 Task: Personal: Discover the best of Rome in 48 hours.
Action: Mouse moved to (53, 88)
Screenshot: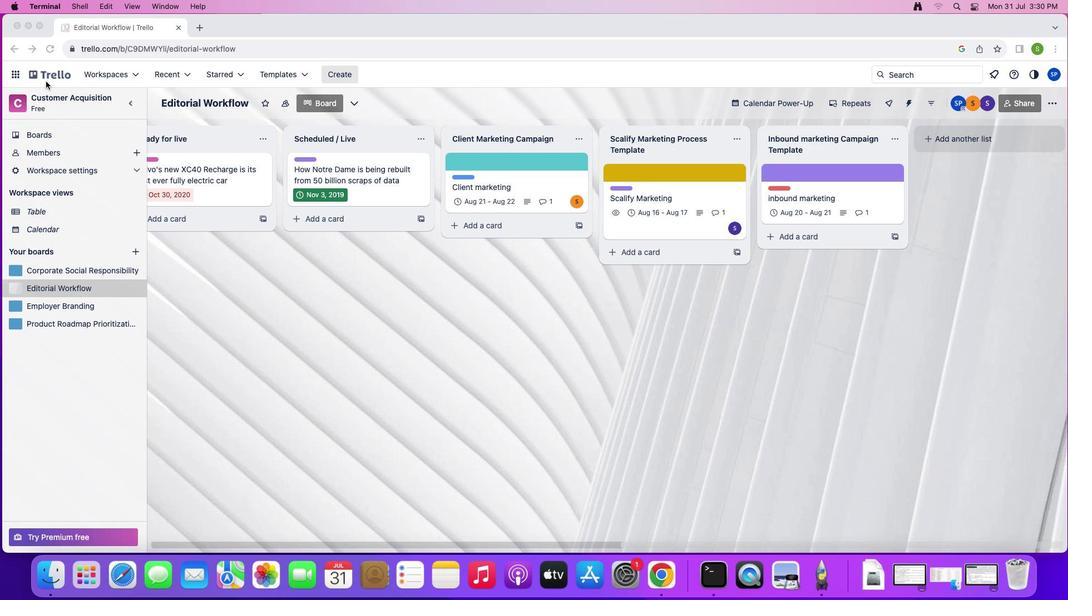 
Action: Mouse pressed left at (53, 88)
Screenshot: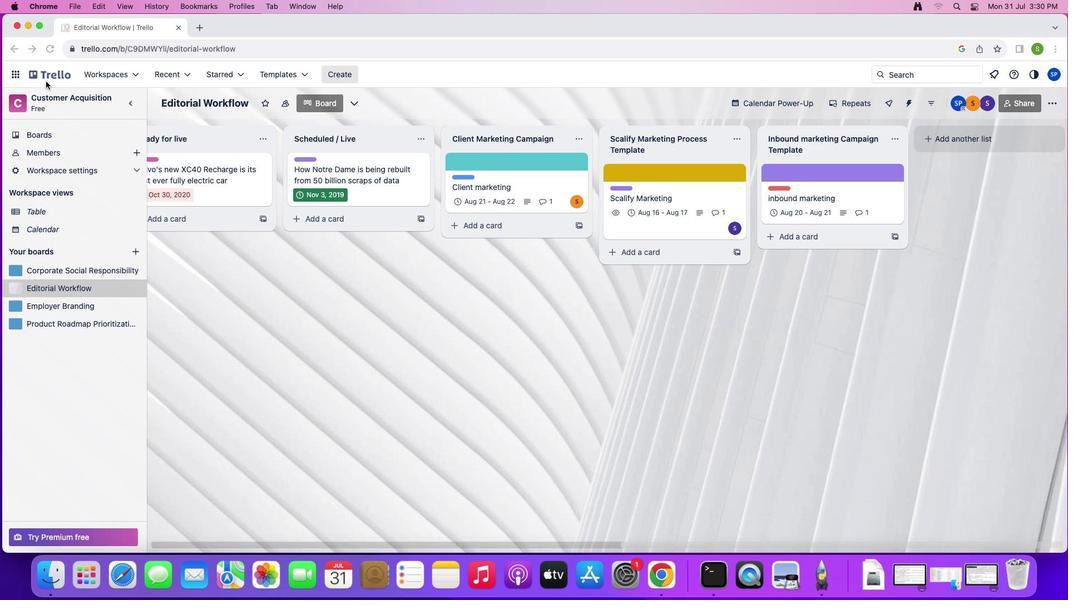
Action: Mouse moved to (55, 83)
Screenshot: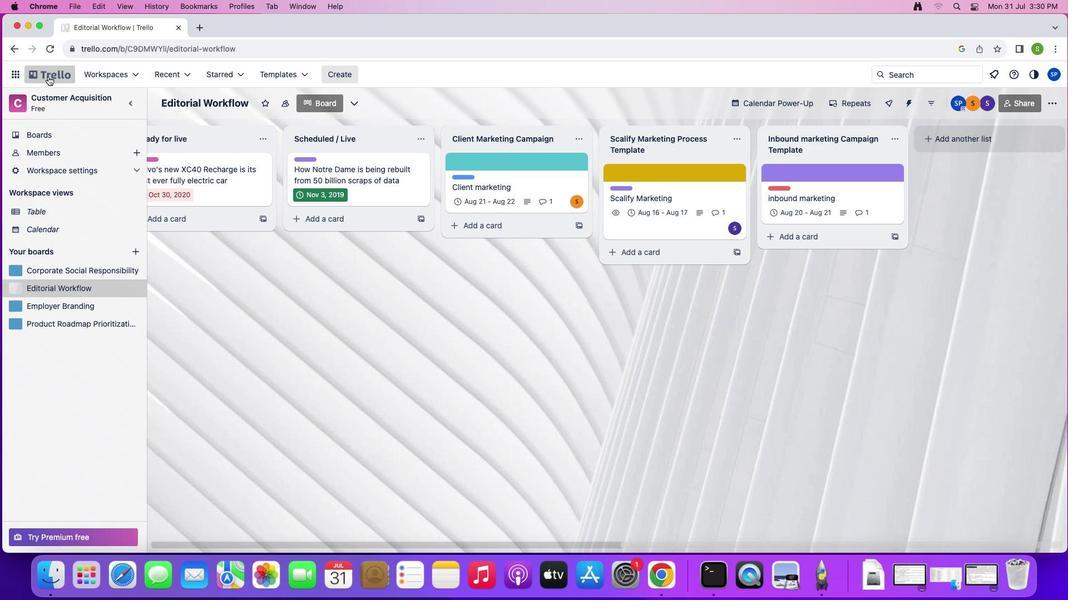 
Action: Mouse pressed left at (55, 83)
Screenshot: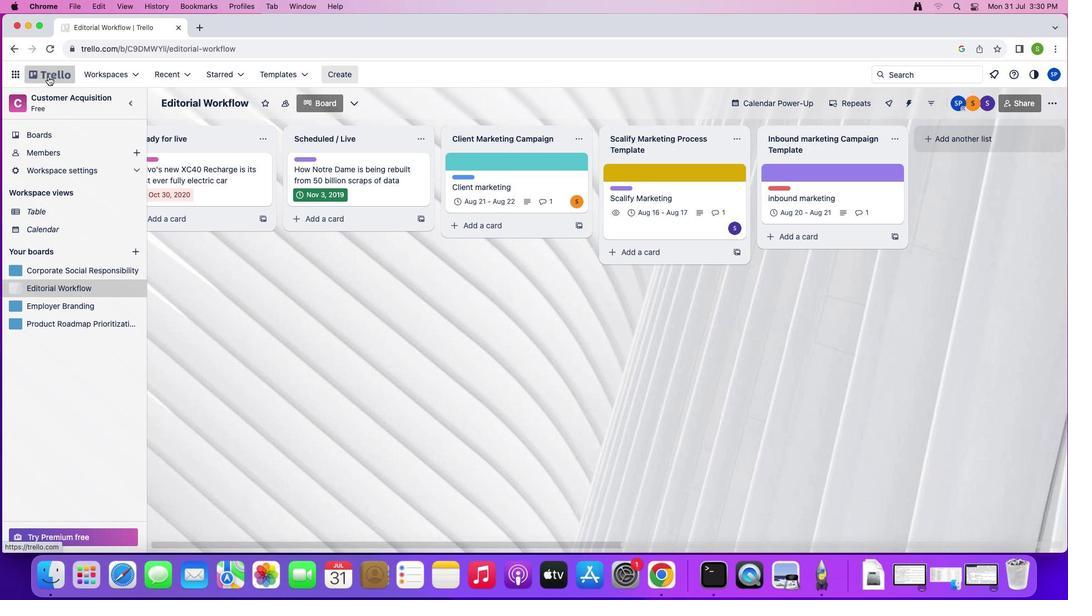 
Action: Mouse moved to (282, 144)
Screenshot: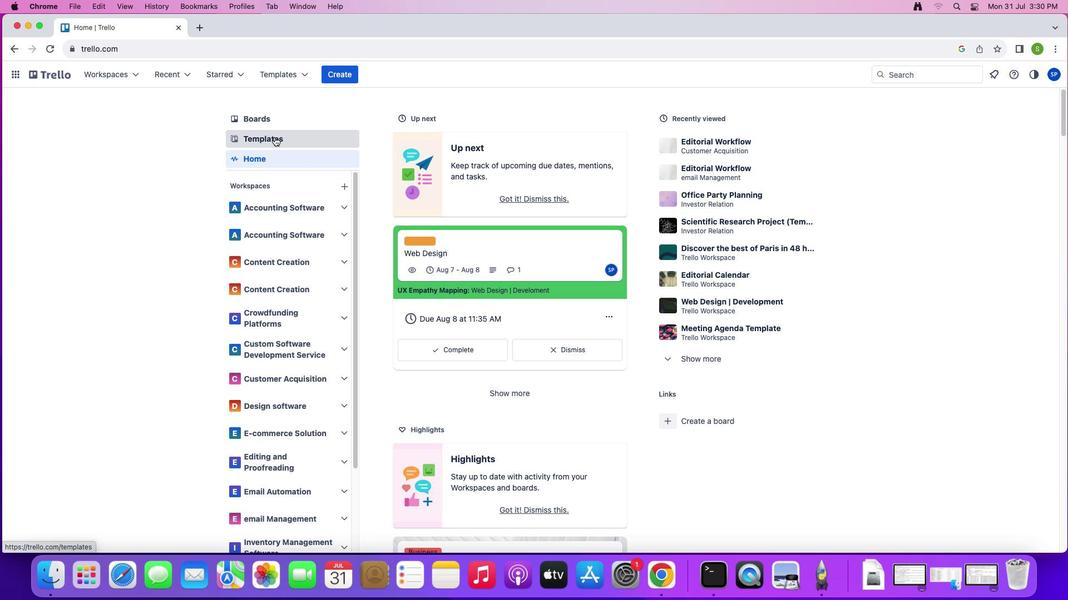 
Action: Mouse pressed left at (282, 144)
Screenshot: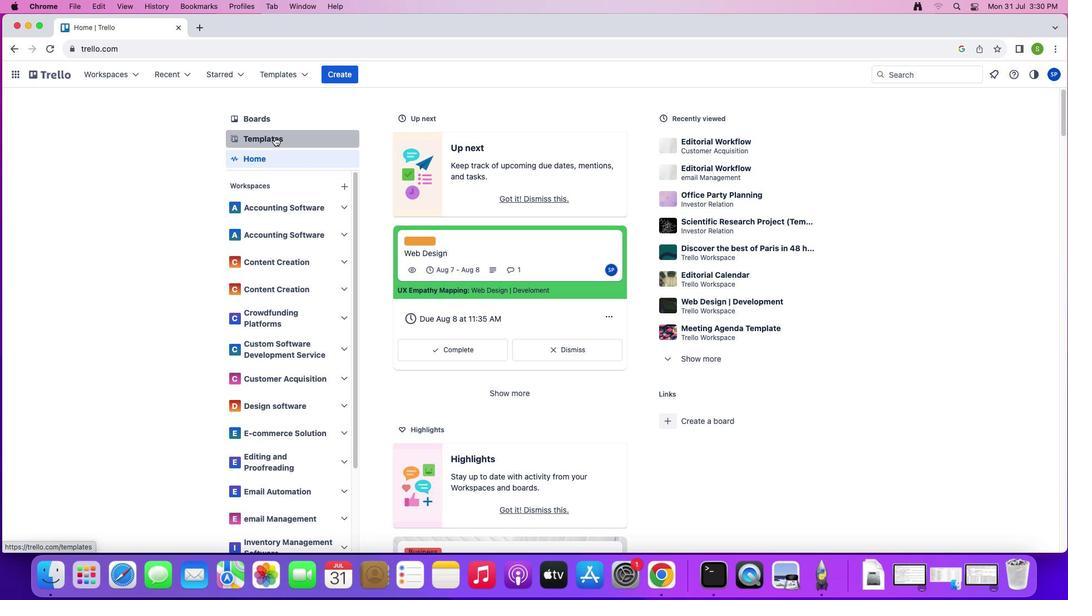 
Action: Mouse moved to (267, 302)
Screenshot: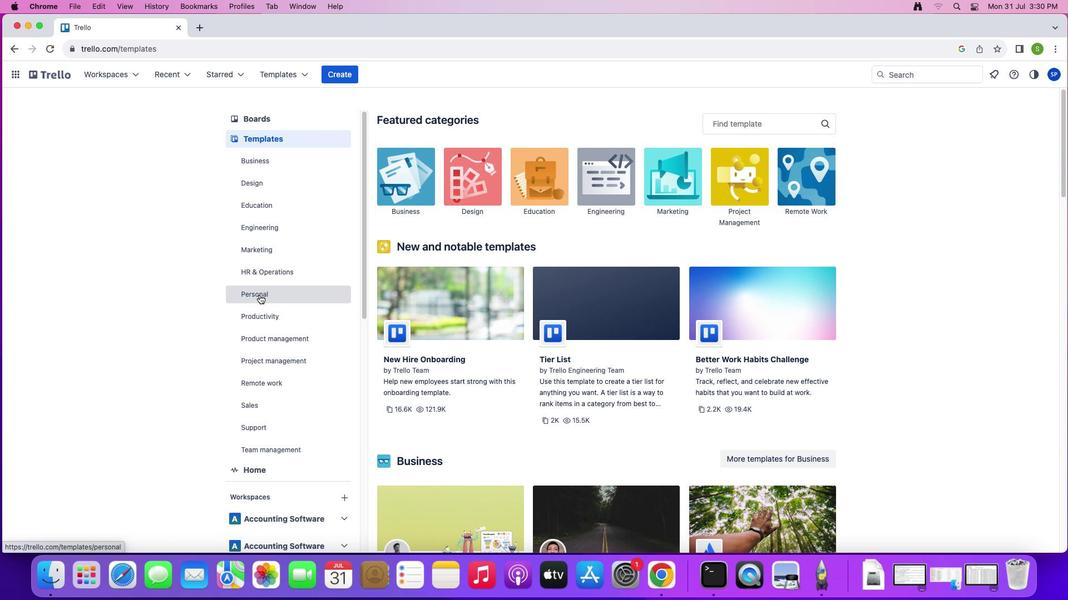 
Action: Mouse pressed left at (267, 302)
Screenshot: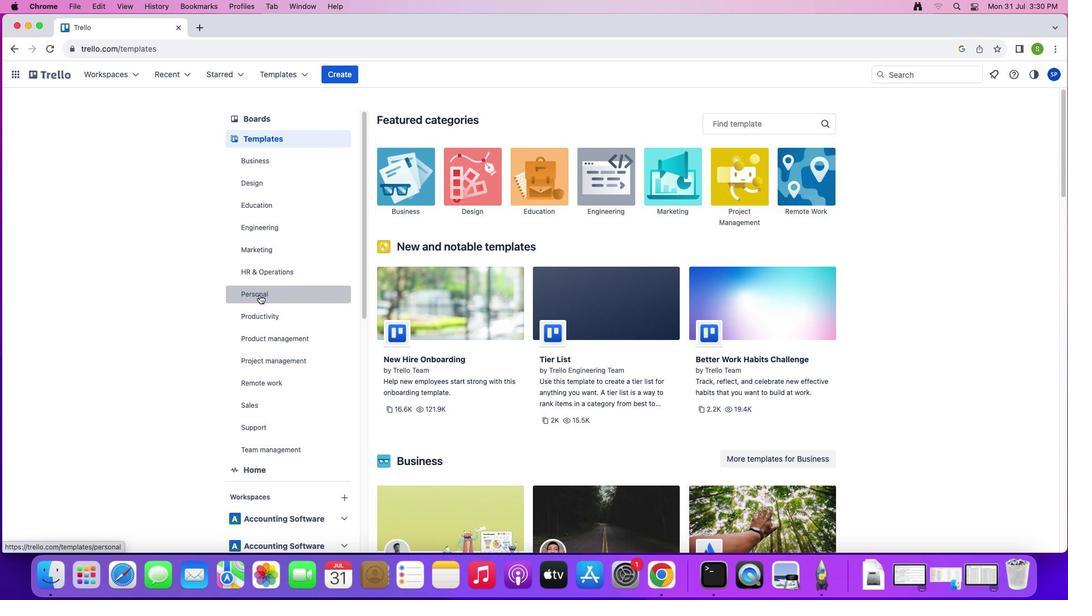 
Action: Mouse moved to (739, 128)
Screenshot: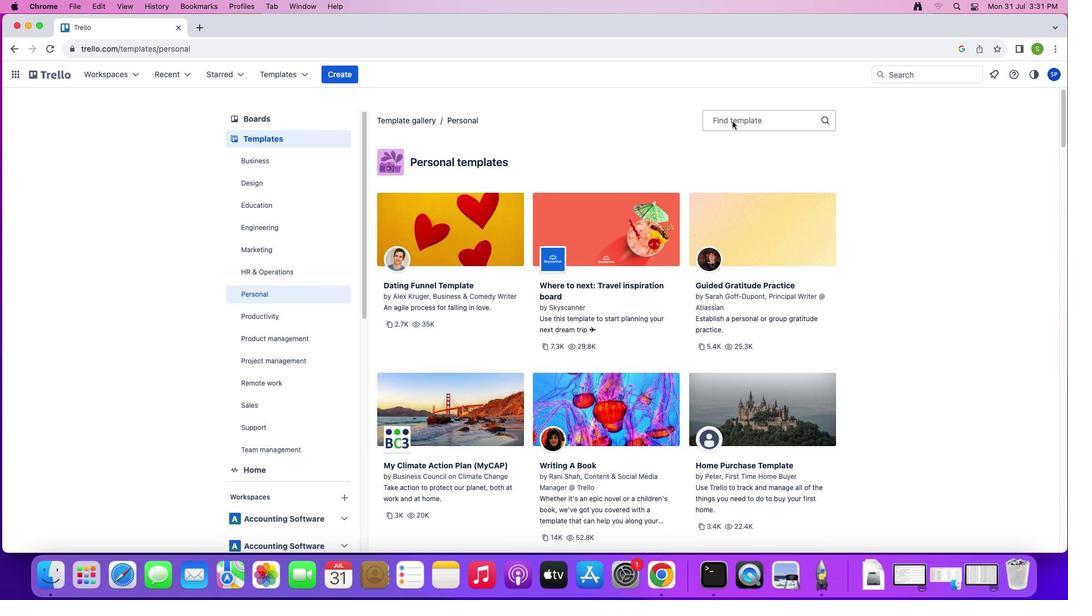 
Action: Mouse pressed left at (739, 128)
Screenshot: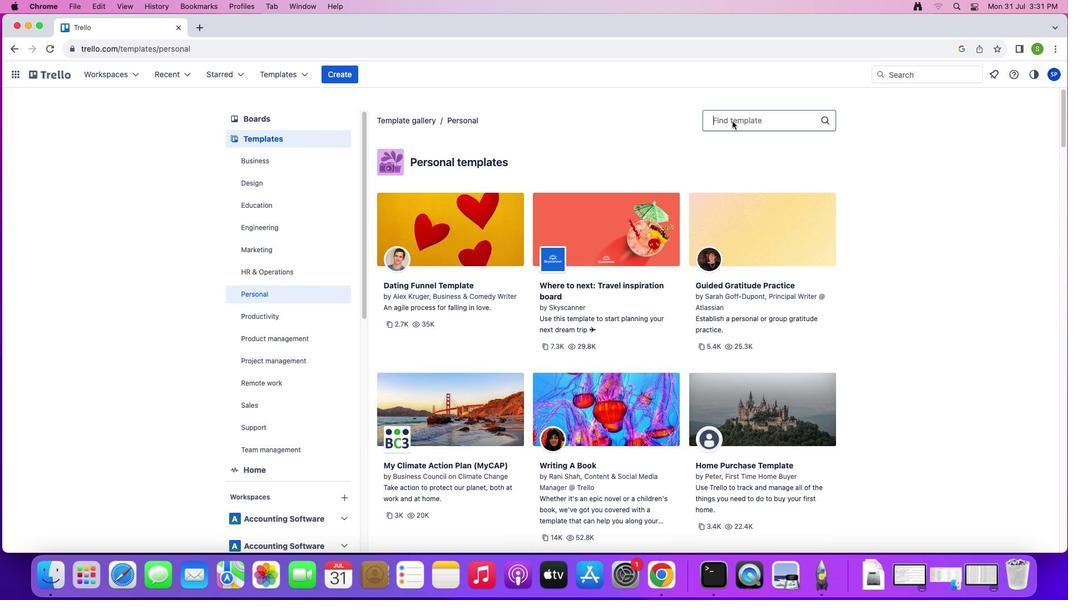 
Action: Mouse moved to (594, 365)
Screenshot: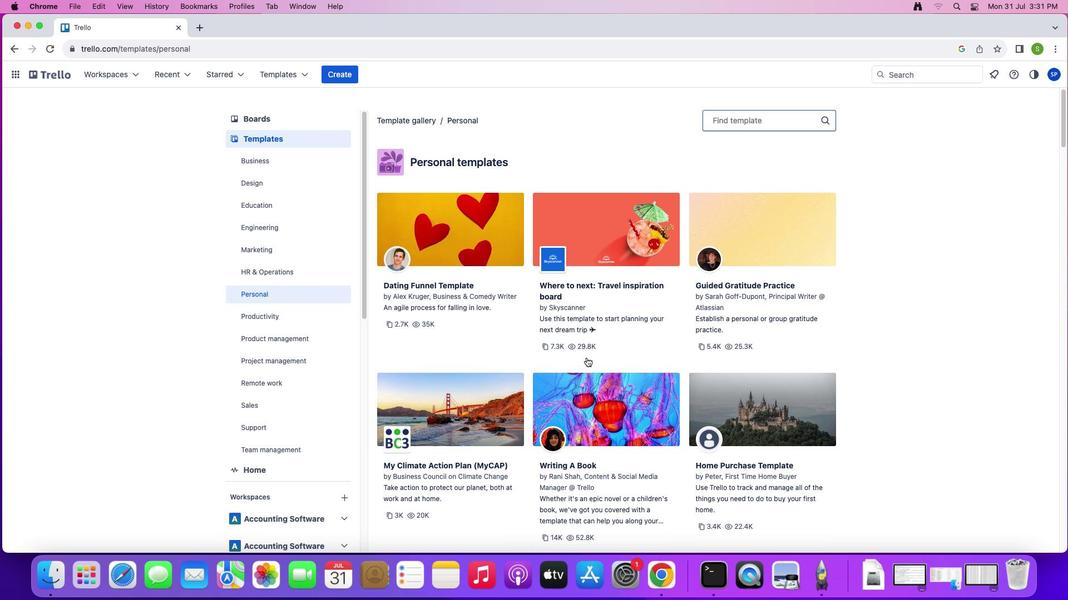 
Action: Mouse scrolled (594, 365) with delta (7, 6)
Screenshot: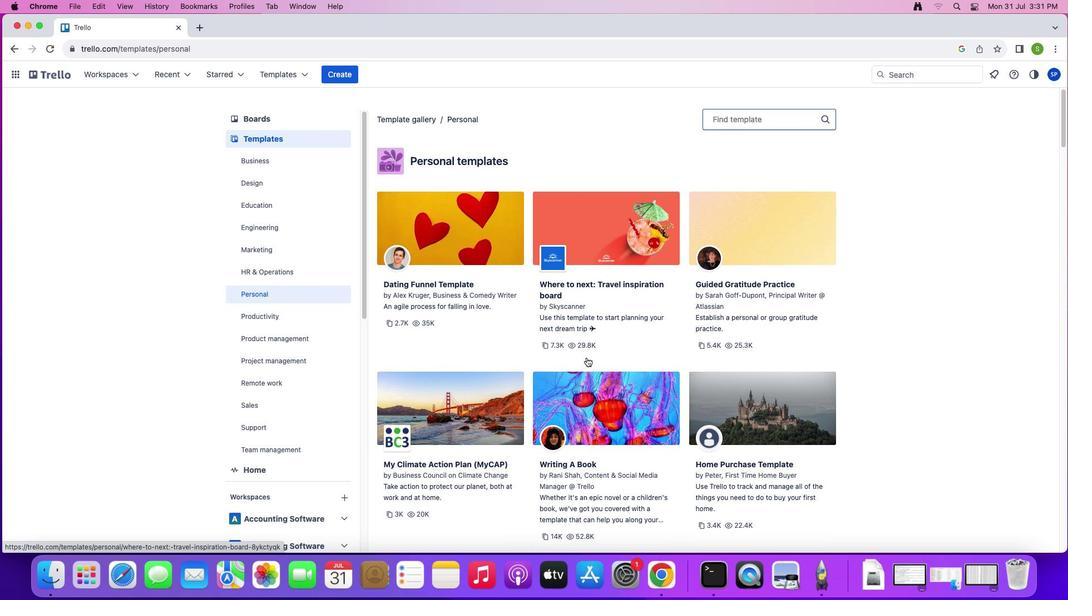 
Action: Mouse scrolled (594, 365) with delta (7, 6)
Screenshot: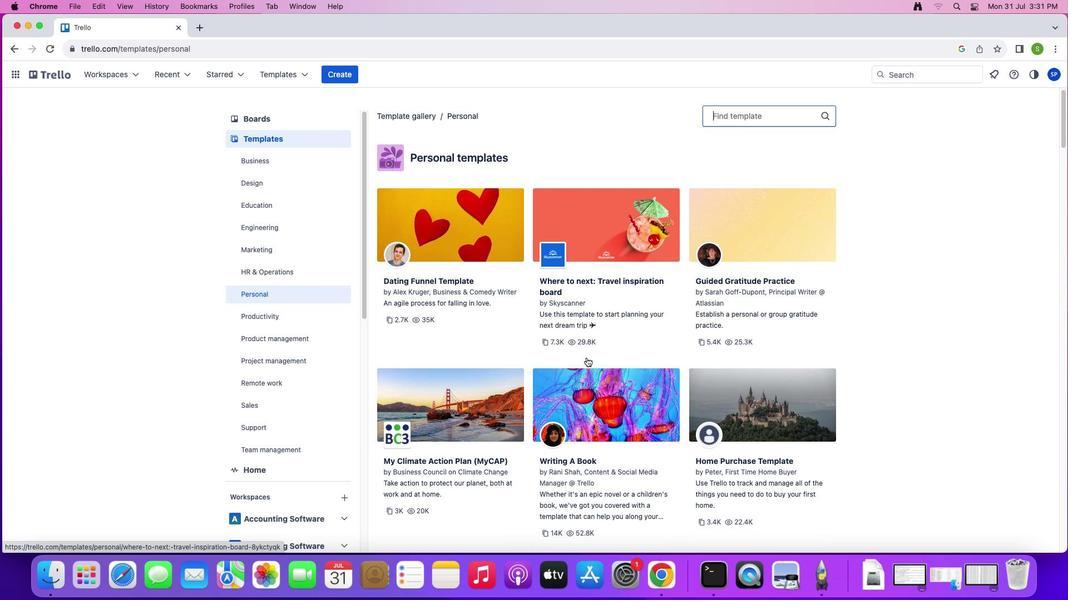 
Action: Mouse scrolled (594, 365) with delta (7, 6)
Screenshot: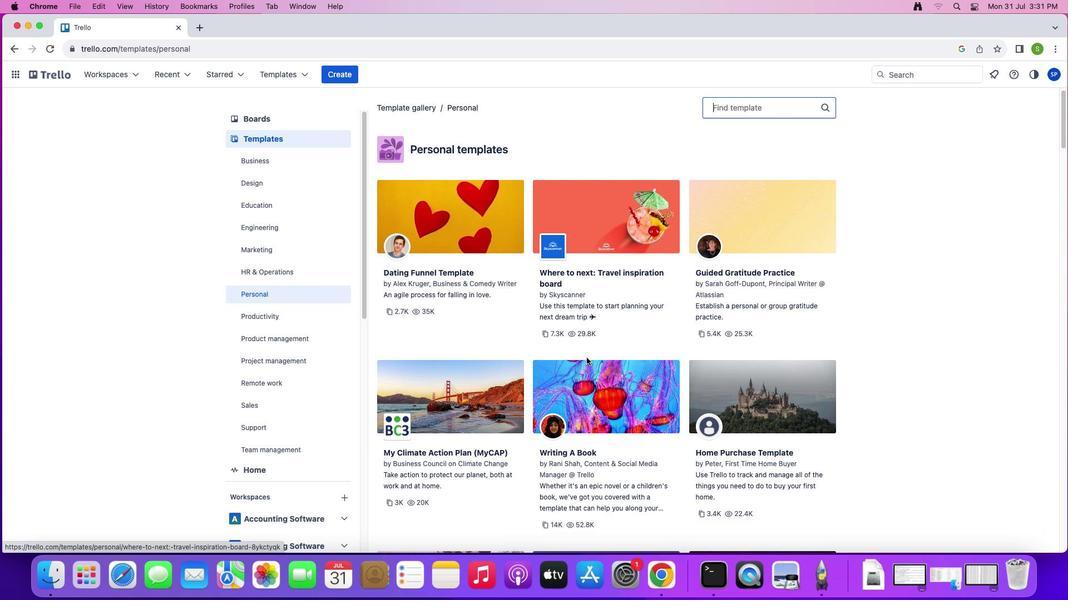 
Action: Mouse moved to (594, 365)
Screenshot: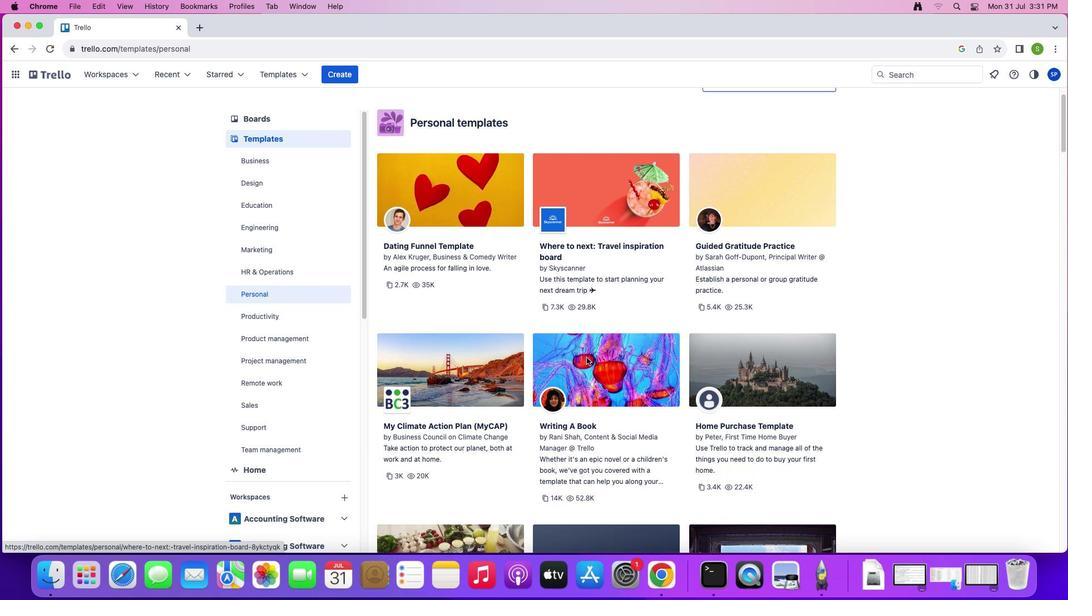 
Action: Mouse scrolled (594, 365) with delta (7, 5)
Screenshot: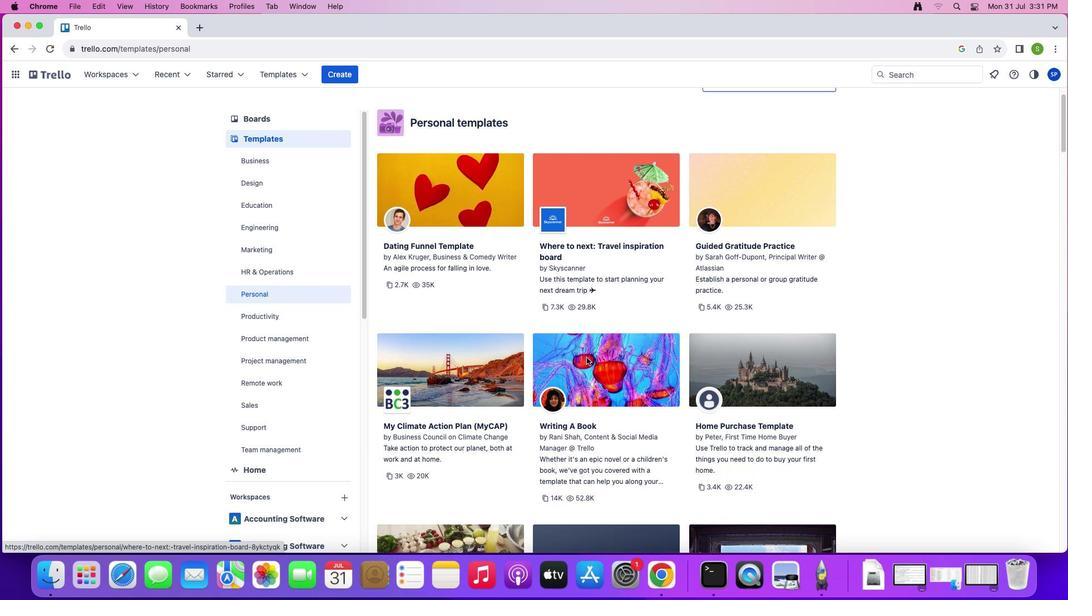 
Action: Mouse scrolled (594, 365) with delta (7, 6)
Screenshot: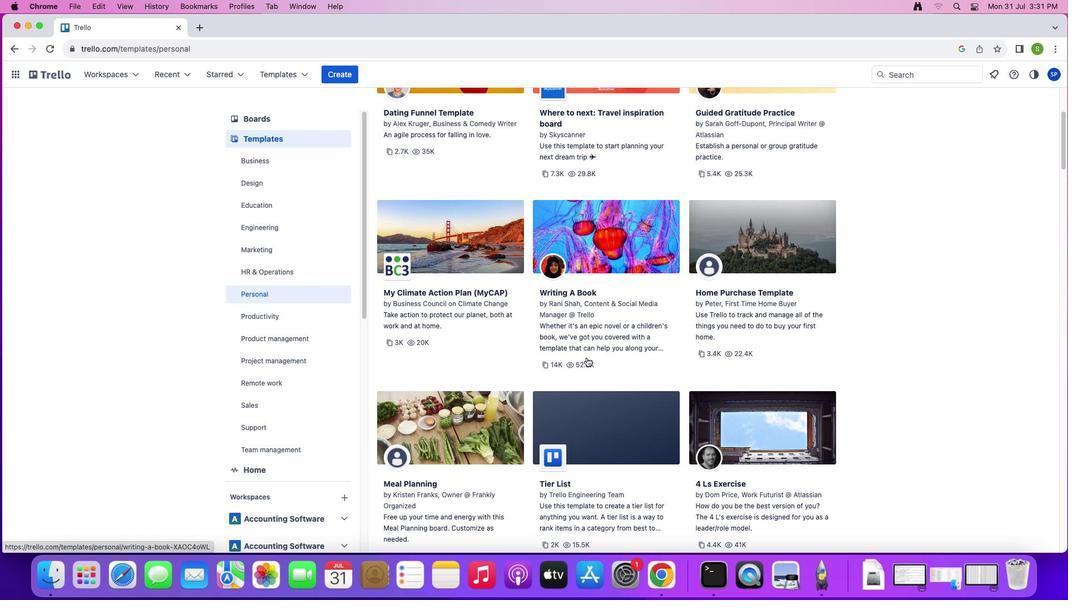 
Action: Mouse scrolled (594, 365) with delta (7, 6)
Screenshot: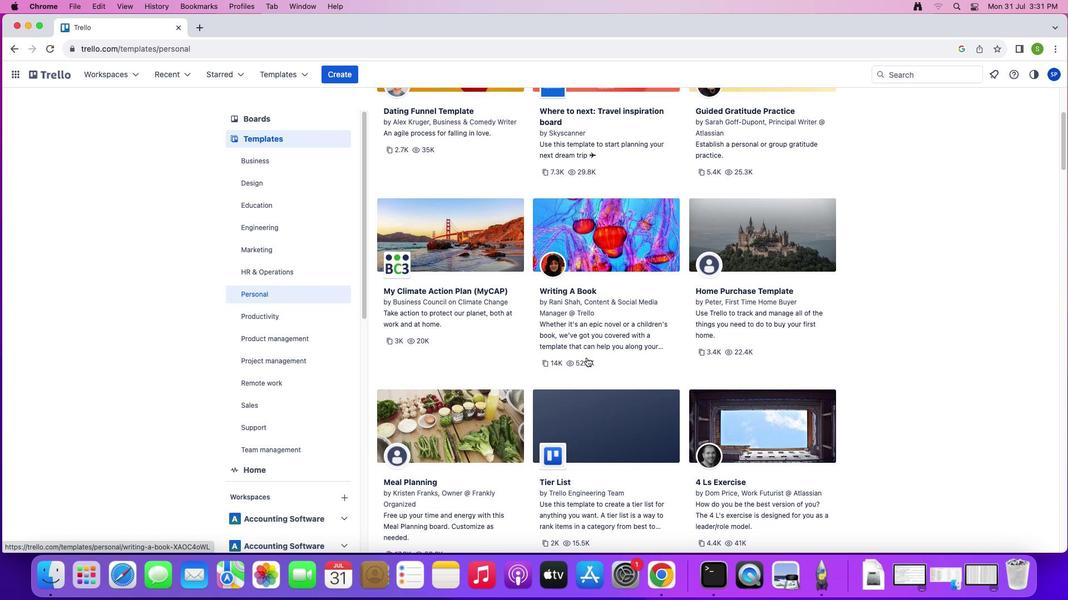 
Action: Mouse scrolled (594, 365) with delta (7, 6)
Screenshot: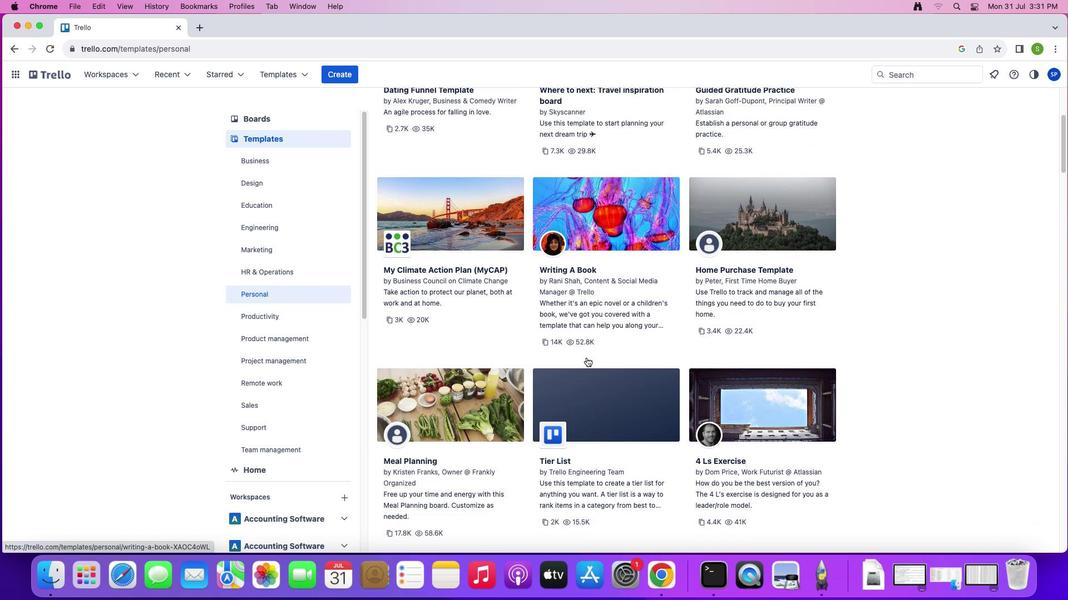 
Action: Mouse scrolled (594, 365) with delta (7, 6)
Screenshot: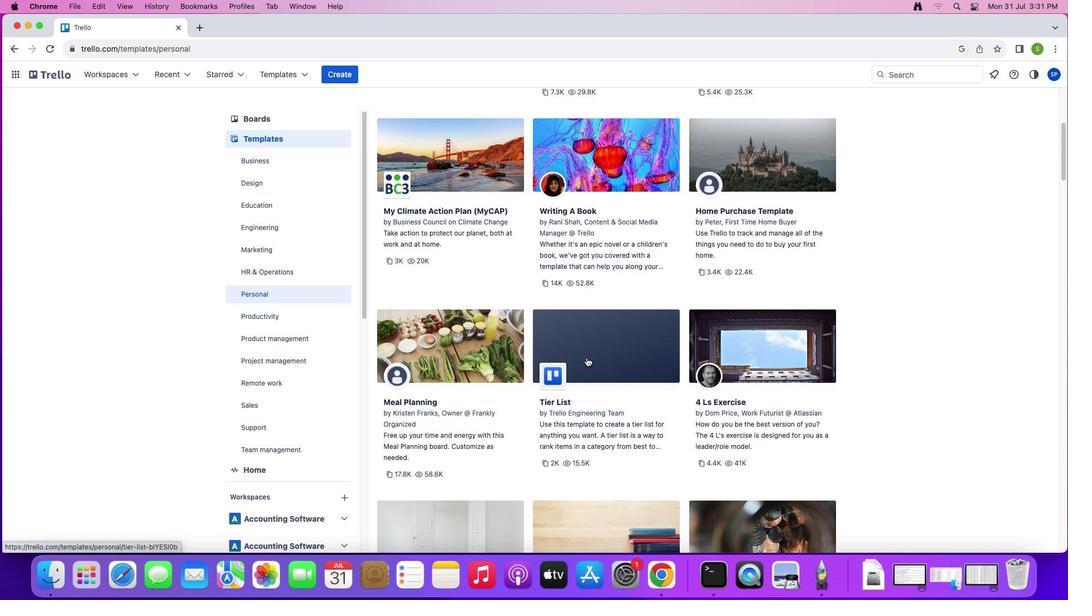 
Action: Mouse scrolled (594, 365) with delta (7, 6)
Screenshot: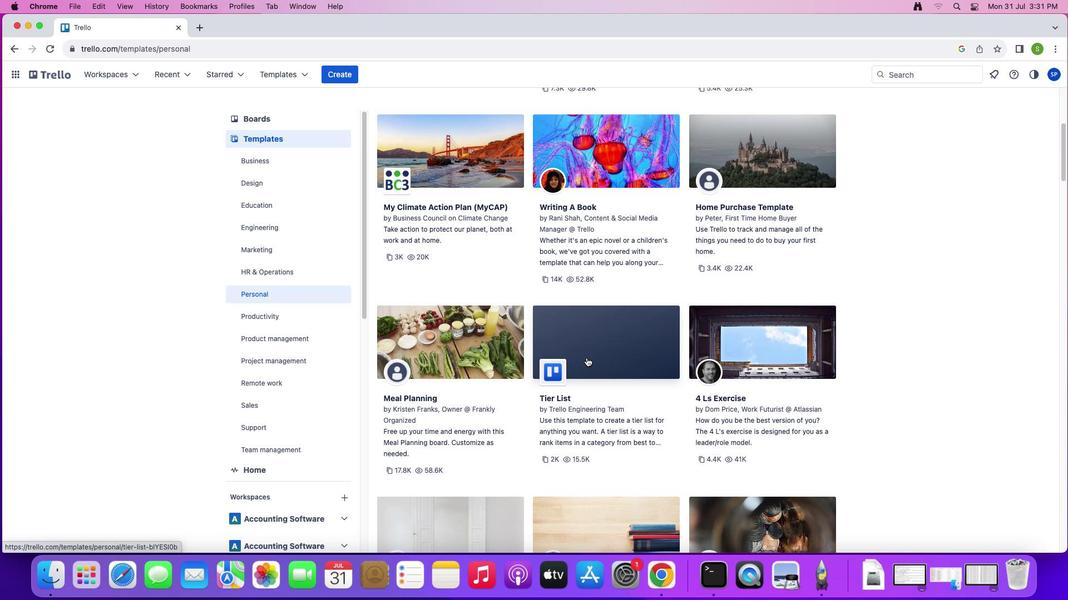 
Action: Mouse scrolled (594, 365) with delta (7, 6)
Screenshot: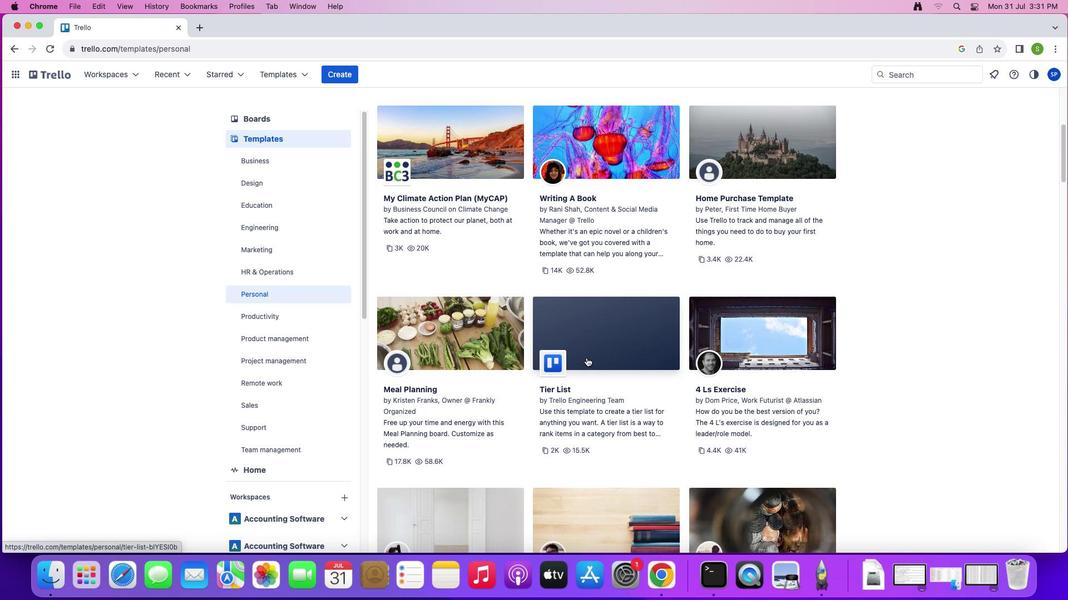 
Action: Mouse scrolled (594, 365) with delta (7, 5)
Screenshot: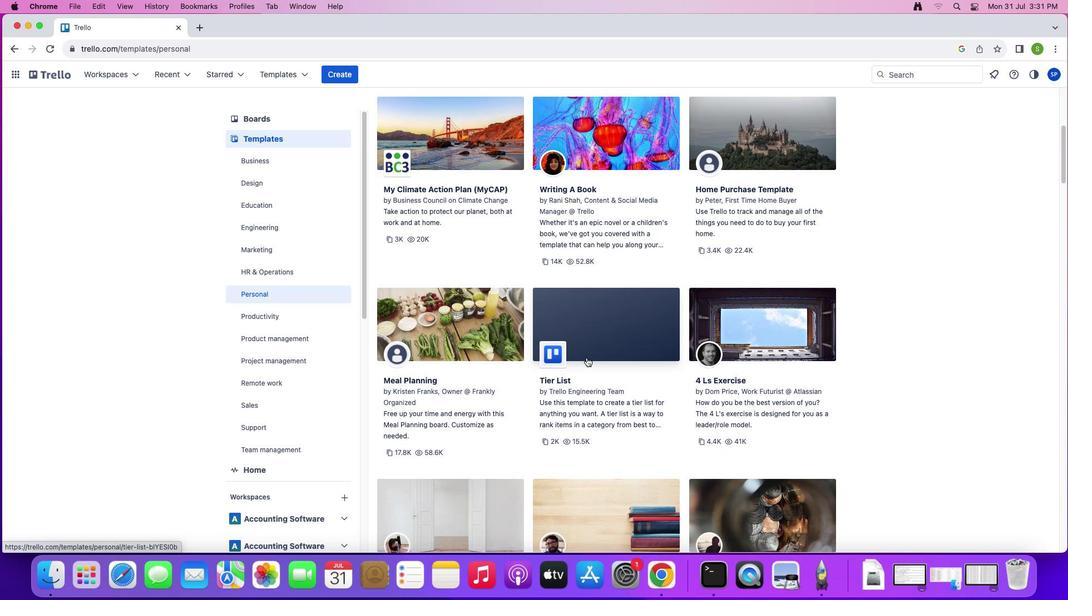 
Action: Mouse moved to (594, 364)
Screenshot: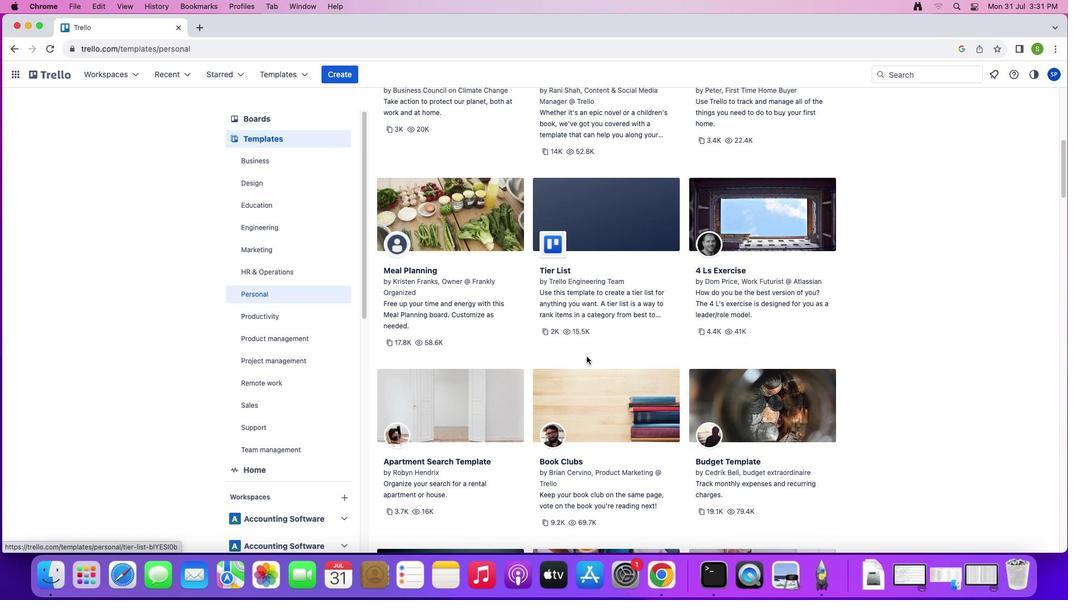 
Action: Mouse scrolled (594, 364) with delta (7, 6)
Screenshot: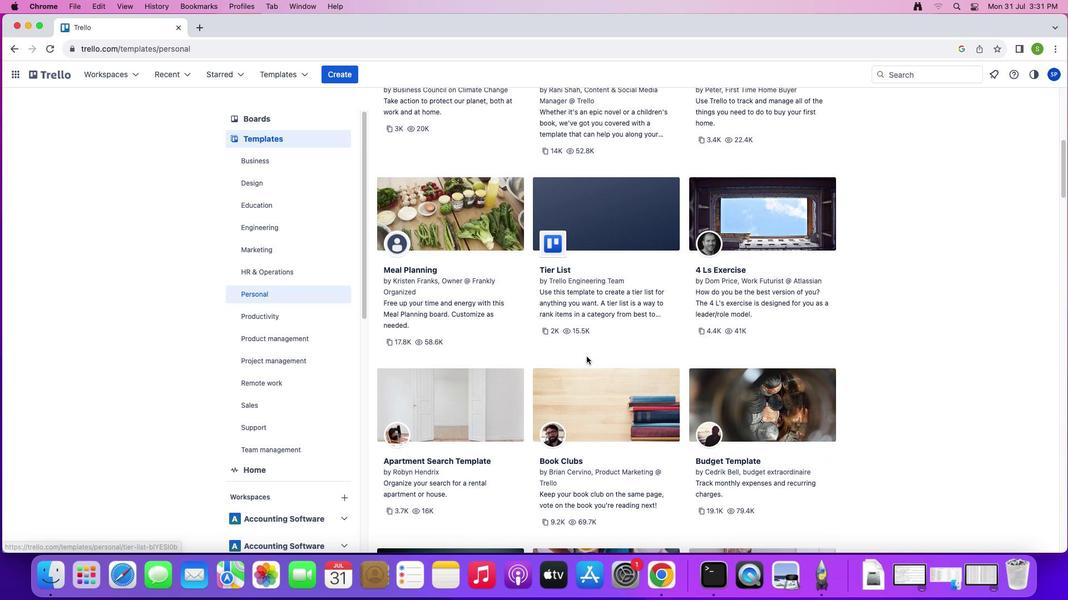 
Action: Mouse moved to (594, 363)
Screenshot: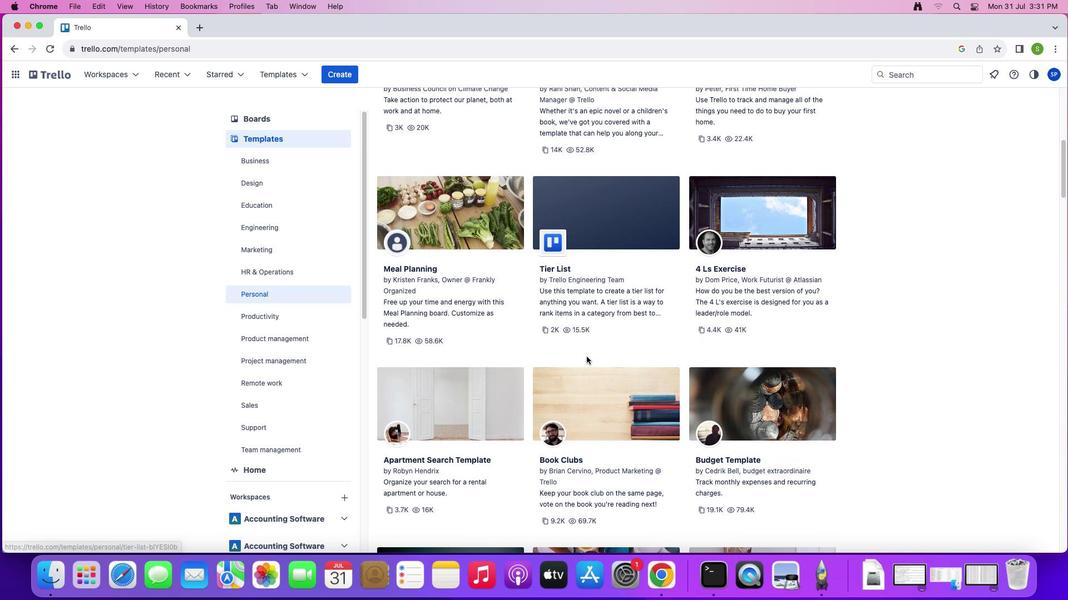 
Action: Mouse scrolled (594, 363) with delta (7, 6)
Screenshot: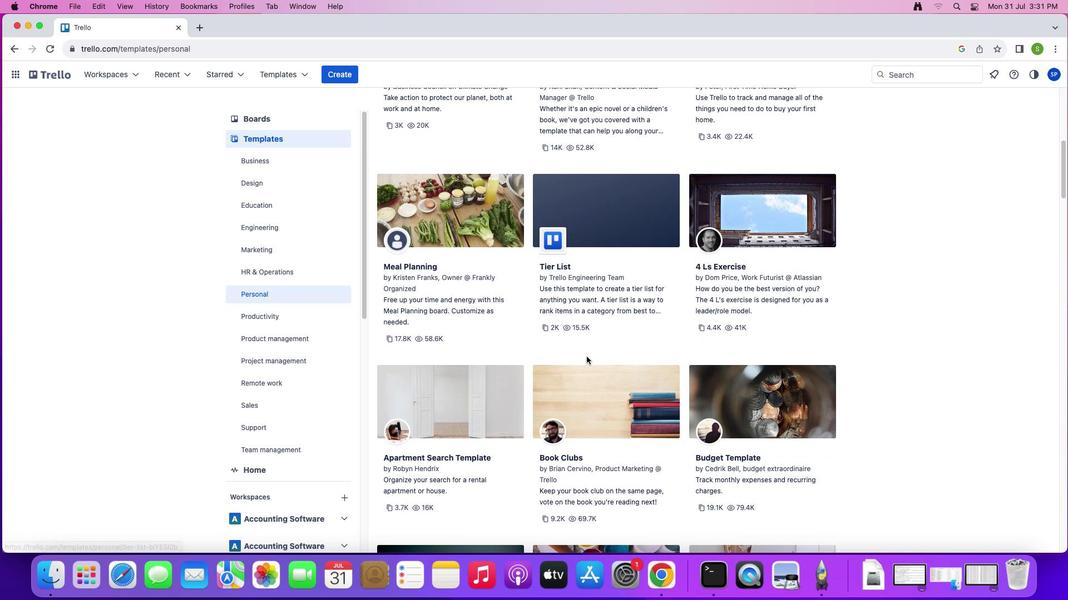 
Action: Mouse moved to (594, 363)
Screenshot: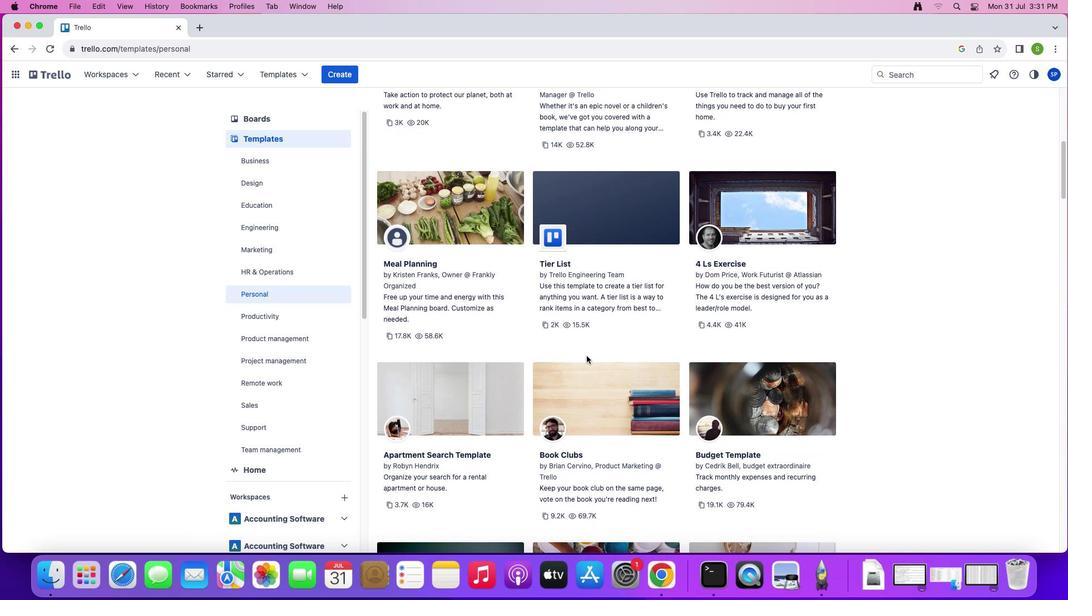 
Action: Mouse scrolled (594, 363) with delta (7, 6)
Screenshot: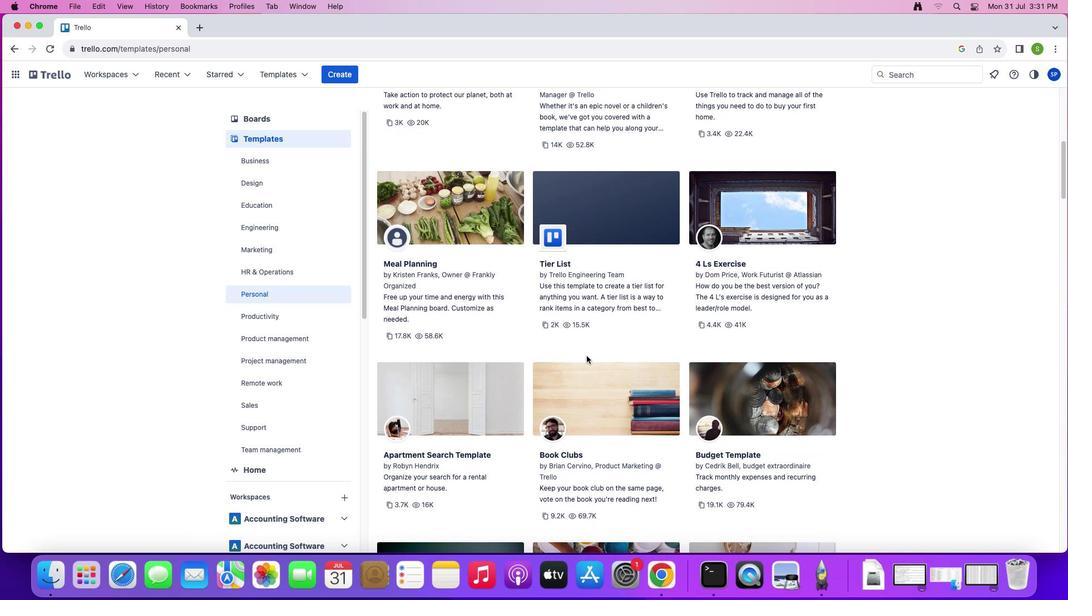 
Action: Mouse moved to (594, 363)
Screenshot: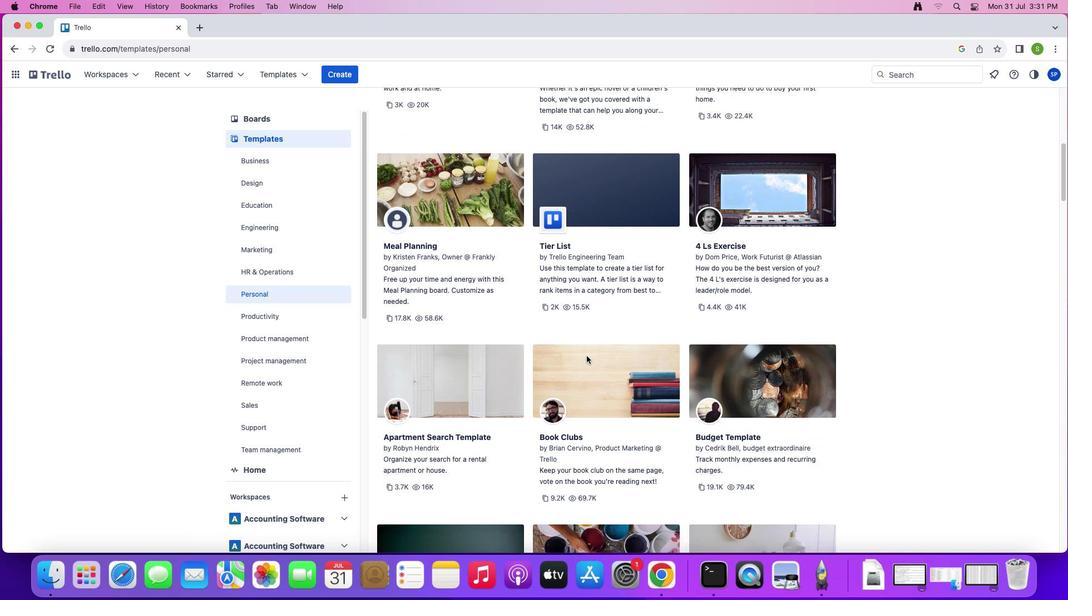 
Action: Mouse scrolled (594, 363) with delta (7, 5)
Screenshot: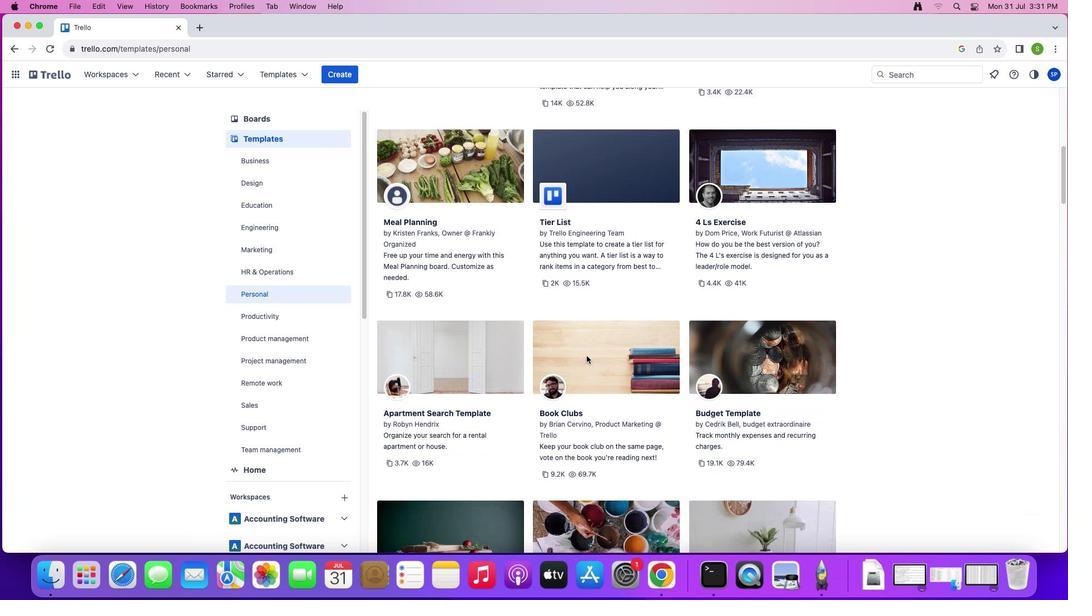 
Action: Mouse moved to (593, 363)
Screenshot: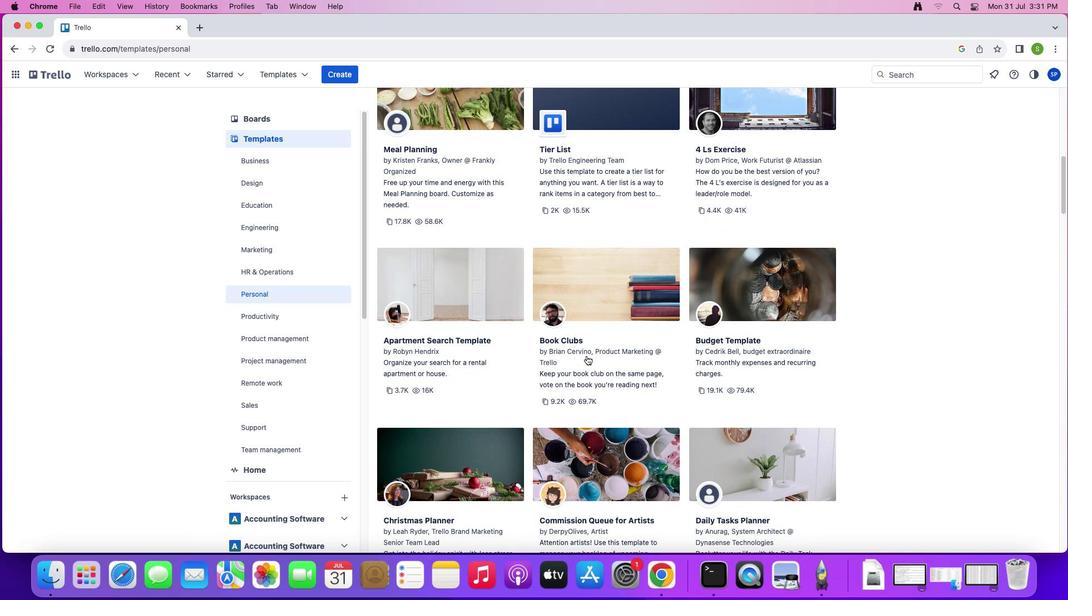 
Action: Mouse scrolled (593, 363) with delta (7, 6)
Screenshot: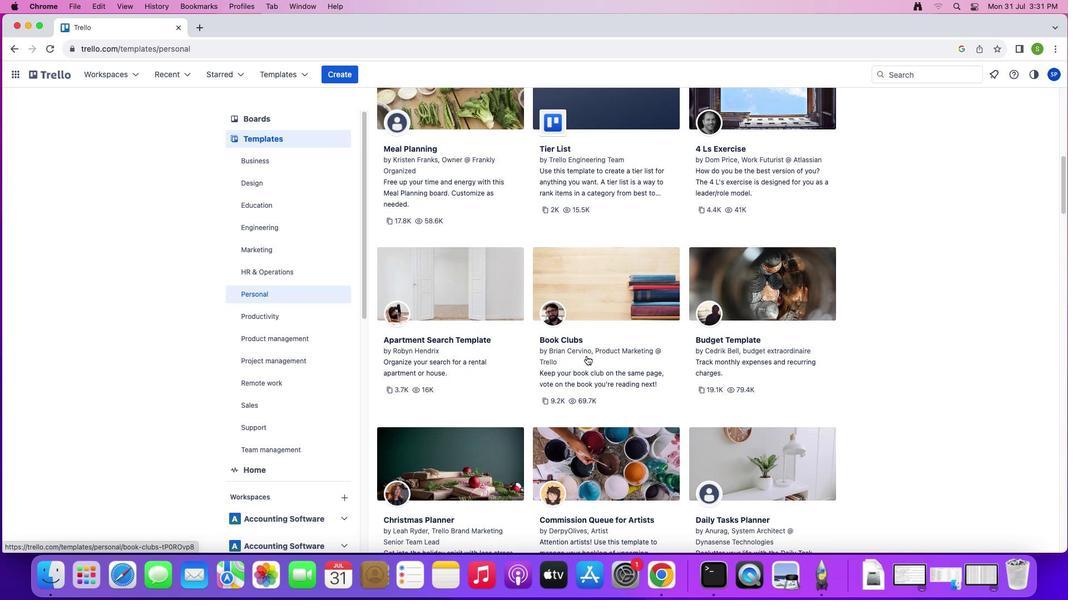 
Action: Mouse scrolled (593, 363) with delta (7, 6)
Screenshot: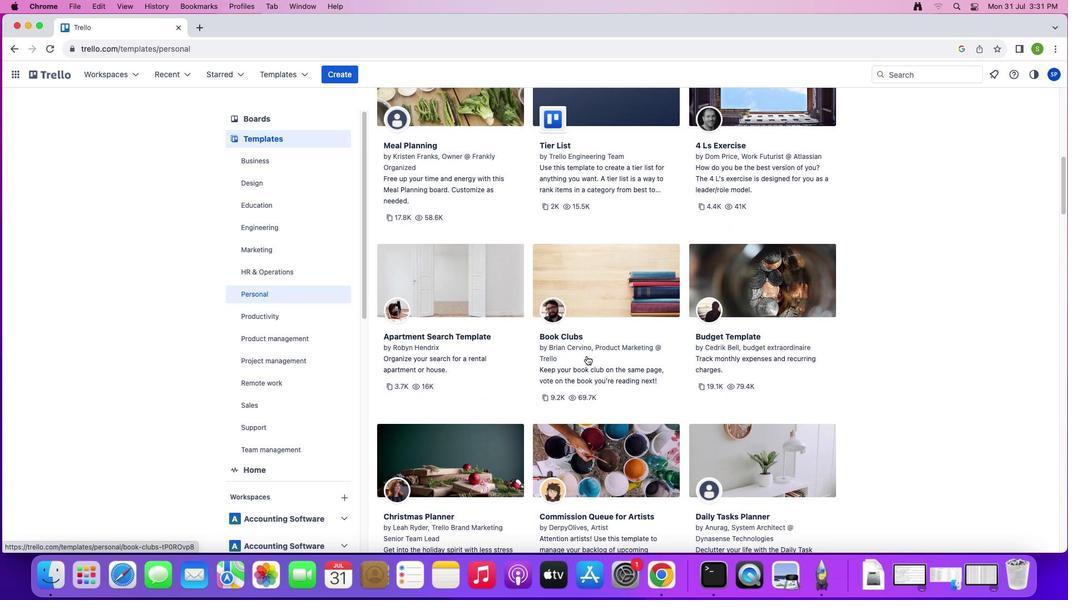 
Action: Mouse scrolled (593, 363) with delta (7, 6)
Screenshot: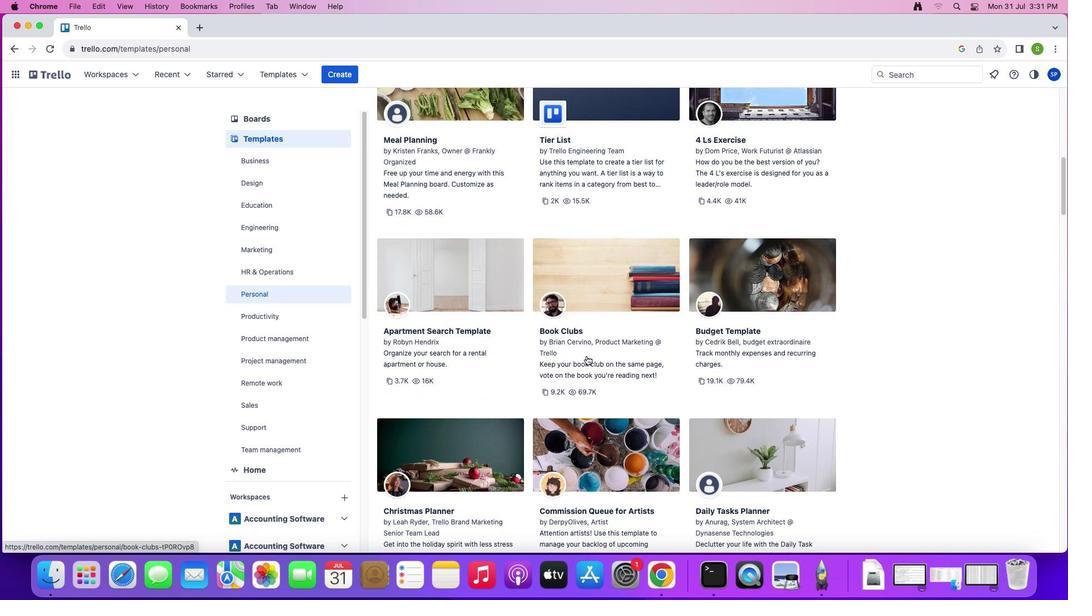 
Action: Mouse scrolled (593, 363) with delta (7, 6)
Screenshot: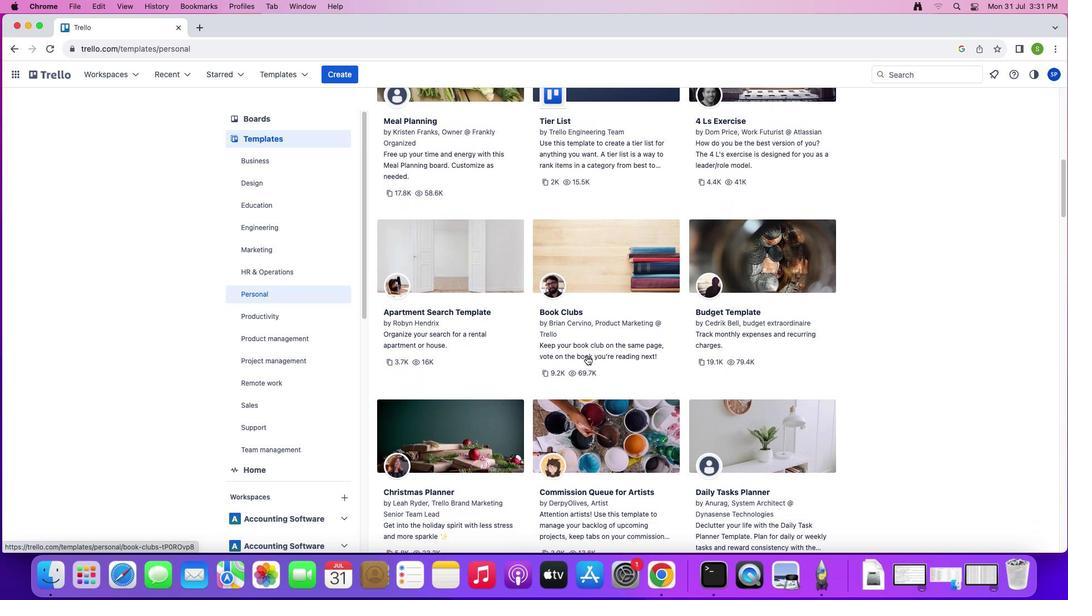 
Action: Mouse scrolled (593, 363) with delta (7, 6)
Screenshot: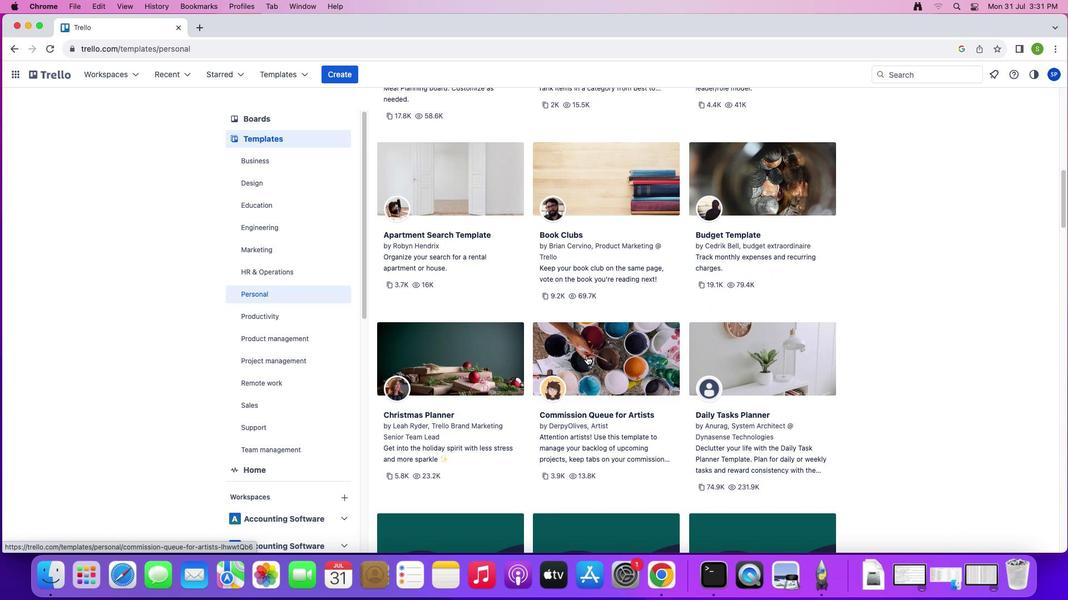 
Action: Mouse scrolled (593, 363) with delta (7, 6)
Screenshot: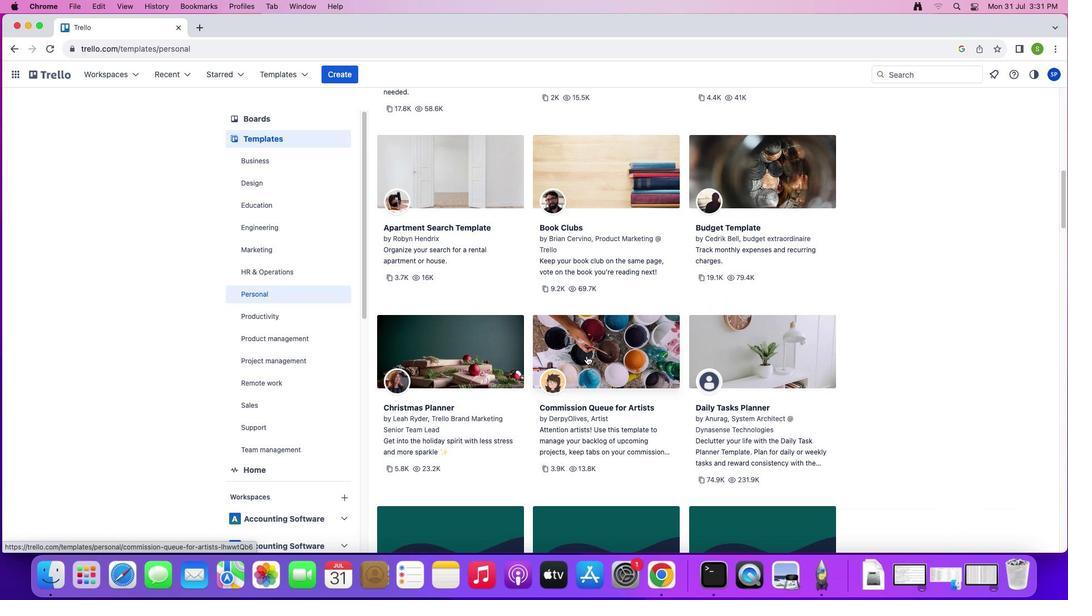
Action: Mouse scrolled (593, 363) with delta (7, 6)
Screenshot: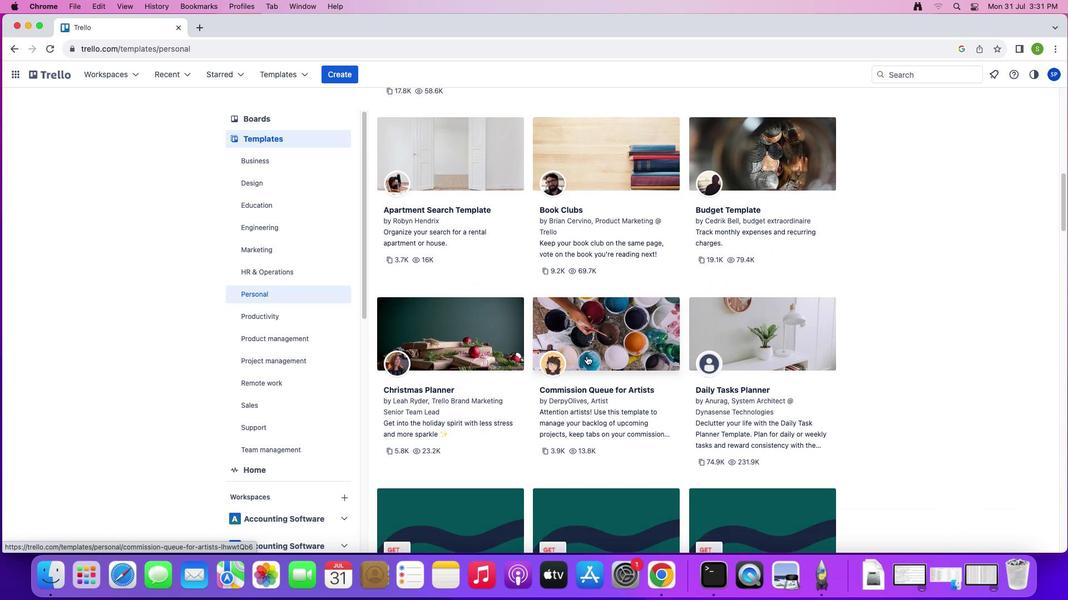 
Action: Mouse scrolled (593, 363) with delta (7, 5)
Screenshot: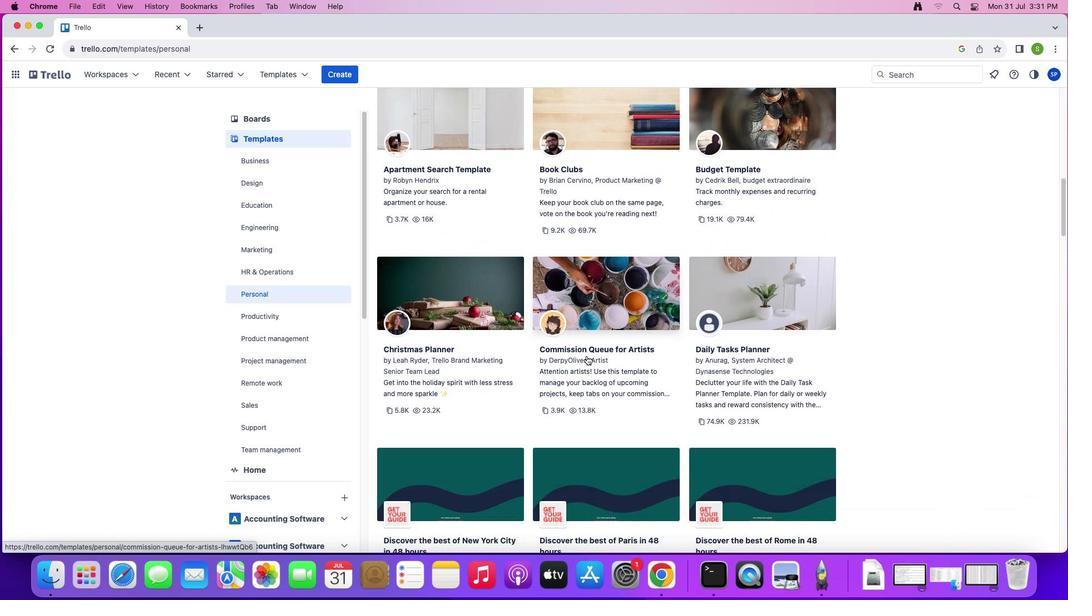 
Action: Mouse scrolled (593, 363) with delta (7, 6)
Screenshot: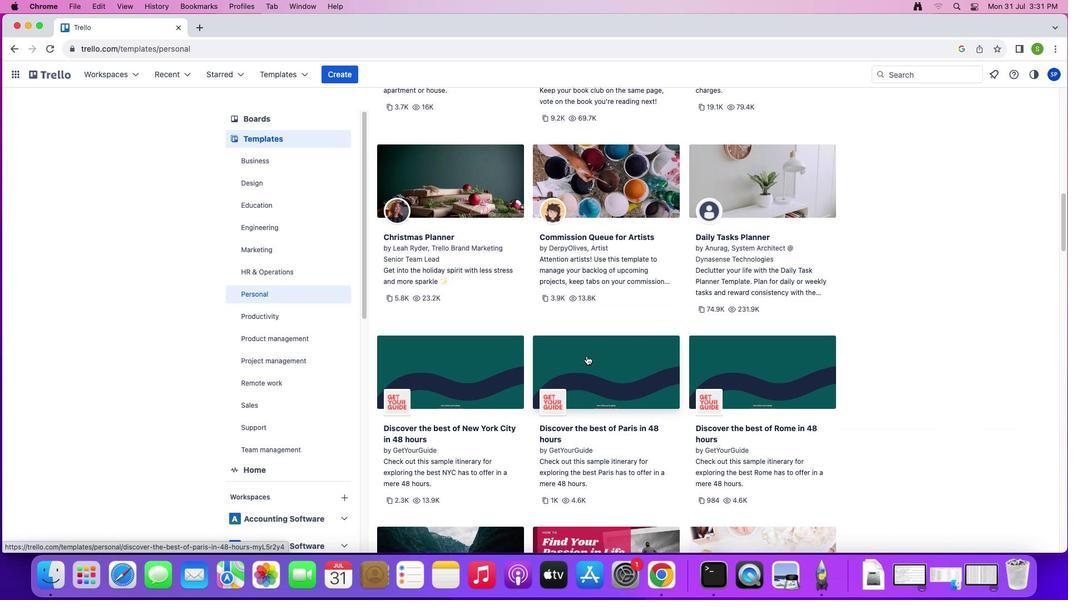 
Action: Mouse scrolled (593, 363) with delta (7, 6)
Screenshot: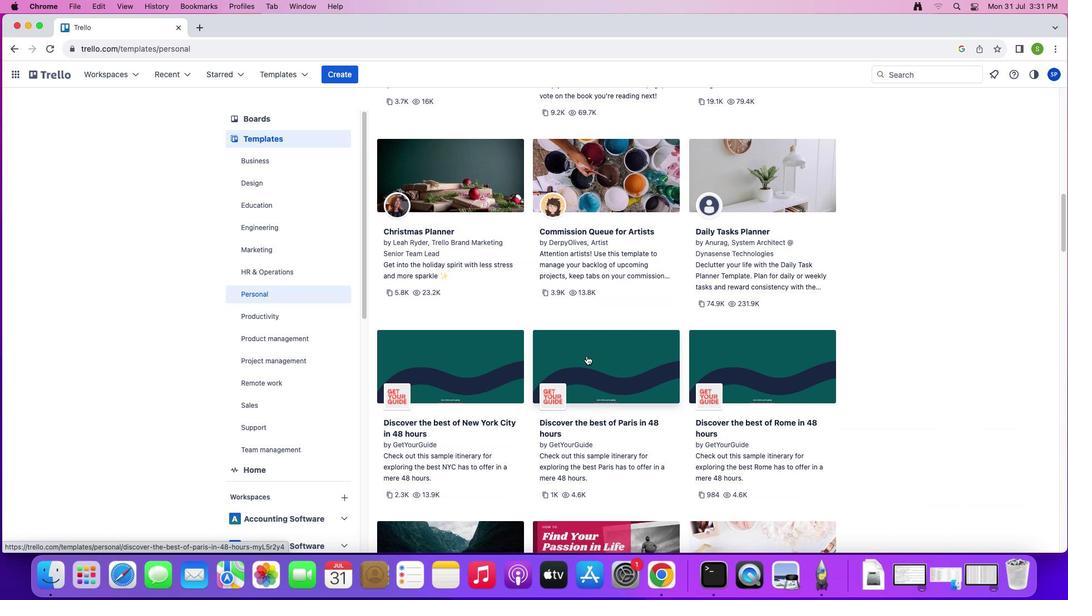 
Action: Mouse scrolled (593, 363) with delta (7, 6)
Screenshot: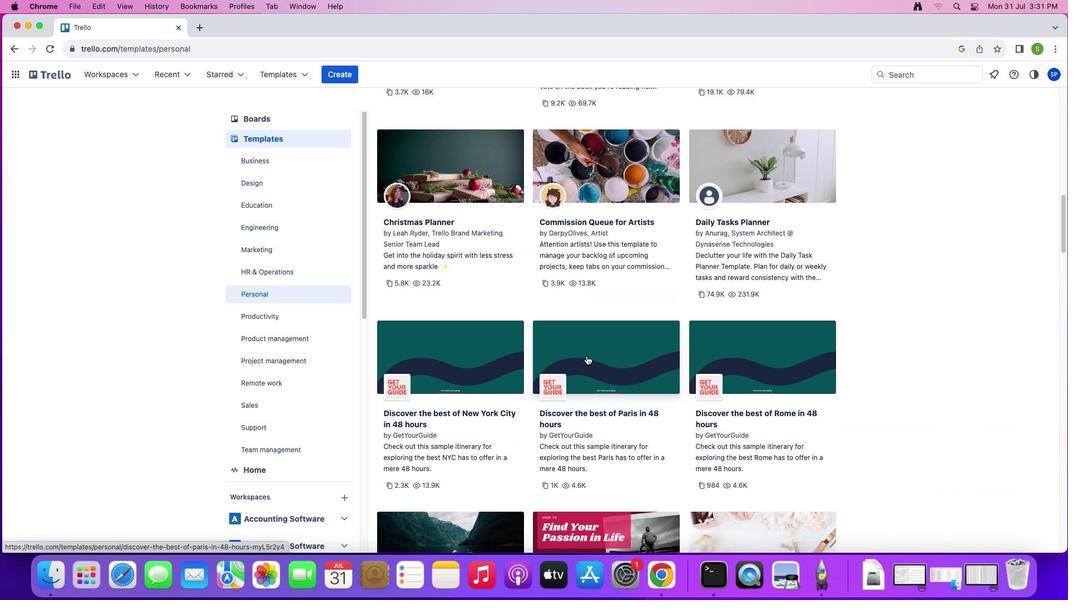 
Action: Mouse moved to (765, 357)
Screenshot: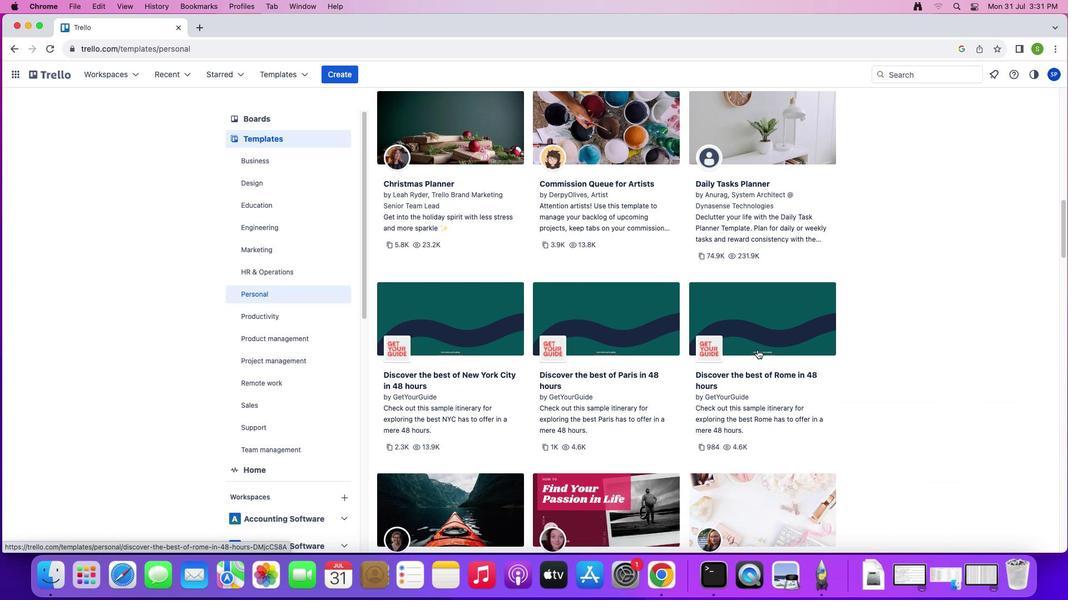
Action: Mouse pressed left at (765, 357)
Screenshot: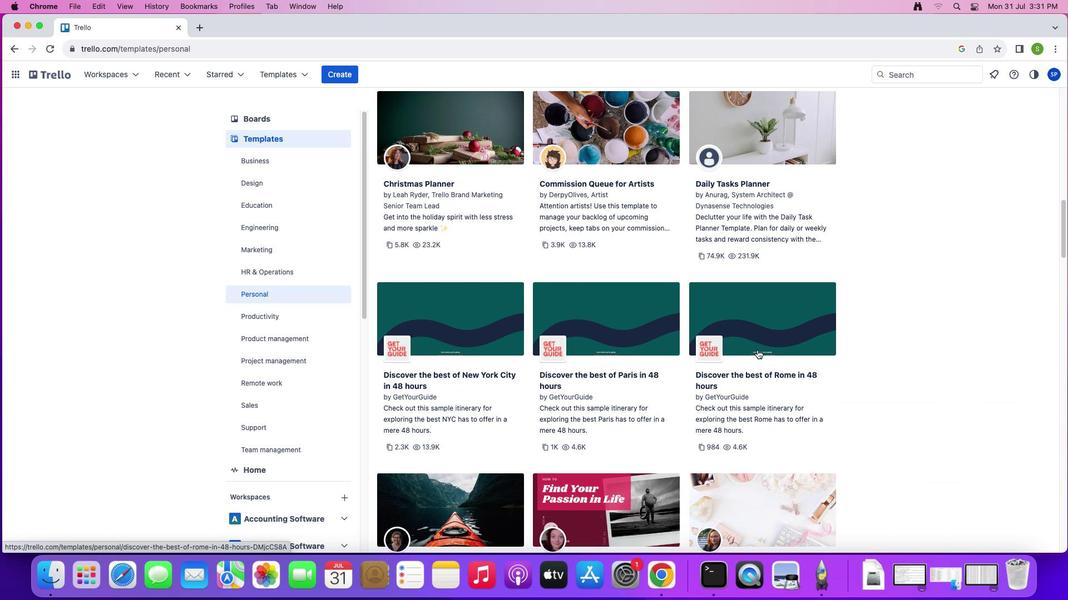 
Action: Mouse moved to (817, 169)
Screenshot: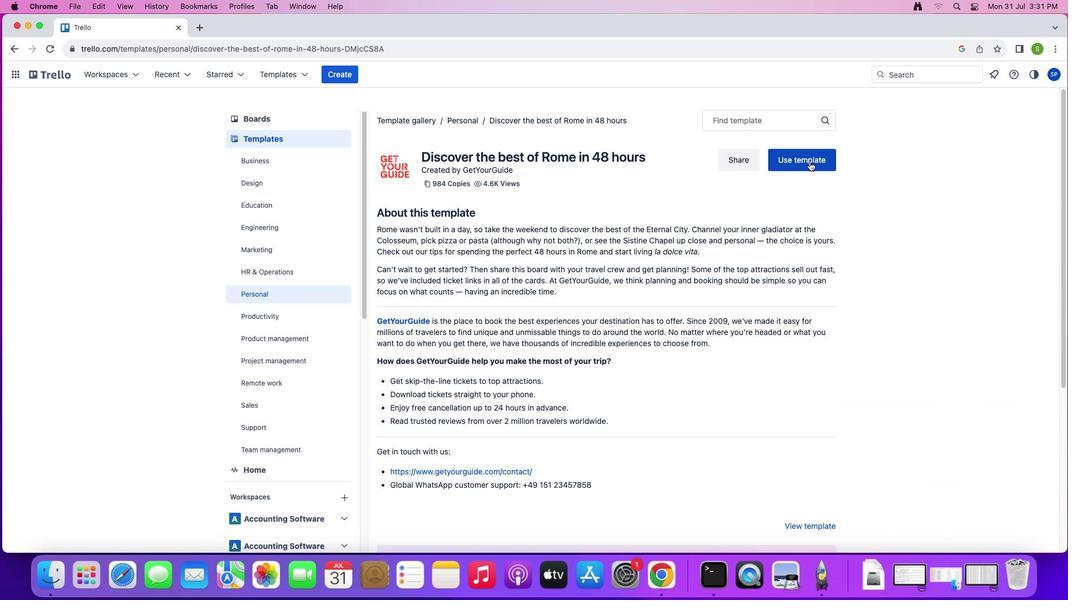 
Action: Mouse pressed left at (817, 169)
Screenshot: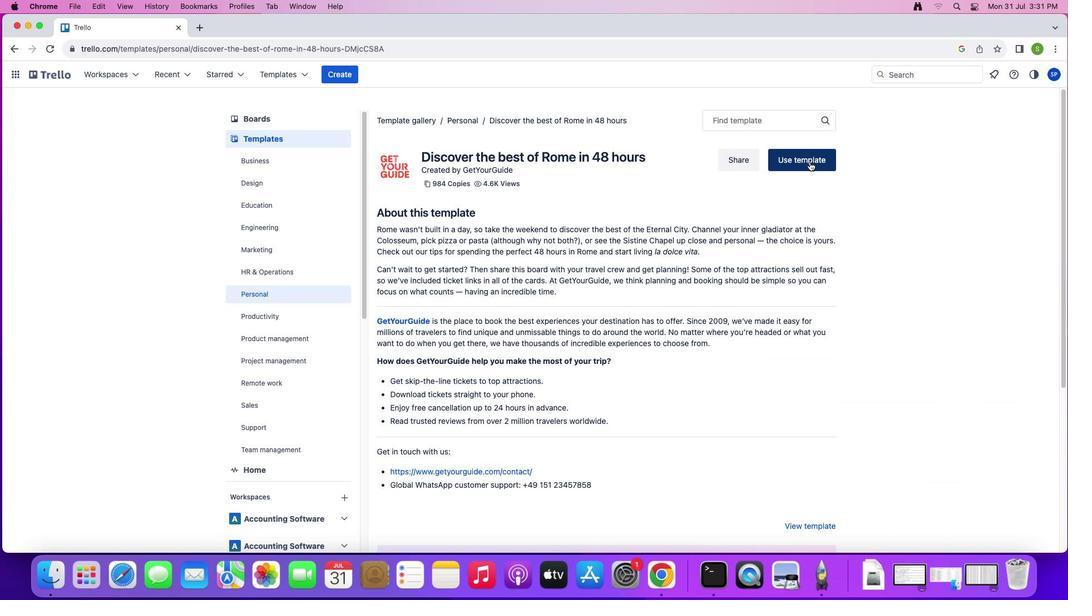 
Action: Mouse moved to (861, 267)
Screenshot: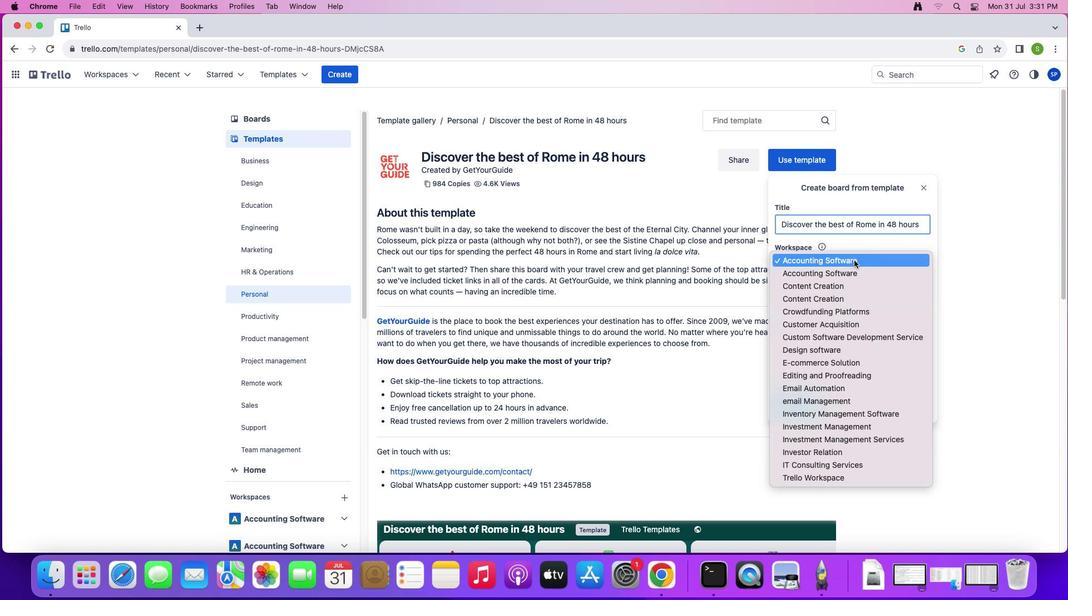 
Action: Mouse pressed left at (861, 267)
Screenshot: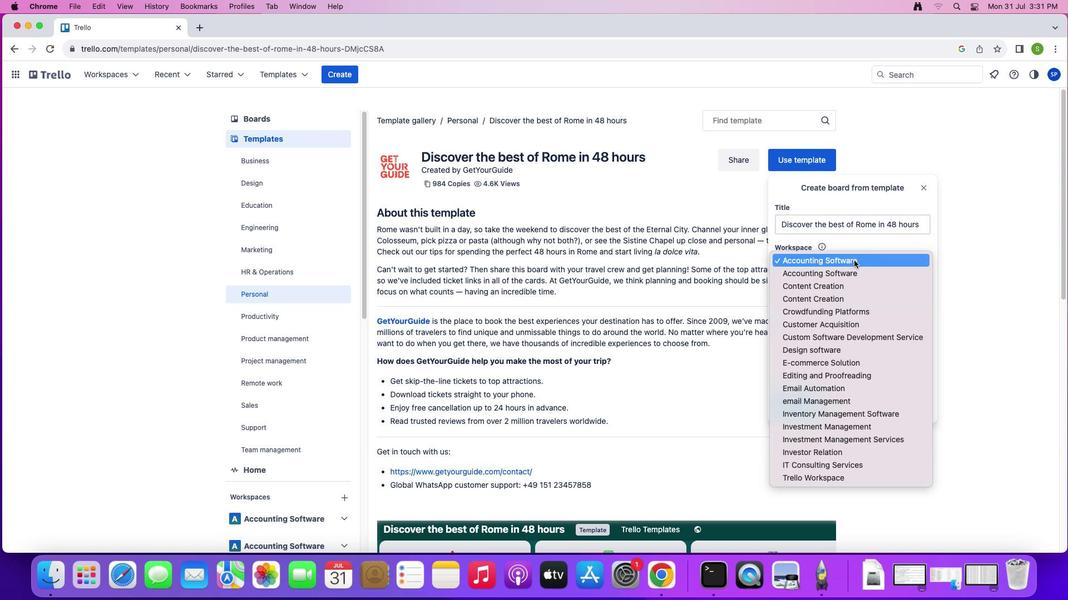 
Action: Mouse moved to (835, 379)
Screenshot: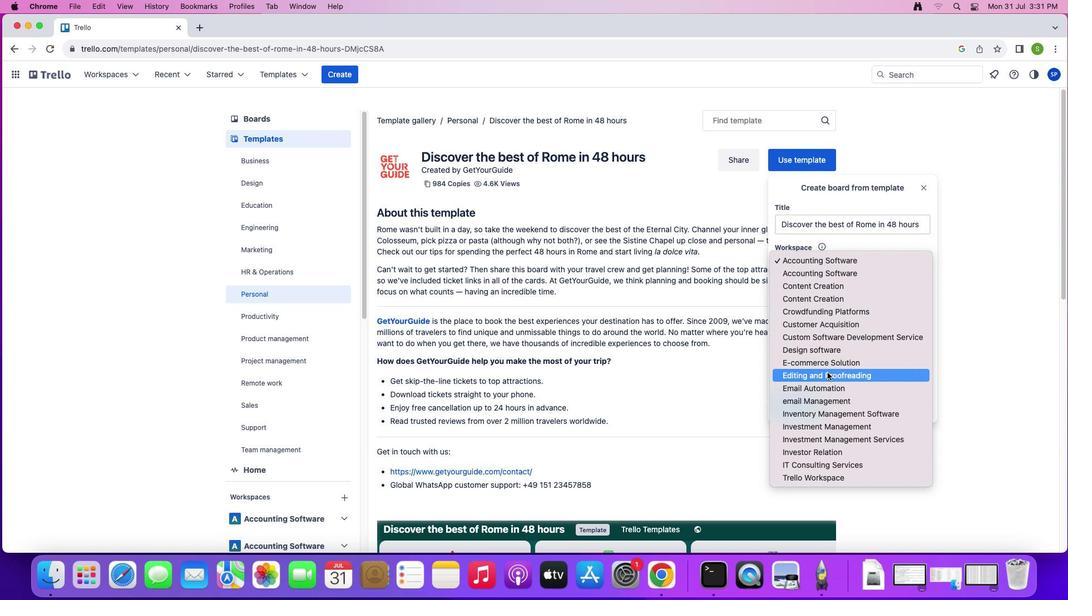 
Action: Mouse pressed left at (835, 379)
Screenshot: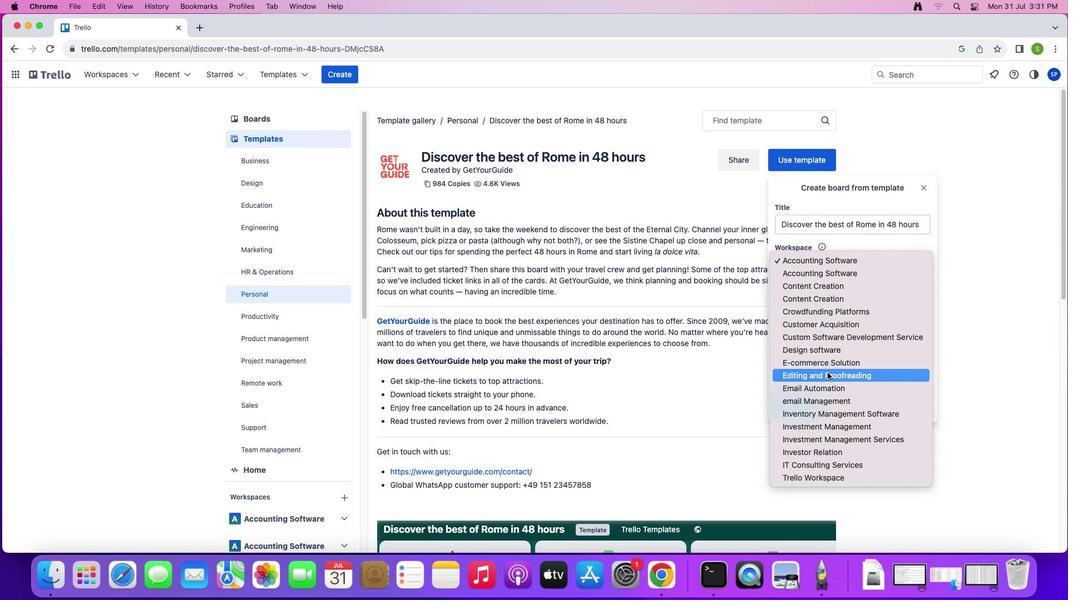 
Action: Mouse moved to (805, 420)
Screenshot: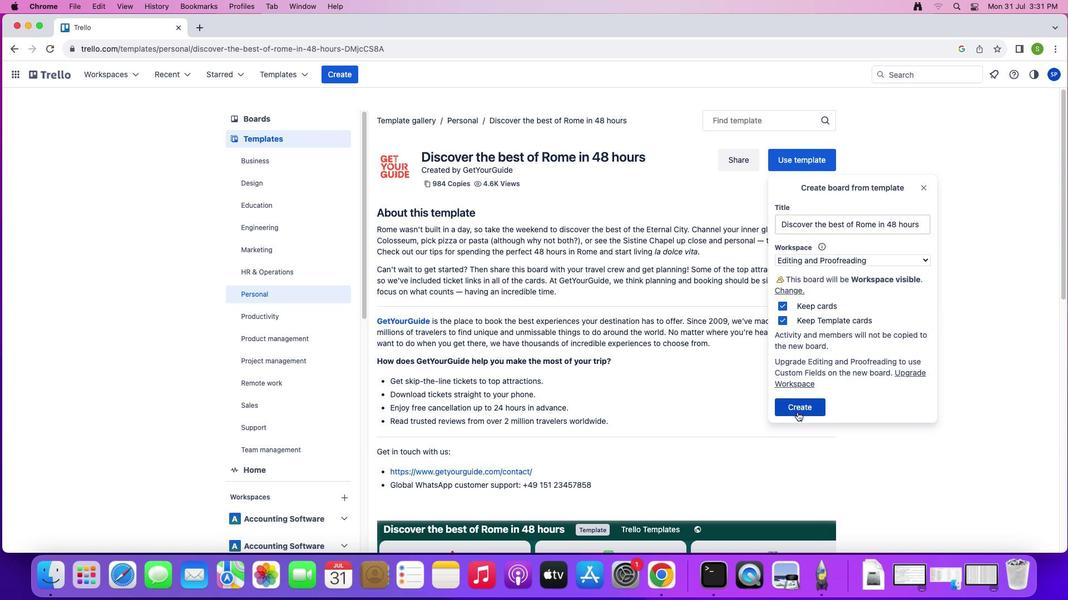 
Action: Mouse pressed left at (805, 420)
Screenshot: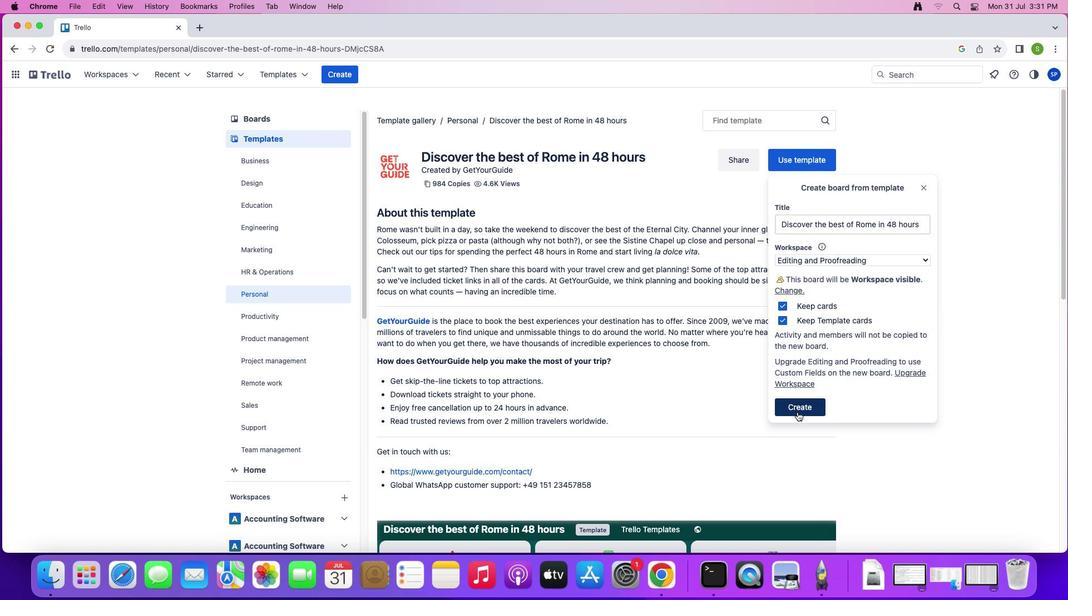 
Action: Mouse moved to (615, 551)
Screenshot: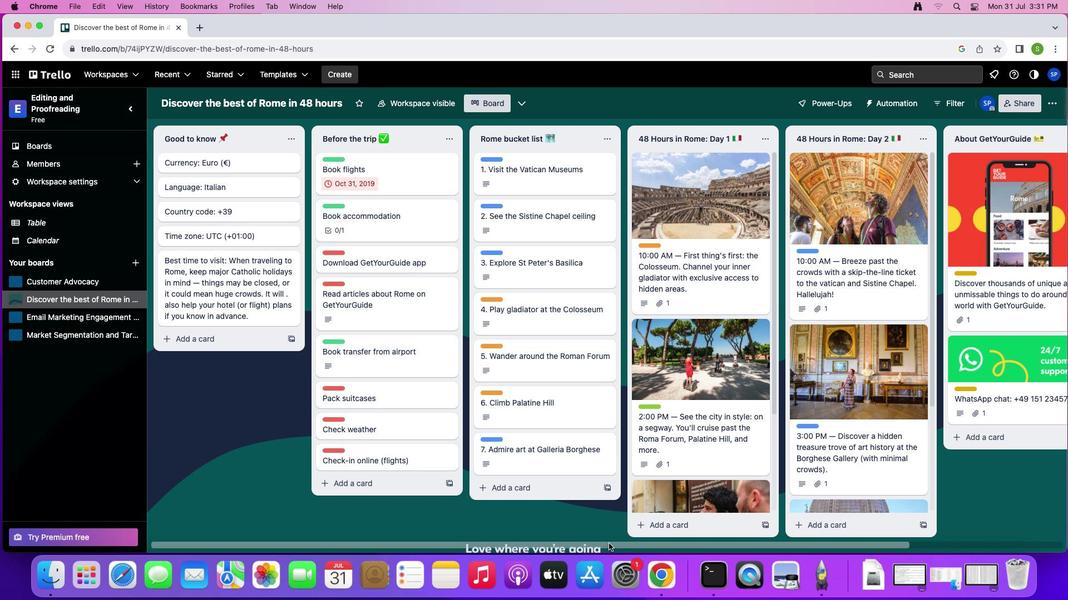 
Action: Mouse pressed left at (615, 551)
Screenshot: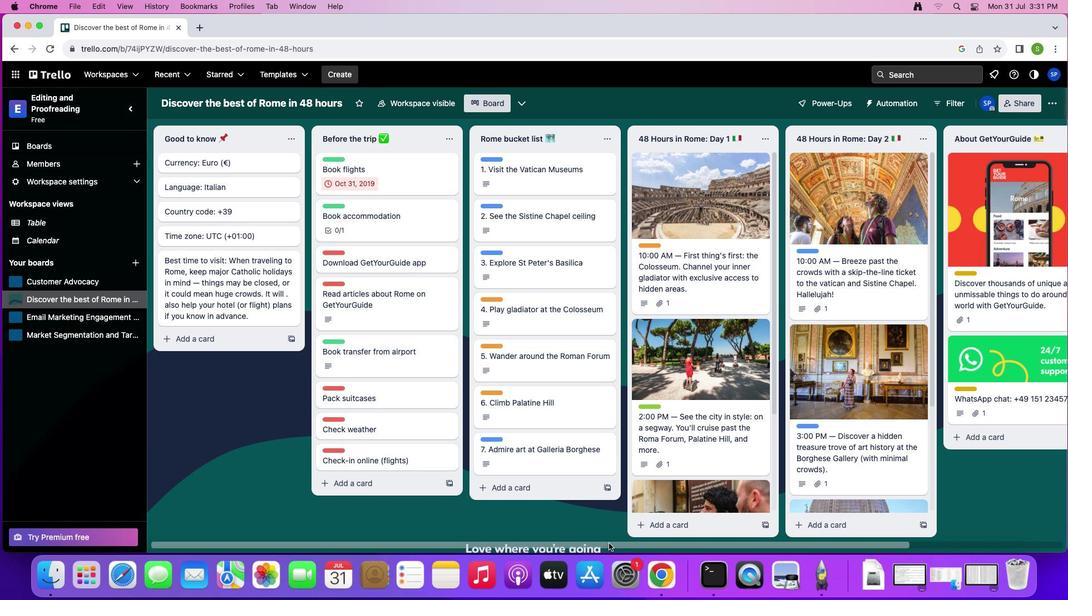 
Action: Mouse moved to (992, 145)
Screenshot: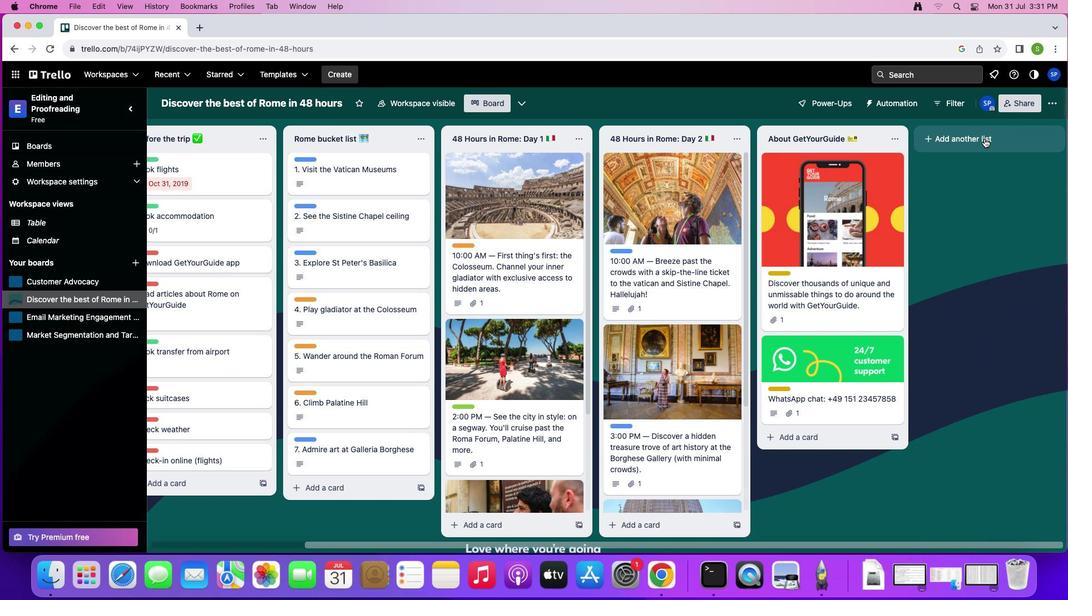 
Action: Mouse pressed left at (992, 145)
Screenshot: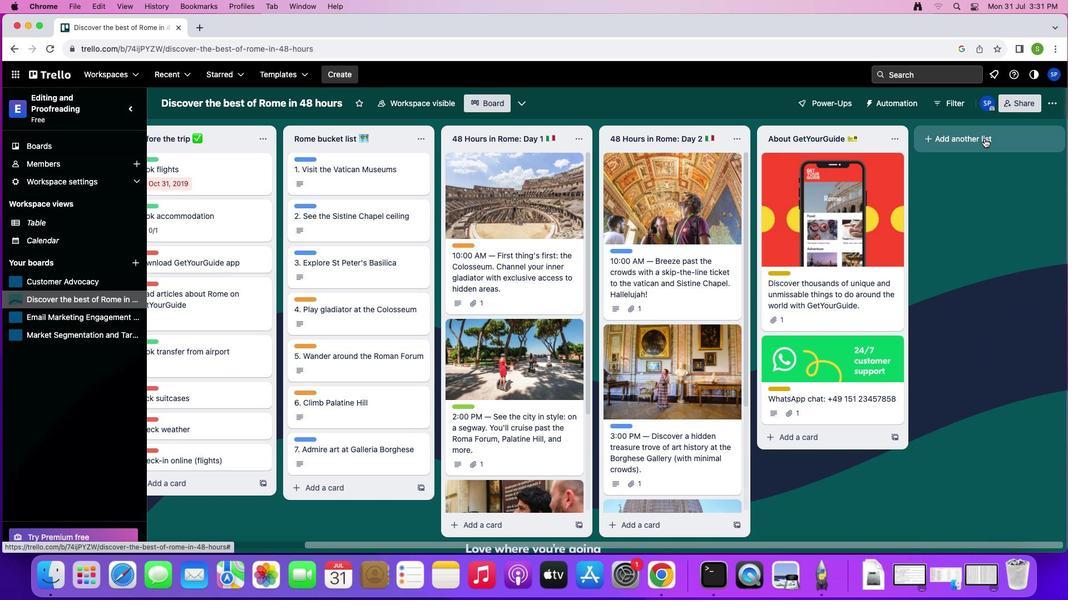 
Action: Mouse moved to (979, 293)
Screenshot: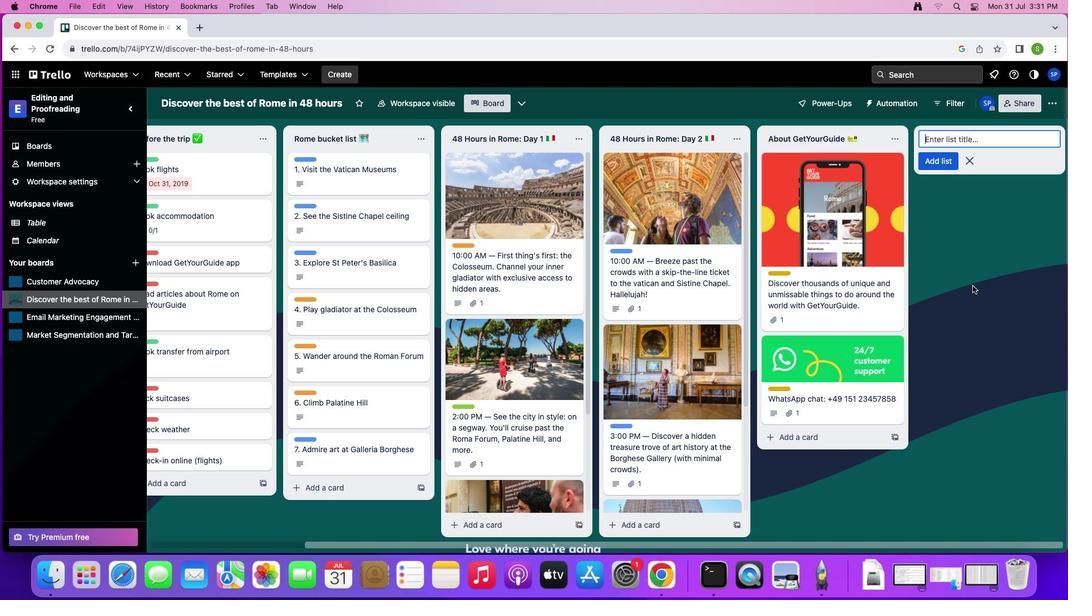 
Action: Key pressed Key.shift'T''r''a''v''e''l'Key.spaceKey.shift'b''u''c''k''e''t'Key.spaceKey.shift'l''i''s''t'Key.spaceKey.shift't''e''m''p''l''a''t''e'Key.spaceKey.shift_r'|'Key.spaceKey.shift'T''r''e''l''l''o'Key.enterKey.shift'W''r''i''t''i''n''g'Key.spaceKey.shift'A'Key.space'b''o''o''k'Key.enterKey.shift'Y''o''g''a'Key.spaceKey.shift'F''l''o''w'Key.spaceKey.shift'V'Key.backspaceKey.shift'C''r''e''a''t''o''r'Key.enter
Screenshot: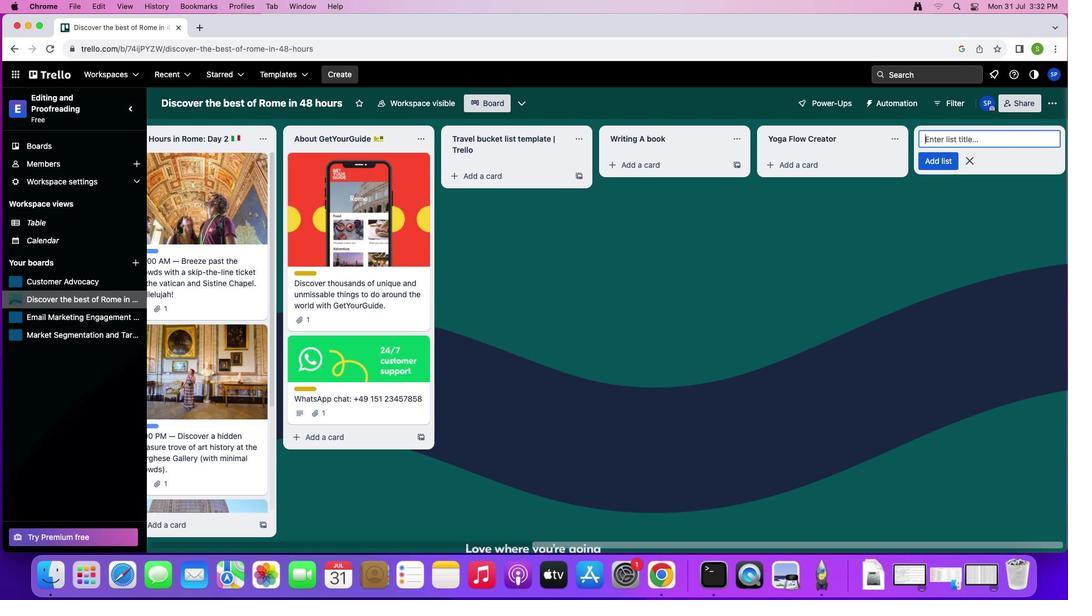 
Action: Mouse moved to (980, 170)
Screenshot: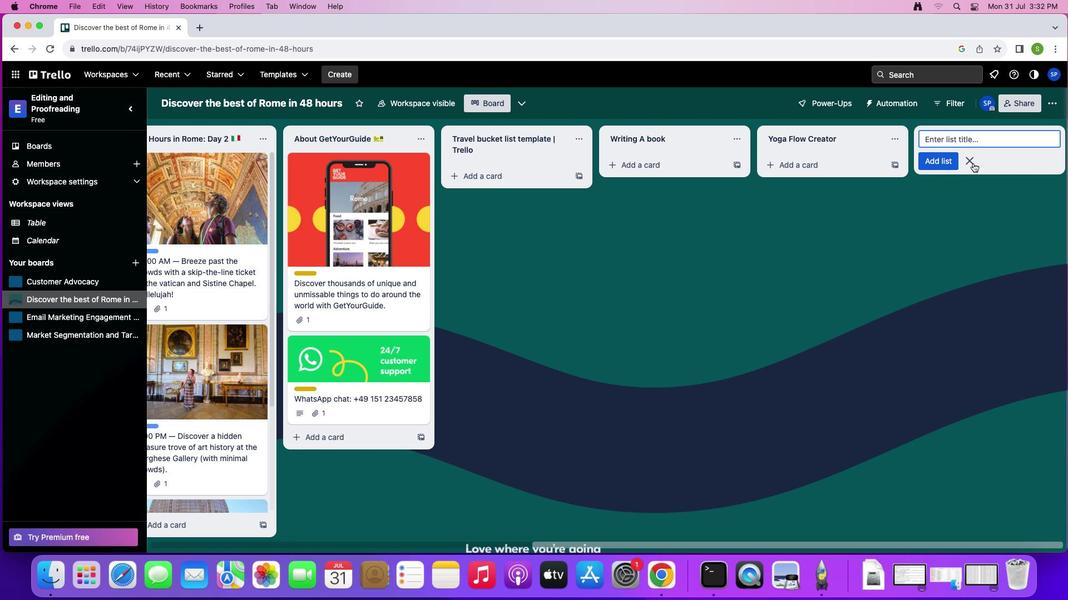 
Action: Mouse pressed left at (980, 170)
Screenshot: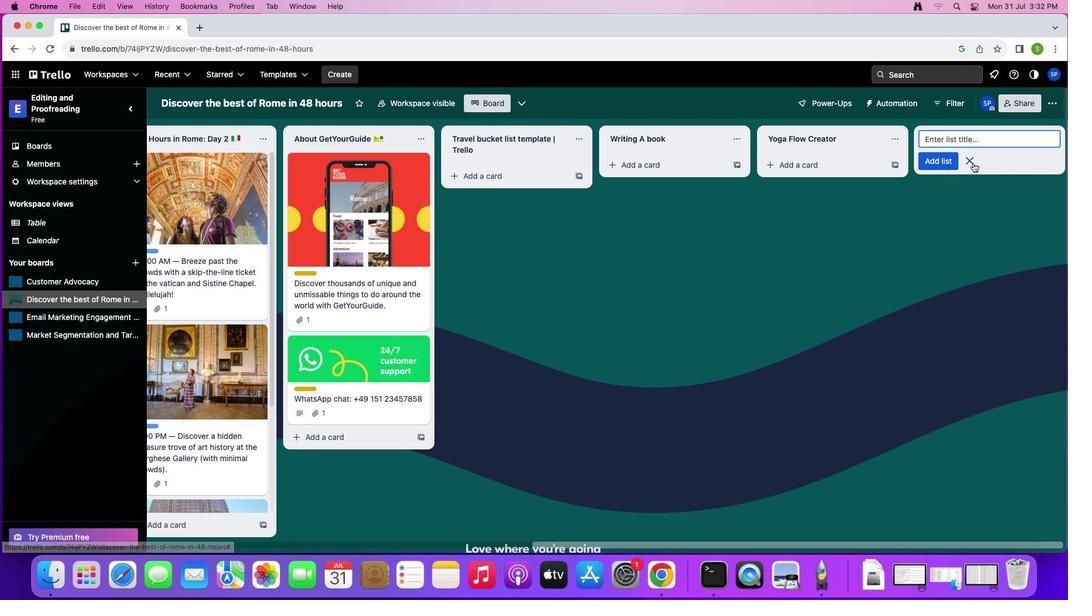 
Action: Mouse moved to (515, 178)
Screenshot: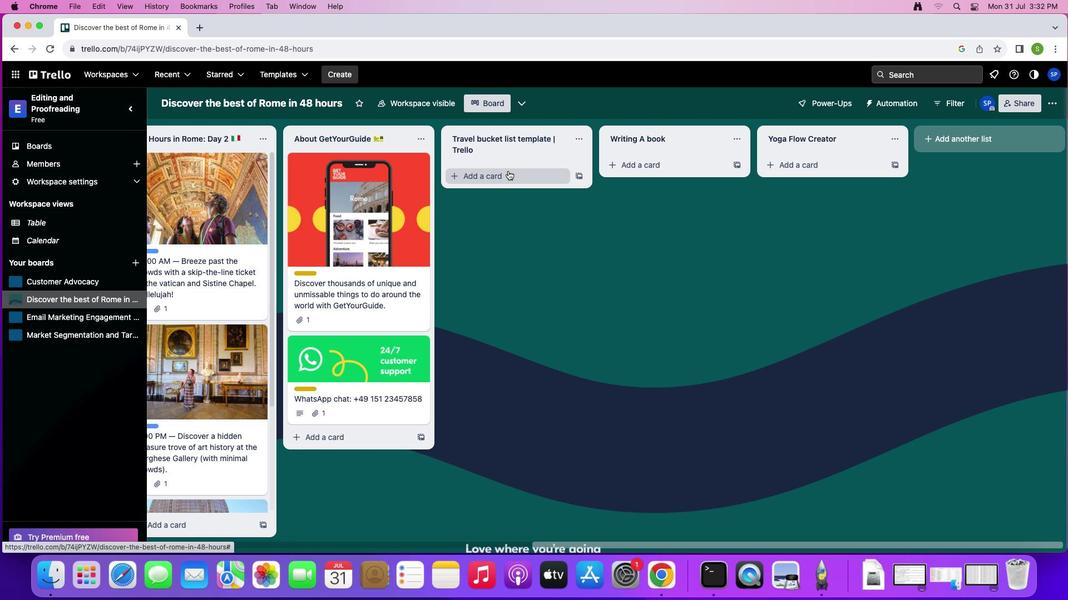 
Action: Mouse pressed left at (515, 178)
Screenshot: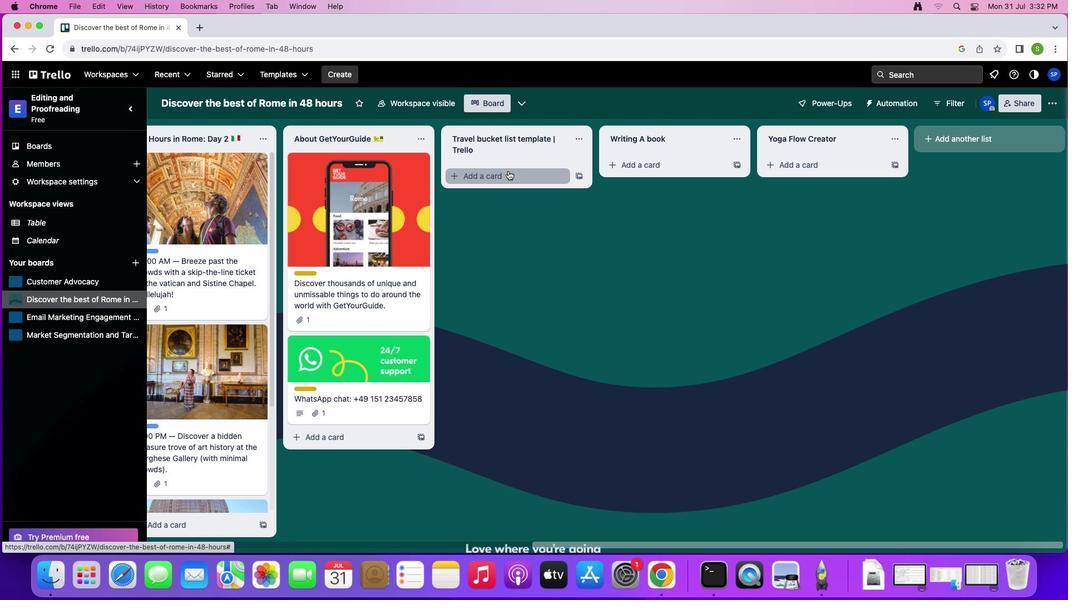 
Action: Mouse moved to (539, 181)
Screenshot: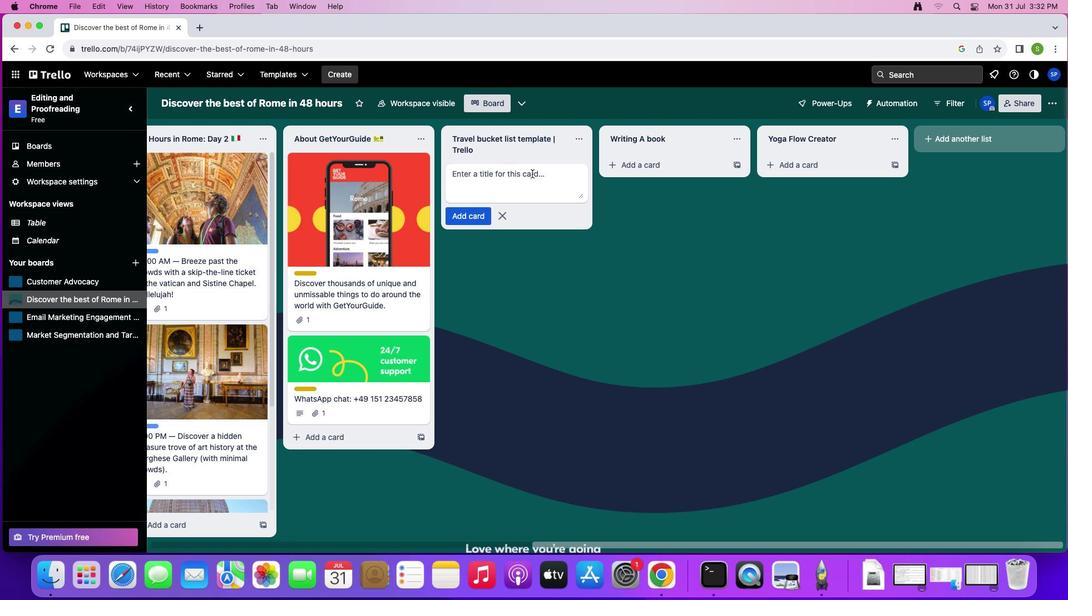 
Action: Key pressed Key.shift'T''r''a''v''c''e''l'
Screenshot: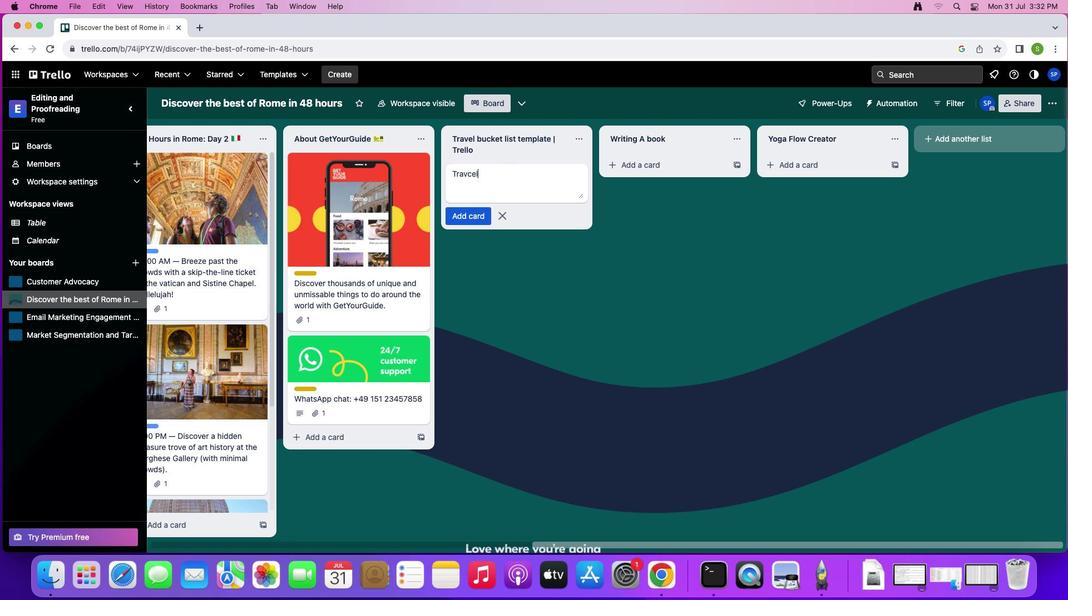 
Action: Mouse moved to (480, 181)
Screenshot: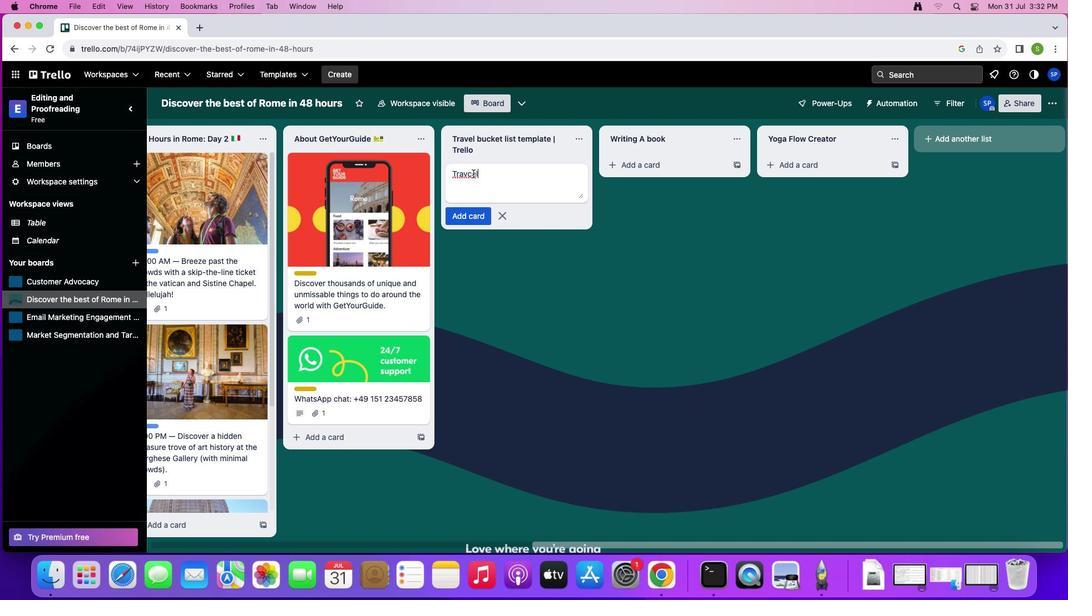 
Action: Mouse pressed left at (480, 181)
Screenshot: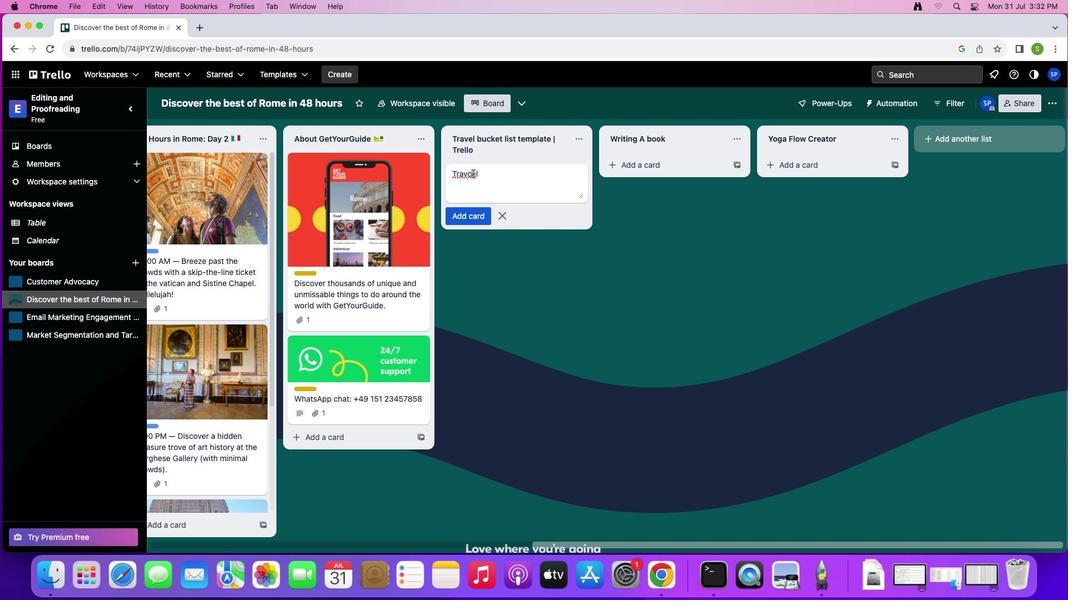 
Action: Mouse moved to (536, 190)
Screenshot: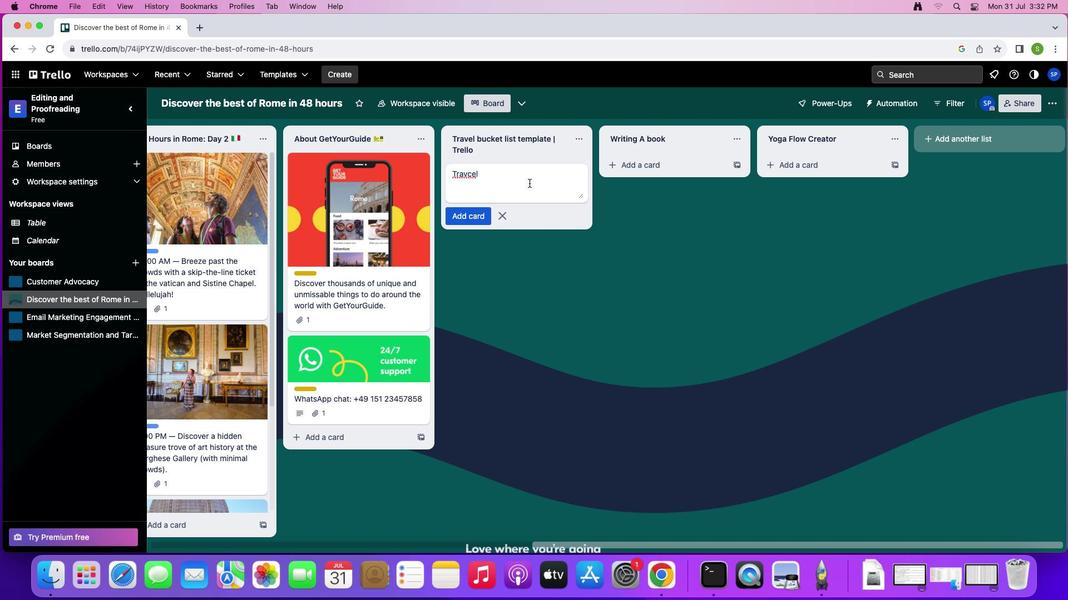 
Action: Key pressed Key.backspace
Screenshot: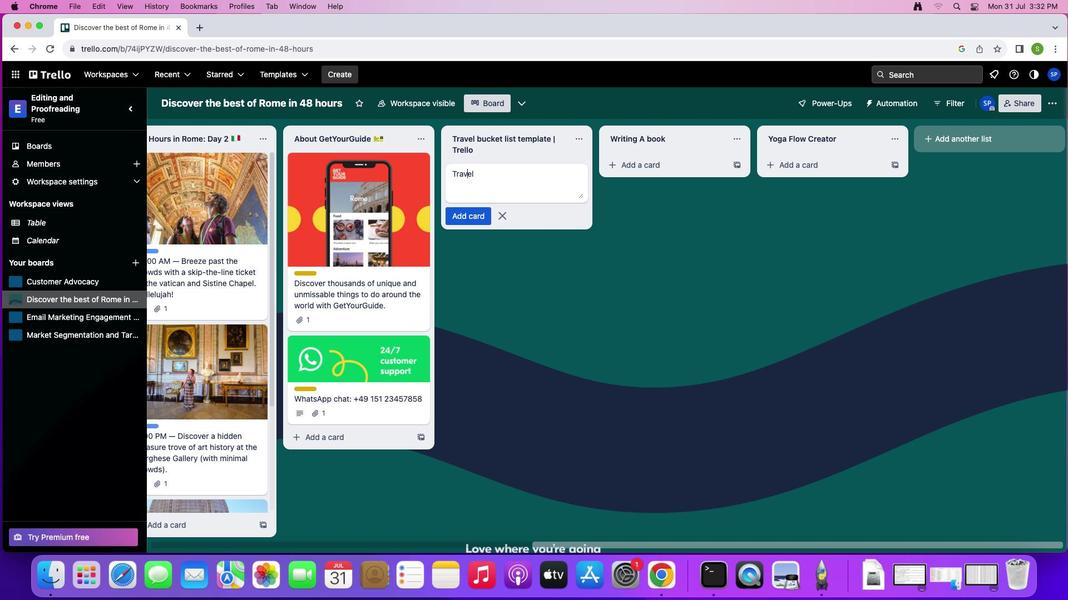 
Action: Mouse moved to (492, 185)
Screenshot: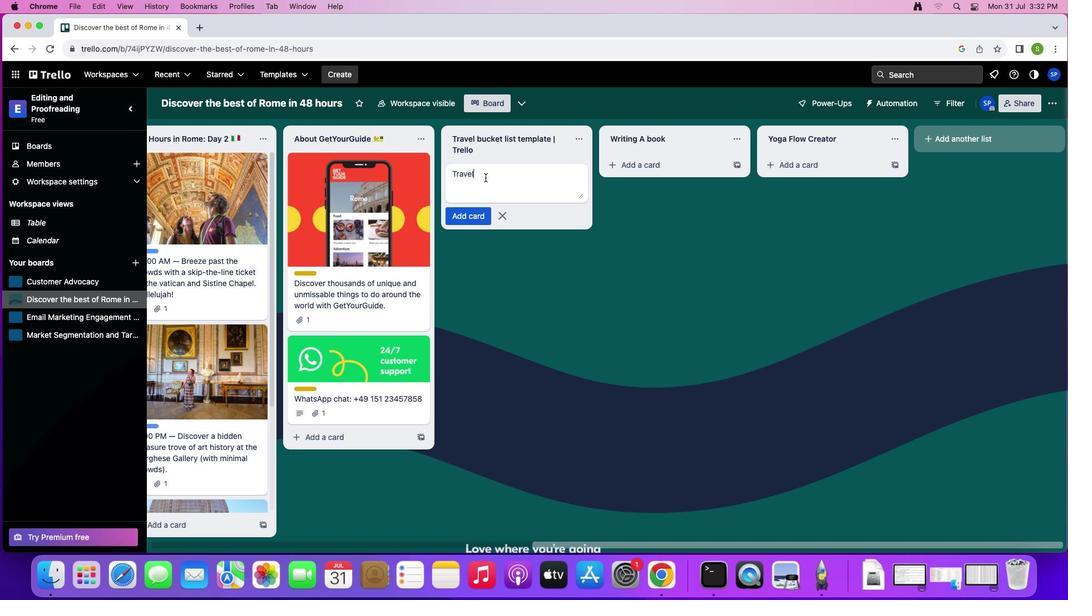 
Action: Mouse pressed left at (492, 185)
Screenshot: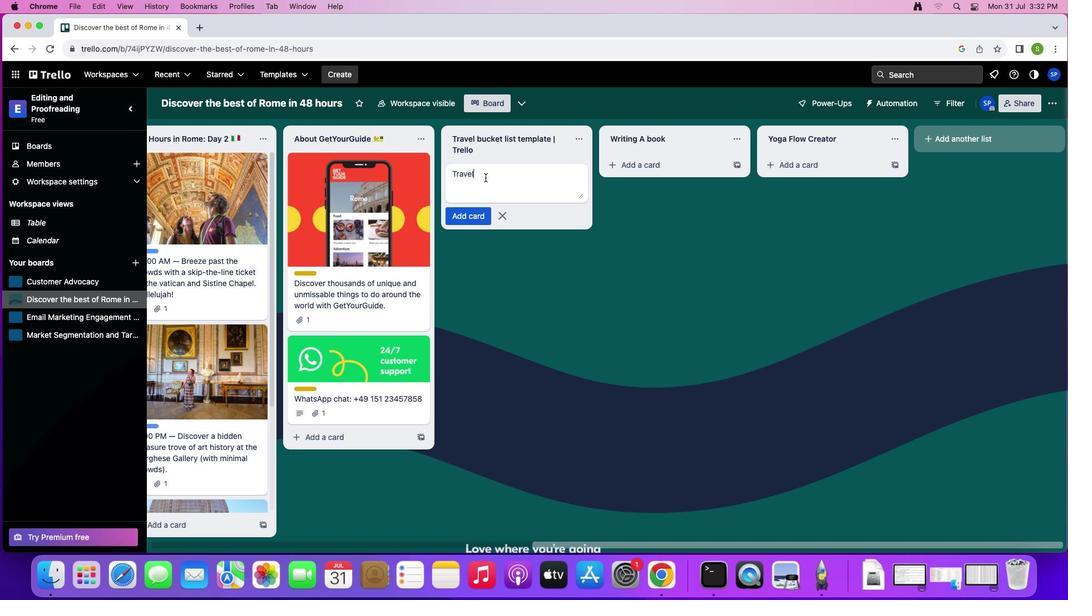 
Action: Mouse moved to (541, 171)
Screenshot: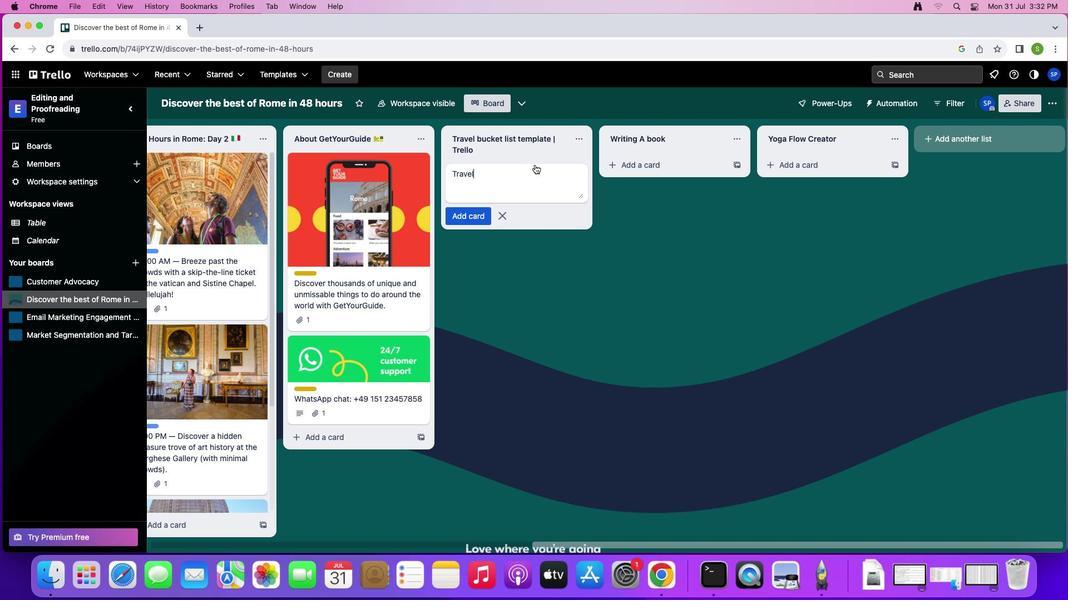 
Action: Key pressed Key.space'b''u''c''k''e''t'Key.enter
Screenshot: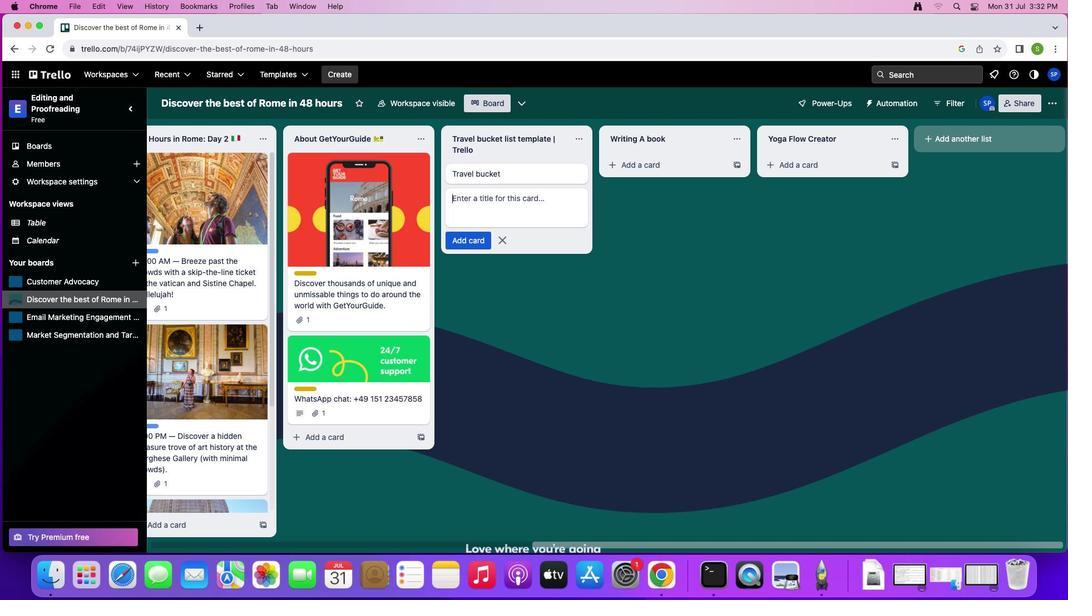 
Action: Mouse moved to (510, 250)
Screenshot: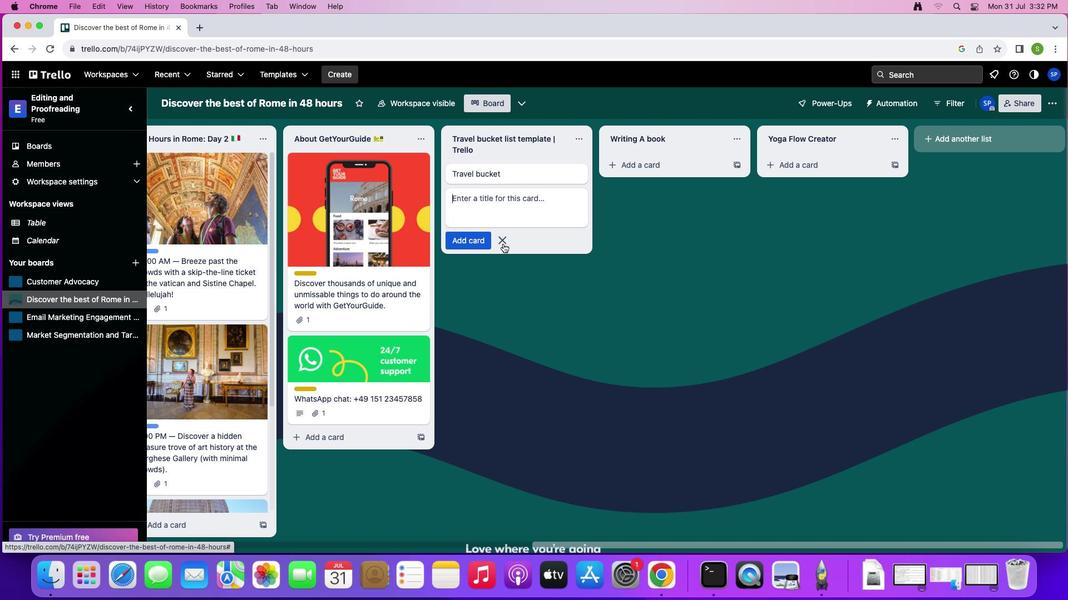 
Action: Mouse pressed left at (510, 250)
Screenshot: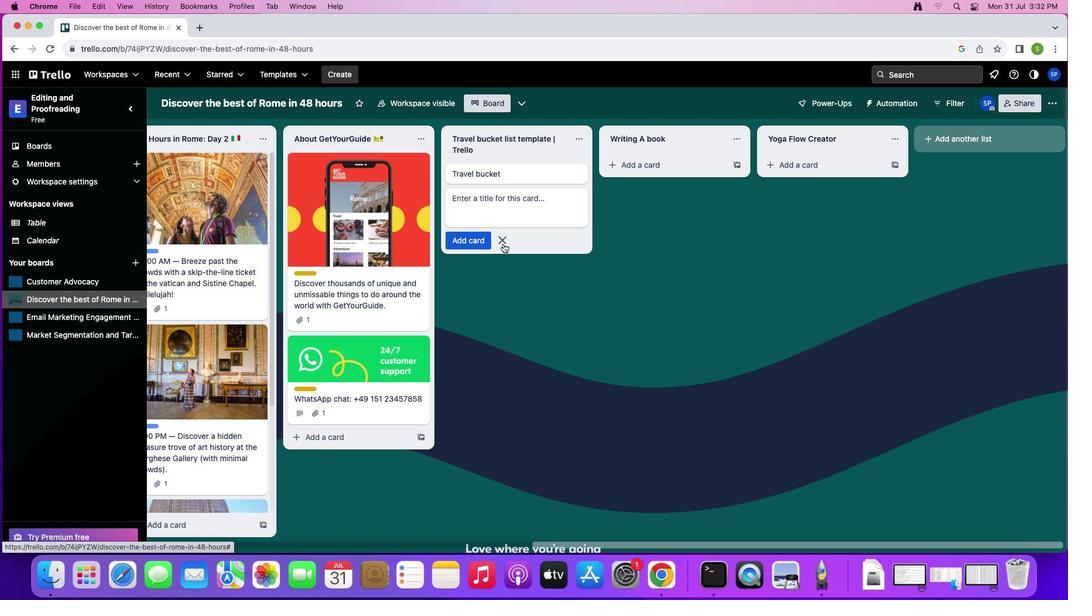 
Action: Mouse moved to (645, 169)
Screenshot: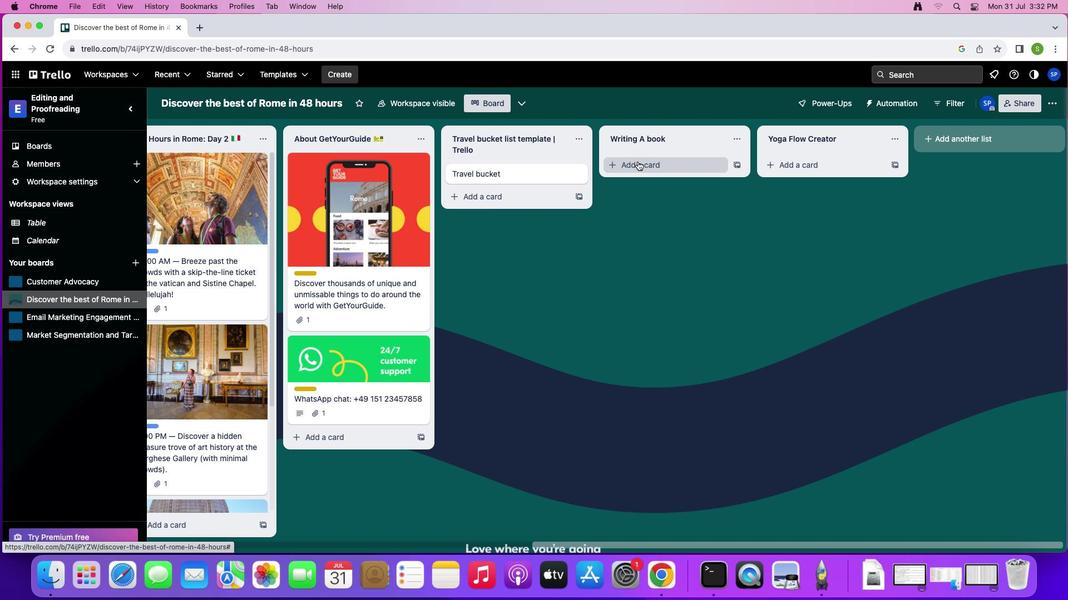 
Action: Mouse pressed left at (645, 169)
Screenshot: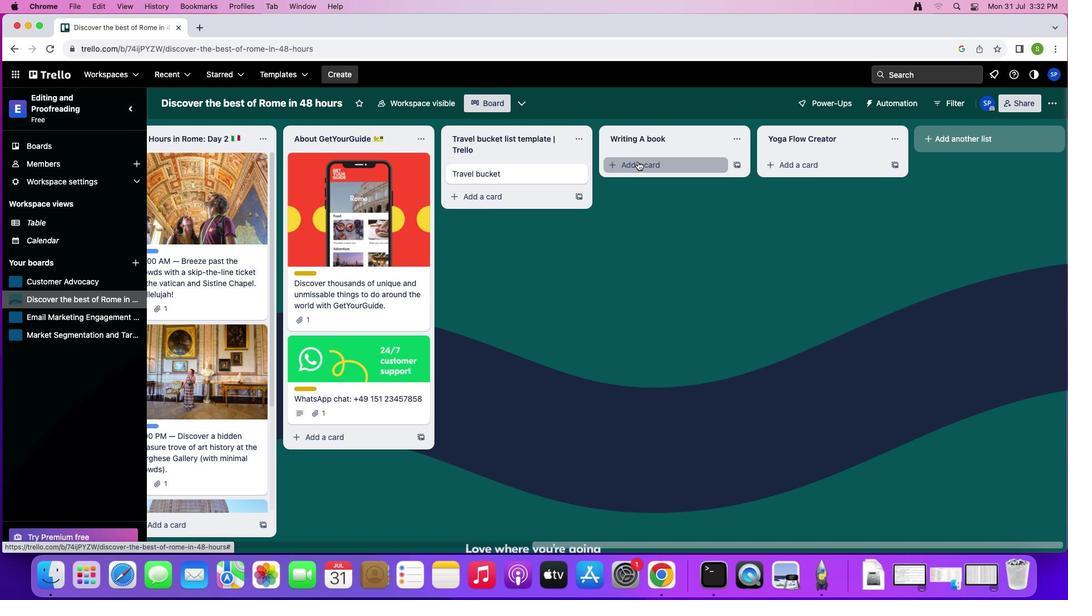 
Action: Mouse moved to (660, 161)
Screenshot: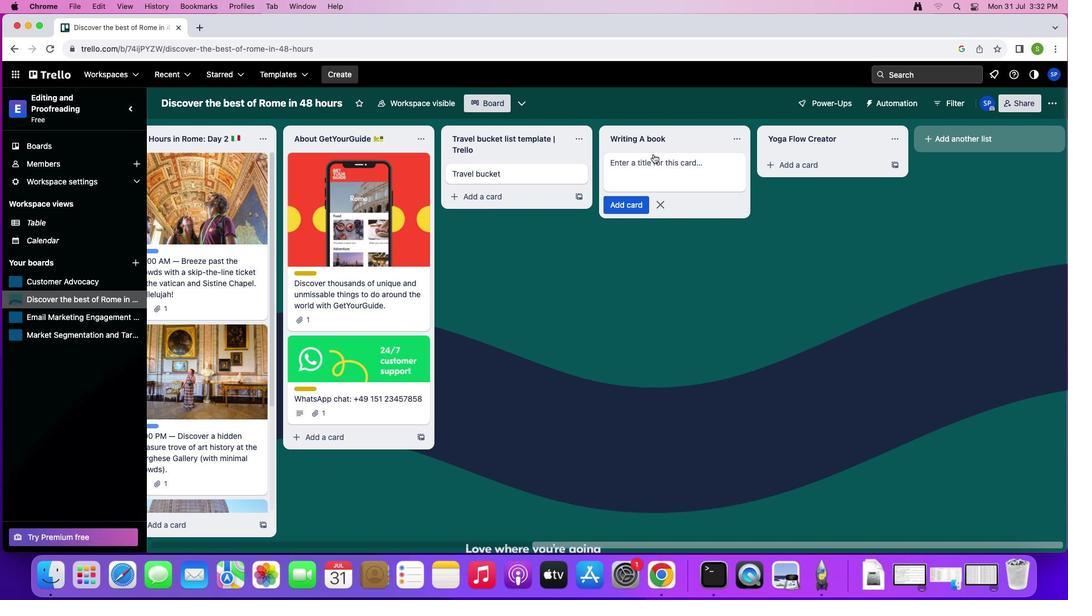 
Action: Key pressed Key.shift'B''o''o''k'
Screenshot: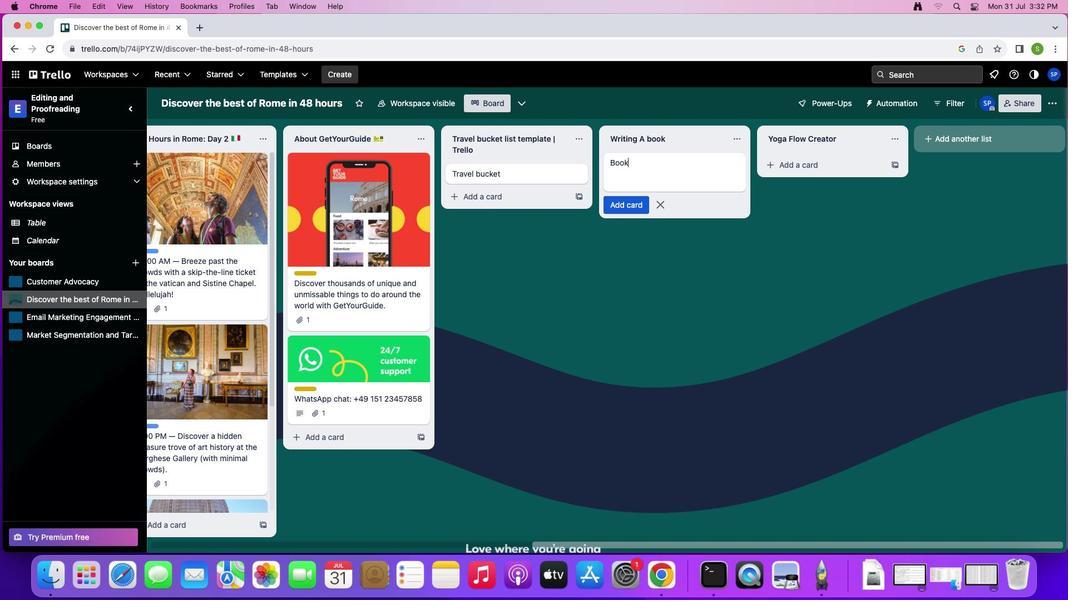 
Action: Mouse moved to (649, 174)
Screenshot: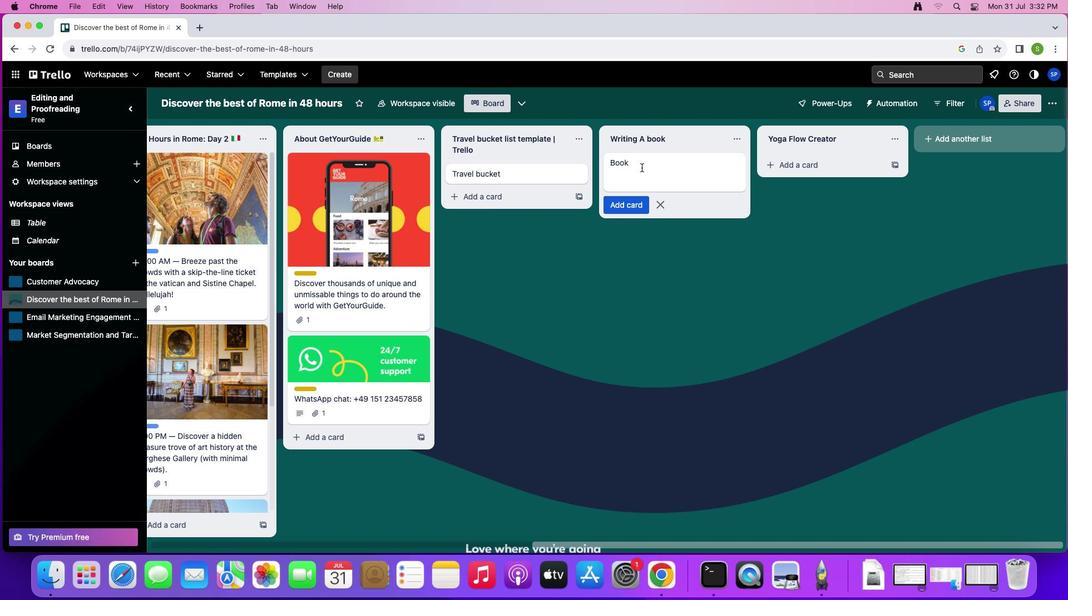 
Action: Key pressed Key.enter
Screenshot: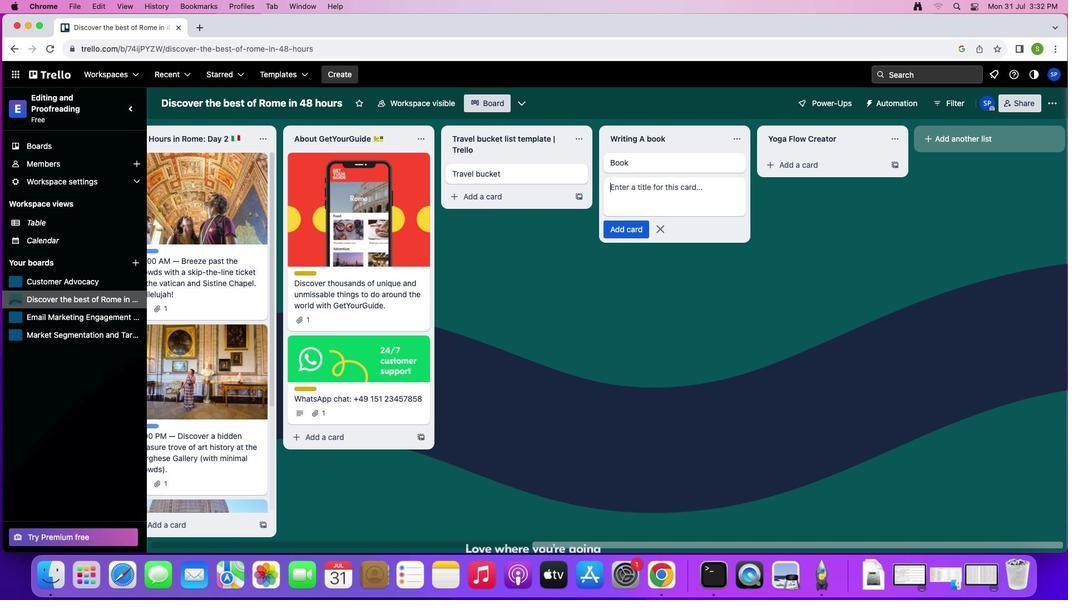 
Action: Mouse moved to (668, 238)
Screenshot: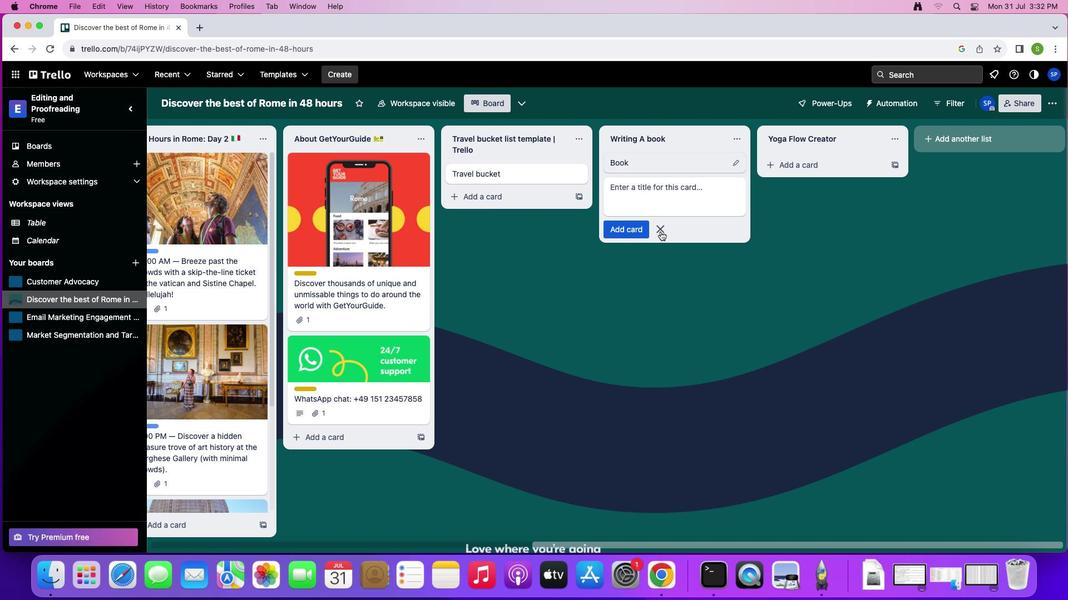 
Action: Mouse pressed left at (668, 238)
Screenshot: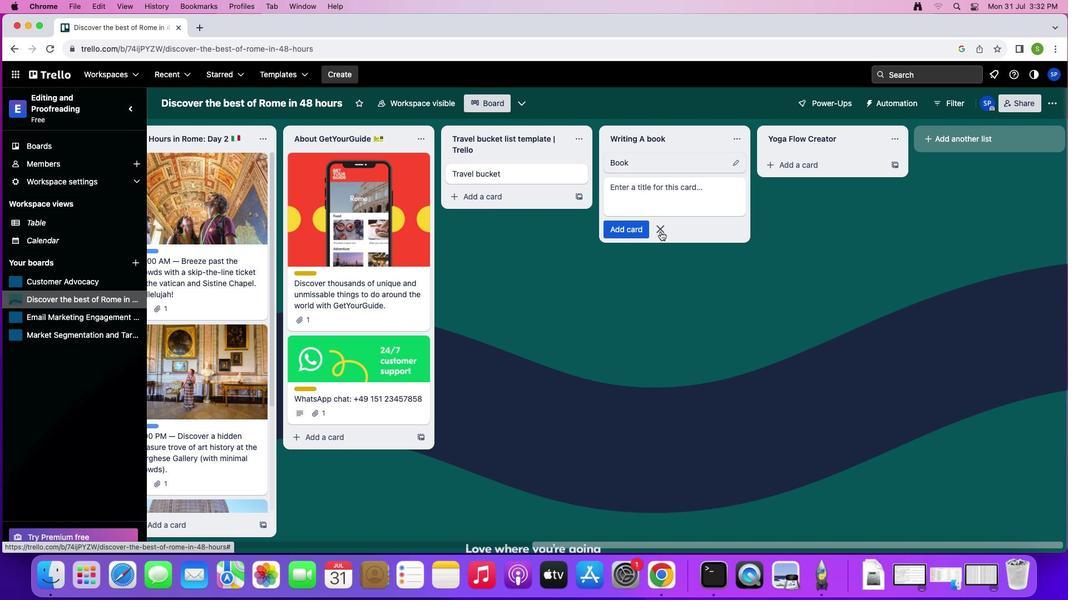 
Action: Mouse moved to (808, 167)
Screenshot: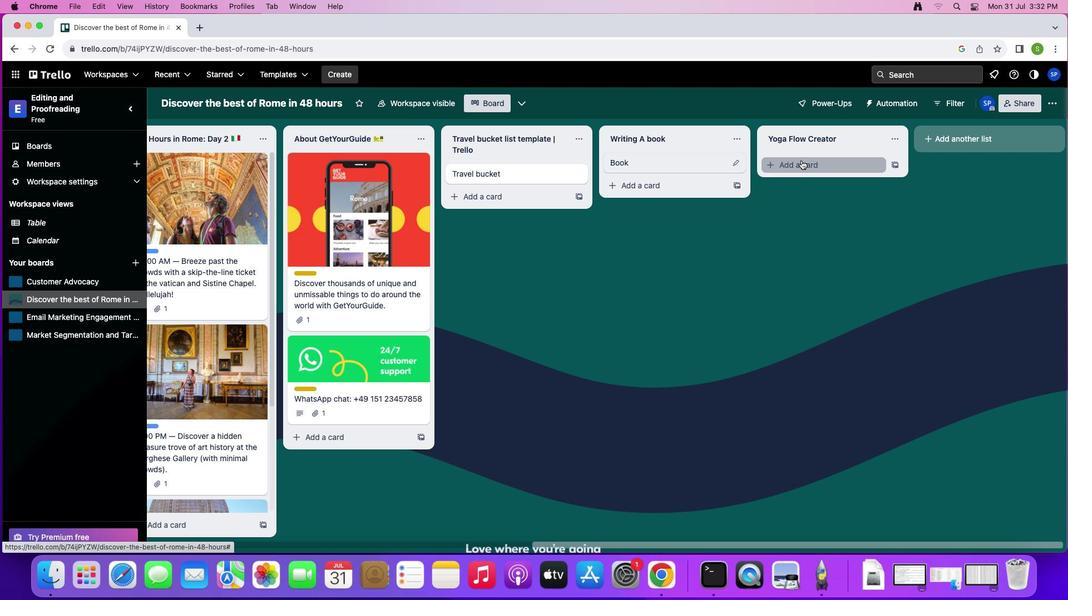 
Action: Mouse pressed left at (808, 167)
Screenshot: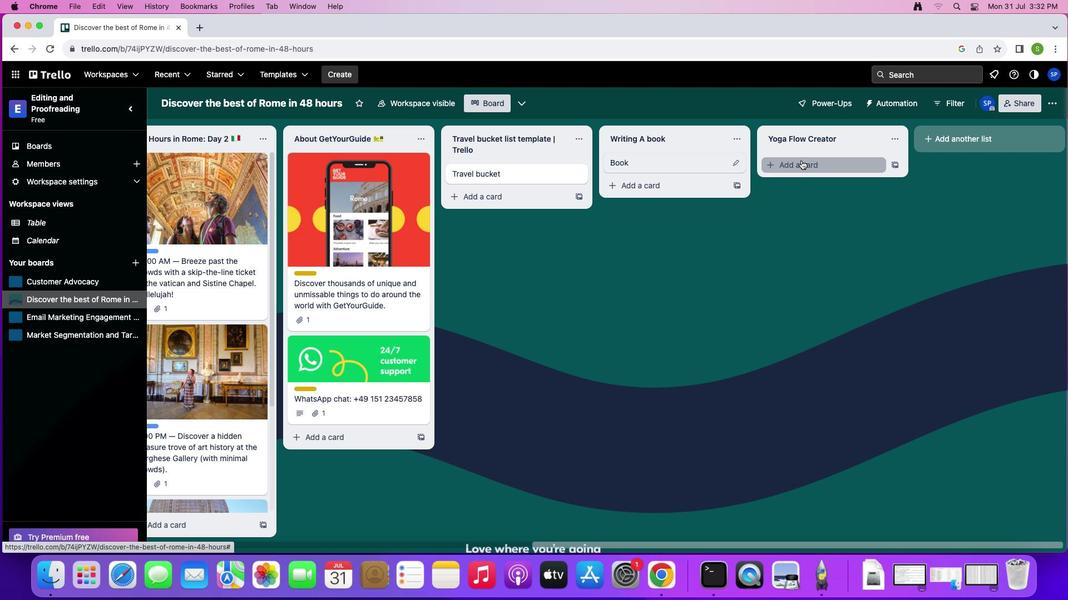 
Action: Mouse moved to (811, 181)
Screenshot: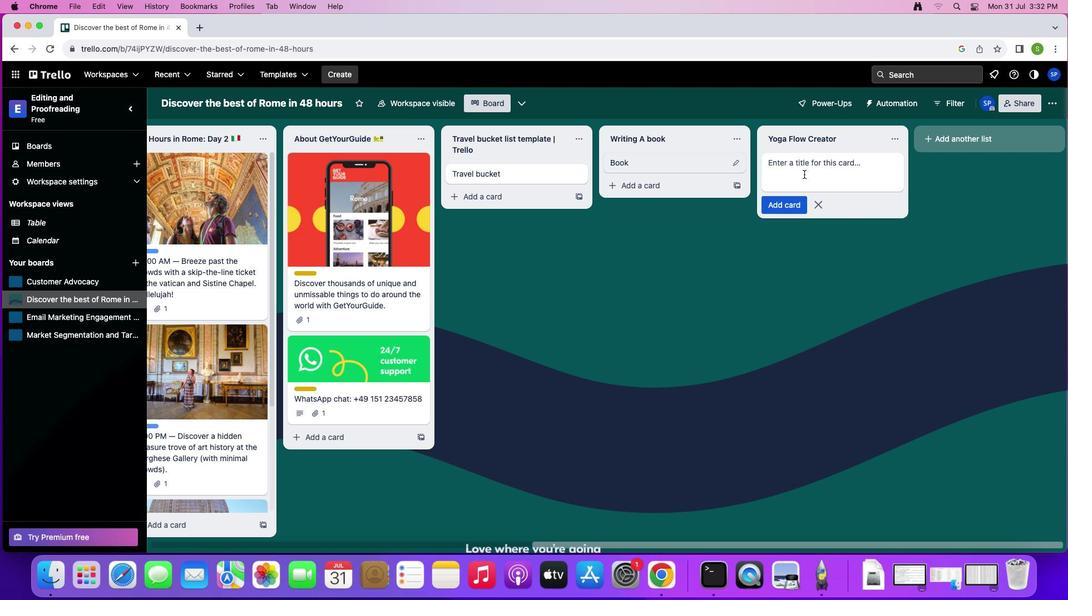 
Action: Key pressed Key.shift'Y''o''g''a'Key.spaceKey.shift'F''l''o''w'Key.enter
Screenshot: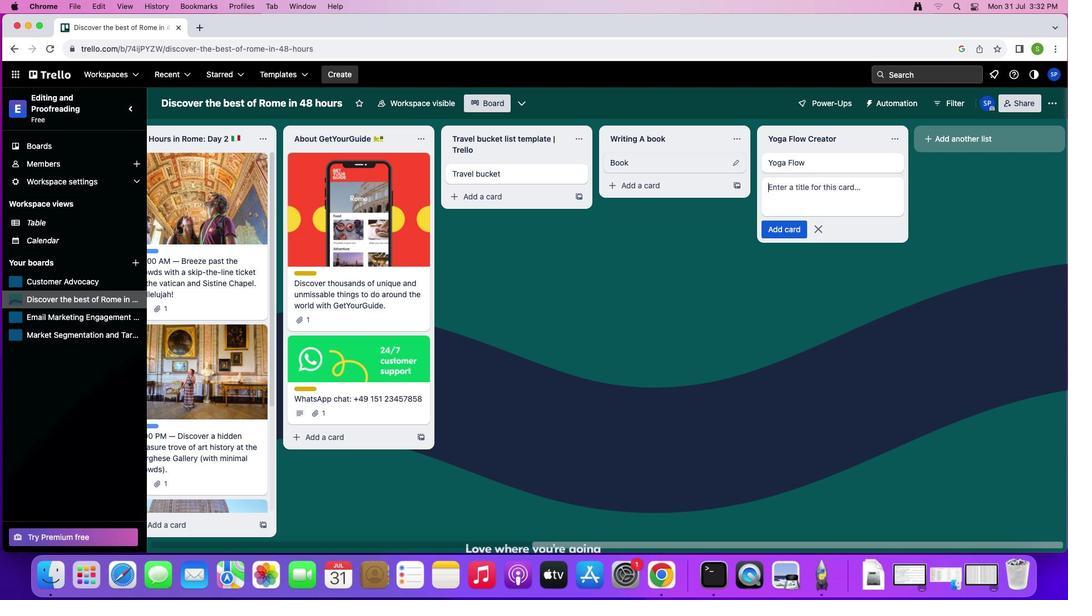 
Action: Mouse moved to (820, 234)
Screenshot: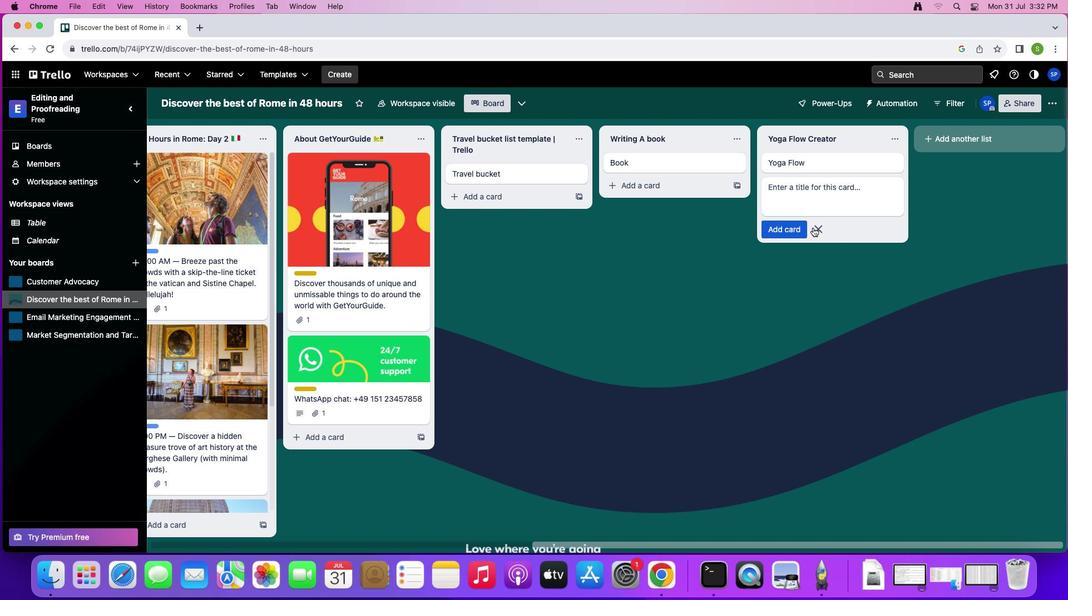 
Action: Mouse pressed left at (820, 234)
Screenshot: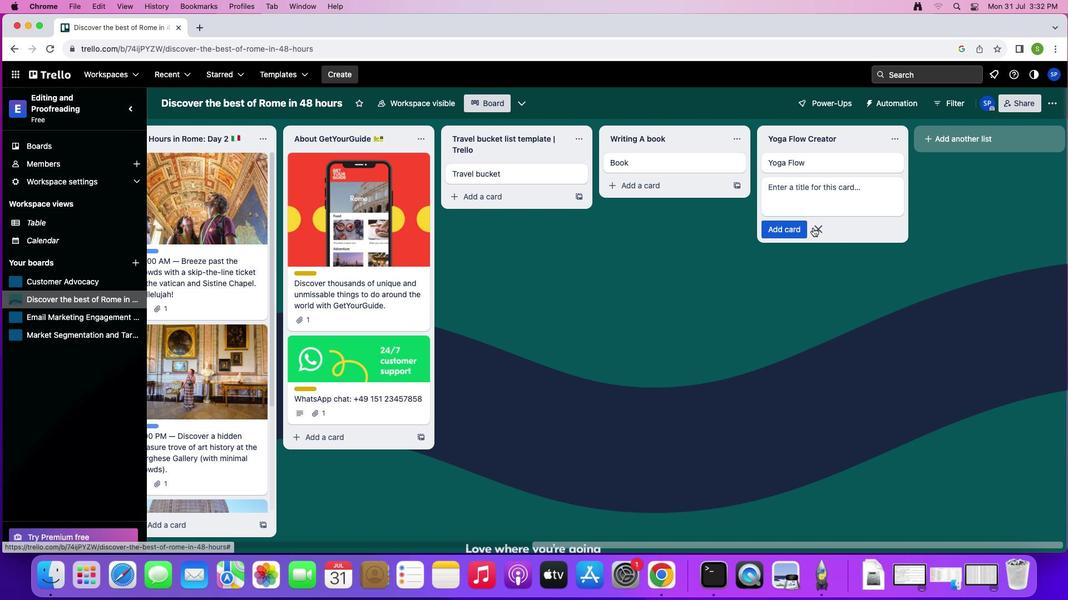 
Action: Mouse moved to (524, 180)
Screenshot: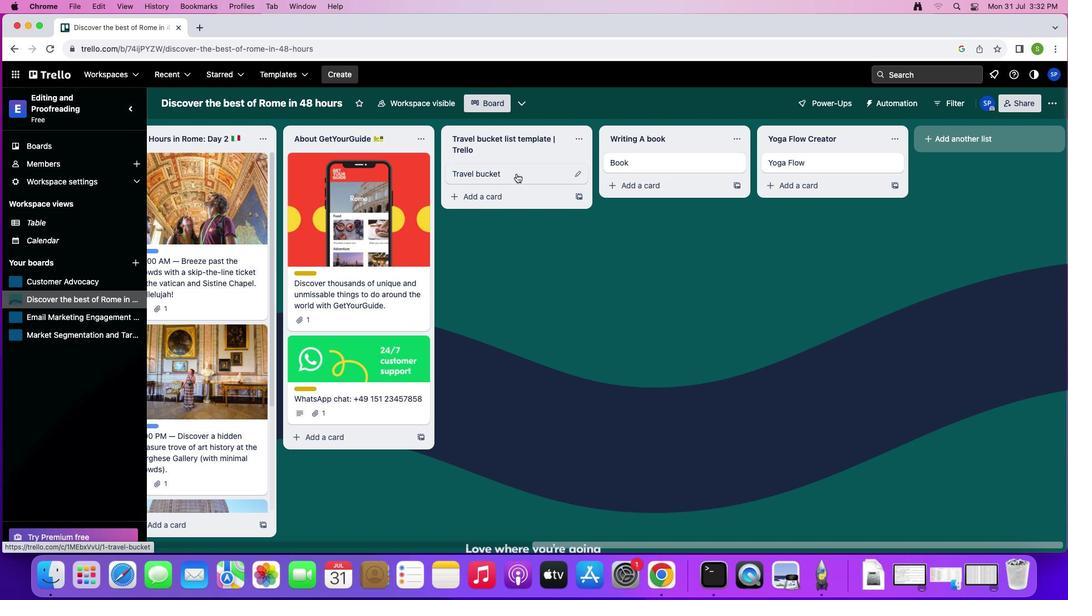 
Action: Mouse pressed left at (524, 180)
Screenshot: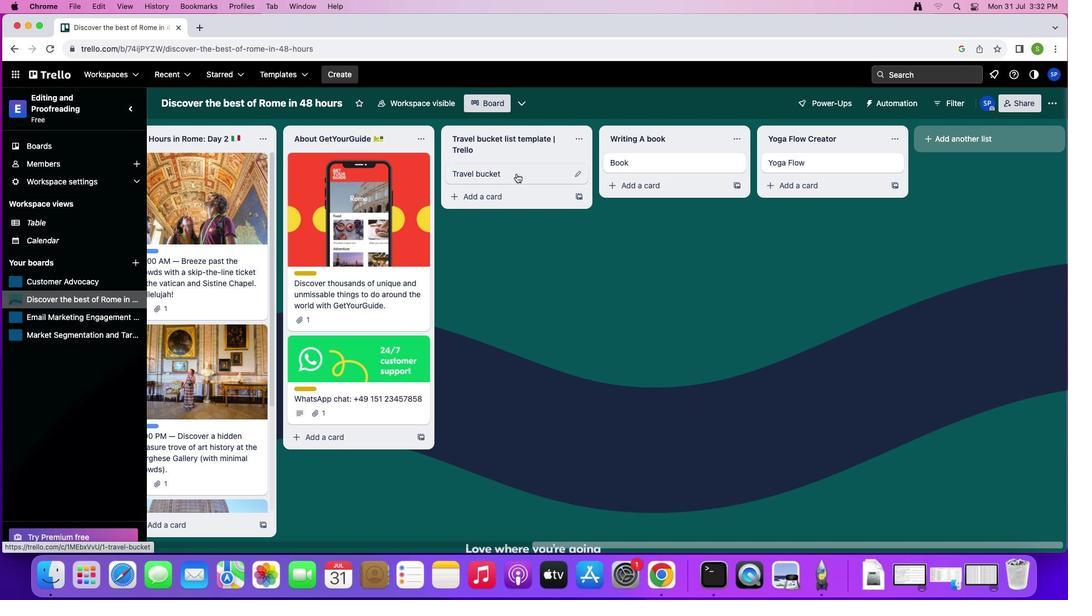 
Action: Mouse moved to (714, 168)
Screenshot: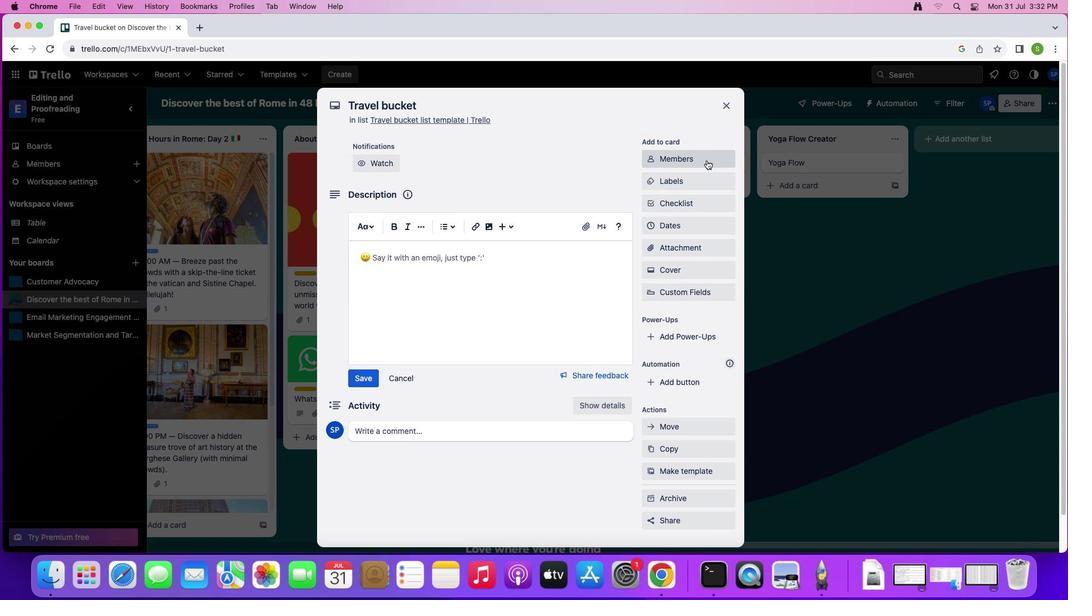 
Action: Mouse pressed left at (714, 168)
Screenshot: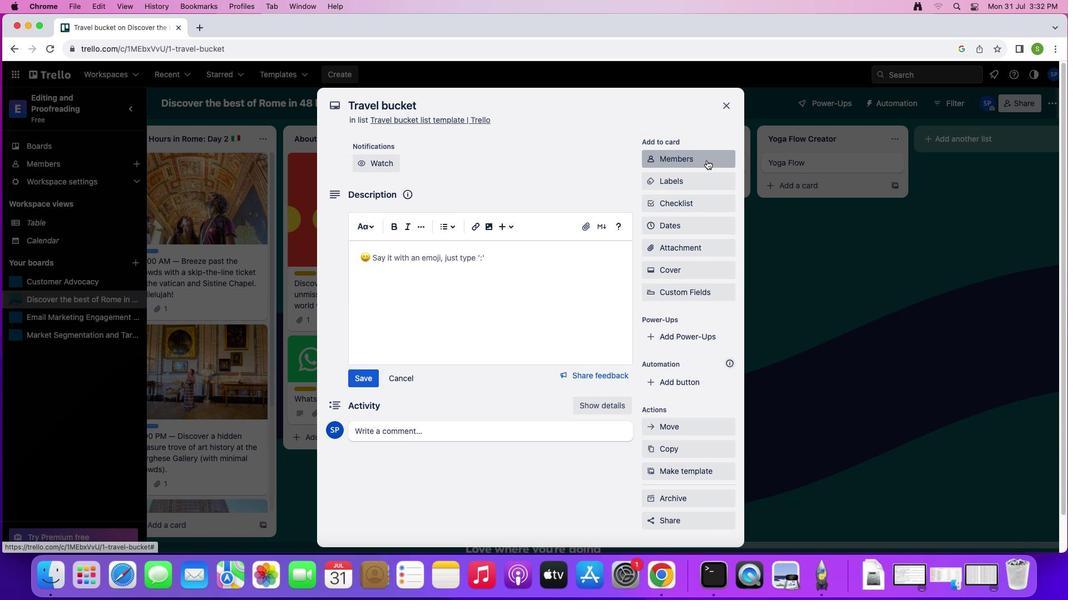 
Action: Mouse moved to (678, 218)
Screenshot: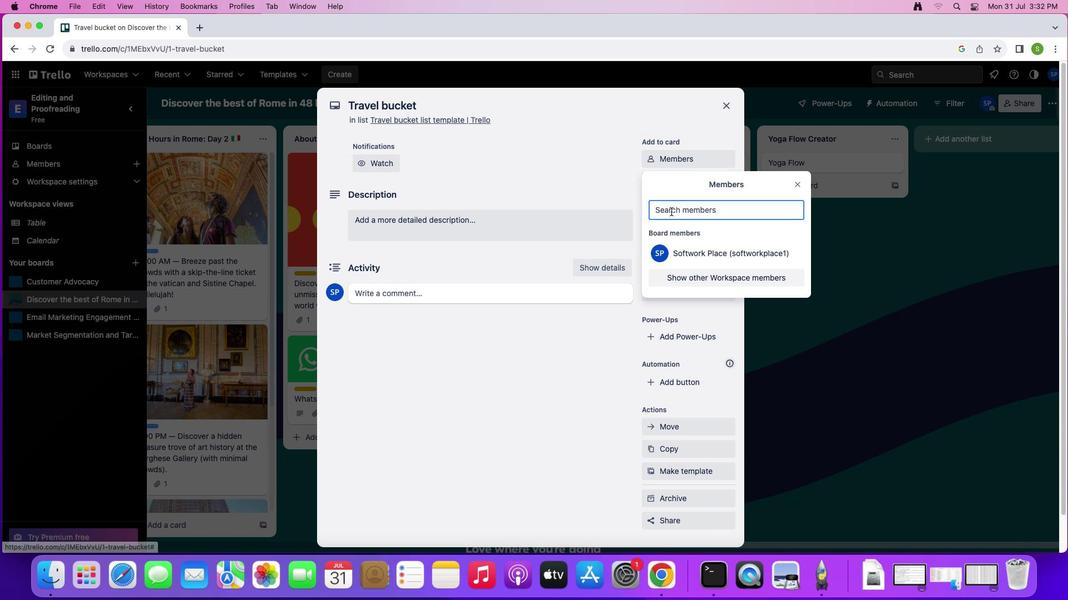 
Action: Mouse pressed left at (678, 218)
Screenshot: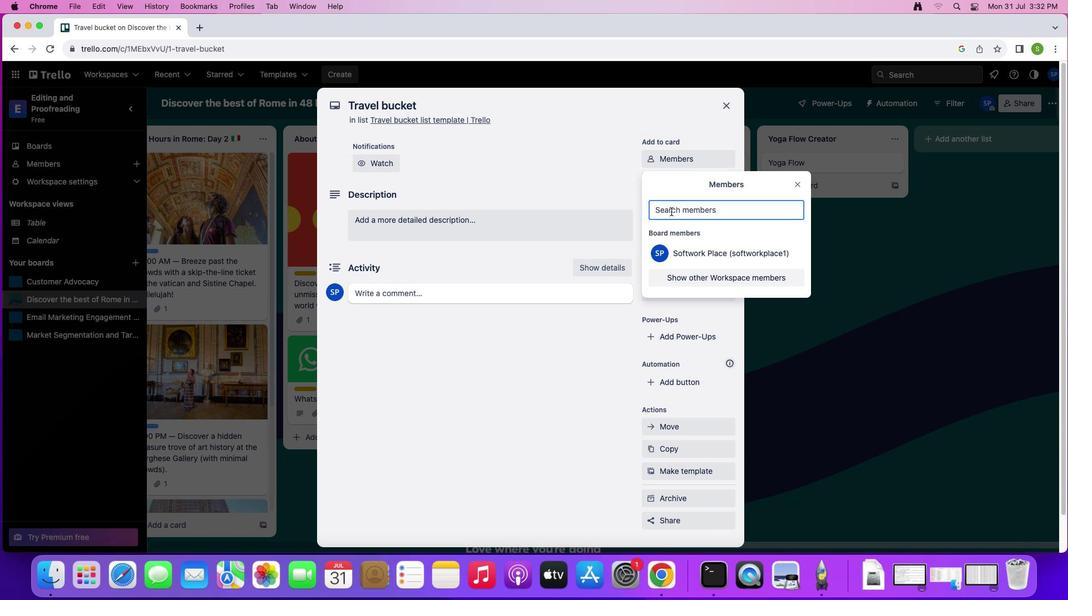 
Action: Mouse moved to (697, 226)
Screenshot: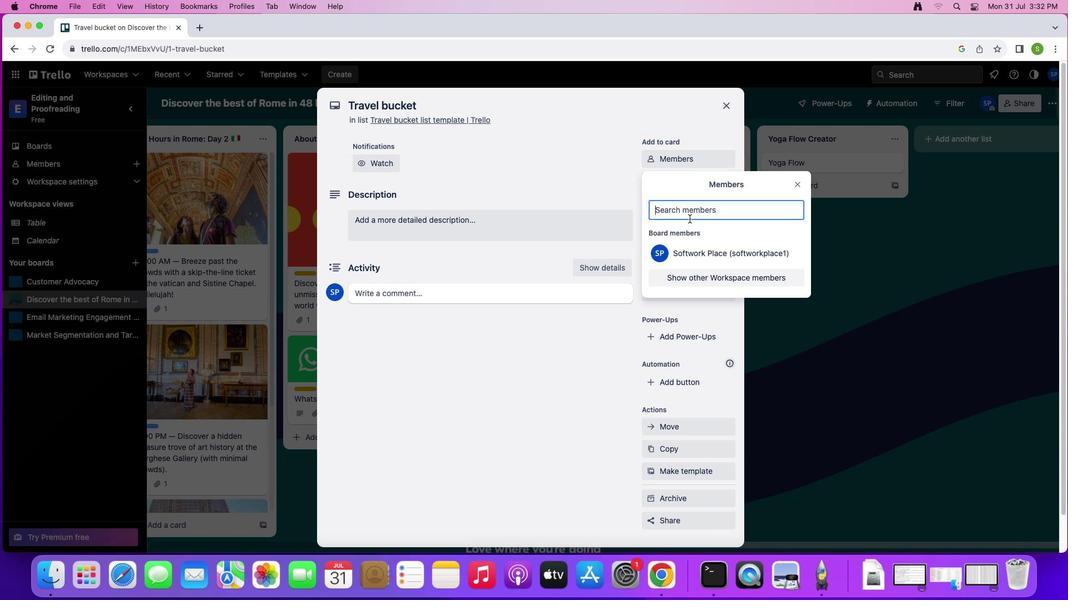 
Action: Key pressed 's''o''f''t''a''g''e''.''2''s''o''f''t''a''g''e''.''n''e''t'
Screenshot: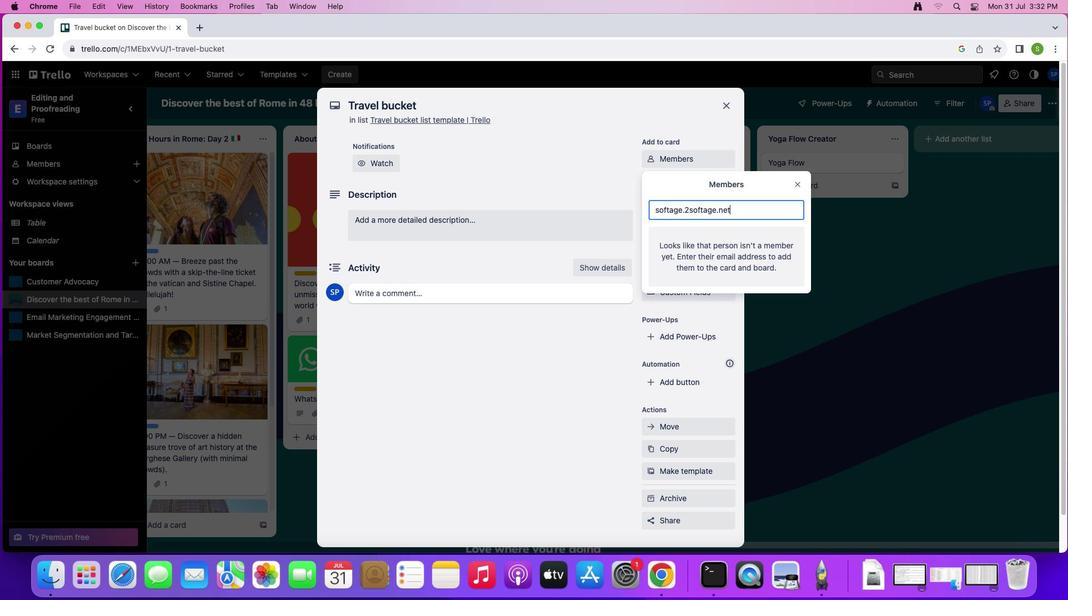
Action: Mouse moved to (695, 215)
Screenshot: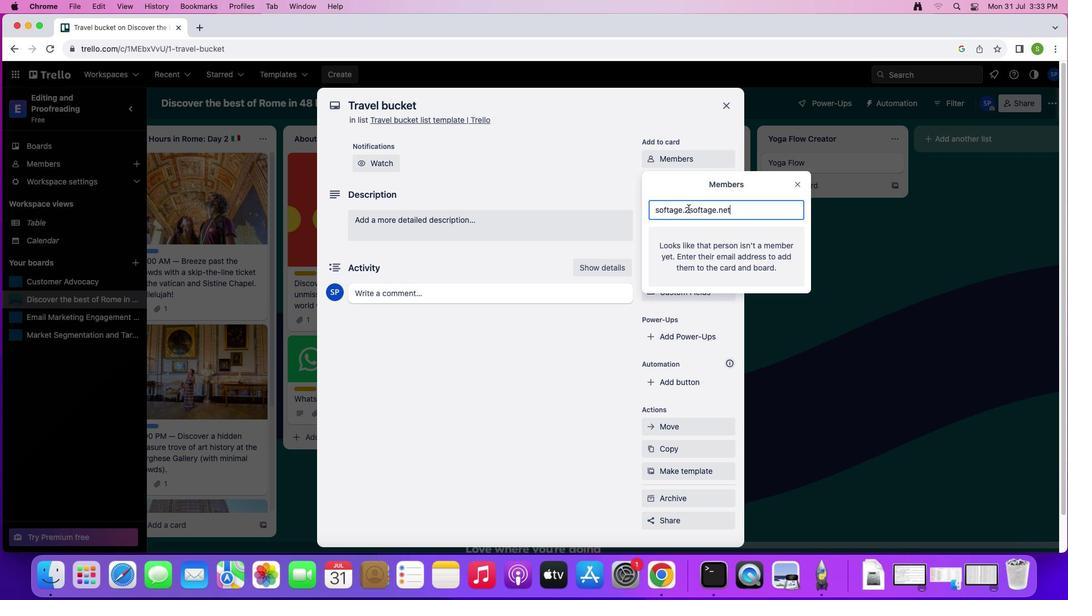 
Action: Mouse pressed left at (695, 215)
Screenshot: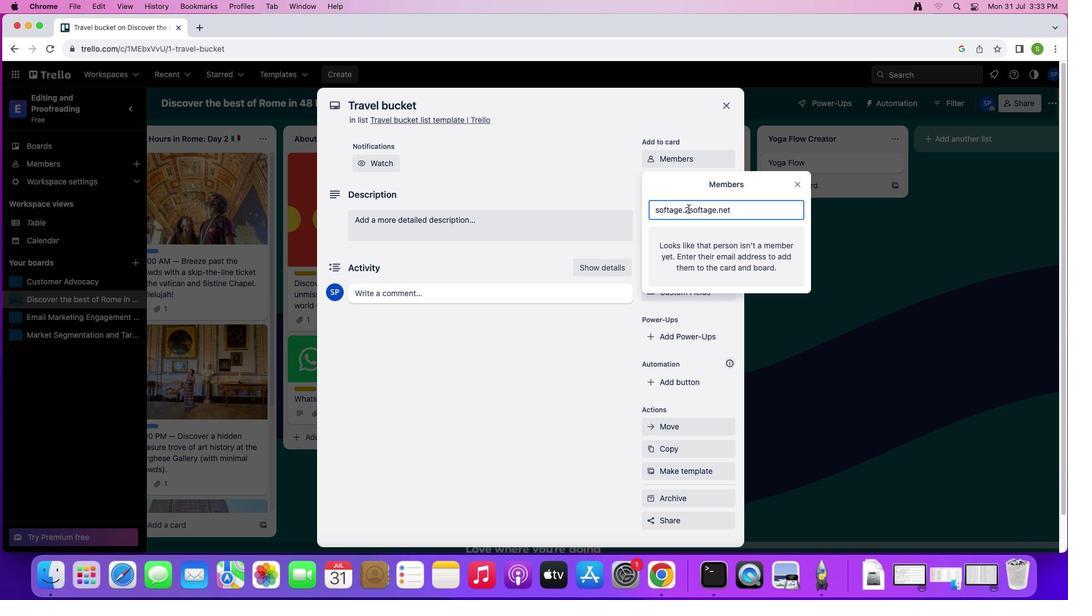 
Action: Mouse moved to (739, 218)
Screenshot: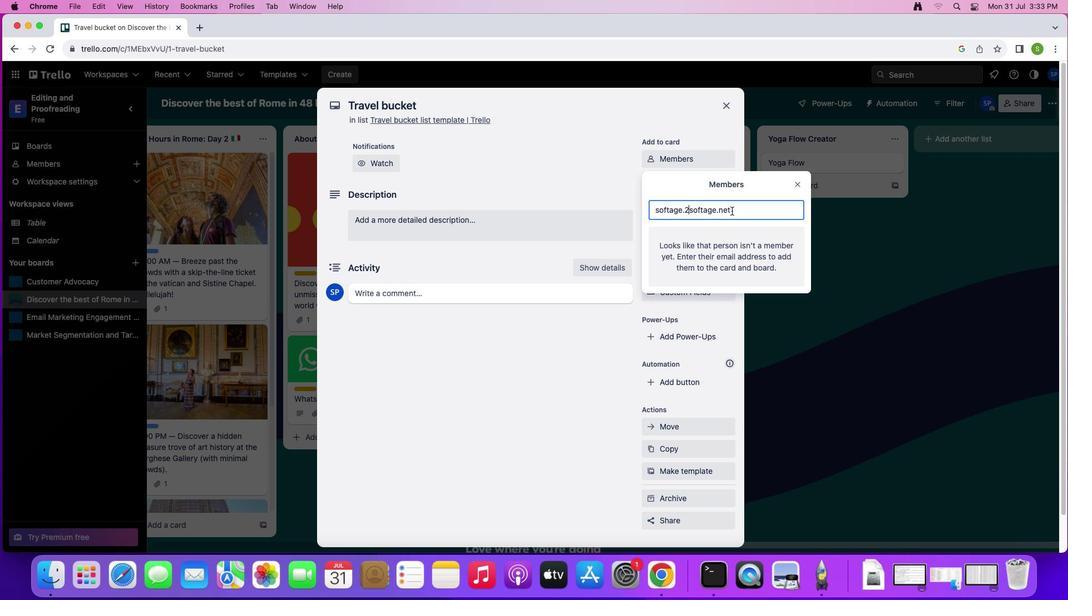 
Action: Key pressed Key.shift
Screenshot: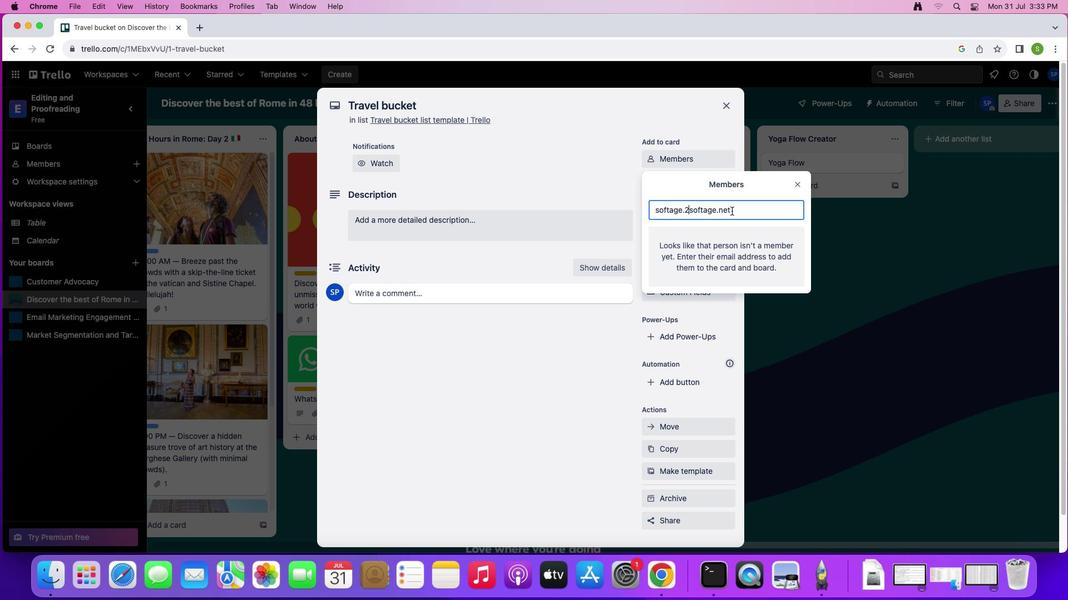 
Action: Mouse moved to (739, 218)
Screenshot: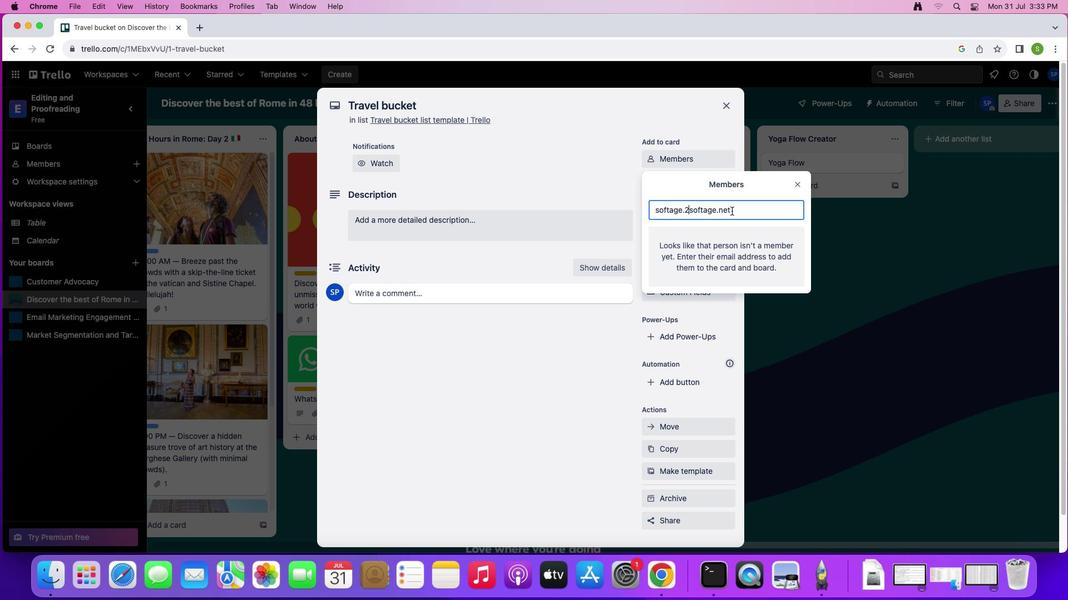 
Action: Key pressed '@'
Screenshot: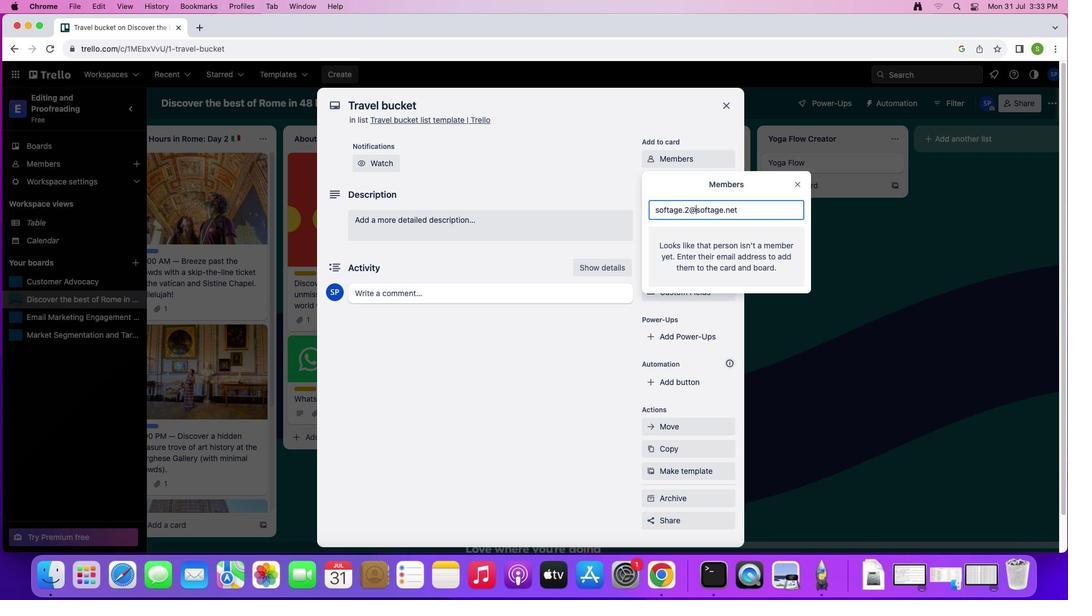 
Action: Mouse moved to (683, 305)
Screenshot: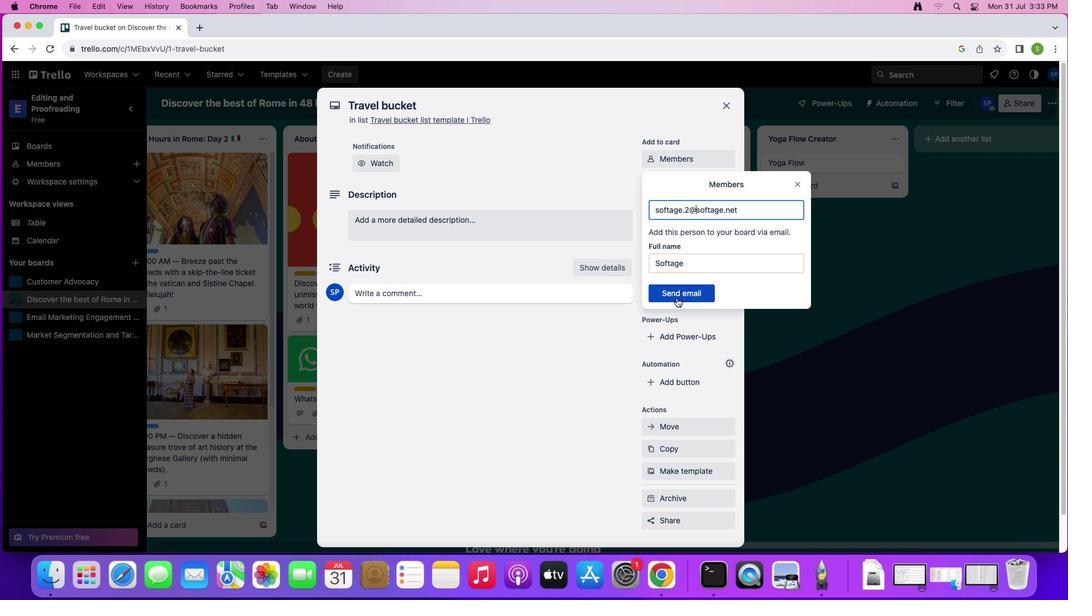 
Action: Mouse pressed left at (683, 305)
Screenshot: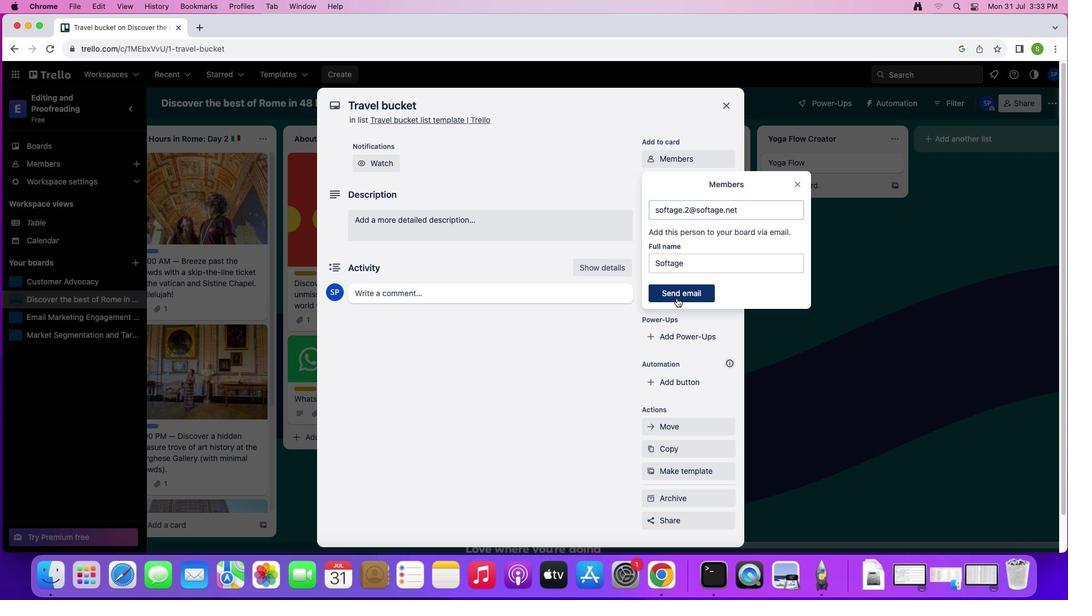 
Action: Mouse moved to (686, 225)
Screenshot: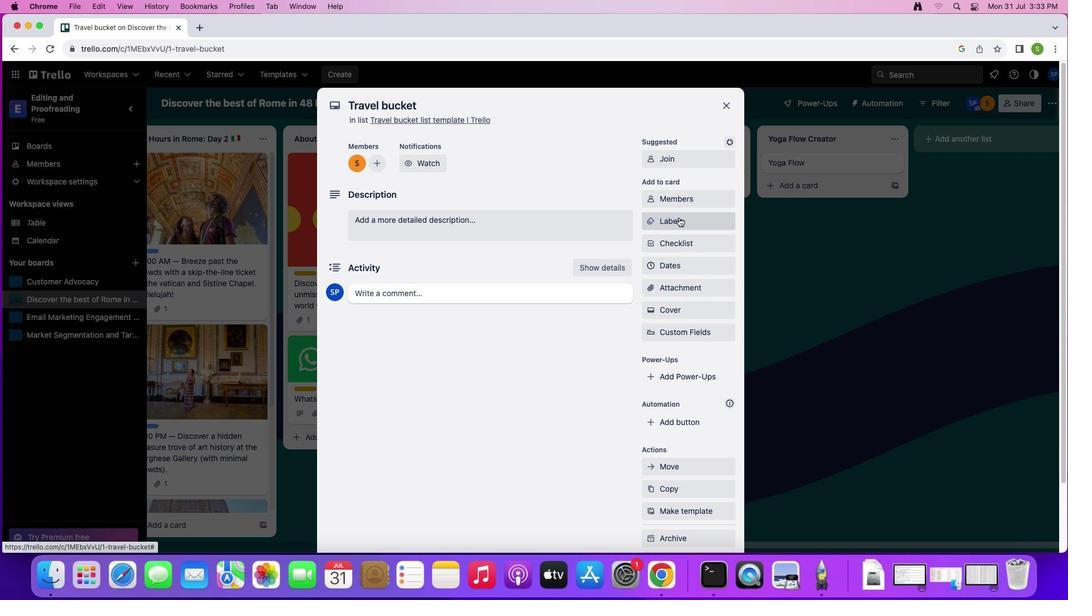 
Action: Mouse pressed left at (686, 225)
Screenshot: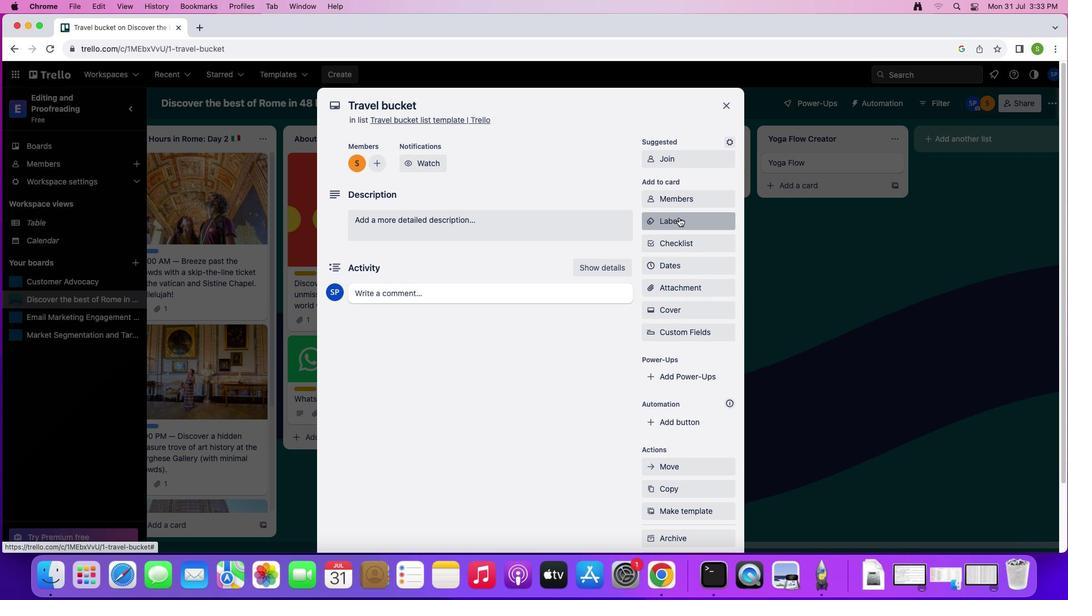 
Action: Mouse moved to (699, 423)
Screenshot: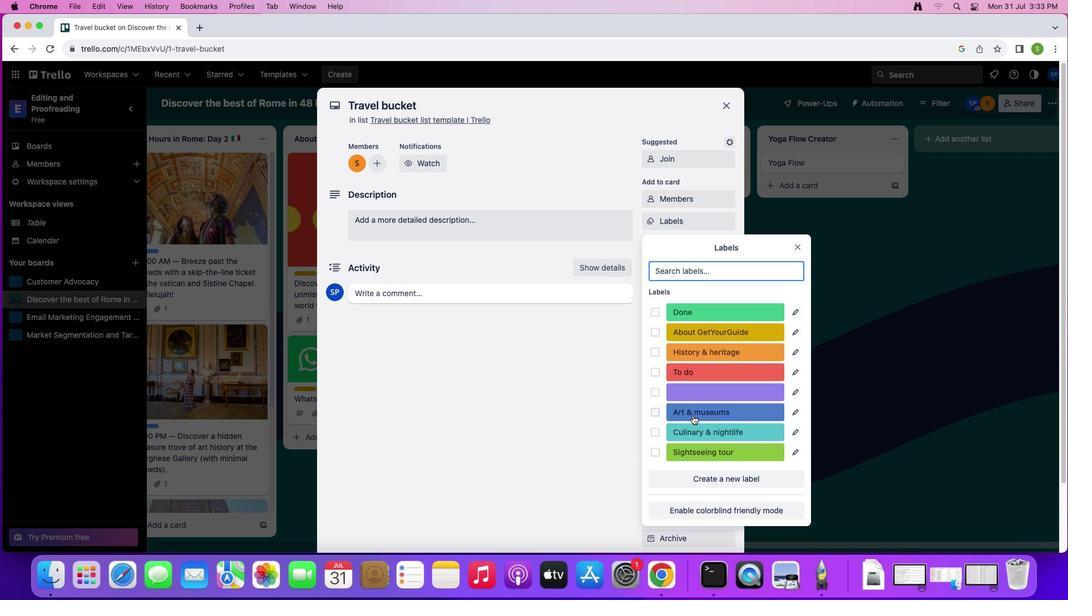 
Action: Mouse pressed left at (699, 423)
Screenshot: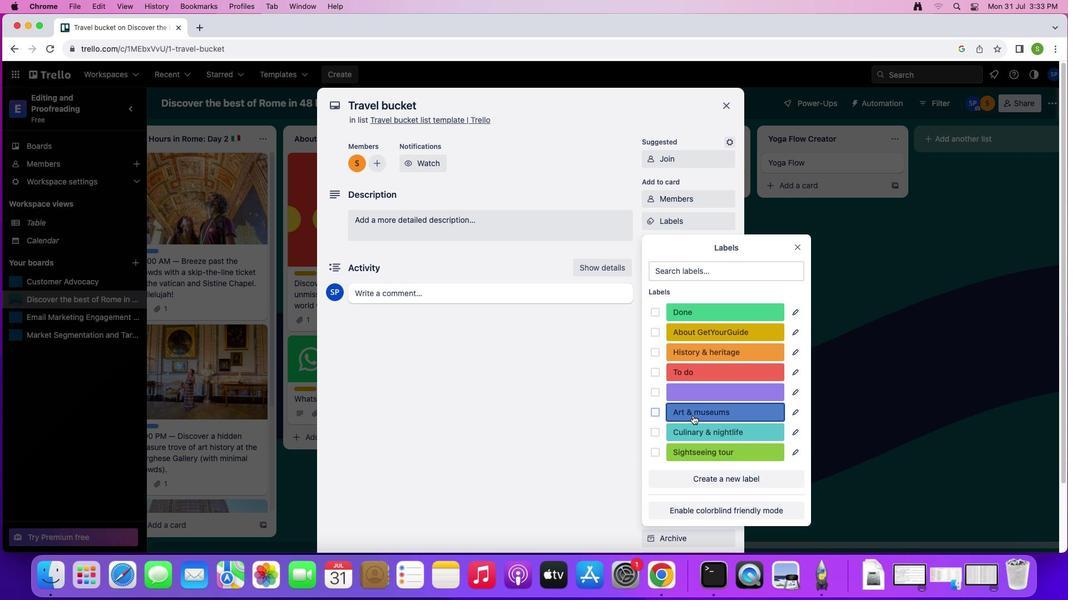 
Action: Mouse moved to (803, 258)
Screenshot: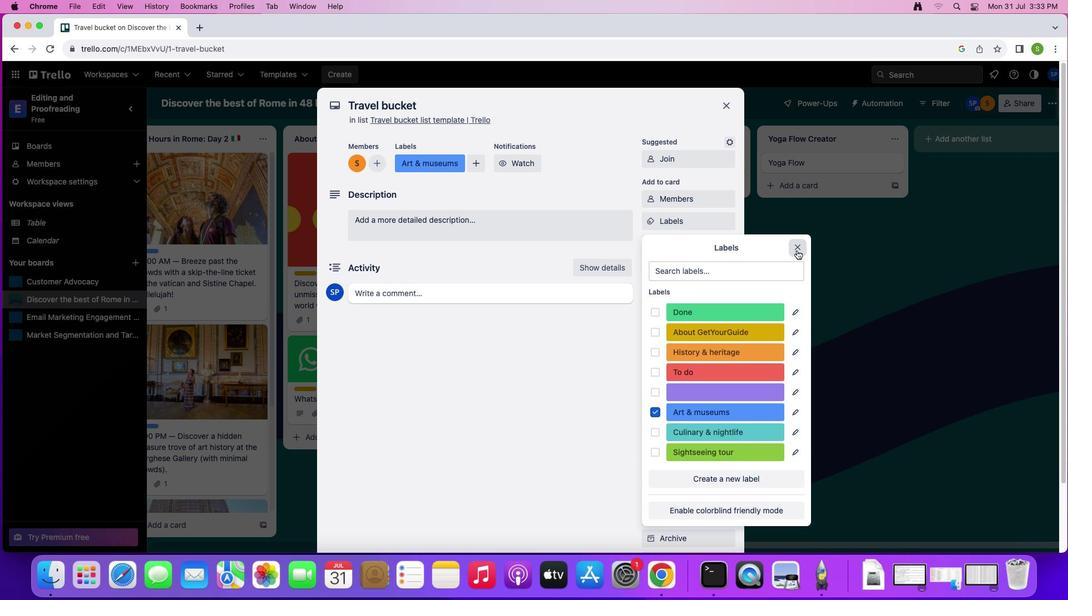 
Action: Mouse pressed left at (803, 258)
Screenshot: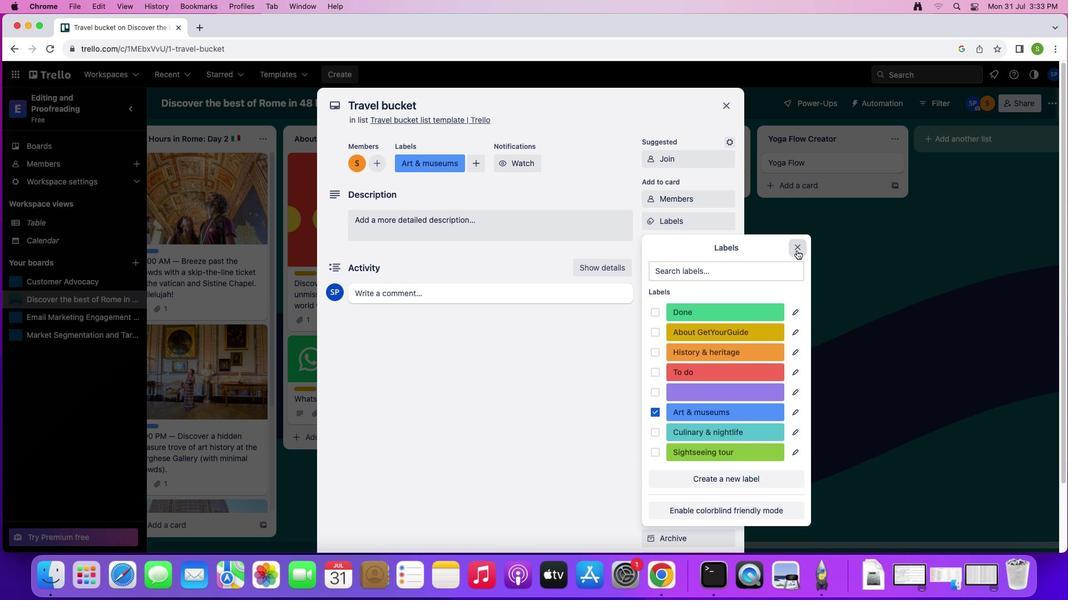 
Action: Mouse moved to (697, 249)
Screenshot: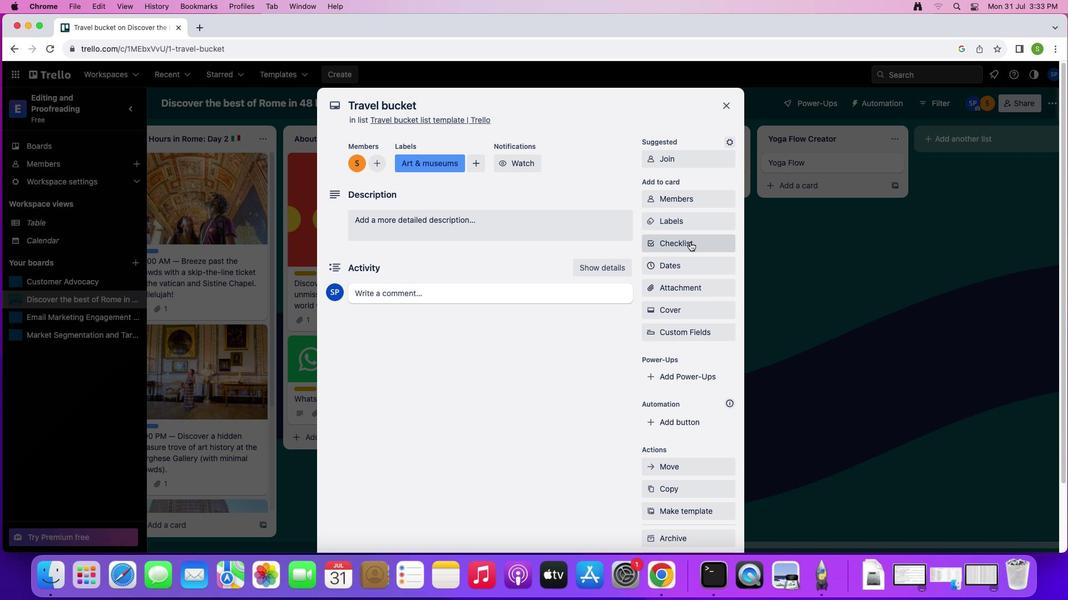 
Action: Mouse pressed left at (697, 249)
Screenshot: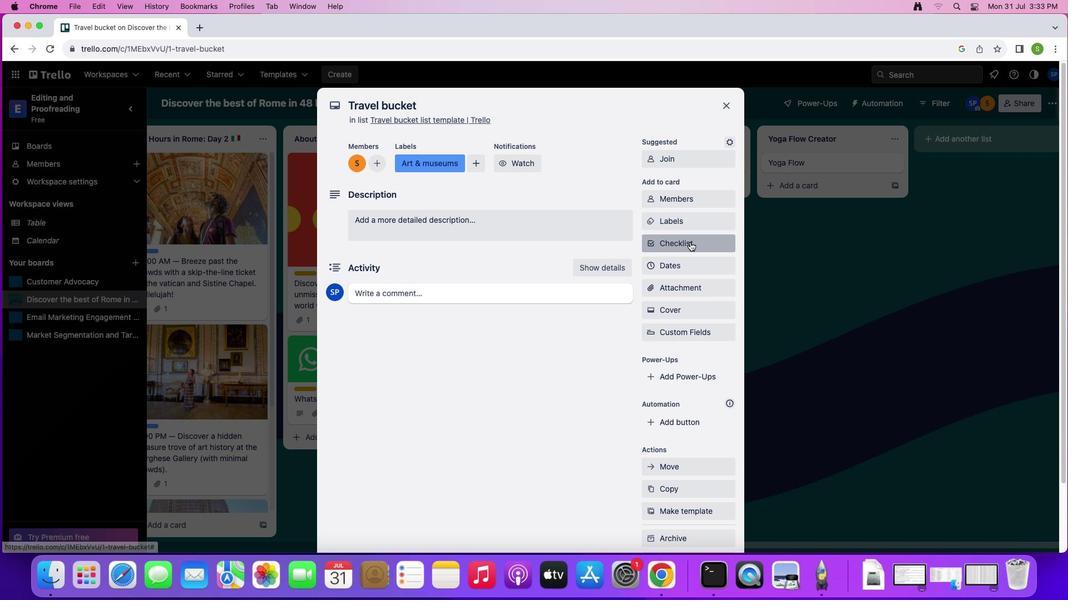 
Action: Mouse moved to (685, 374)
Screenshot: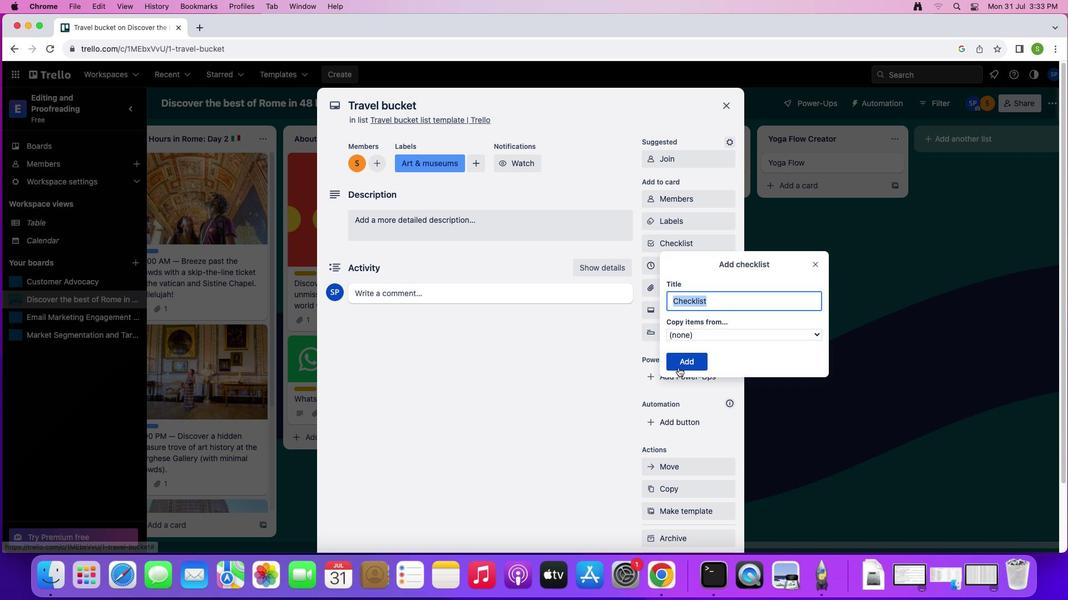 
Action: Mouse pressed left at (685, 374)
Screenshot: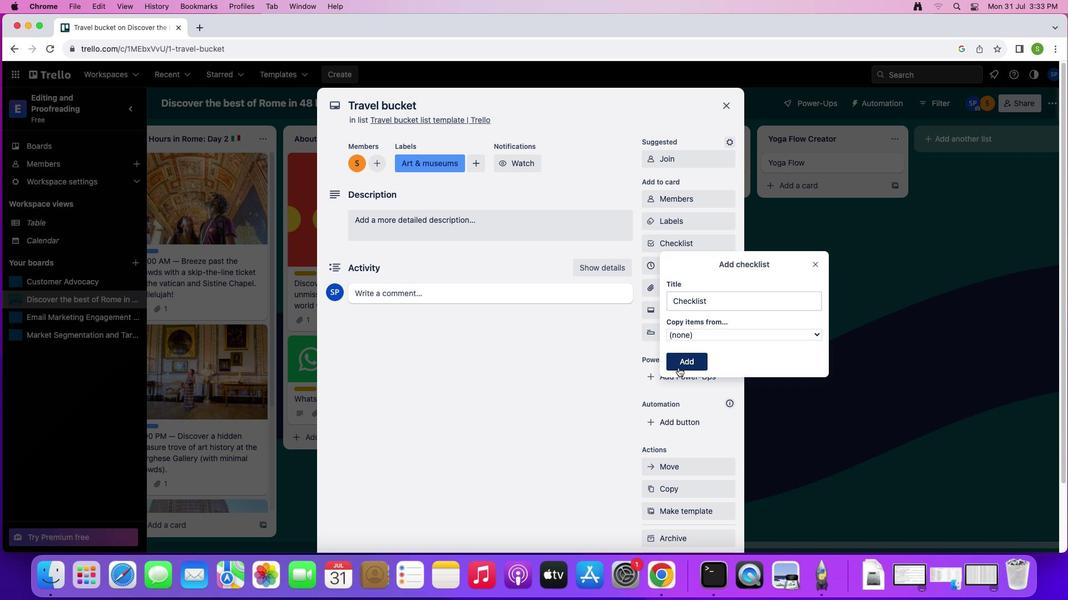 
Action: Mouse moved to (667, 274)
Screenshot: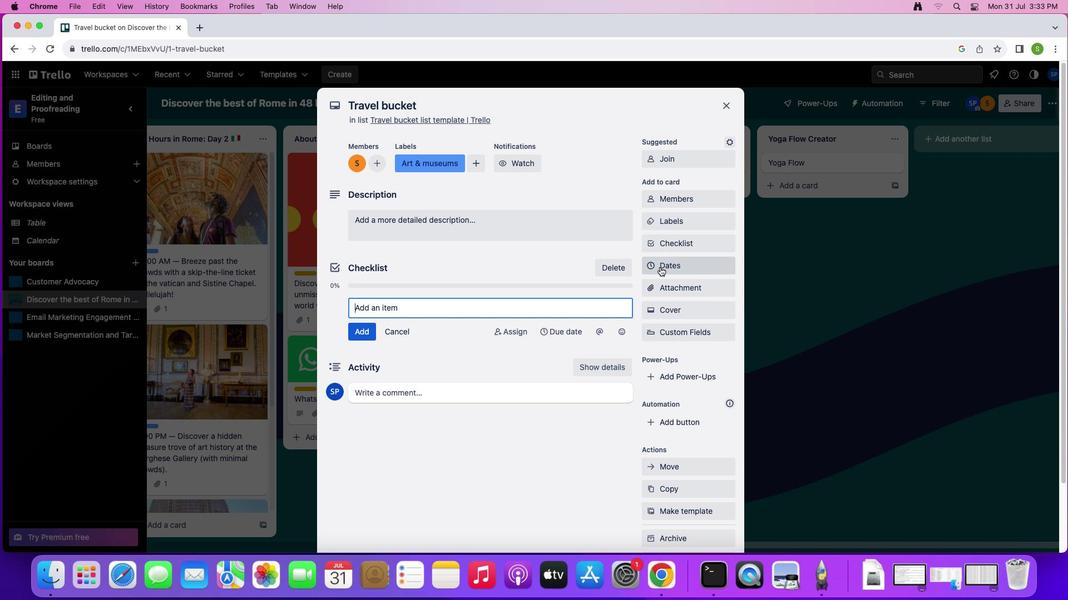 
Action: Mouse pressed left at (667, 274)
Screenshot: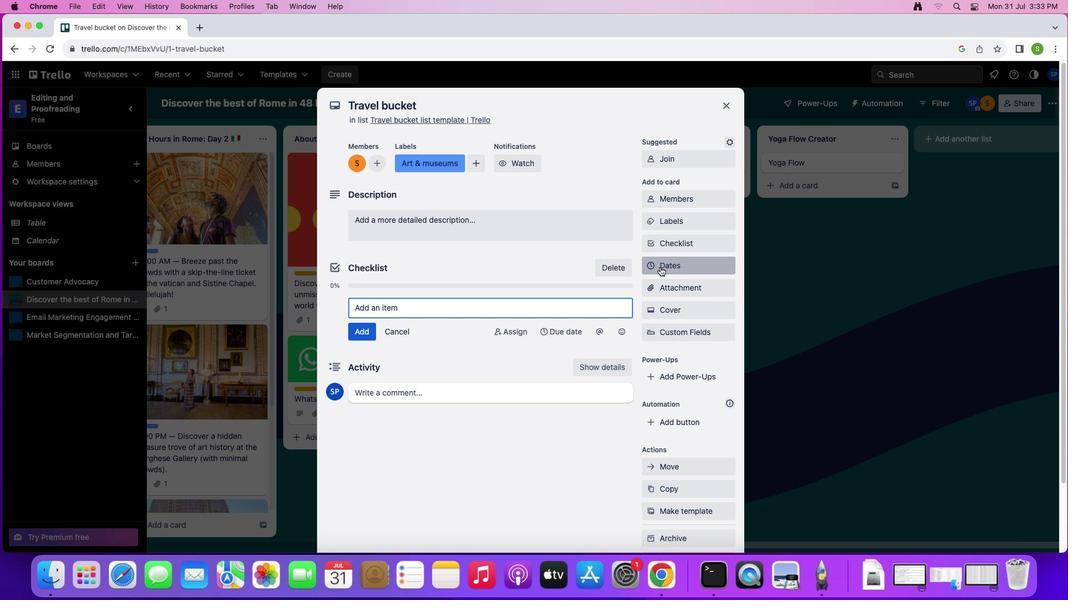 
Action: Mouse moved to (756, 219)
Screenshot: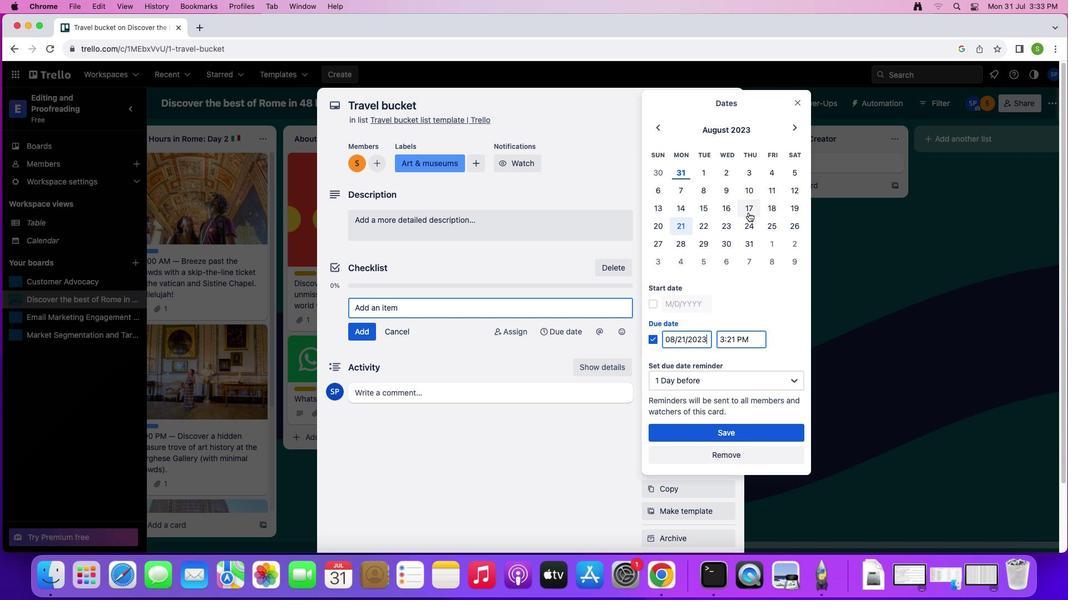 
Action: Mouse pressed left at (756, 219)
Screenshot: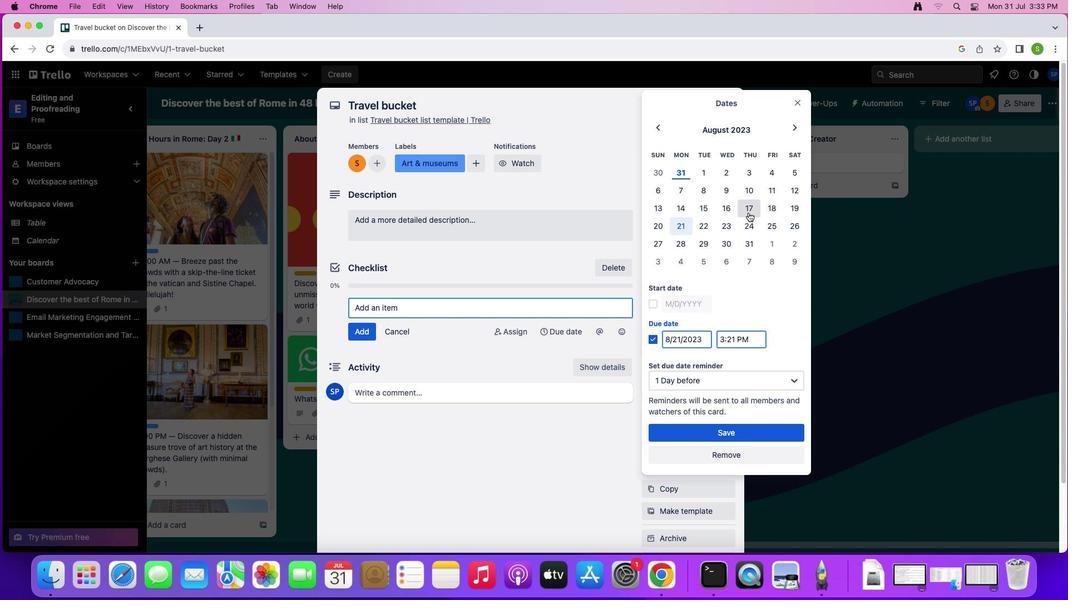 
Action: Mouse moved to (660, 309)
Screenshot: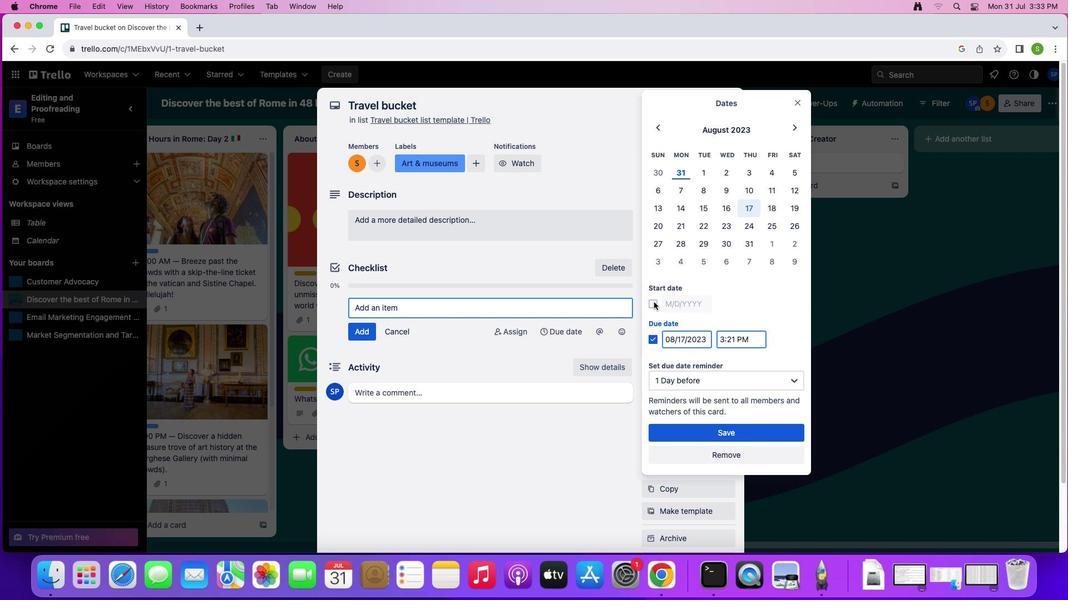 
Action: Mouse pressed left at (660, 309)
Screenshot: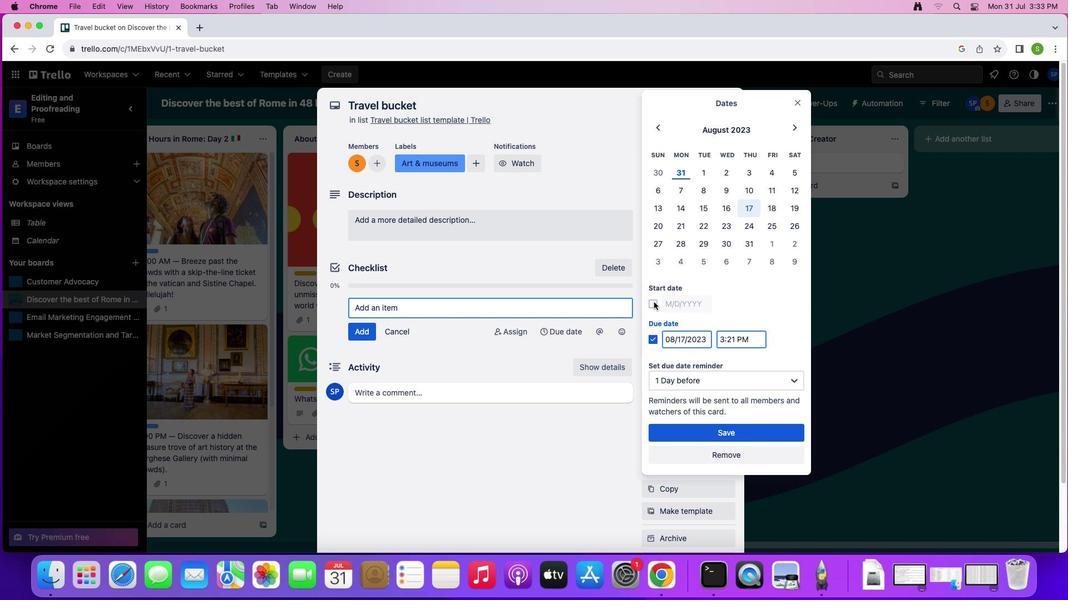 
Action: Mouse moved to (709, 440)
Screenshot: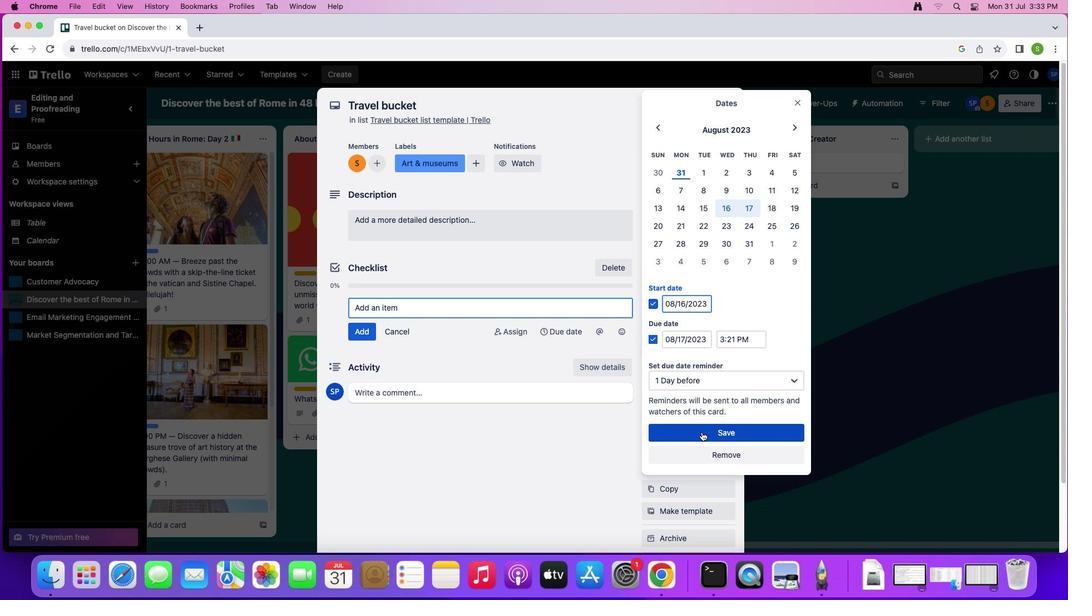 
Action: Mouse pressed left at (709, 440)
Screenshot: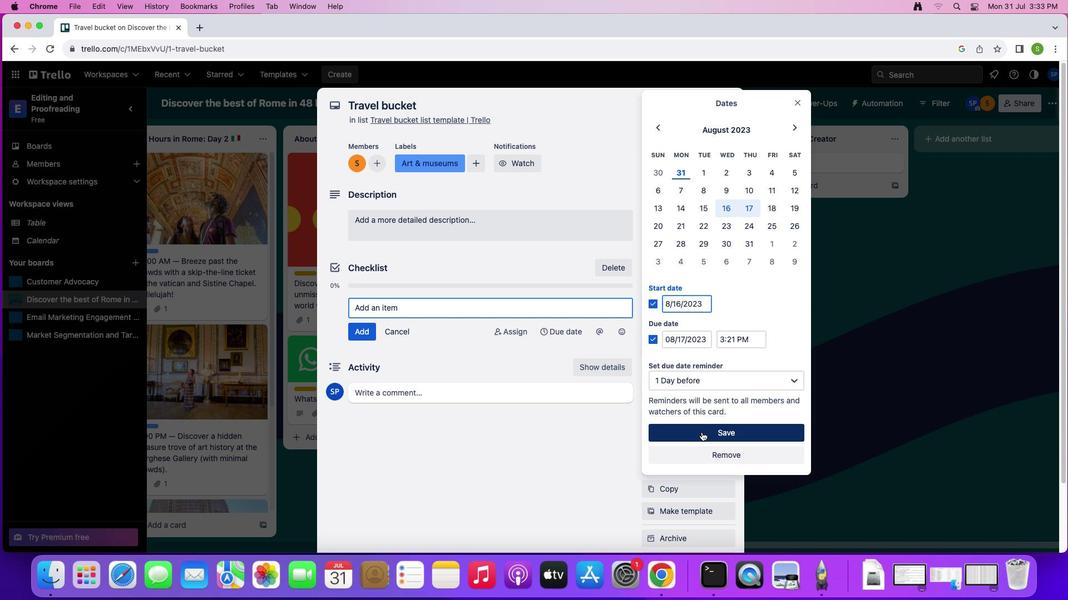 
Action: Mouse moved to (672, 322)
Screenshot: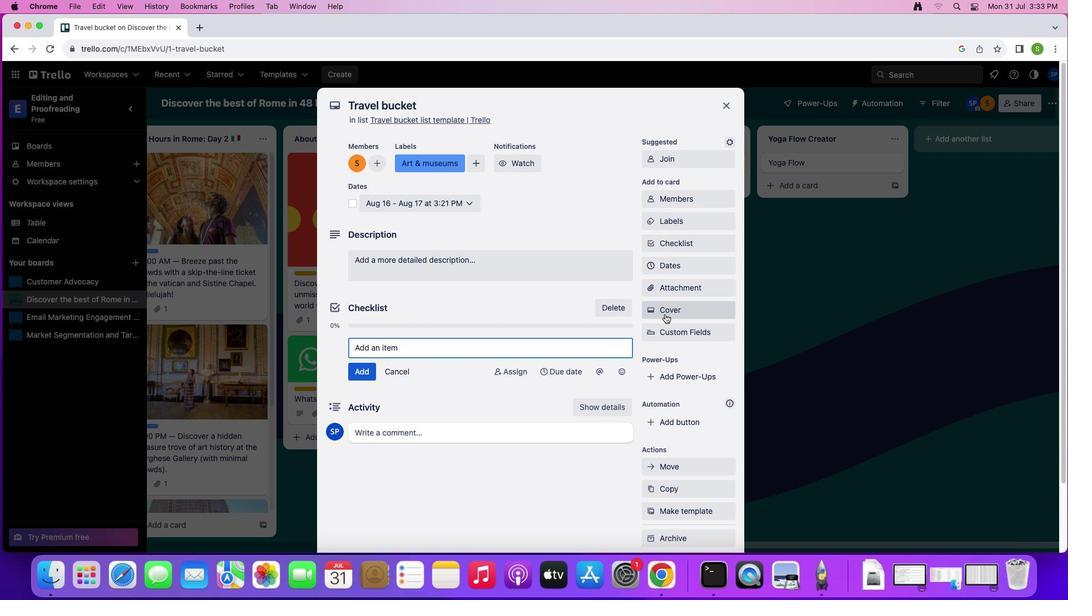 
Action: Mouse pressed left at (672, 322)
Screenshot: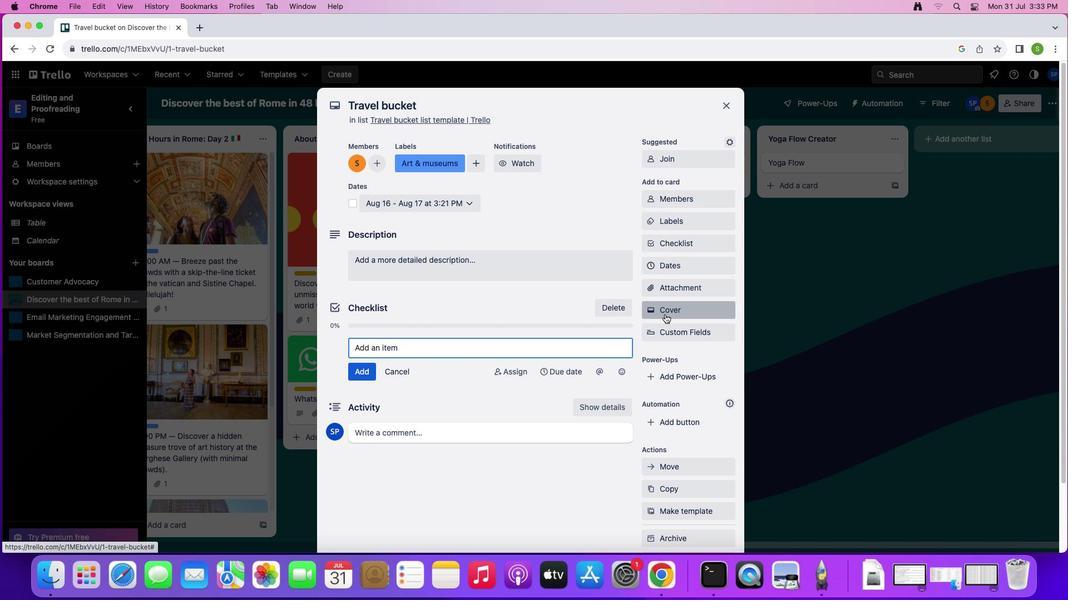 
Action: Mouse moved to (704, 338)
Screenshot: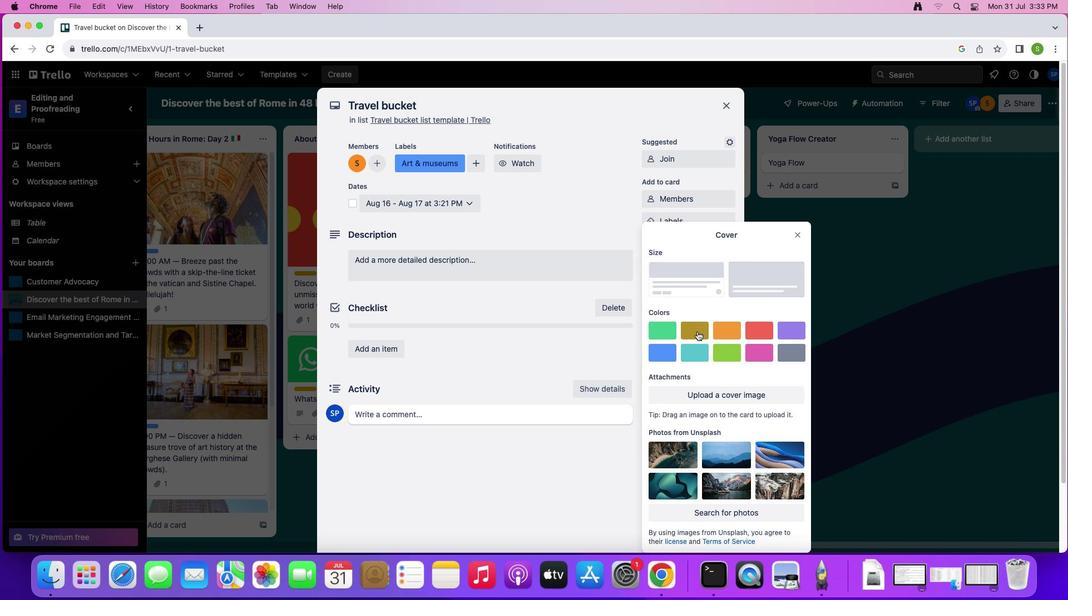 
Action: Mouse pressed left at (704, 338)
Screenshot: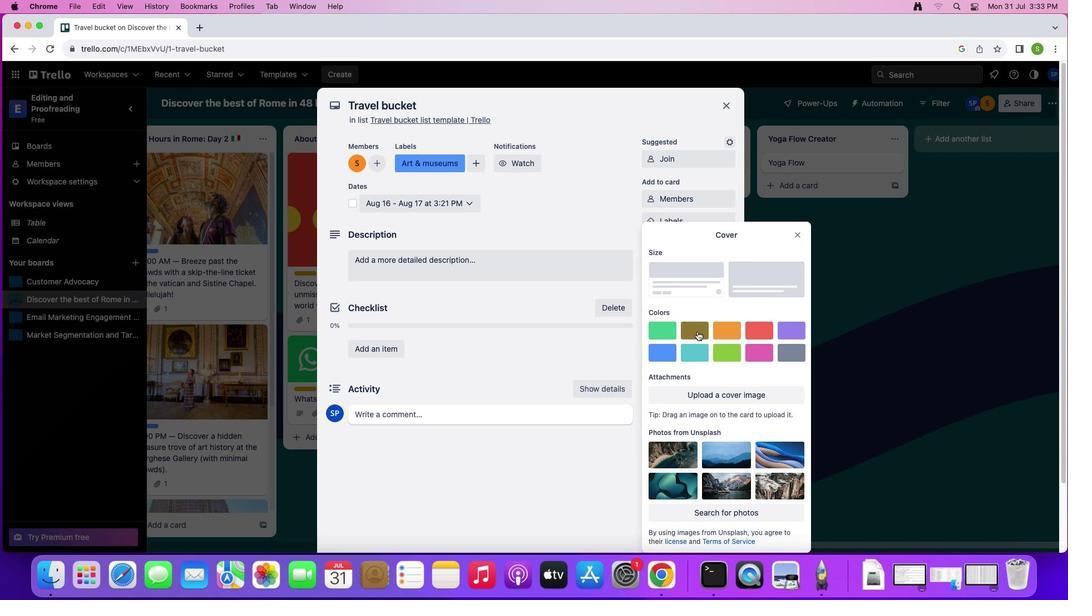 
Action: Mouse moved to (810, 225)
Screenshot: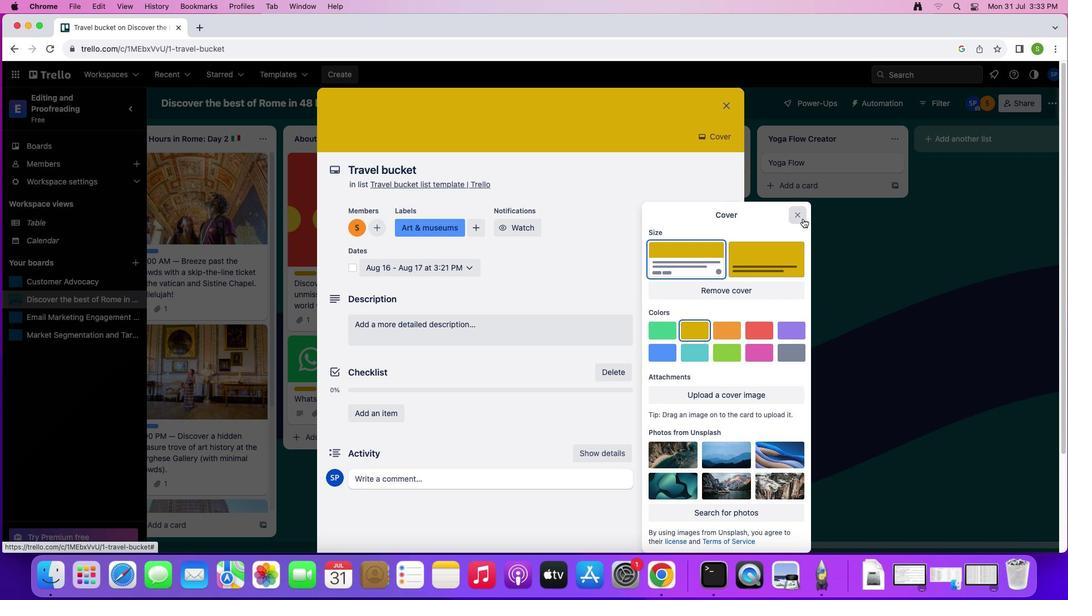 
Action: Mouse pressed left at (810, 225)
Screenshot: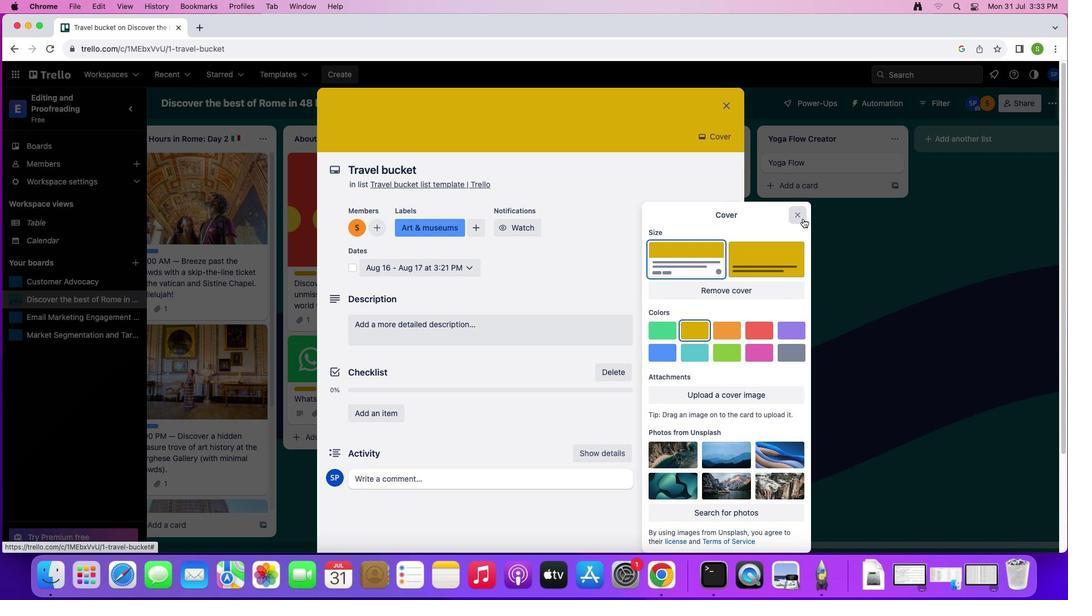 
Action: Mouse moved to (688, 387)
Screenshot: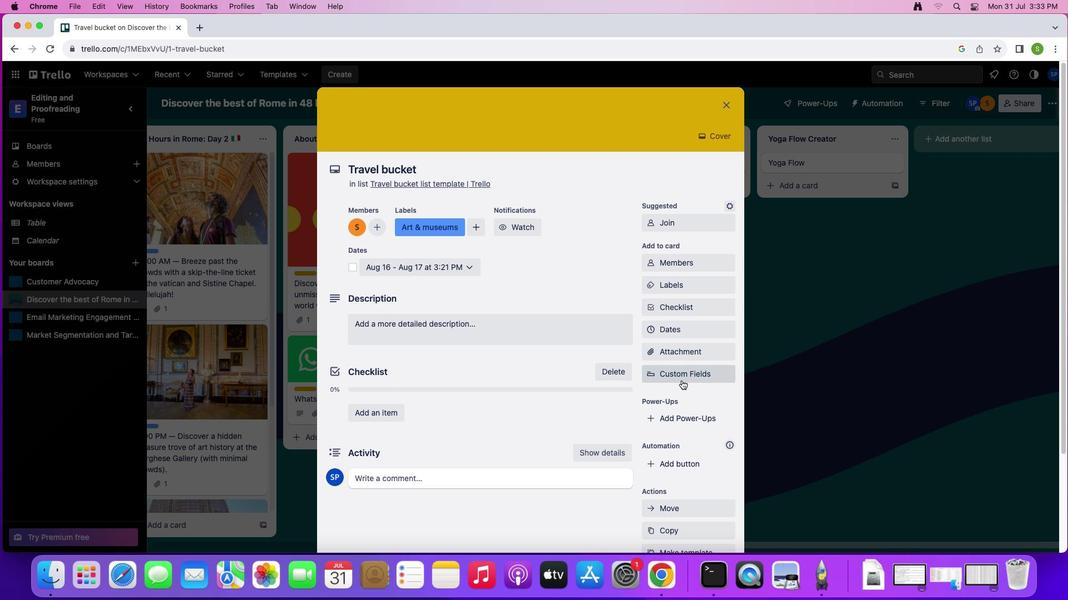 
Action: Mouse scrolled (688, 387) with delta (7, 6)
Screenshot: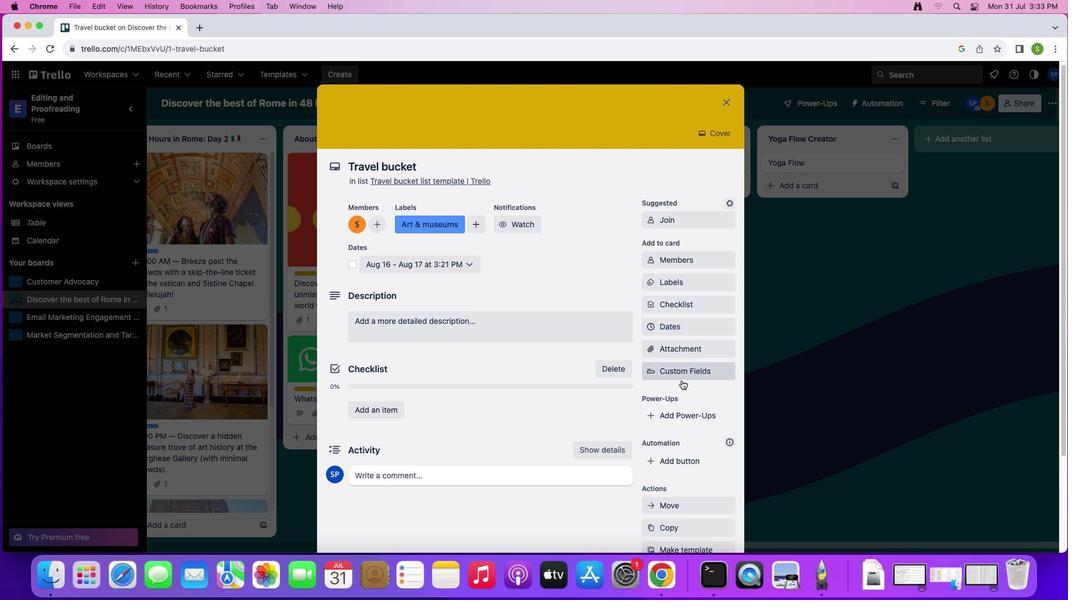 
Action: Mouse scrolled (688, 387) with delta (7, 6)
Screenshot: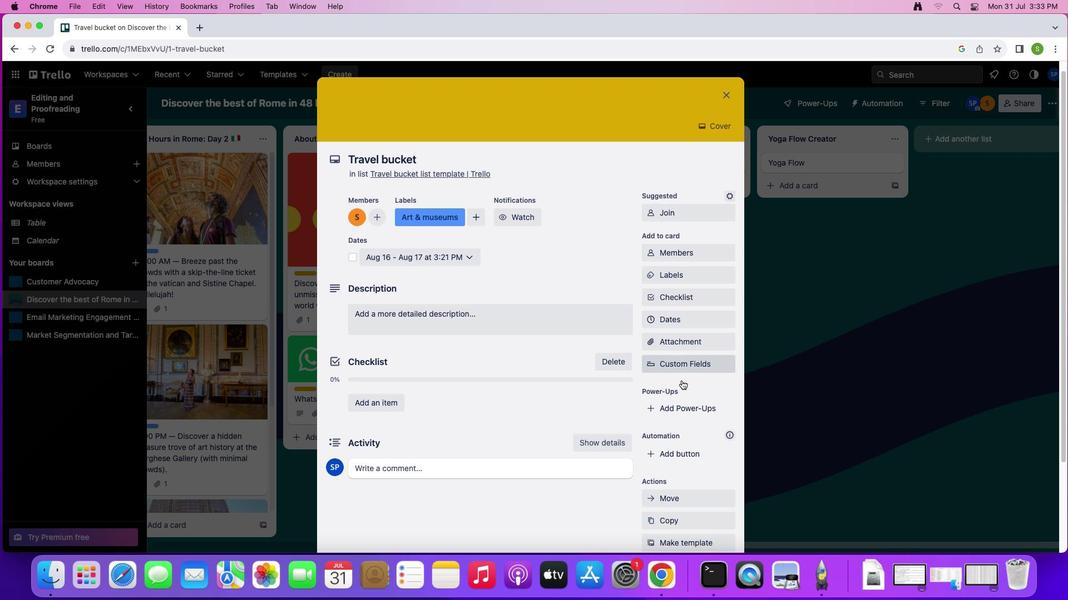 
Action: Mouse scrolled (688, 387) with delta (7, 6)
Screenshot: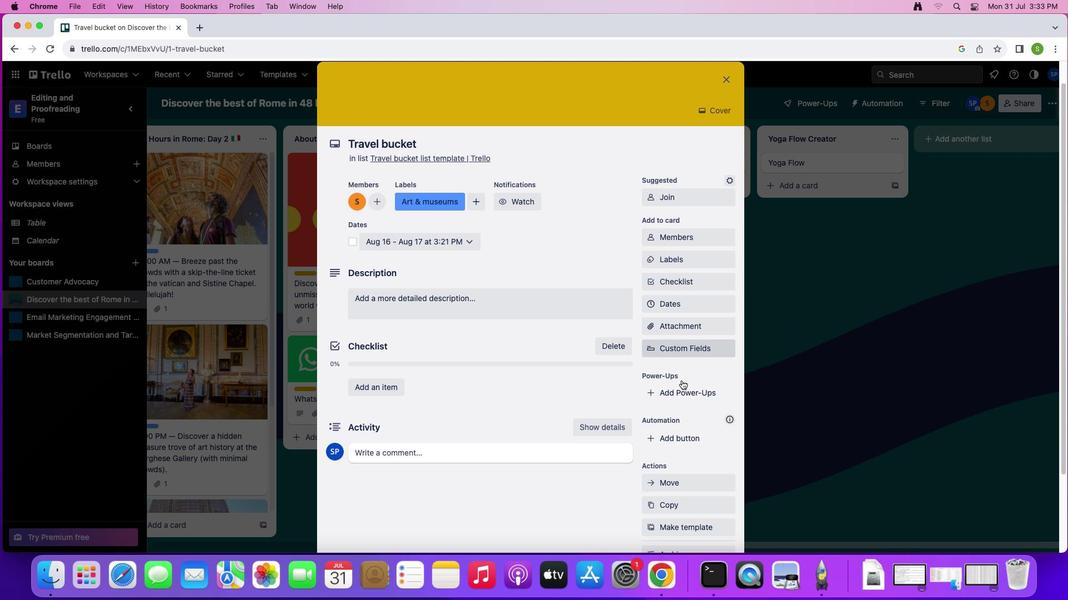 
Action: Mouse moved to (480, 250)
Screenshot: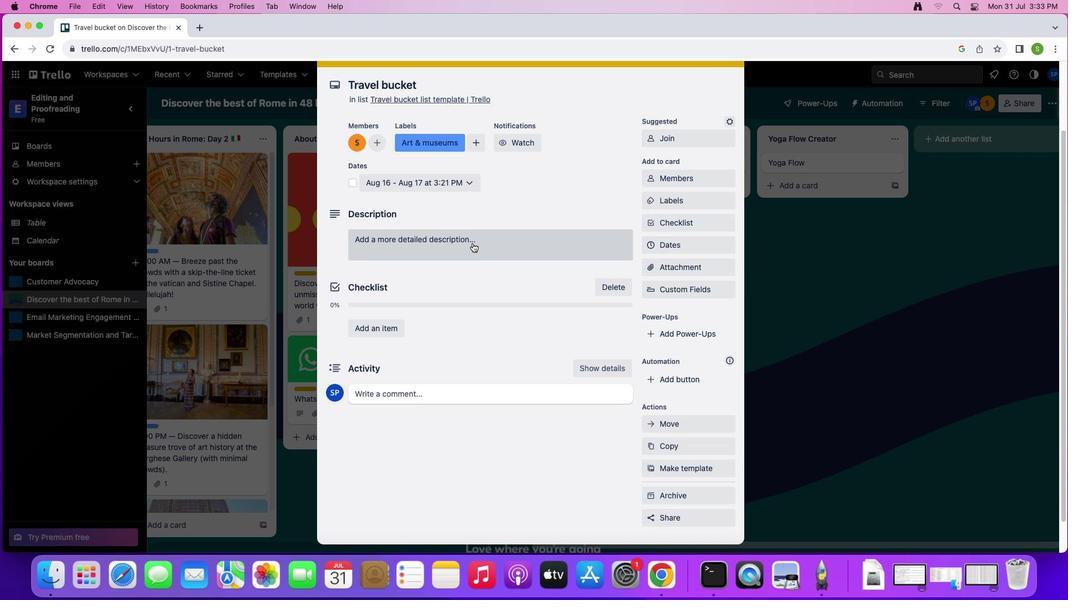 
Action: Mouse pressed left at (480, 250)
Screenshot: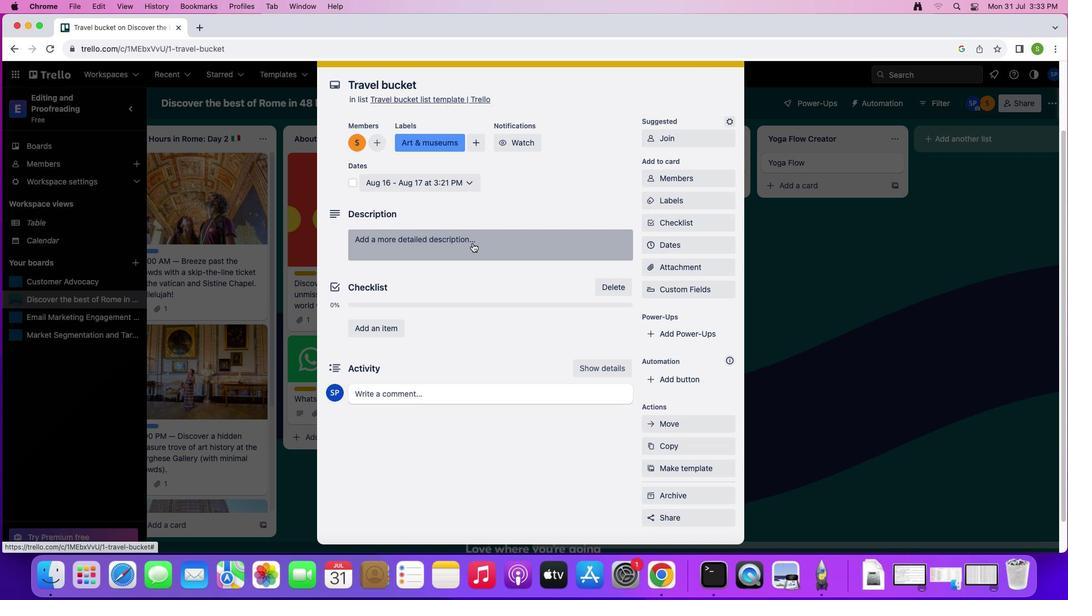 
Action: Mouse moved to (469, 295)
Screenshot: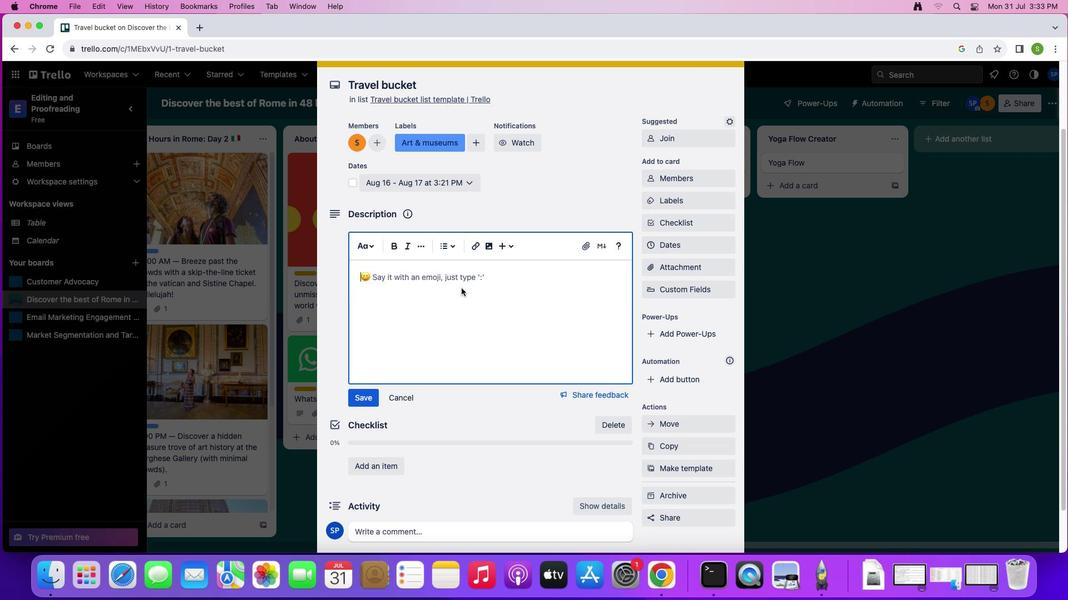 
Action: Mouse pressed left at (469, 295)
Screenshot: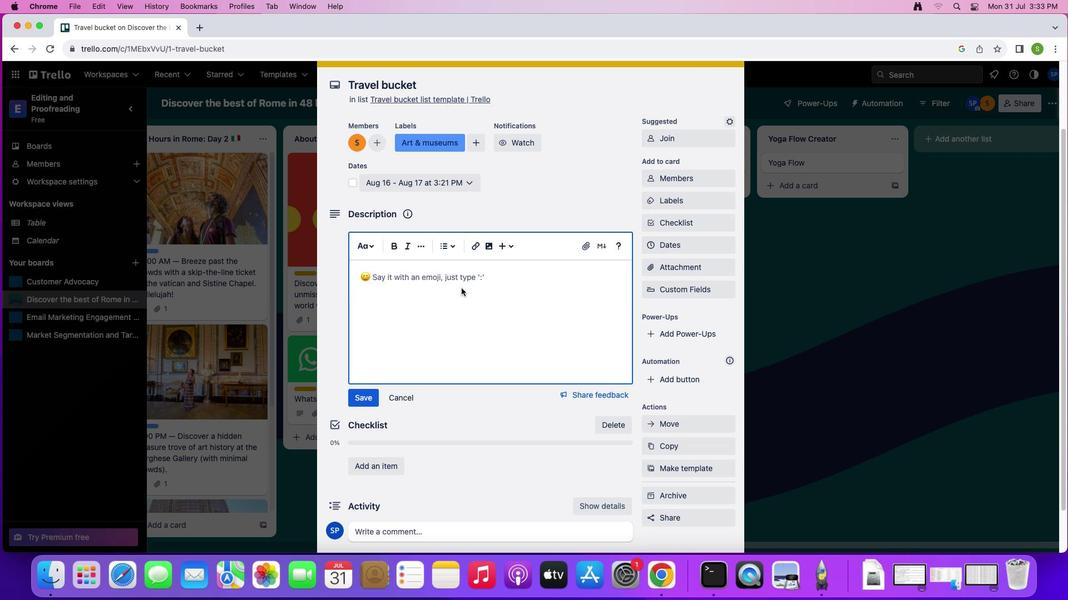 
Action: Mouse moved to (503, 317)
Screenshot: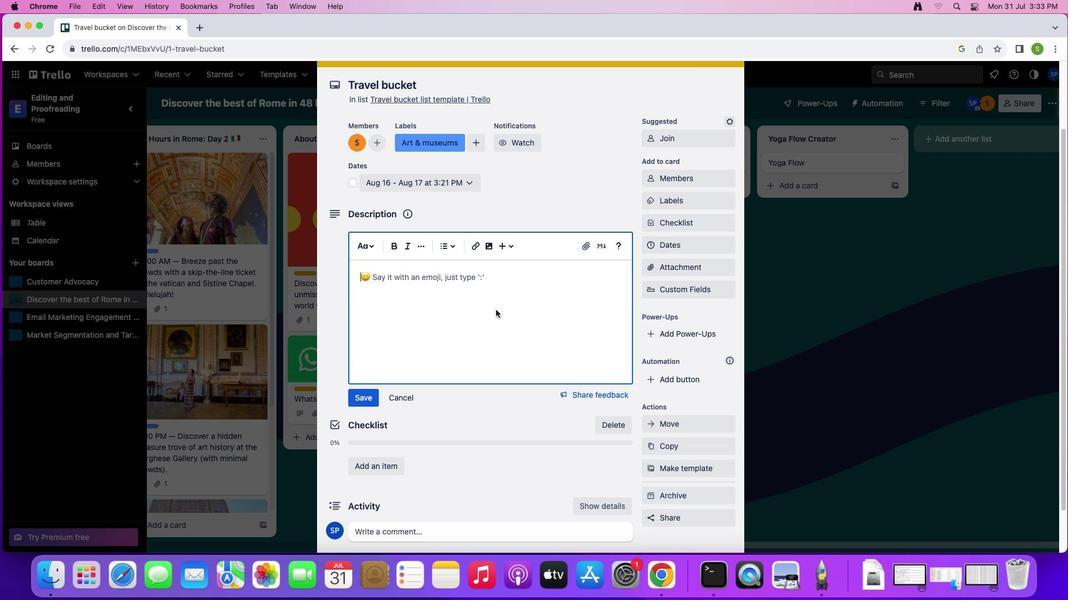 
Action: Key pressed Key.shift'W''h''e''t''h''e''r'Key.space'i''t'"'"'s'Key.space'a'Key.space'w''e''e''k''e''n''d'Key.space'g''e''t''w''a''y'Key.space'o''r'Key.space'a'Key.space't''r''i''p'Key.space'a''r''o''u''n''d'Key.space't''h''e'Key.space'w''o''r''l''d'','Key.space't''h''e'Key.space't''a'Key.backspace'r''a''v''e''l'Key.space'b''u''c''k''e''t'Key.space'k'Key.backspace'l''i''s''t'Key.space't''e''m''p''l''a''t''e'Key.space'i''s'Key.space'y''o''u''r'Key.space'l''a''u''n''c''h''p''a''d'Key.space'f''o''r'Key.space'p''l''o''t''t''i''n''g'Key.space'y''o''u''r'Key.space'n''e''x''t'Key.space'g''r''e''a''t'Key.space'a''d''v''e''n''t''u''r''e''.'
Screenshot: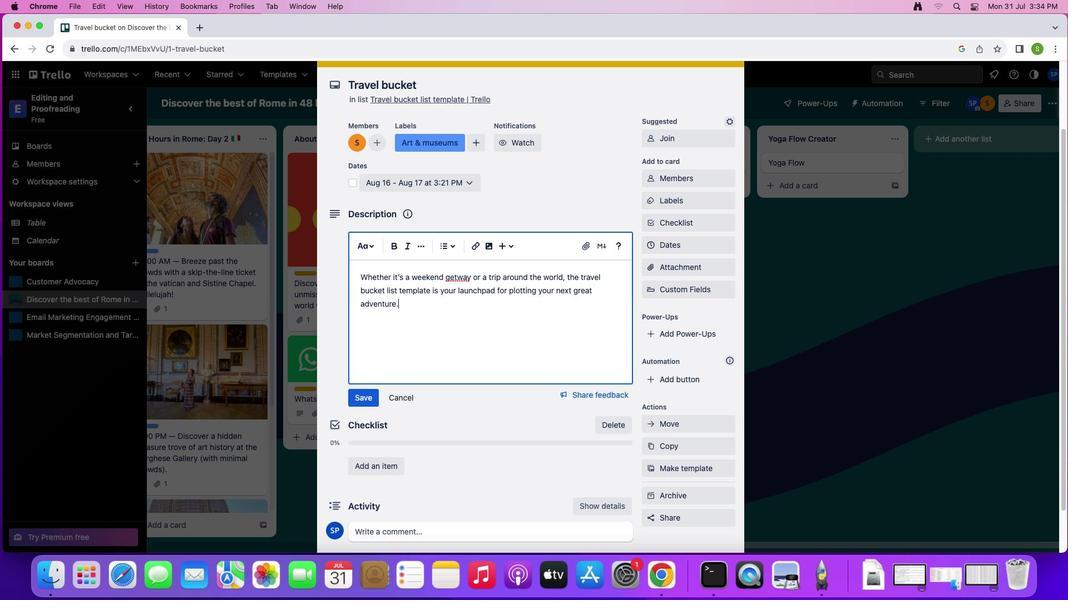 
Action: Mouse moved to (371, 401)
Screenshot: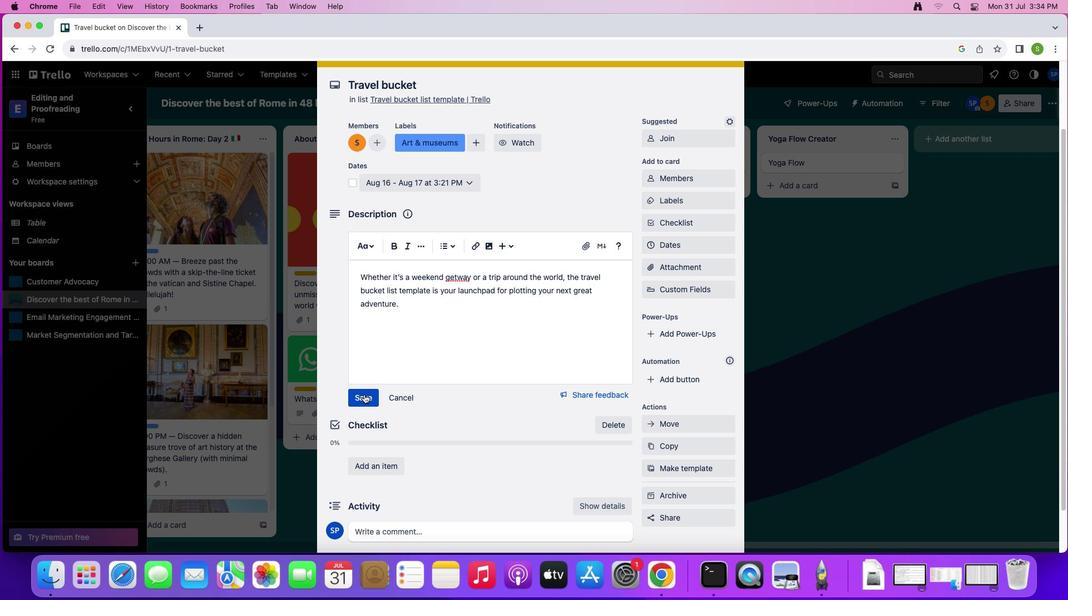 
Action: Mouse pressed left at (371, 401)
Screenshot: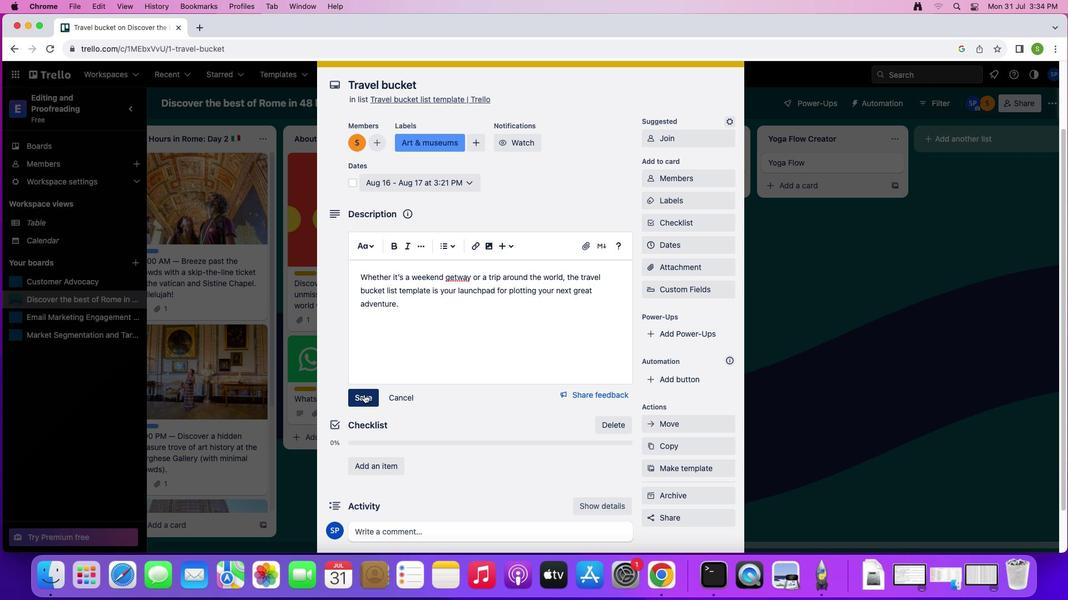 
Action: Mouse moved to (430, 393)
Screenshot: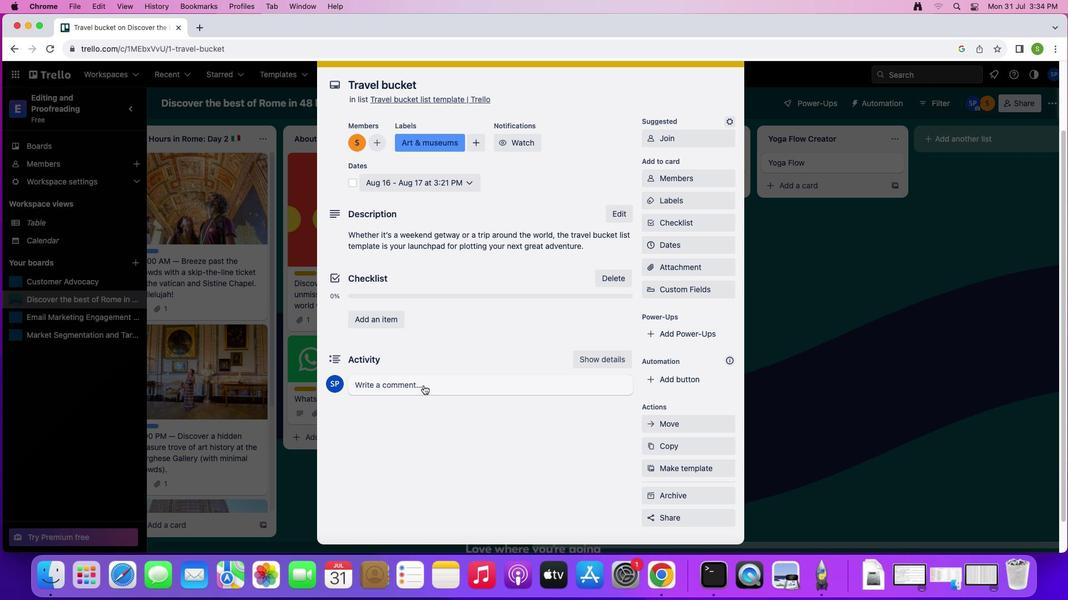 
Action: Mouse pressed left at (430, 393)
Screenshot: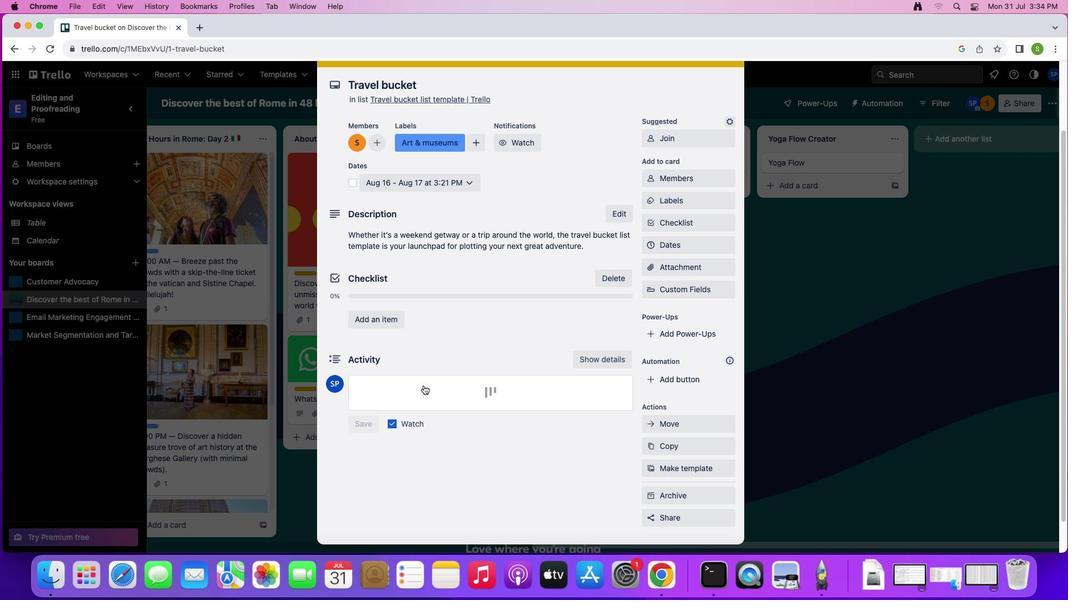 
Action: Mouse moved to (484, 363)
Screenshot: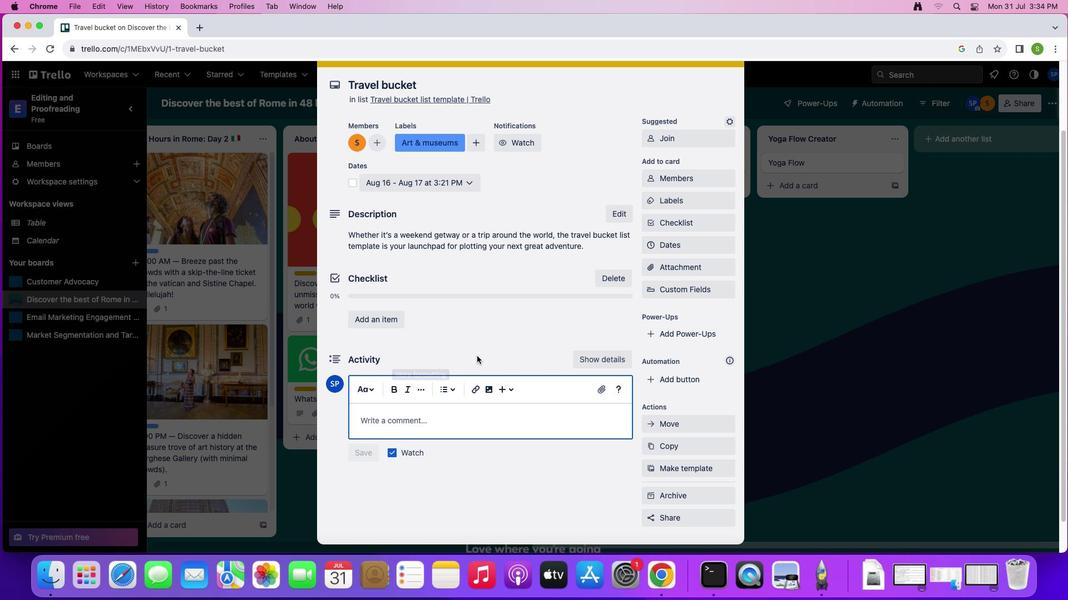 
Action: Key pressed Key.shift'G''e''t''y''o''u''r'Key.shift'G''u''i''d''e'
Screenshot: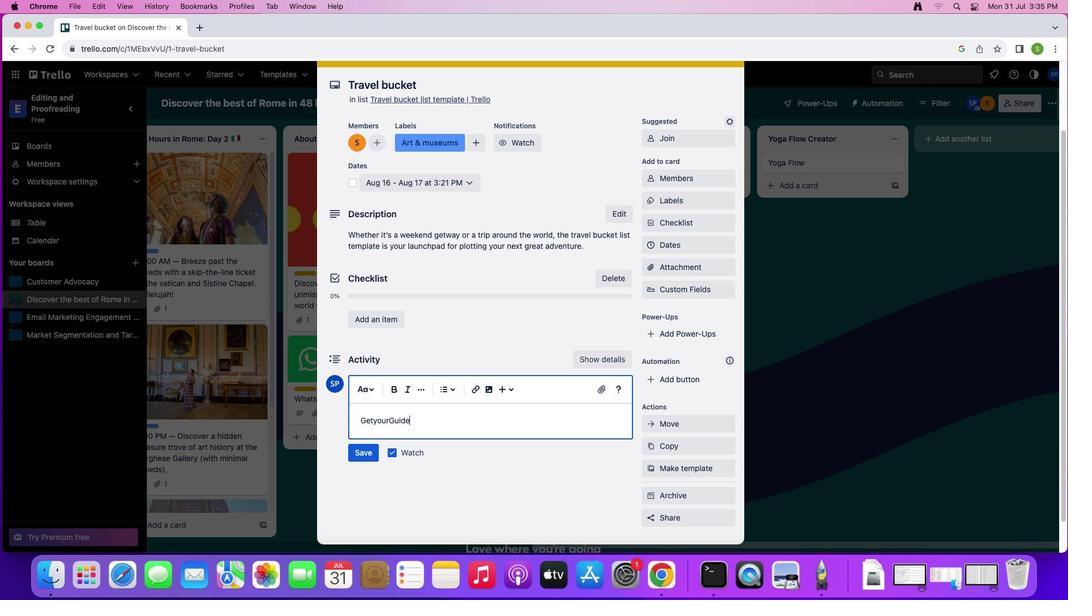 
Action: Mouse moved to (373, 462)
Screenshot: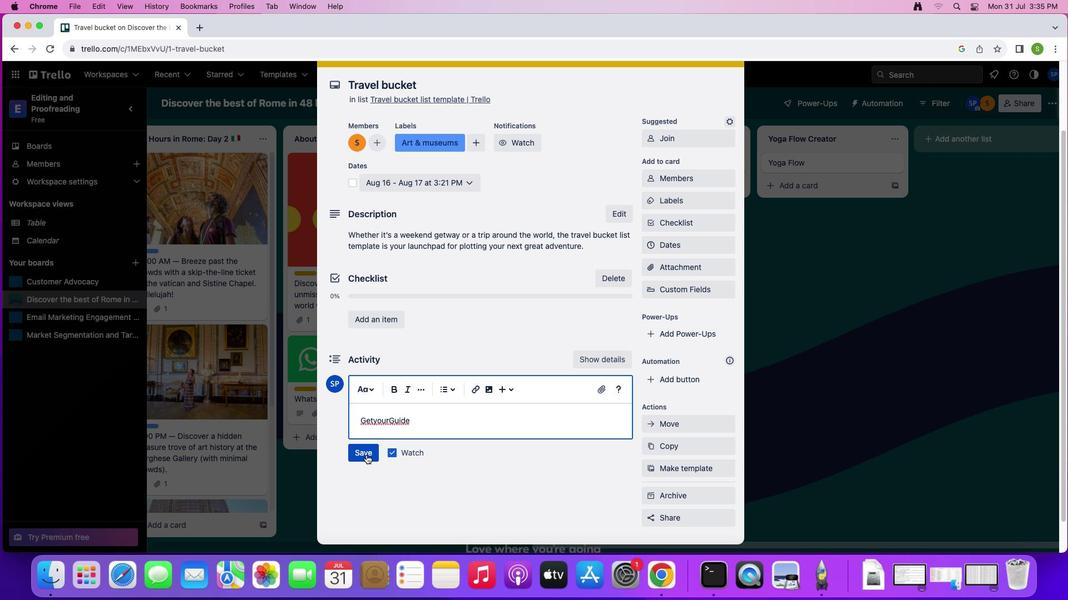 
Action: Mouse pressed left at (373, 462)
Screenshot: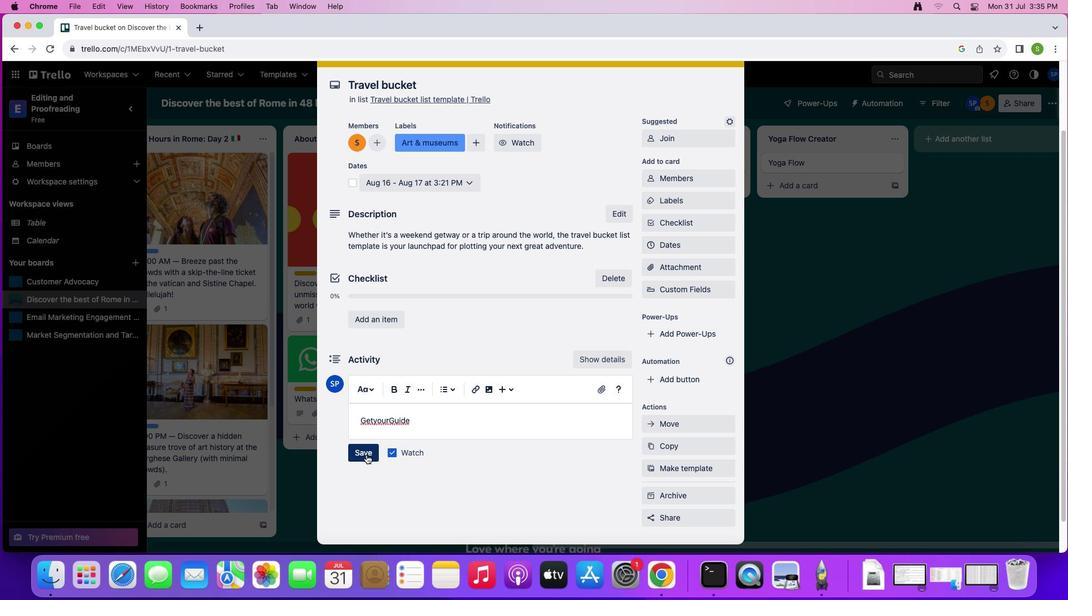 
Action: Mouse moved to (613, 294)
Screenshot: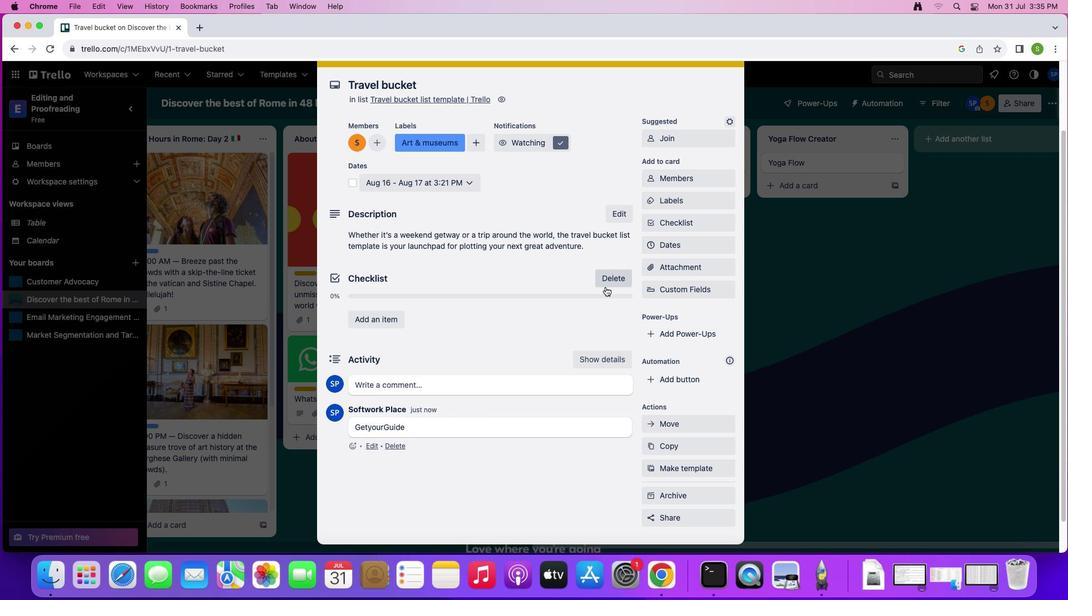 
Action: Mouse scrolled (613, 294) with delta (7, 7)
Screenshot: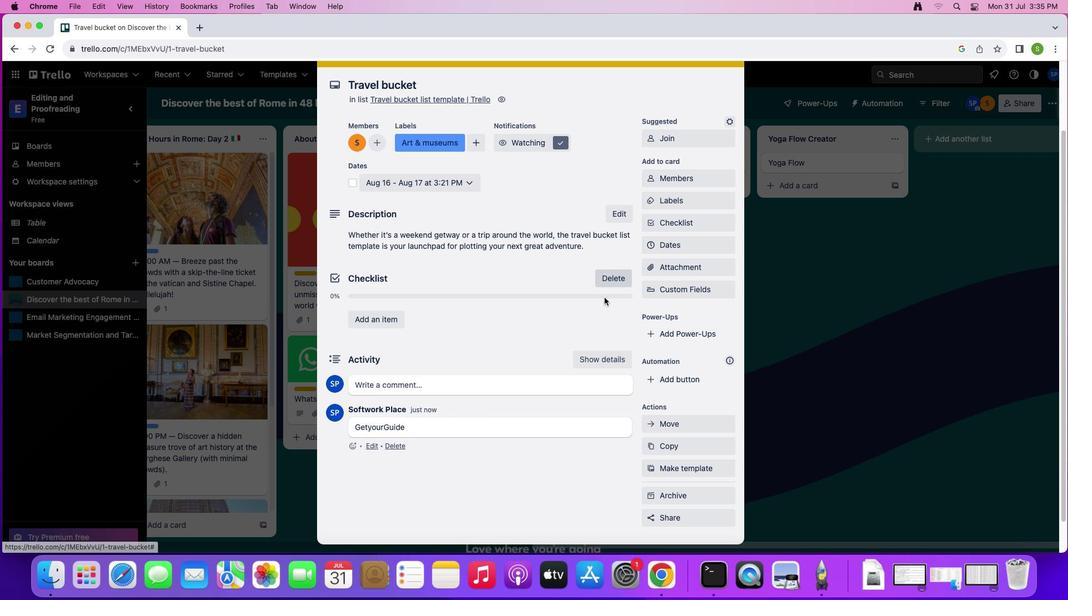 
Action: Mouse moved to (613, 294)
Screenshot: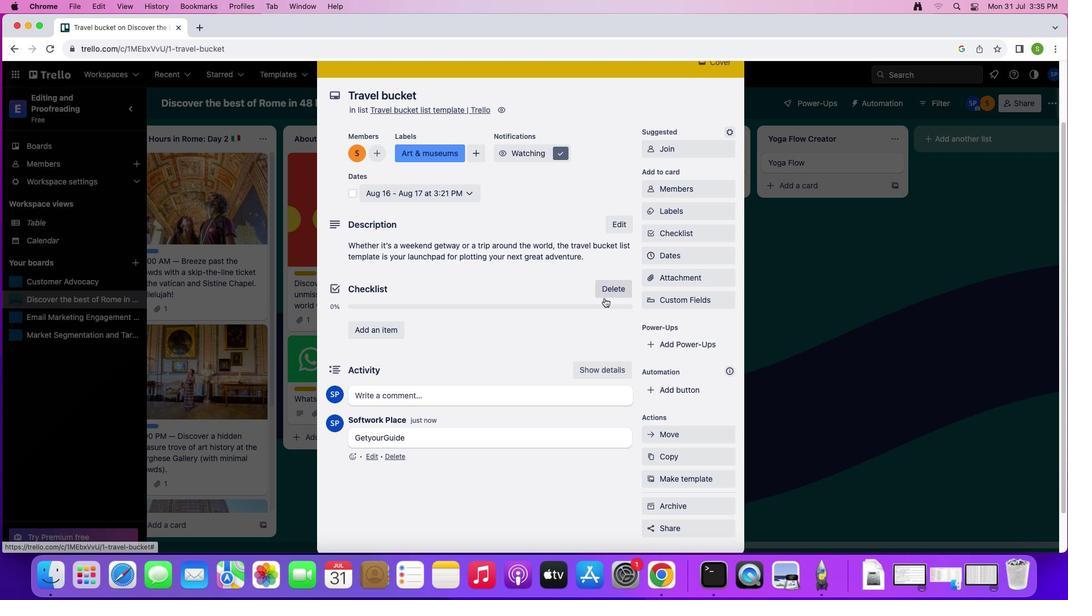 
Action: Mouse scrolled (613, 294) with delta (7, 7)
Screenshot: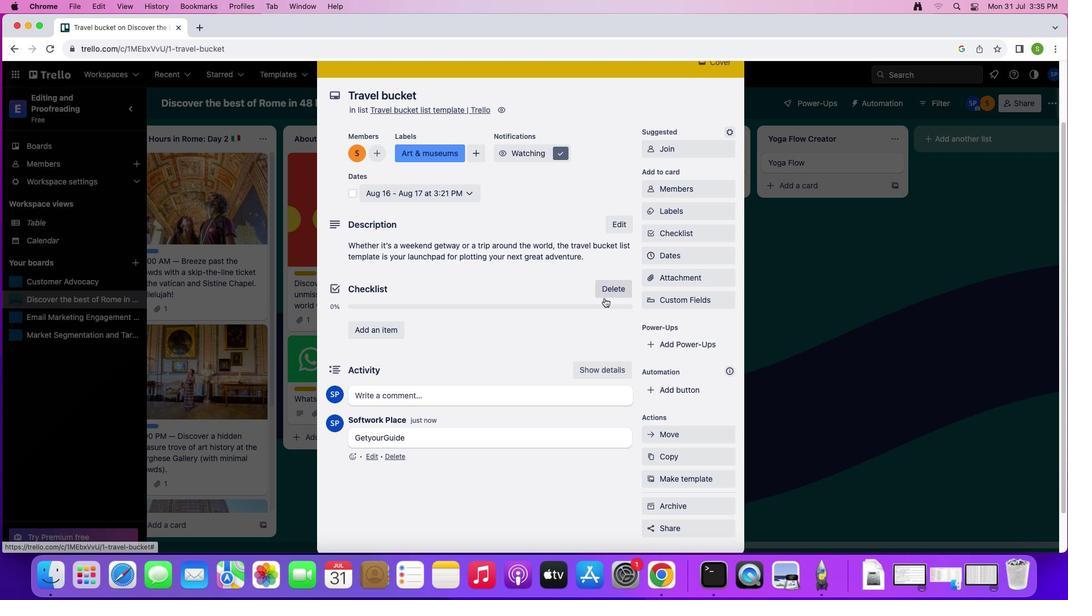 
Action: Mouse moved to (613, 295)
Screenshot: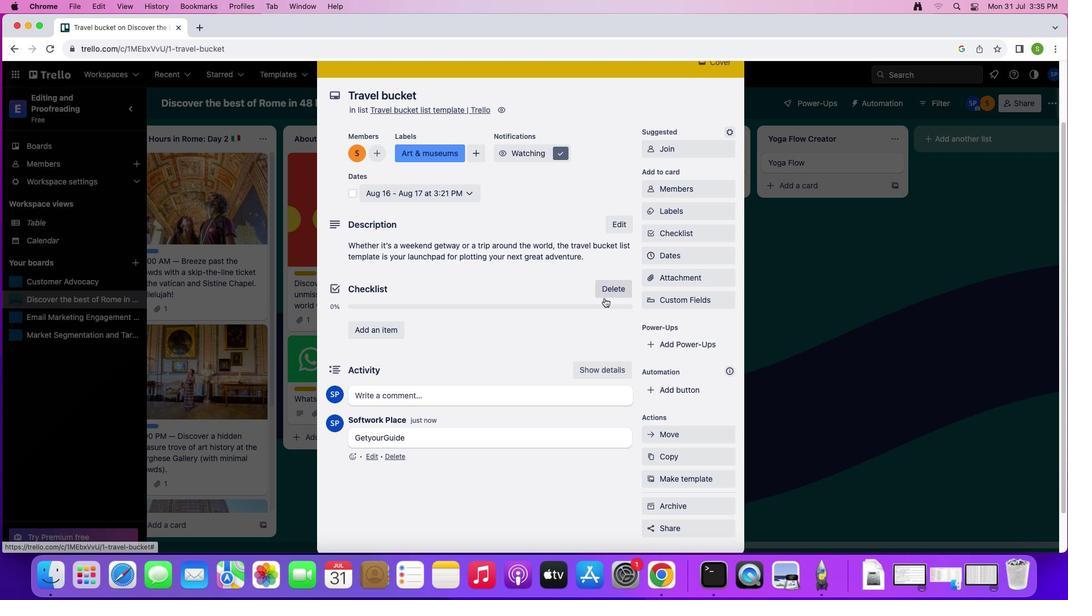 
Action: Mouse scrolled (613, 295) with delta (7, 8)
Screenshot: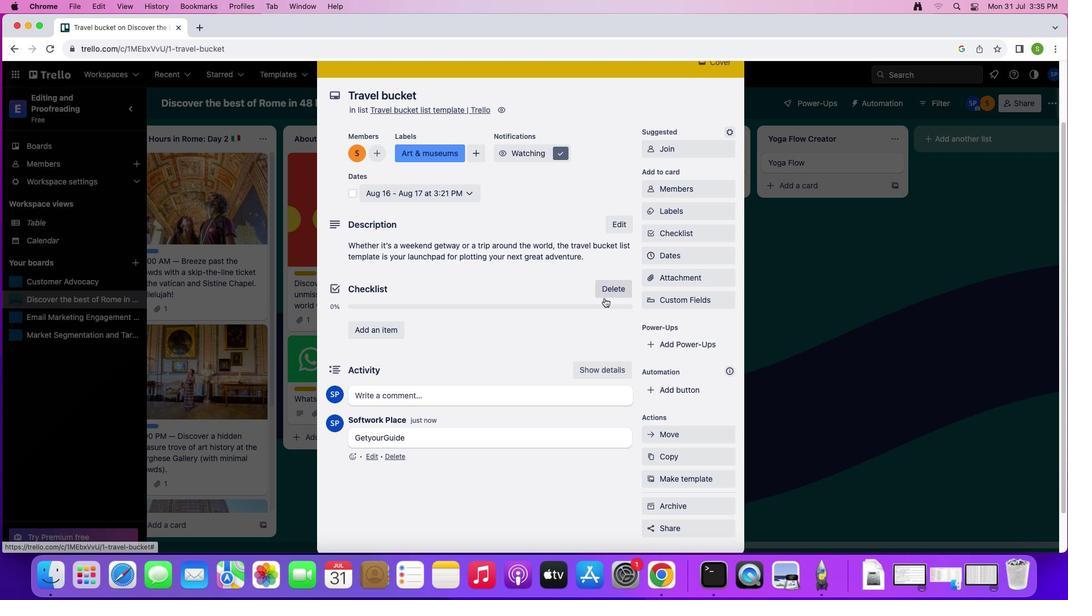 
Action: Mouse moved to (612, 296)
Screenshot: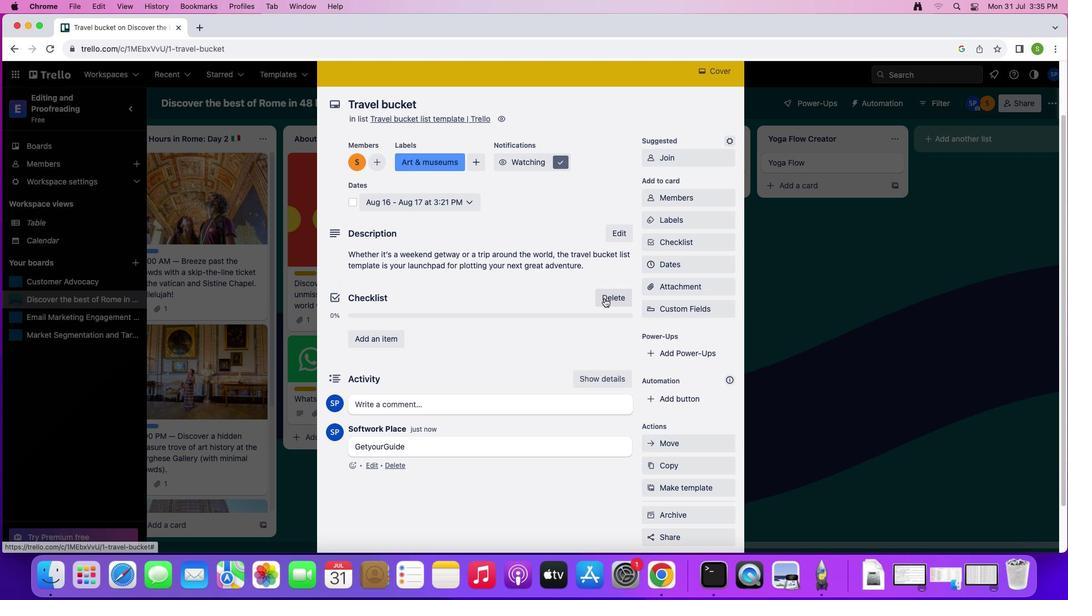 
Action: Mouse scrolled (612, 296) with delta (7, 10)
Screenshot: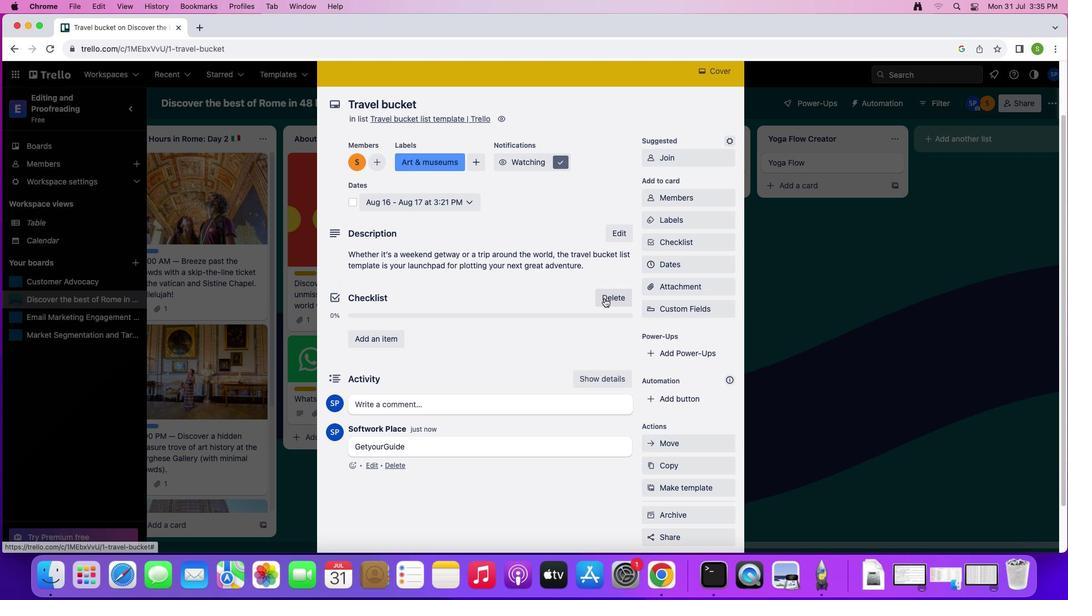 
Action: Mouse moved to (611, 305)
Screenshot: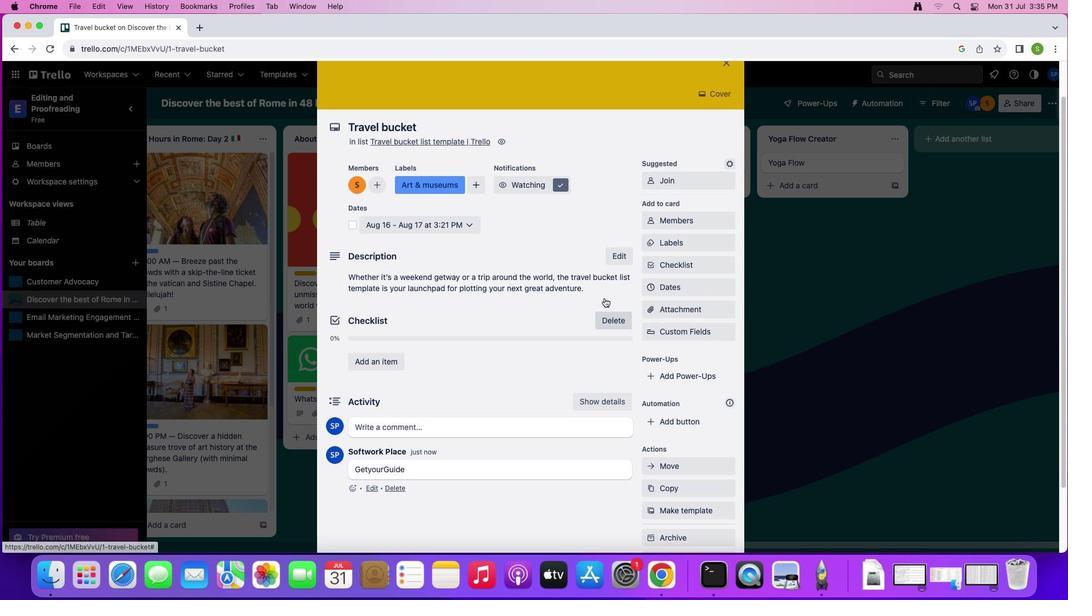 
Action: Mouse scrolled (611, 305) with delta (7, 7)
Screenshot: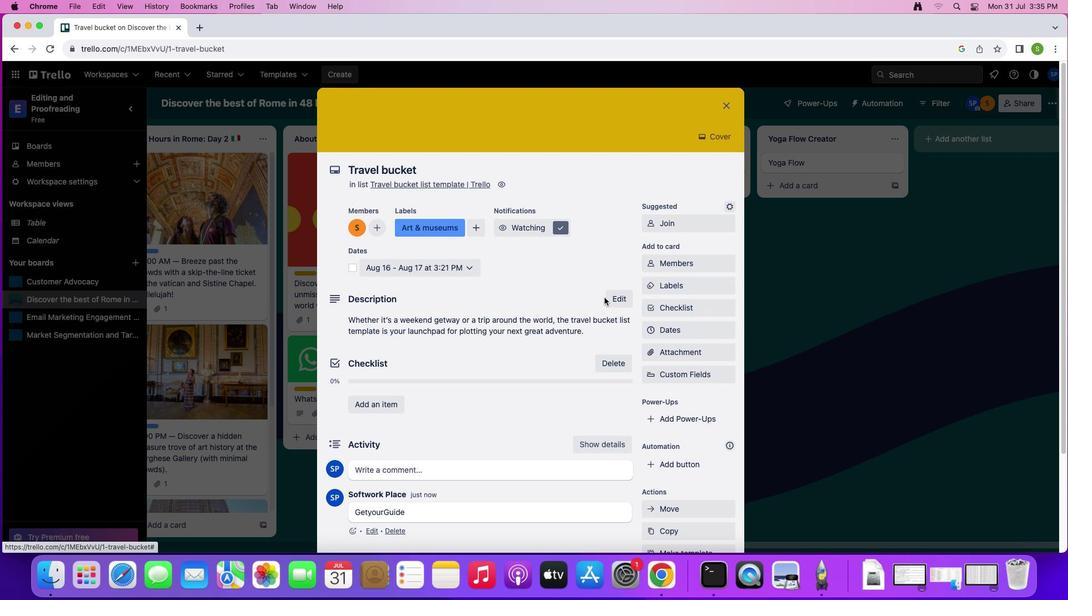 
Action: Mouse scrolled (611, 305) with delta (7, 7)
Screenshot: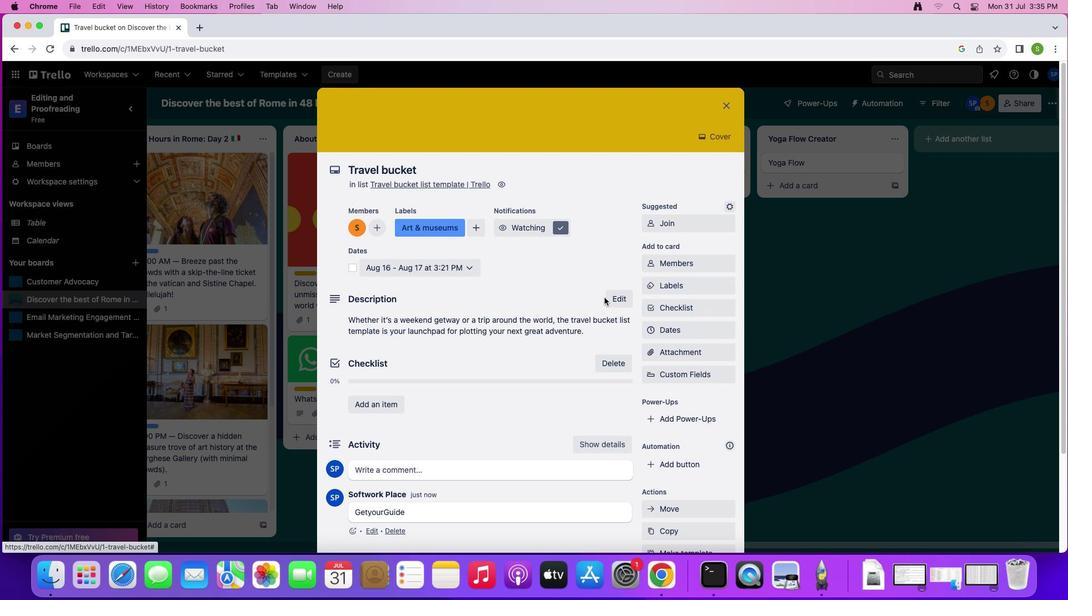 
Action: Mouse scrolled (611, 305) with delta (7, 9)
Screenshot: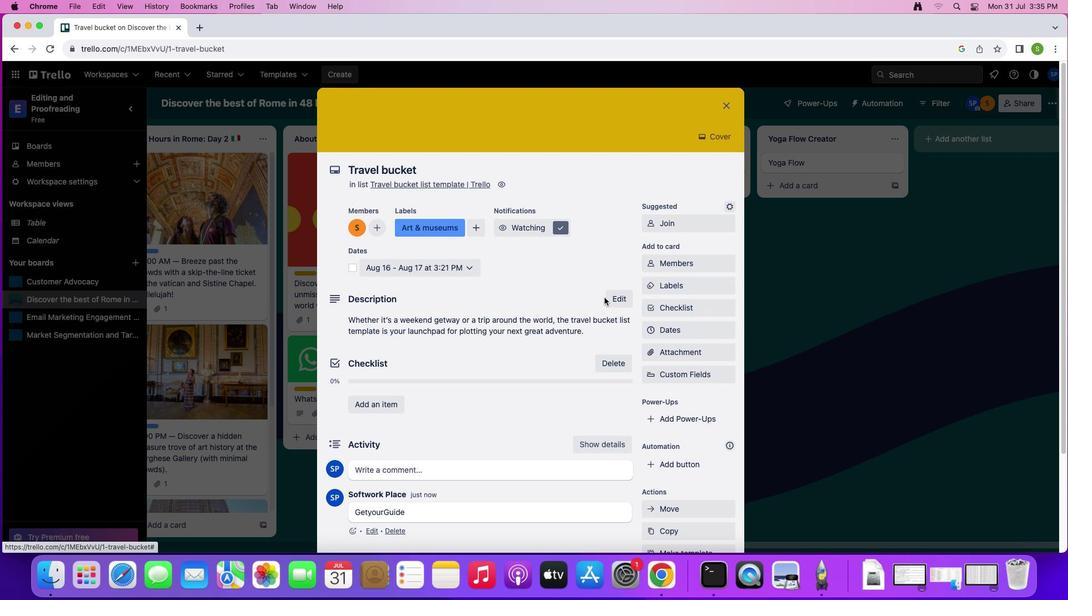 
Action: Mouse moved to (742, 114)
Screenshot: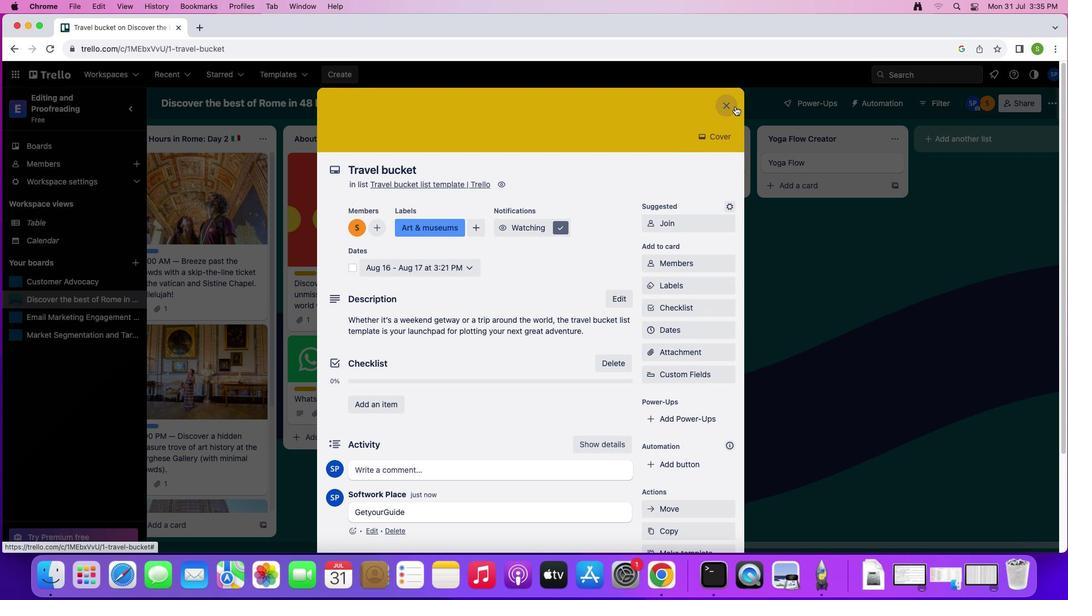 
Action: Mouse pressed left at (742, 114)
Screenshot: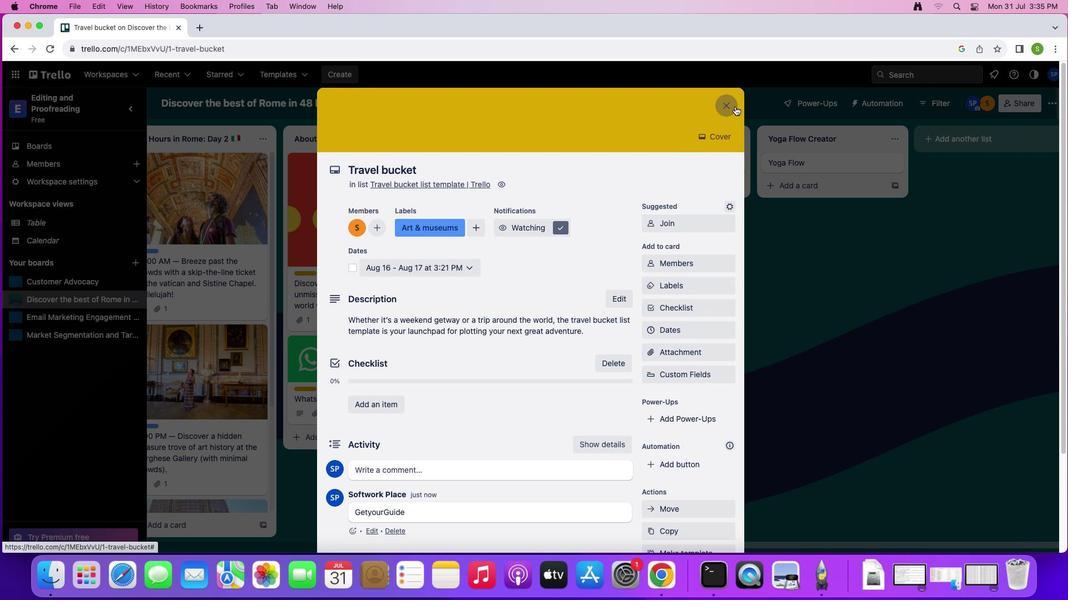
Action: Mouse moved to (665, 171)
Screenshot: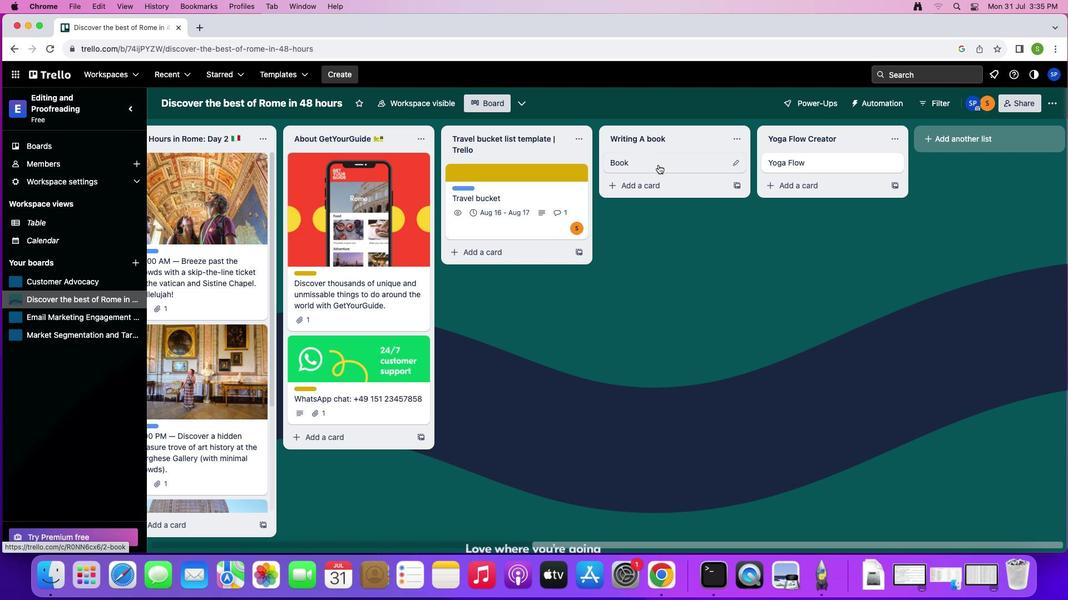 
Action: Mouse pressed left at (665, 171)
Screenshot: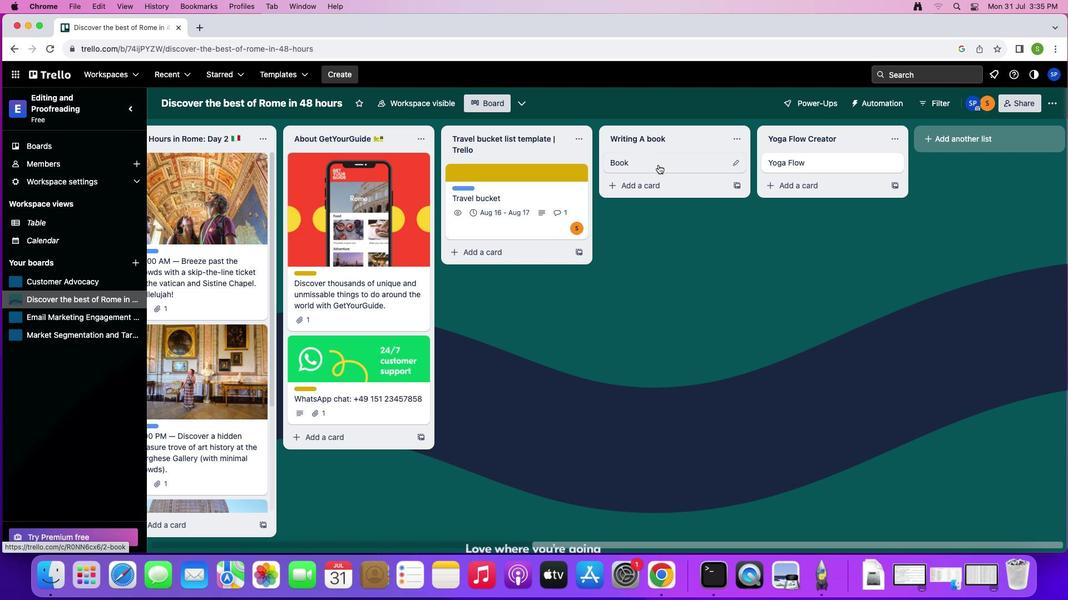 
Action: Mouse moved to (677, 209)
Screenshot: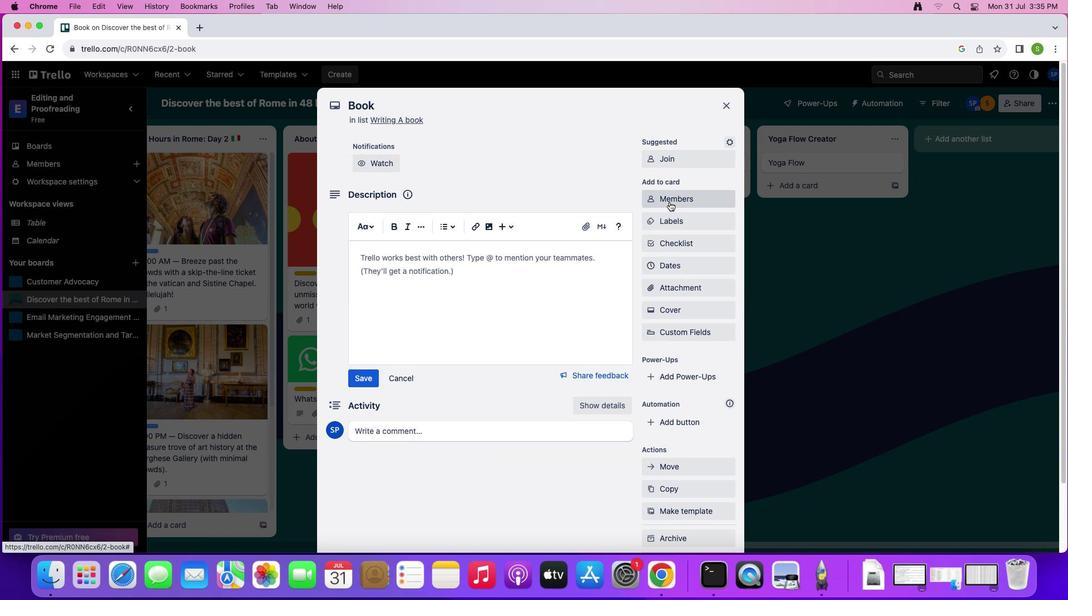 
Action: Mouse pressed left at (677, 209)
Screenshot: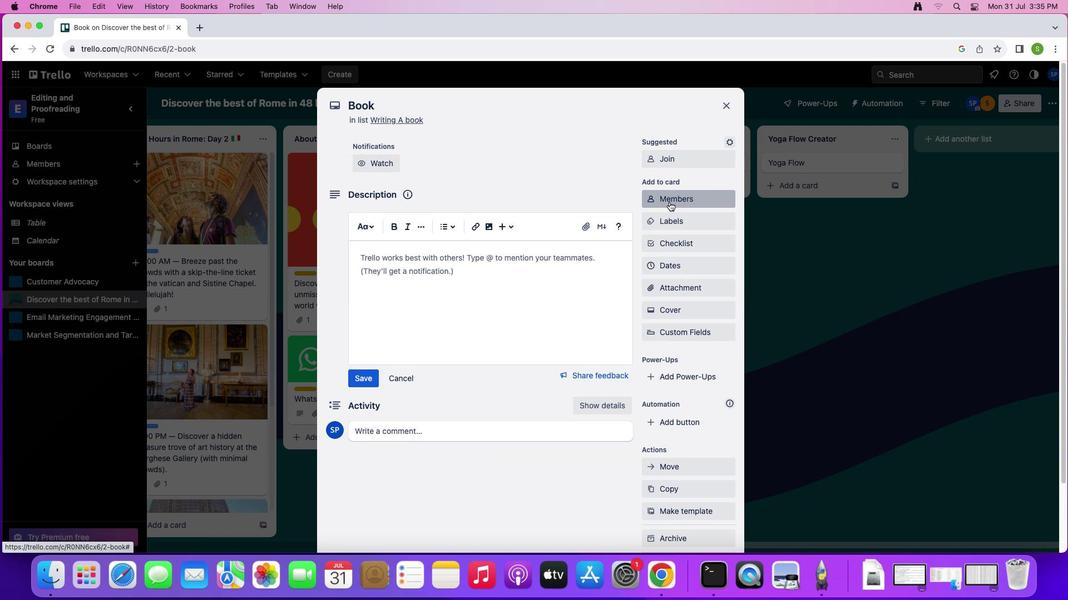 
Action: Mouse moved to (673, 263)
Screenshot: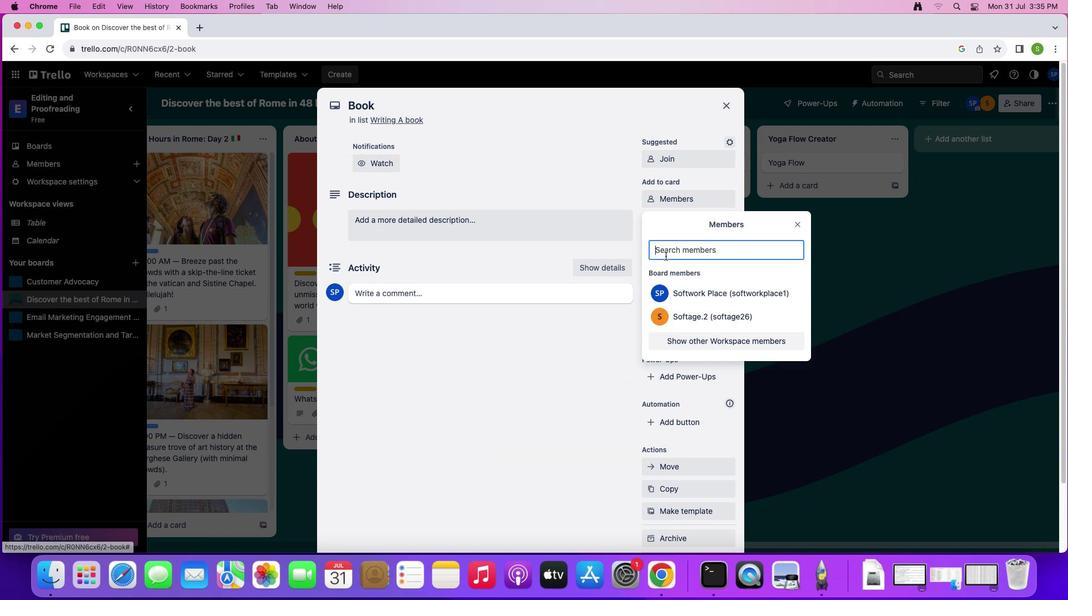 
Action: Mouse pressed left at (673, 263)
Screenshot: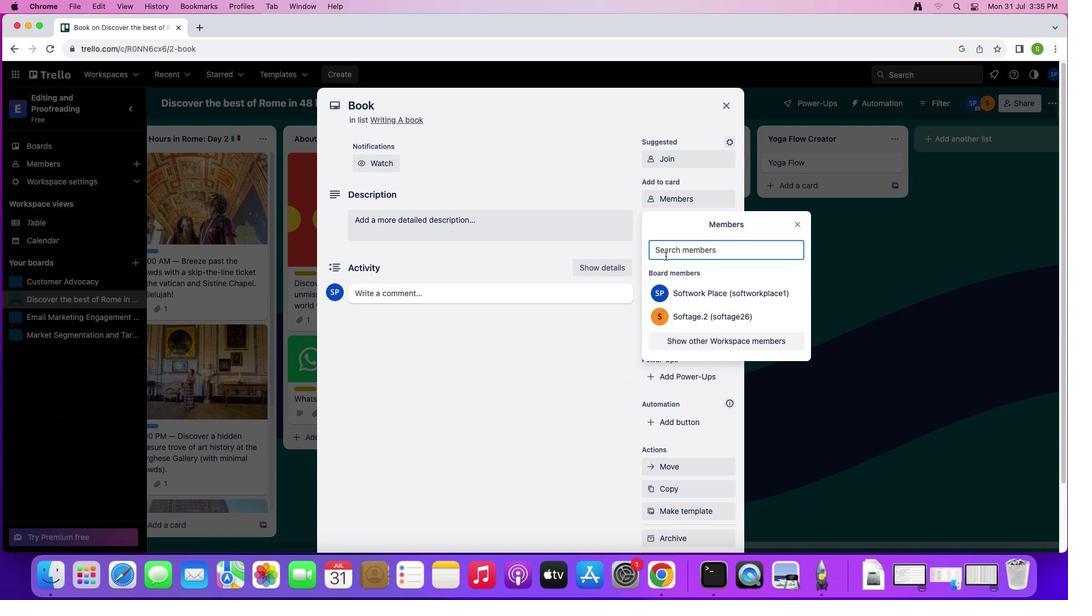 
Action: Mouse moved to (741, 264)
Screenshot: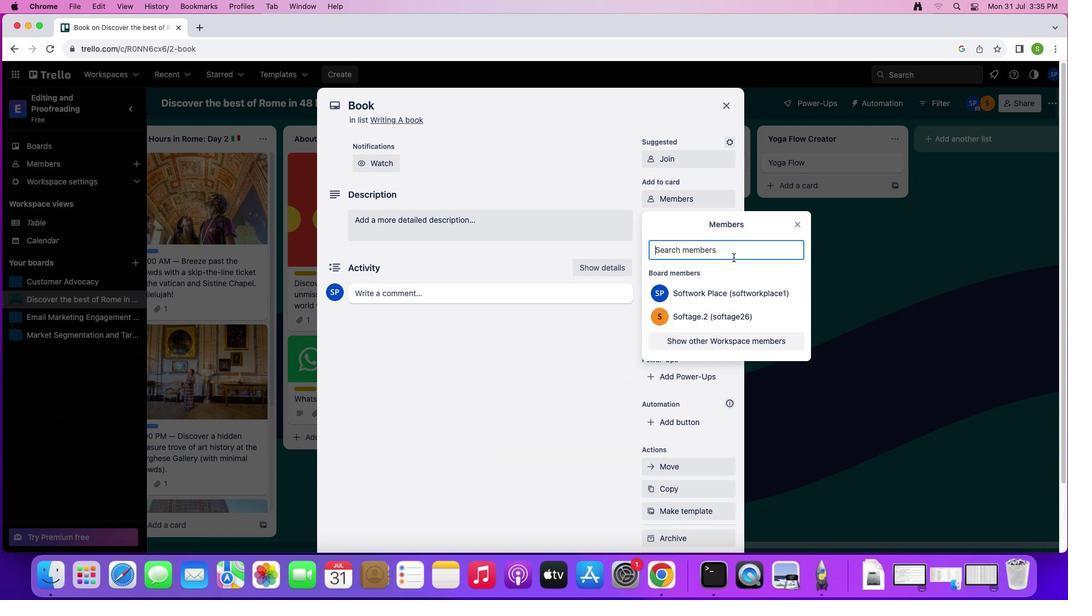 
Action: Key pressed 's''o''f''t''a''g''e''.''3'Key.shift'@''s''o''f''t''a''g''e''.''n''e''t'
Screenshot: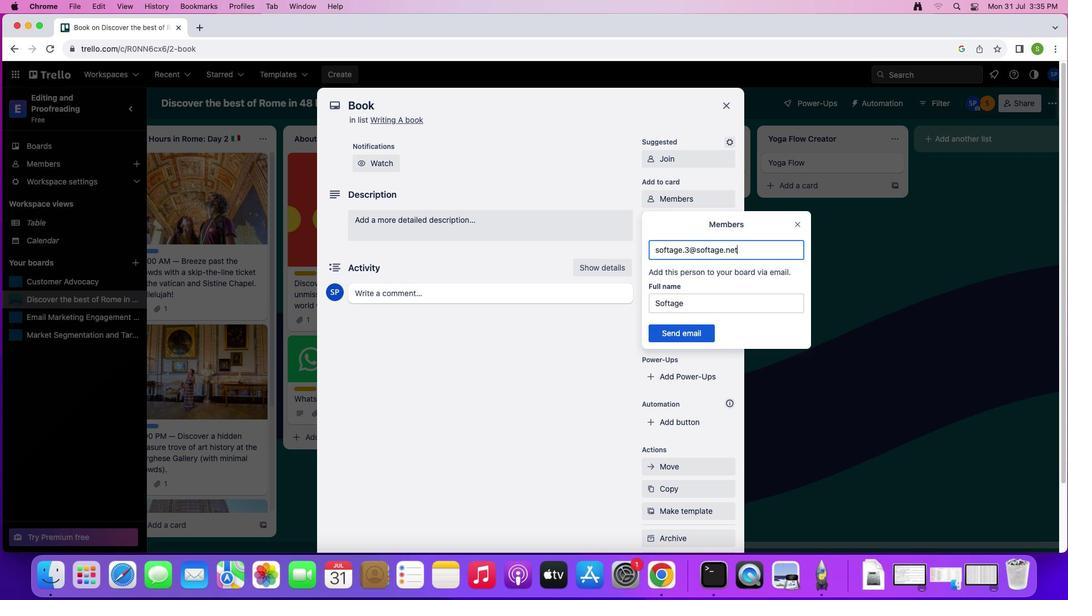 
Action: Mouse moved to (690, 343)
Screenshot: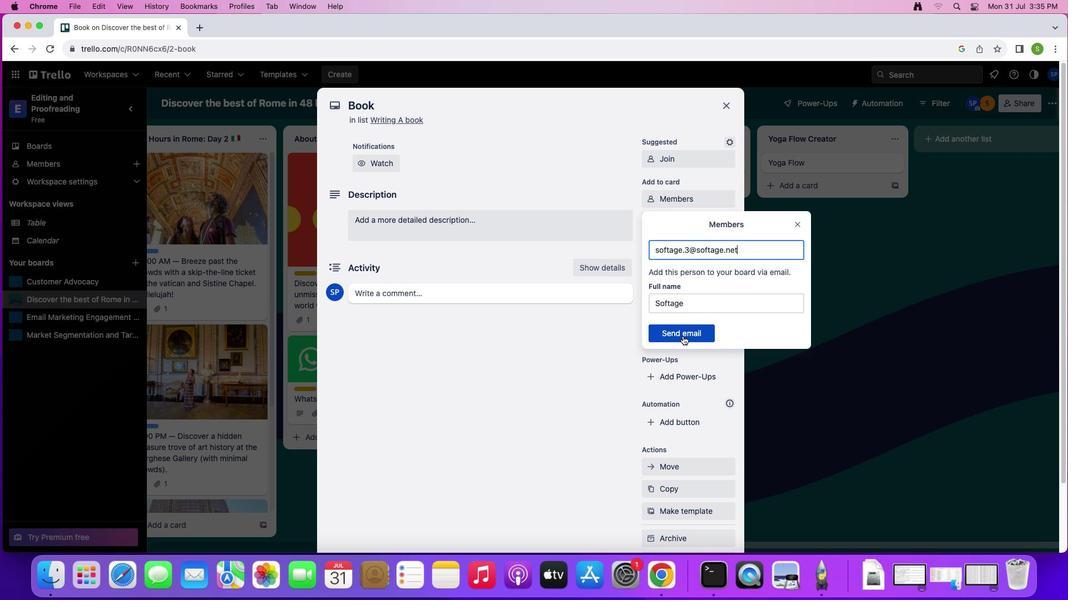 
Action: Mouse pressed left at (690, 343)
Screenshot: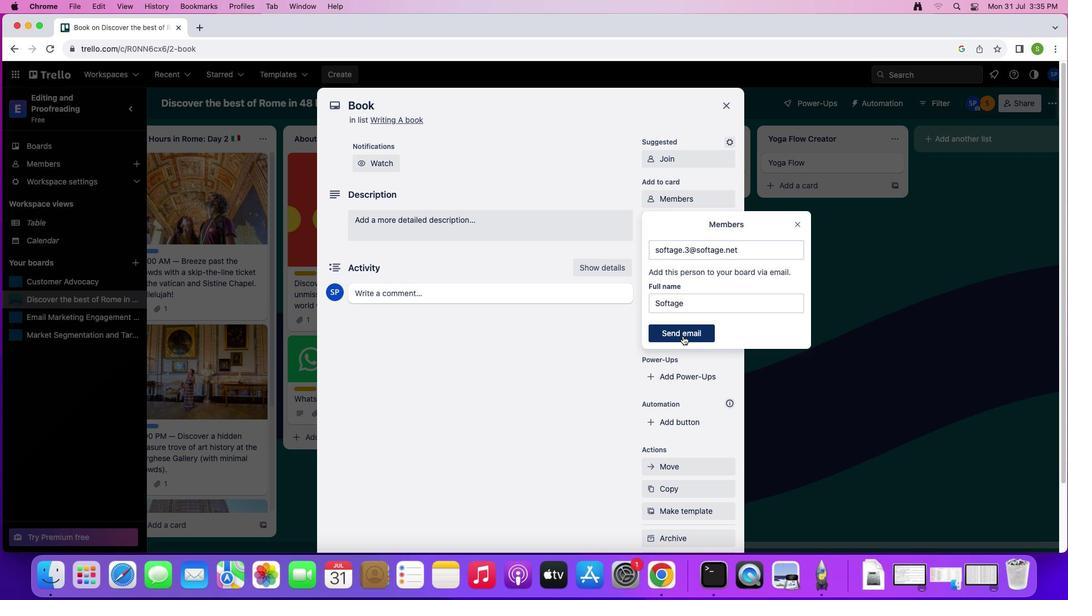 
Action: Mouse moved to (680, 225)
Screenshot: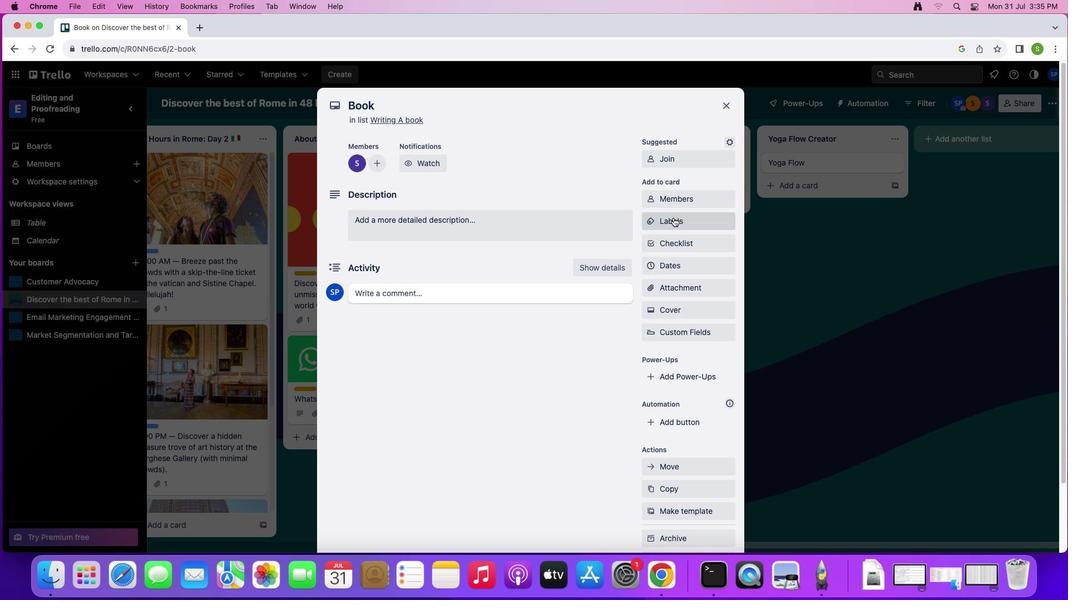 
Action: Mouse pressed left at (680, 225)
Screenshot: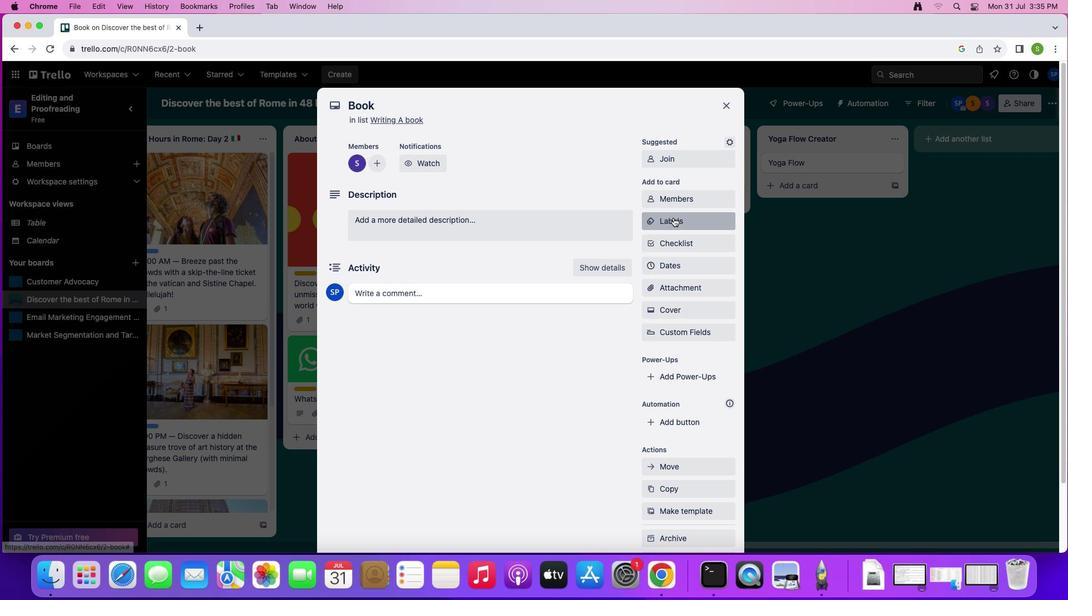 
Action: Mouse moved to (702, 441)
Screenshot: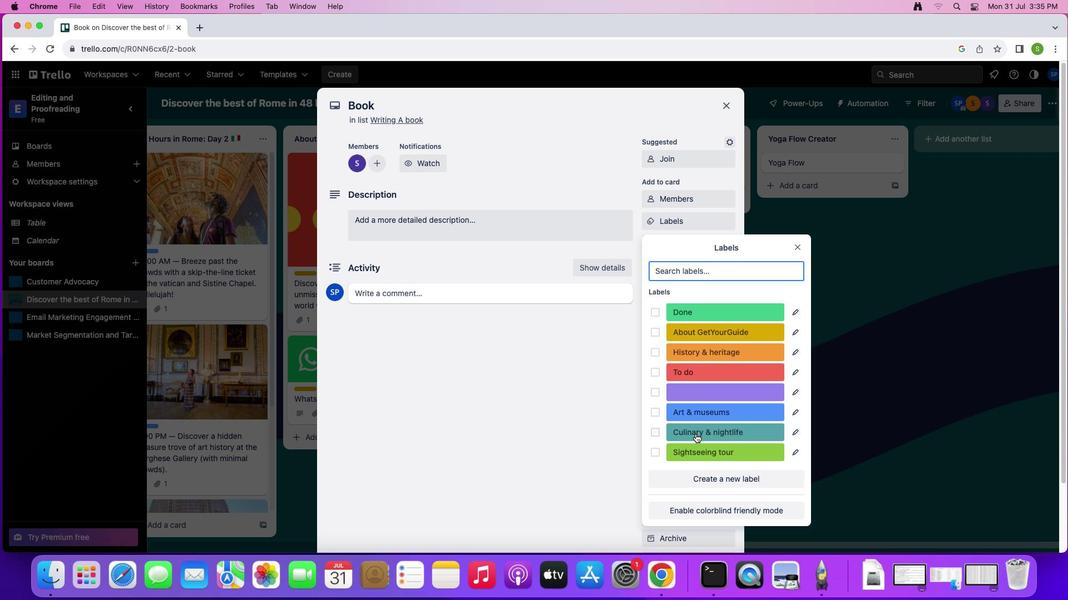 
Action: Mouse pressed left at (702, 441)
Screenshot: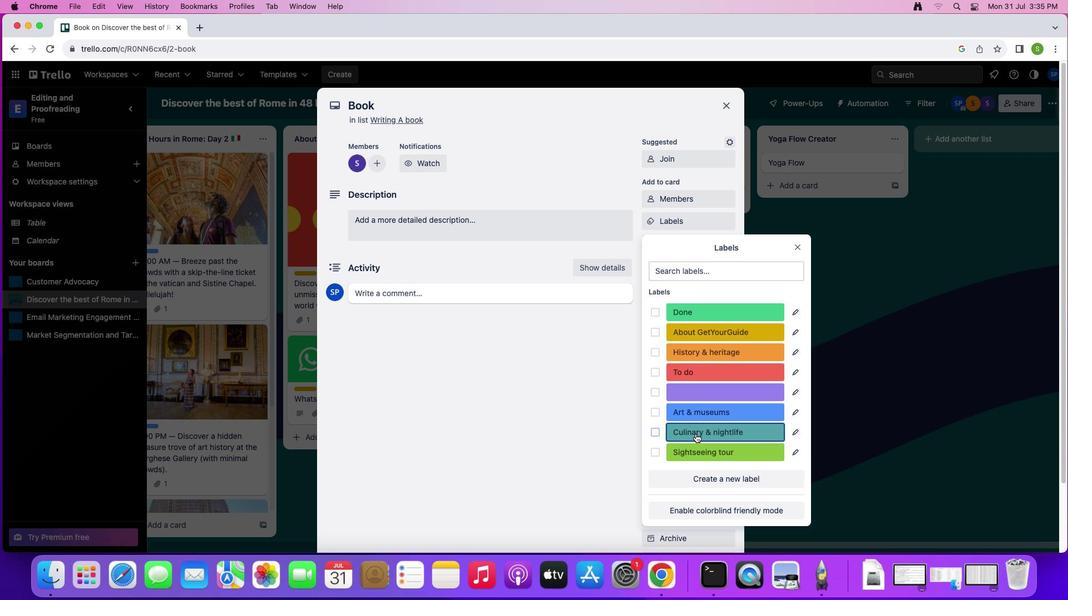 
Action: Mouse moved to (805, 256)
Screenshot: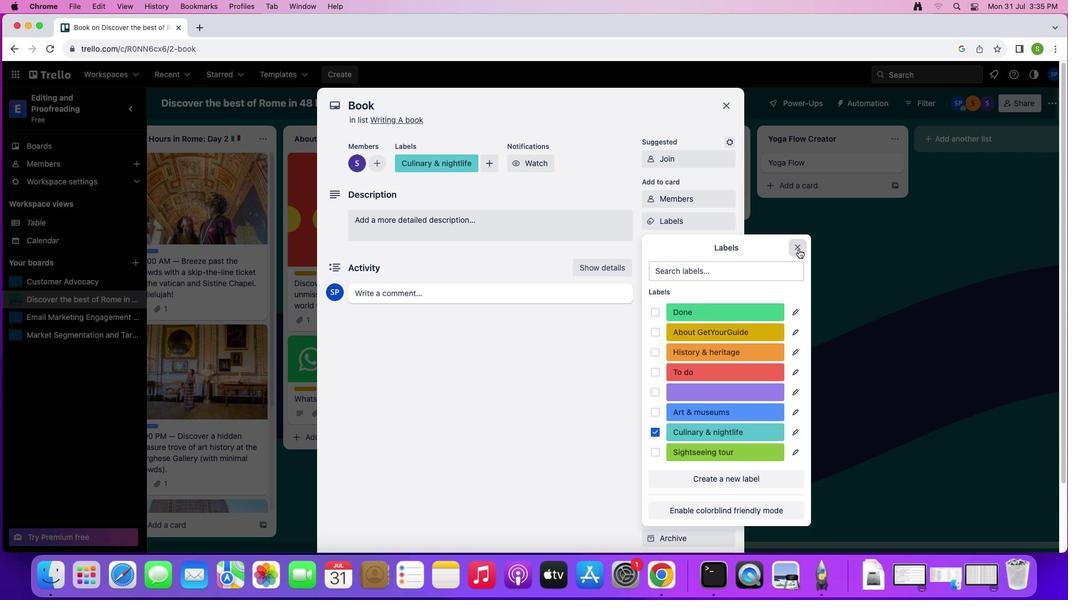 
Action: Mouse pressed left at (805, 256)
Screenshot: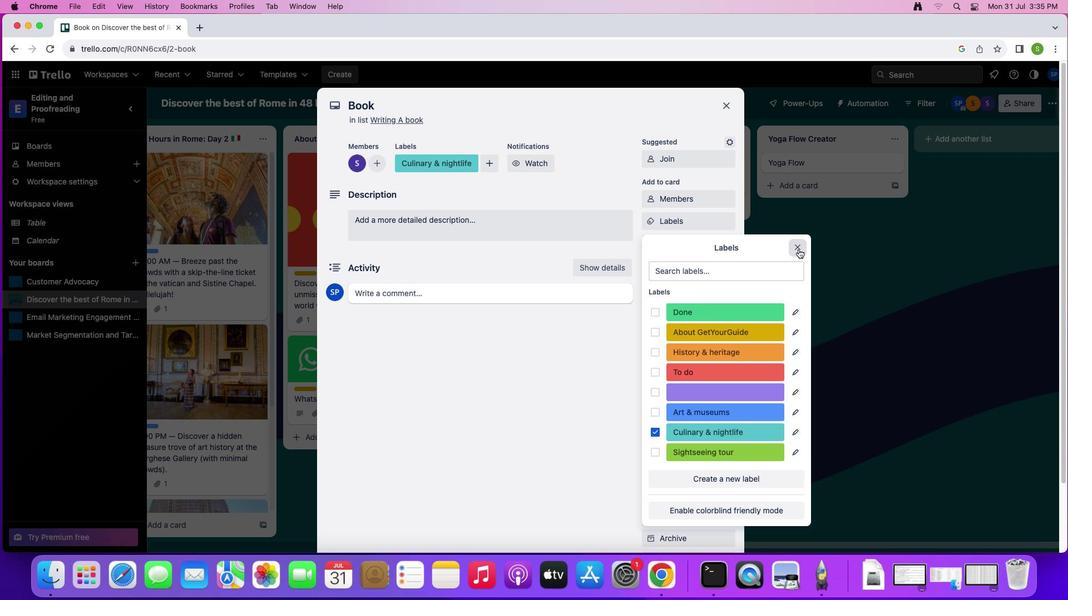 
Action: Mouse moved to (694, 253)
Screenshot: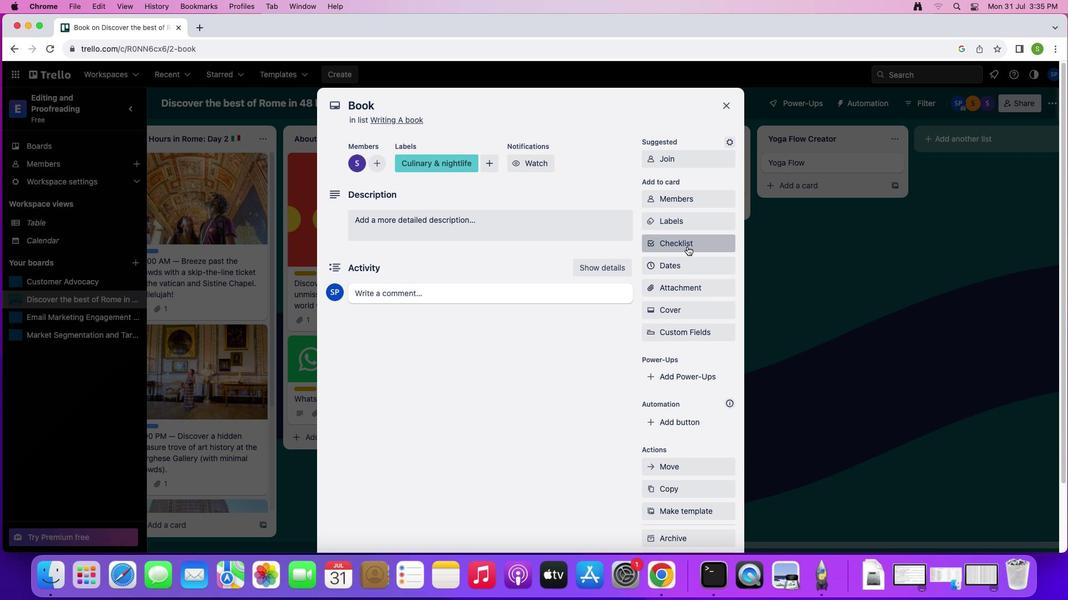 
Action: Mouse pressed left at (694, 253)
Screenshot: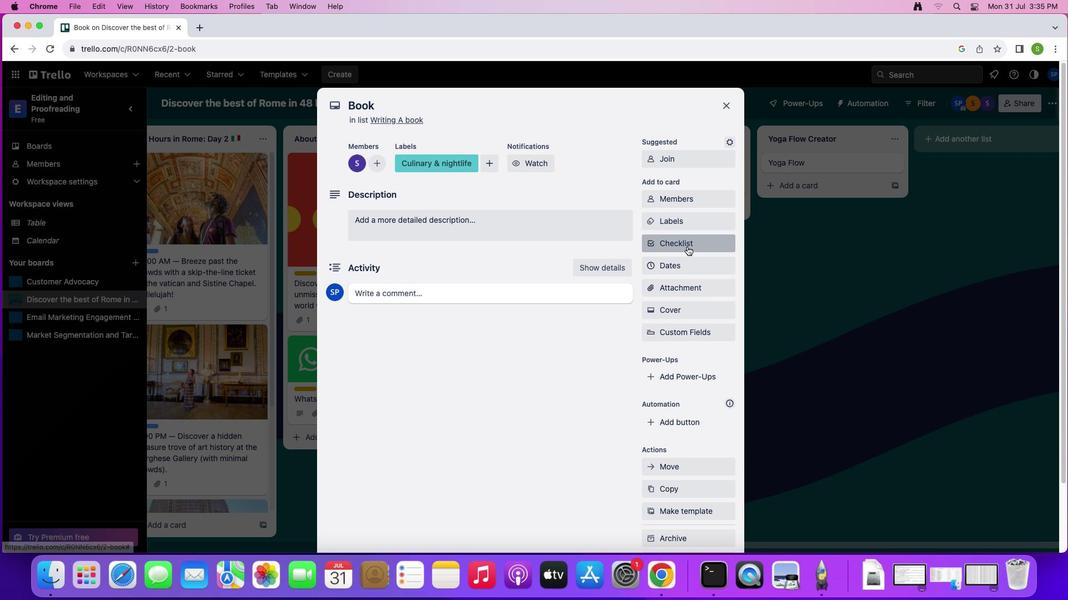 
Action: Mouse moved to (697, 368)
Screenshot: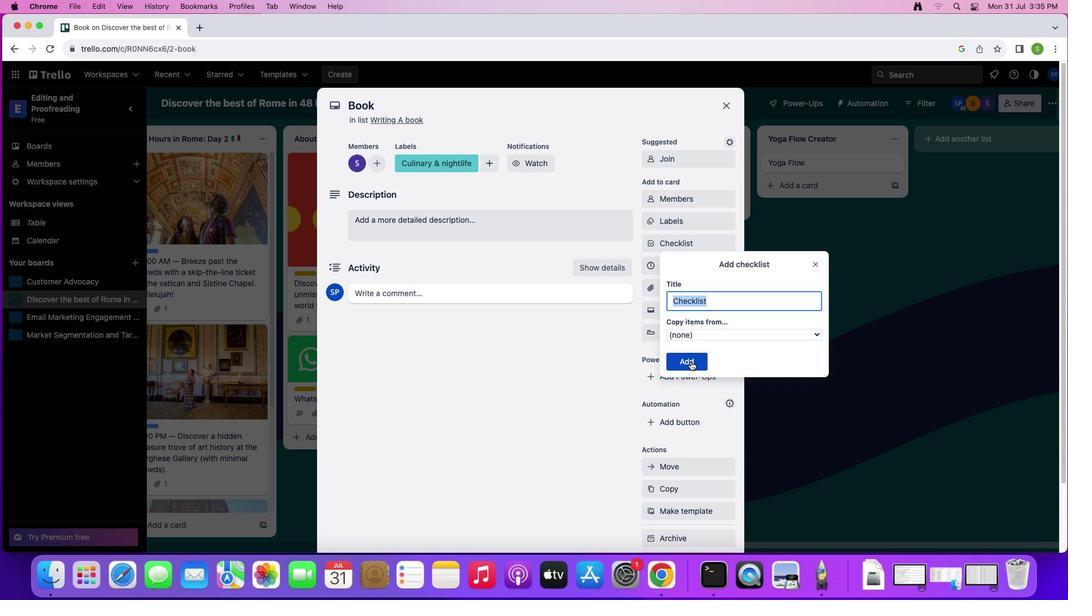 
Action: Mouse pressed left at (697, 368)
Screenshot: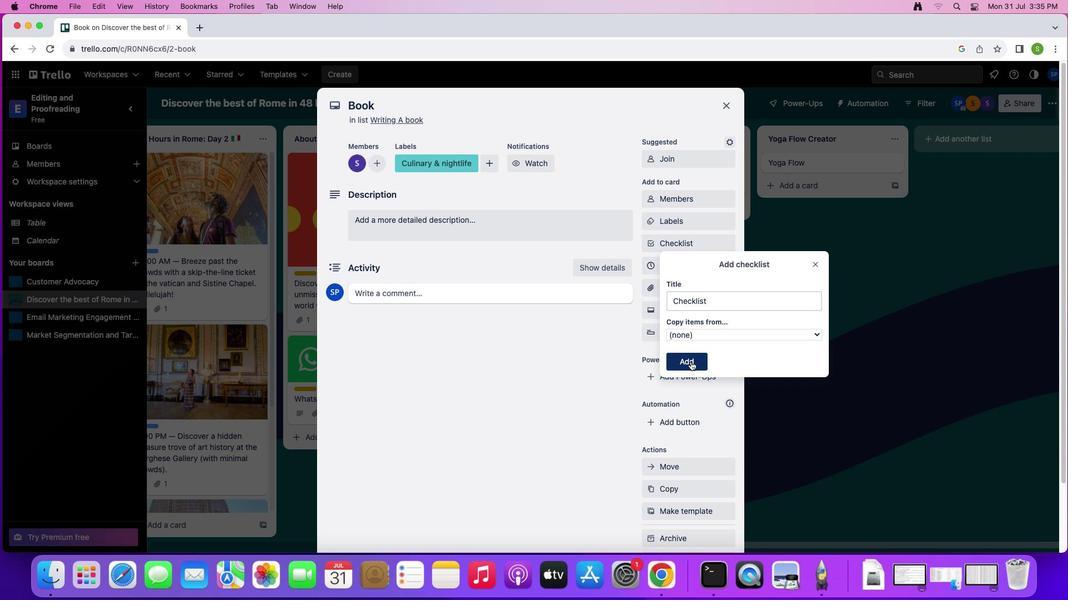 
Action: Mouse moved to (703, 275)
Screenshot: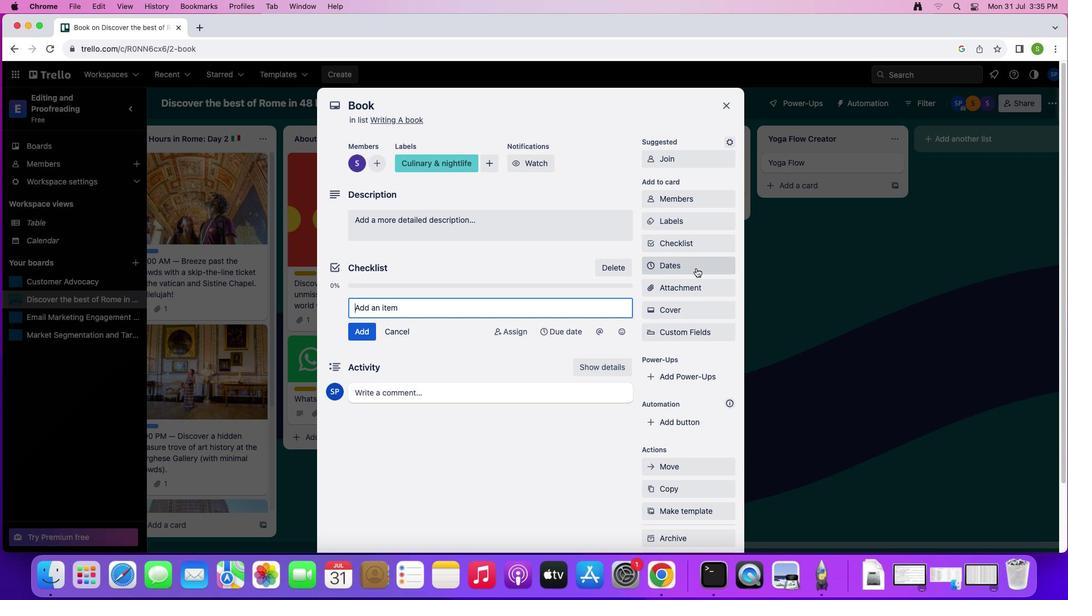 
Action: Mouse pressed left at (703, 275)
Screenshot: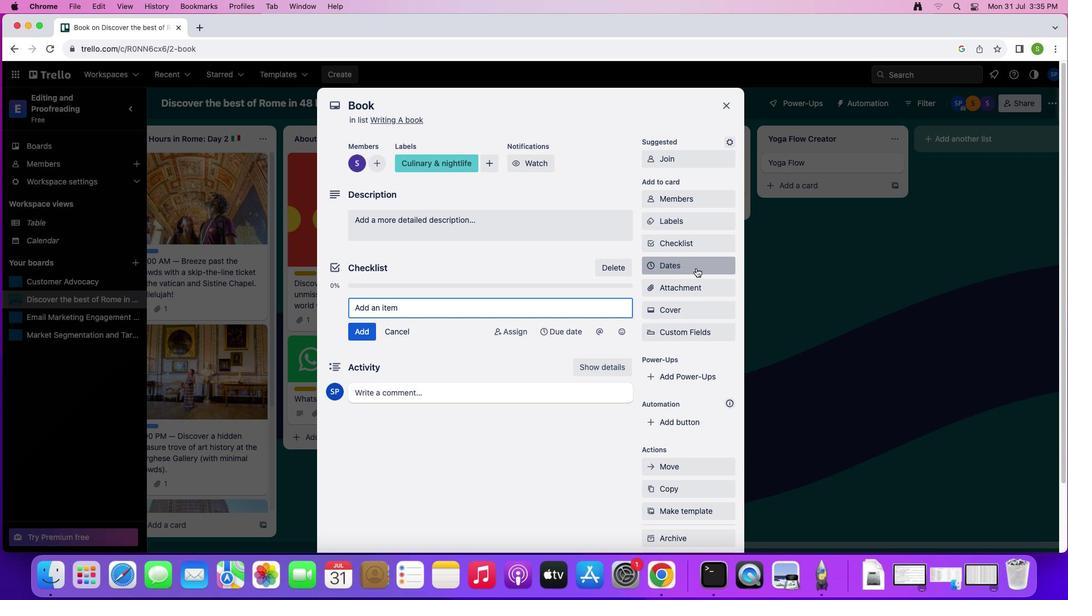 
Action: Mouse moved to (713, 235)
Screenshot: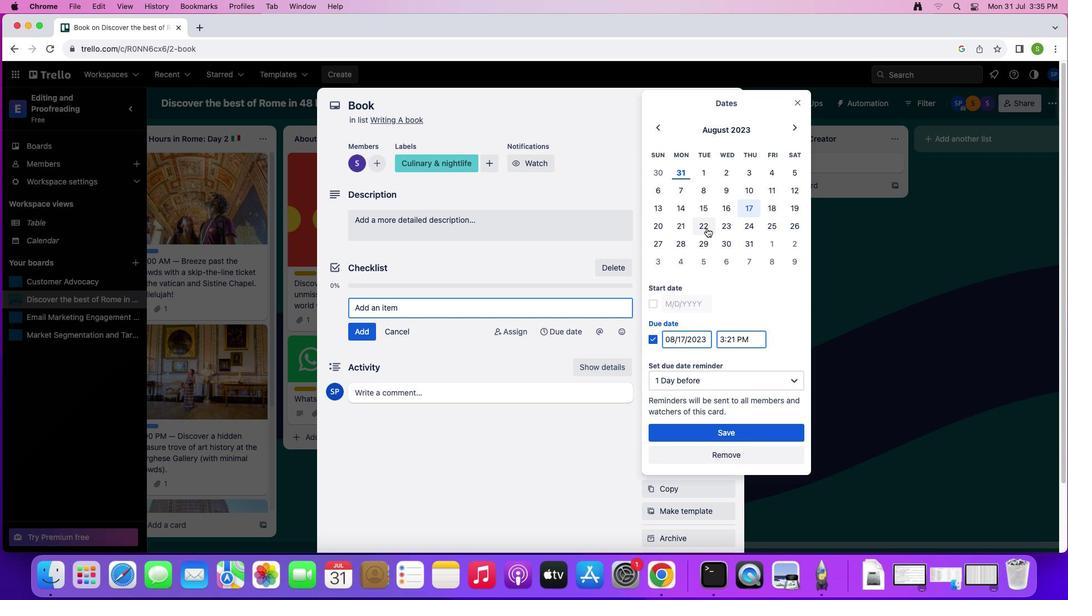 
Action: Mouse pressed left at (713, 235)
Screenshot: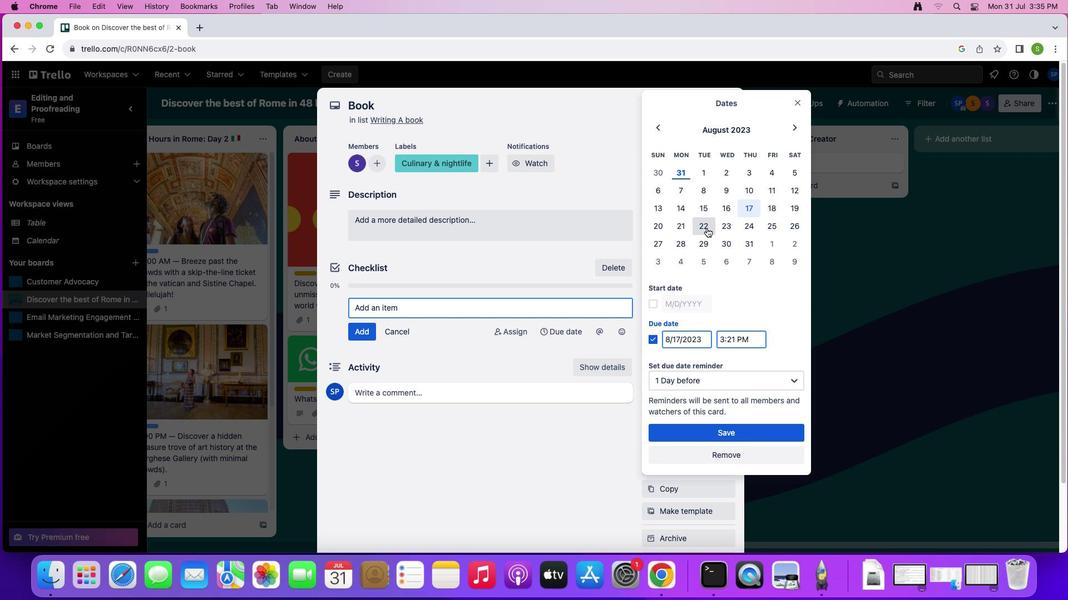 
Action: Mouse moved to (667, 312)
Screenshot: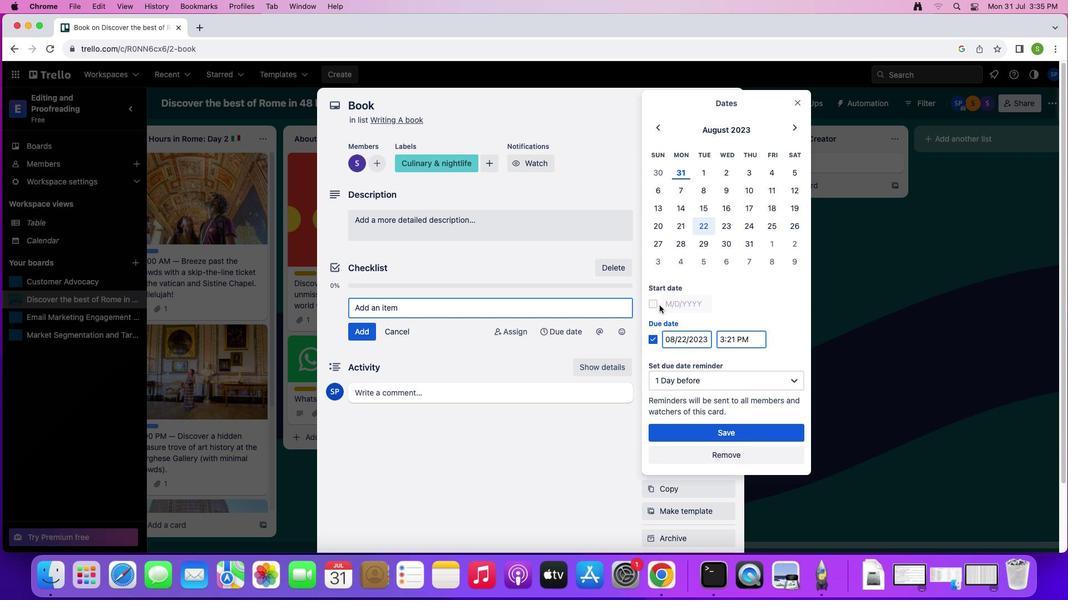 
Action: Mouse pressed left at (667, 312)
Screenshot: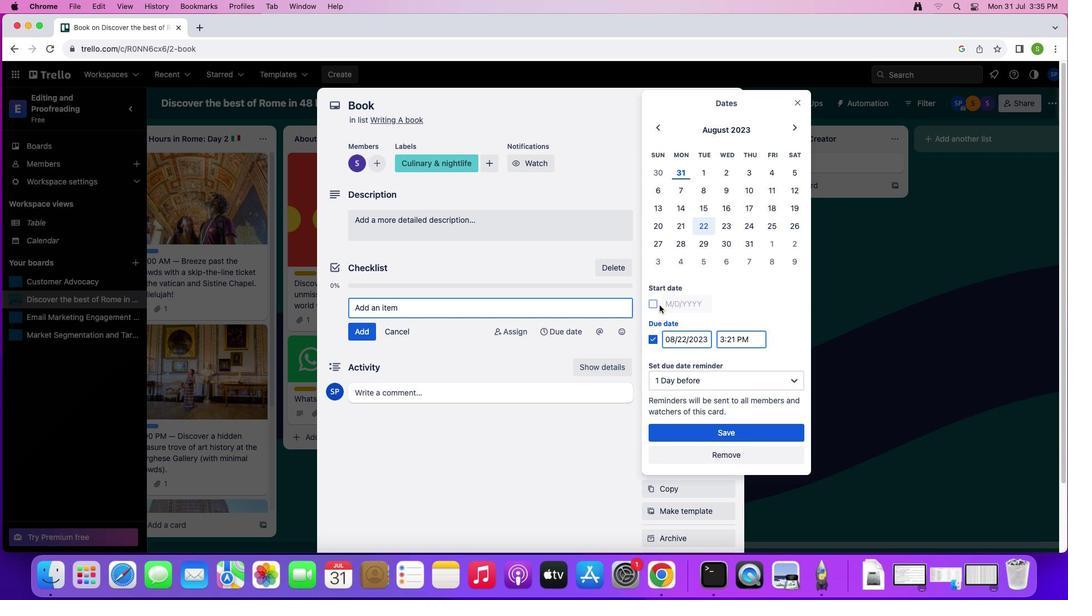 
Action: Mouse moved to (724, 439)
Screenshot: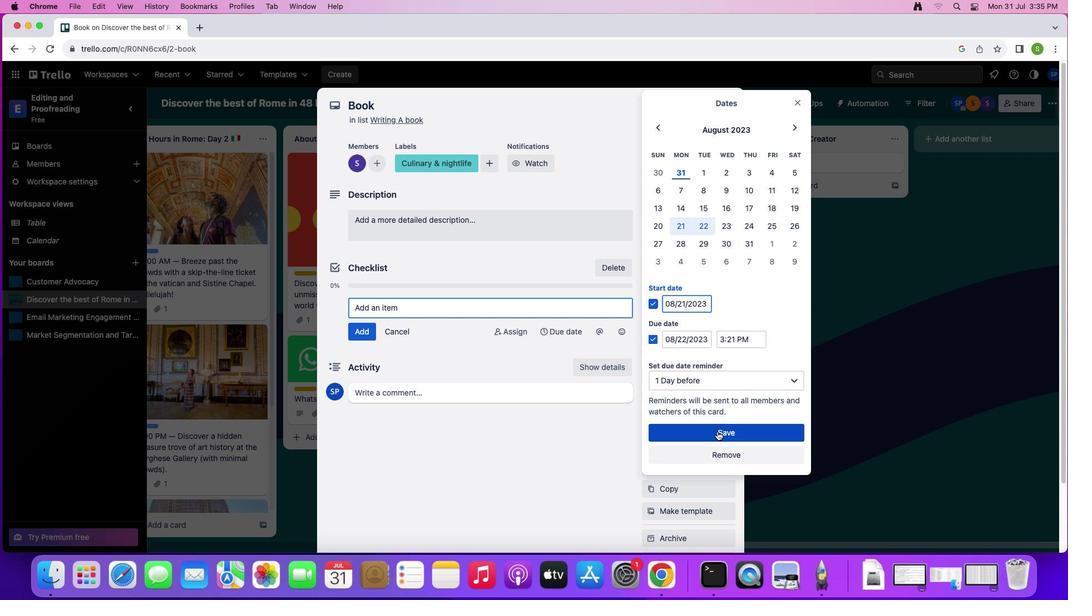 
Action: Mouse pressed left at (724, 439)
Screenshot: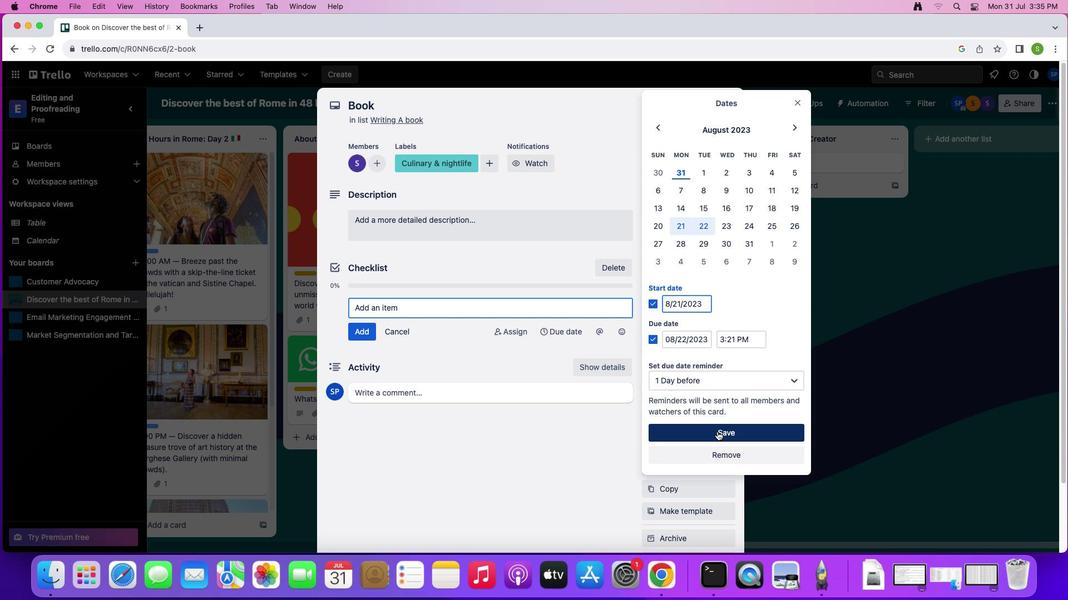 
Action: Mouse moved to (687, 314)
Screenshot: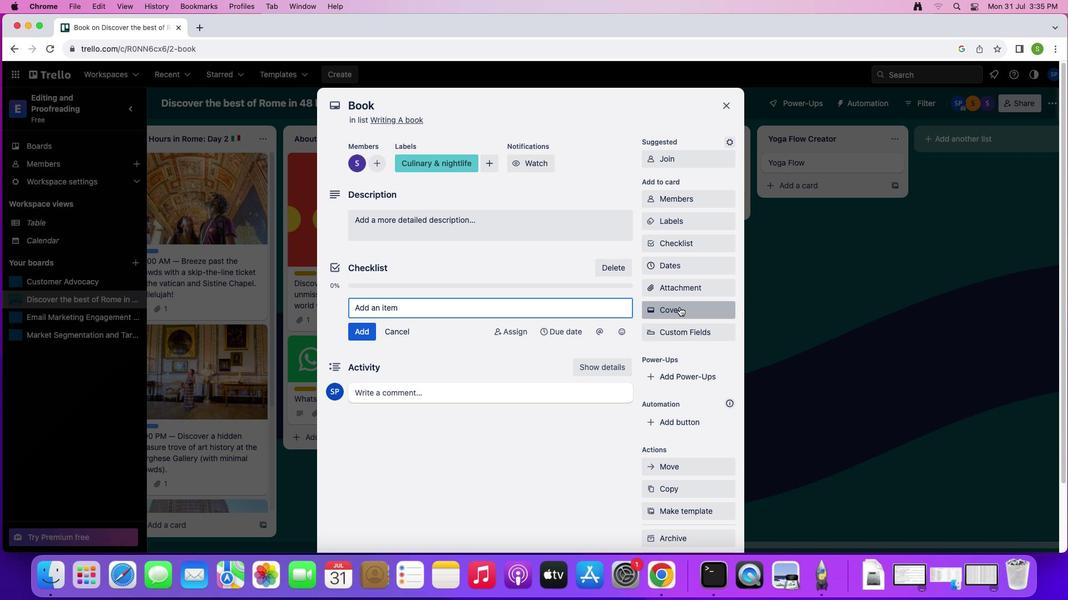 
Action: Mouse pressed left at (687, 314)
Screenshot: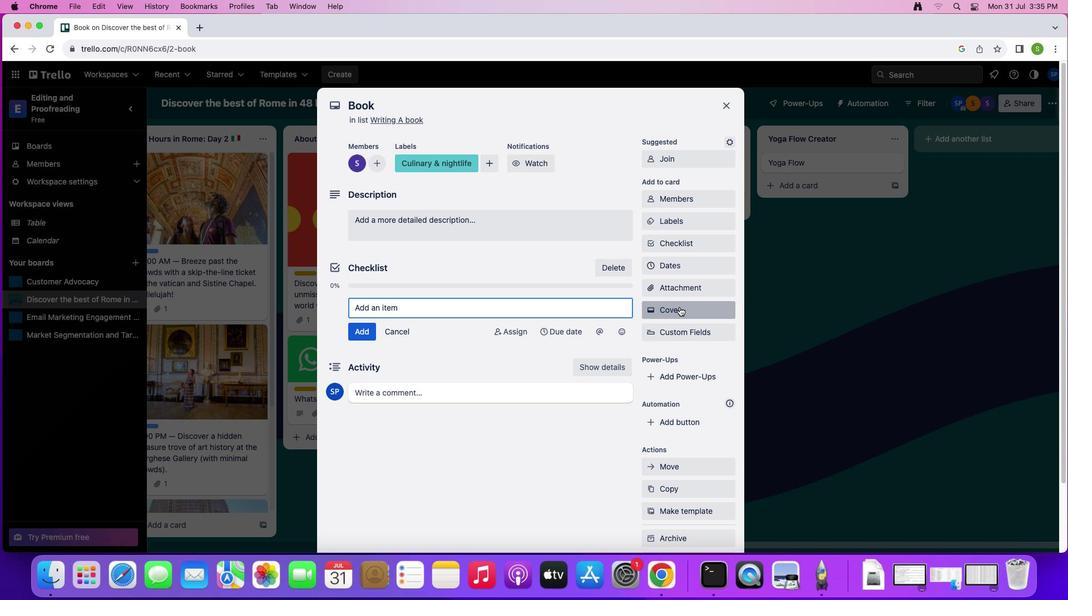 
Action: Mouse moved to (723, 357)
Screenshot: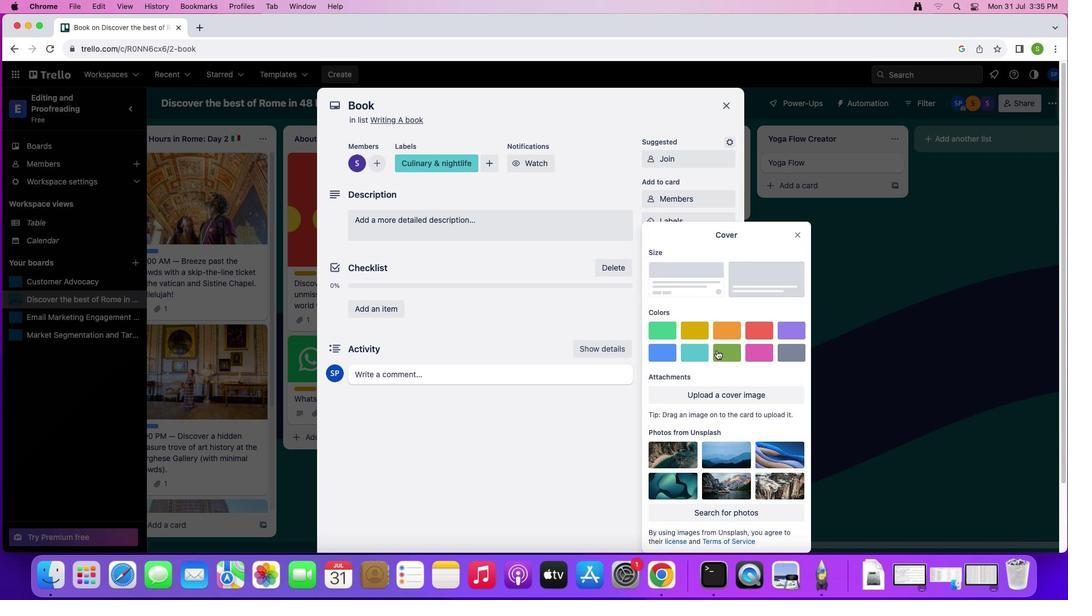 
Action: Mouse pressed left at (723, 357)
Screenshot: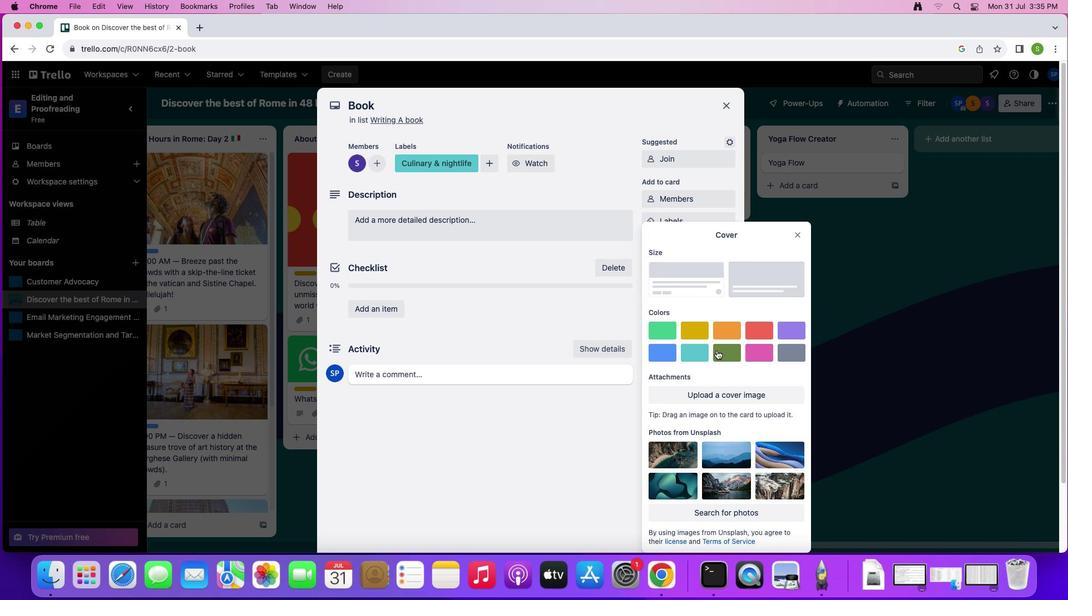 
Action: Mouse moved to (803, 221)
Screenshot: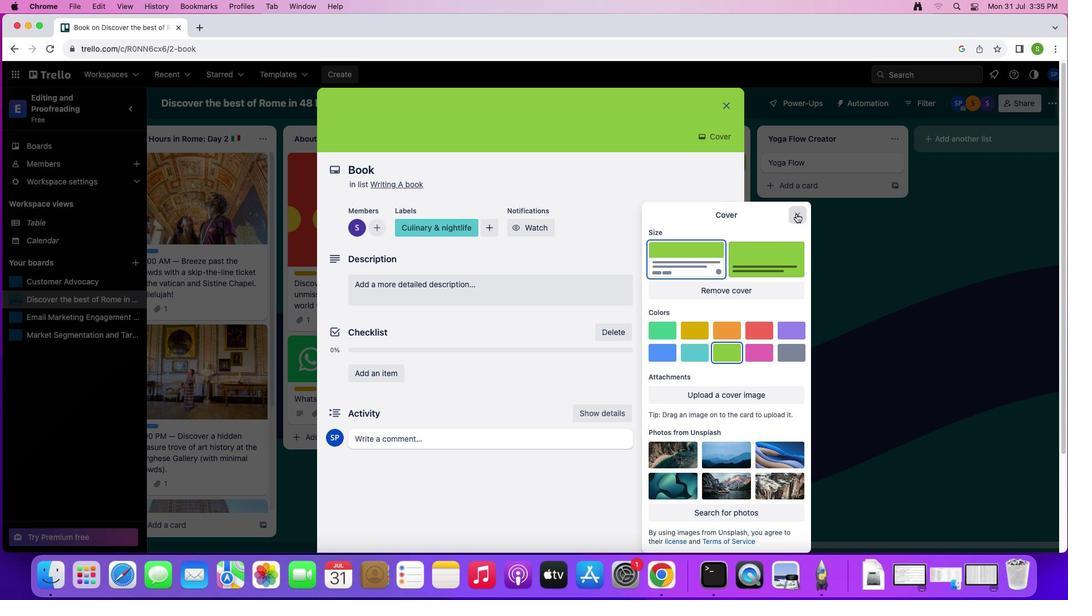 
Action: Mouse pressed left at (803, 221)
Screenshot: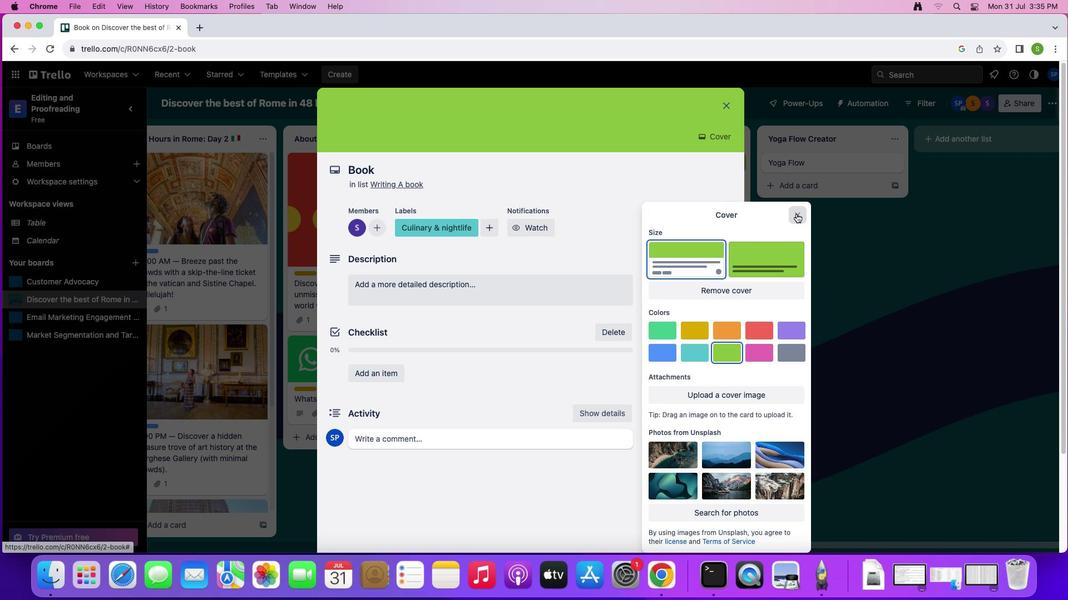 
Action: Mouse moved to (464, 298)
Screenshot: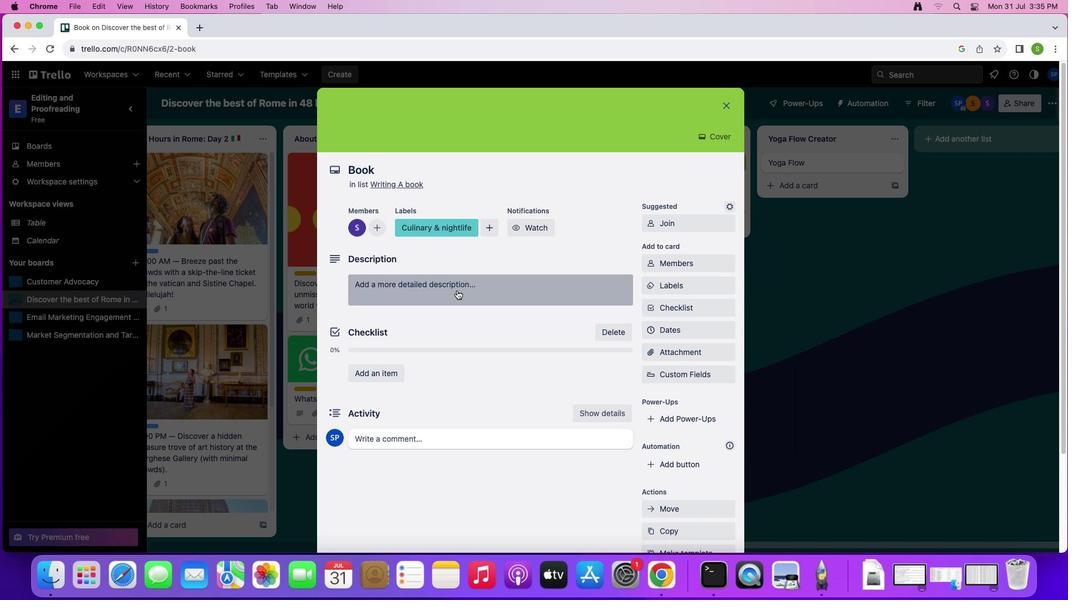 
Action: Mouse pressed left at (464, 298)
Screenshot: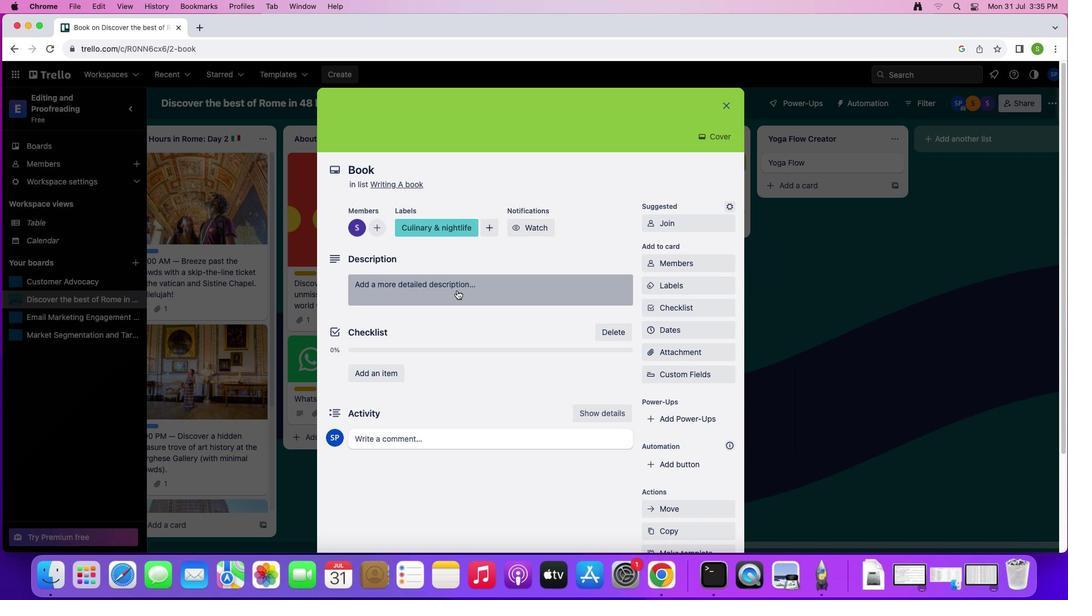 
Action: Mouse moved to (465, 344)
Screenshot: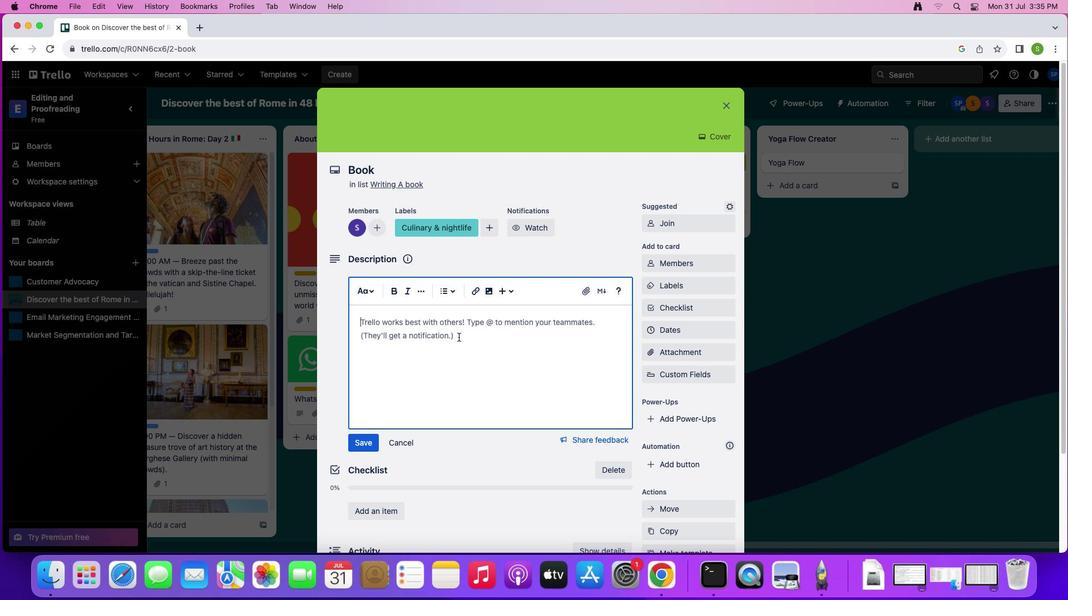 
Action: Key pressed Key.shift'W''h''e''t''h''e''r'Key.space'i''t'"'"'s'Key.space'a''n'Key.space'e''p''i''c'Key.space'n''o''v''e''l'Key.space'o''r'Key.space'a'Key.space'c''h''i''l''d''r''e''a''n'Key.backspaceKey.backspace'n'"'"'s'Key.space'b''o''o''k'Key.space'w''e'"'"'v''e'Key.space'g''o''t'Key.space'y''o''u'Key.space'c''o''v''e''r''e''d'Key.space'w''i''t''h'Key.space'a'Key.space't''e''m''p''l''a''t''e'Key.space't''h''a''t'Key.space'c''a''n'Key.space'h''e''l''p'Key.space'y''o''u'Key.space'a''l''o''n''g'Key.space'y''o''u''r'Key.space'l''i''t''e''r''a''r''y'Key.space'j''o''u''r''n''e''y''.'
Screenshot: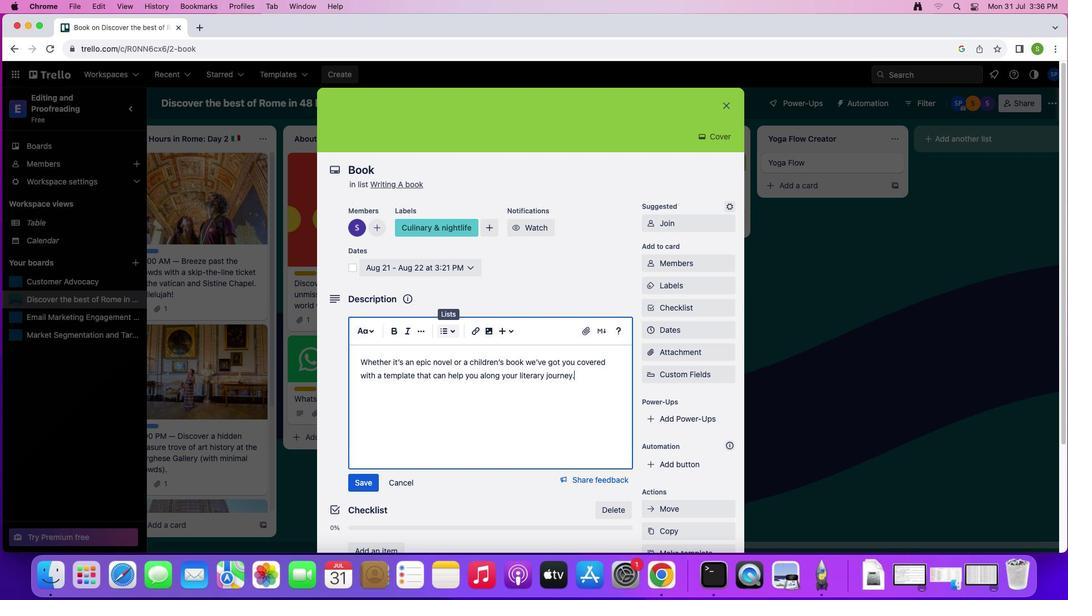 
Action: Mouse moved to (367, 491)
Screenshot: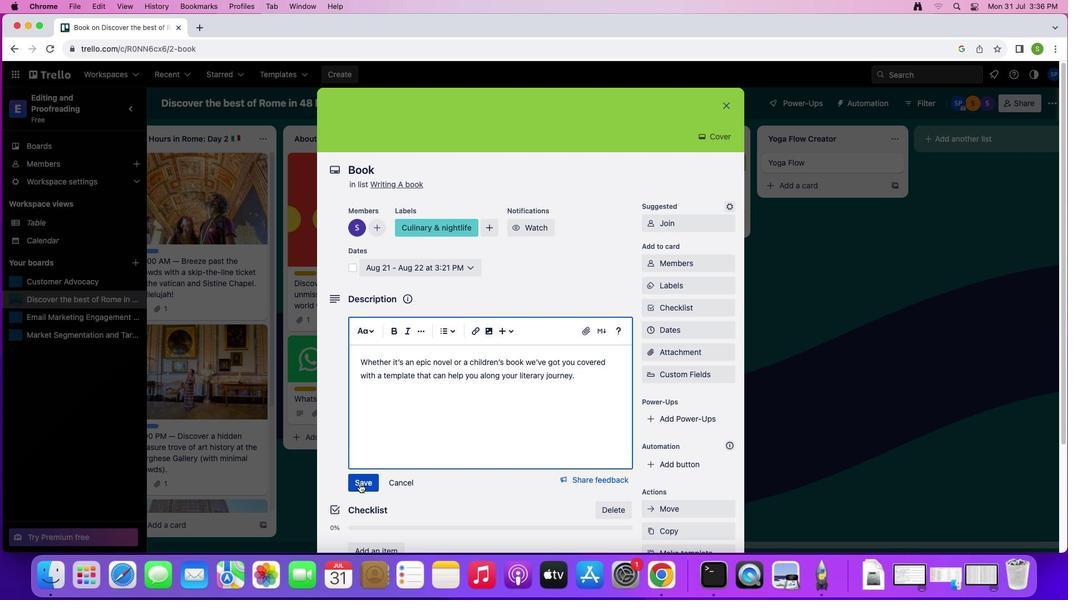 
Action: Mouse pressed left at (367, 491)
Screenshot: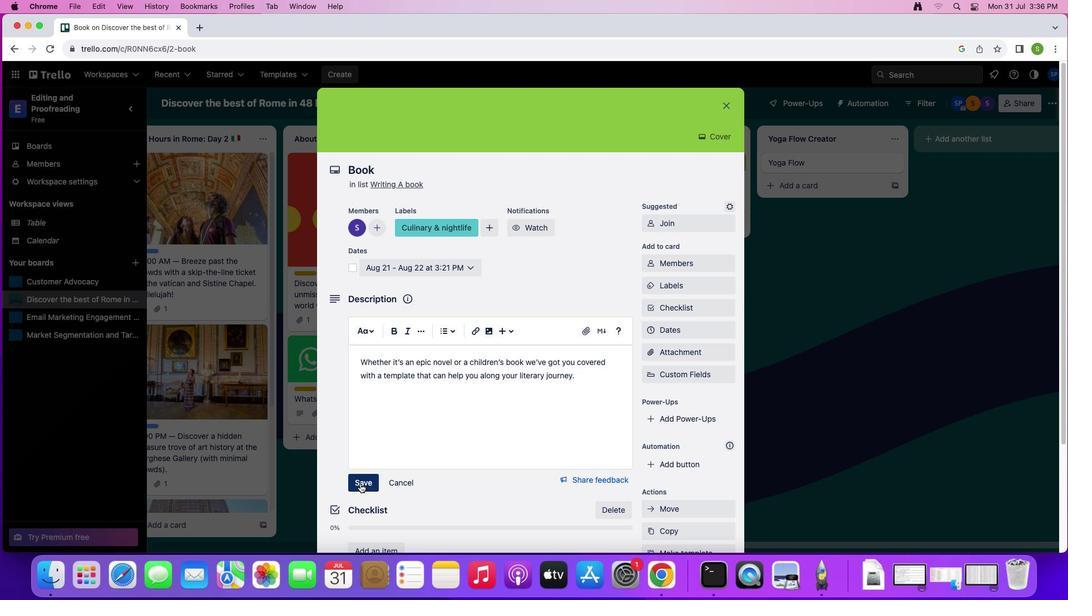 
Action: Mouse moved to (425, 481)
Screenshot: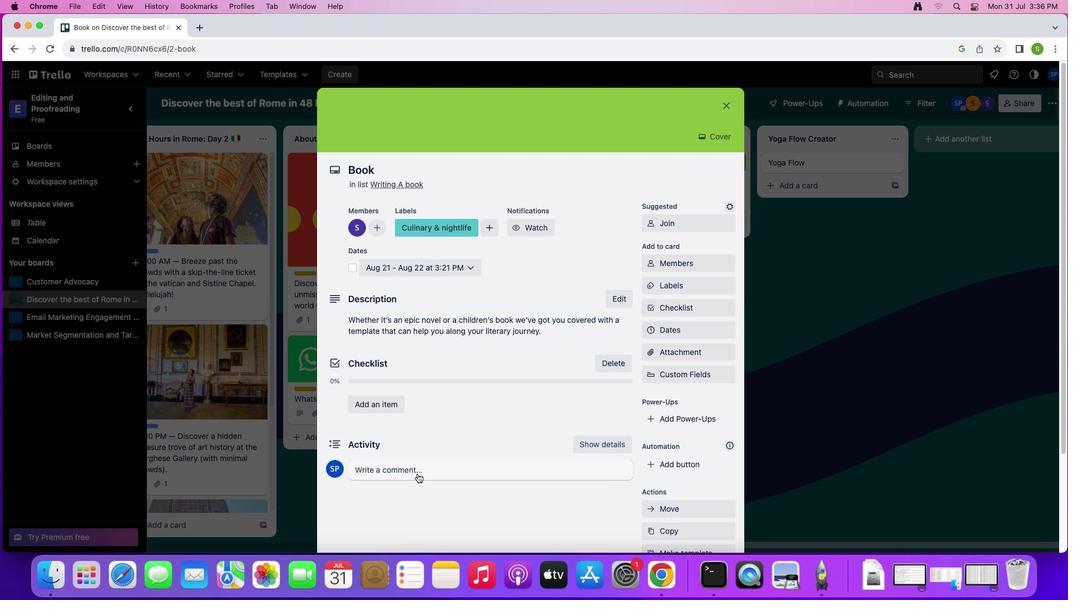 
Action: Mouse pressed left at (425, 481)
Screenshot: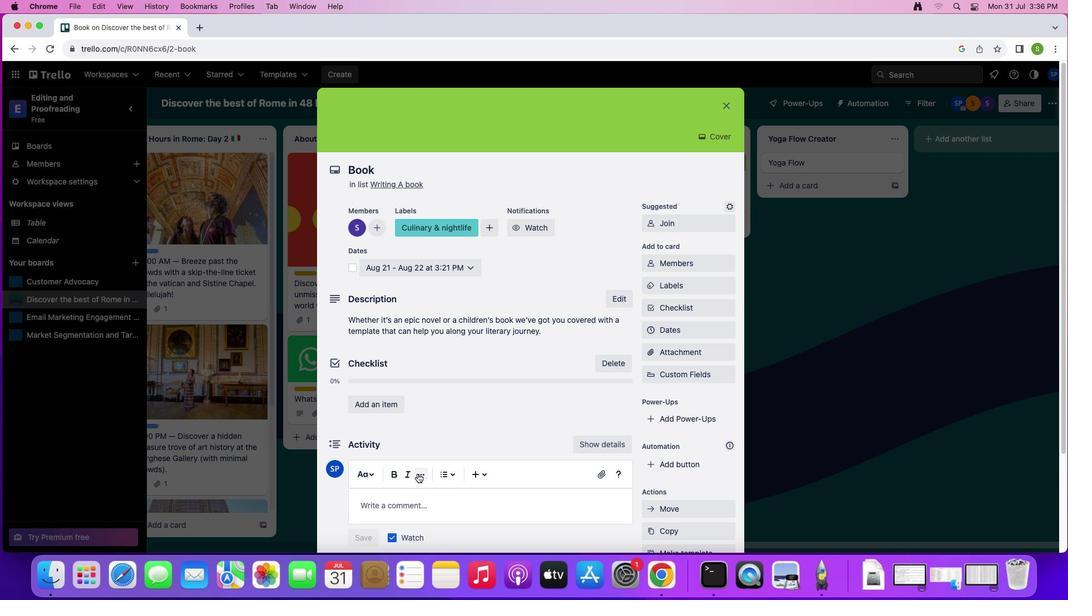 
Action: Mouse moved to (405, 512)
Screenshot: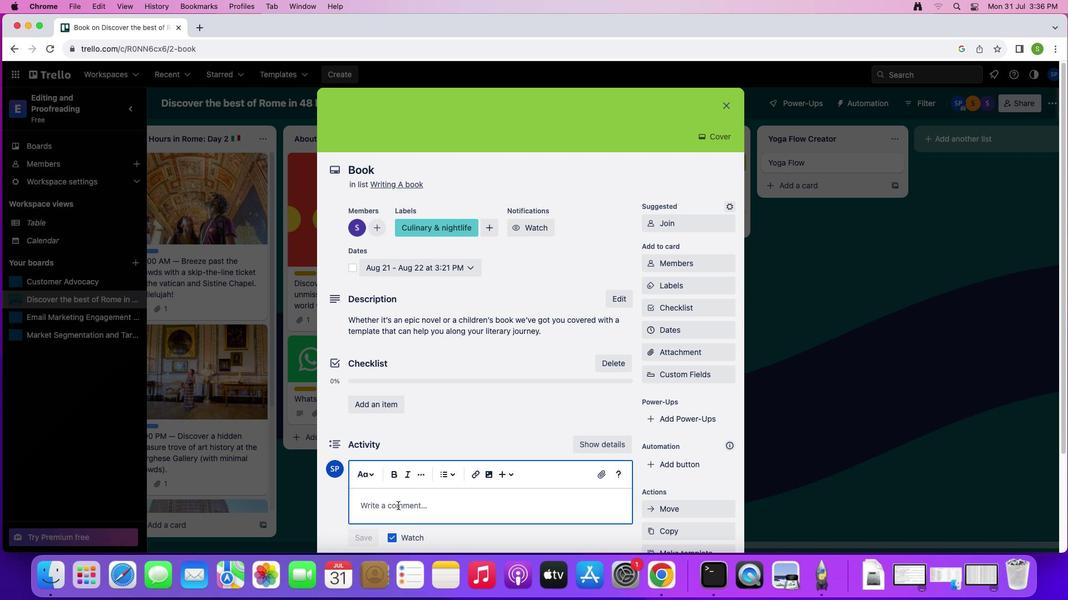 
Action: Mouse pressed left at (405, 512)
Screenshot: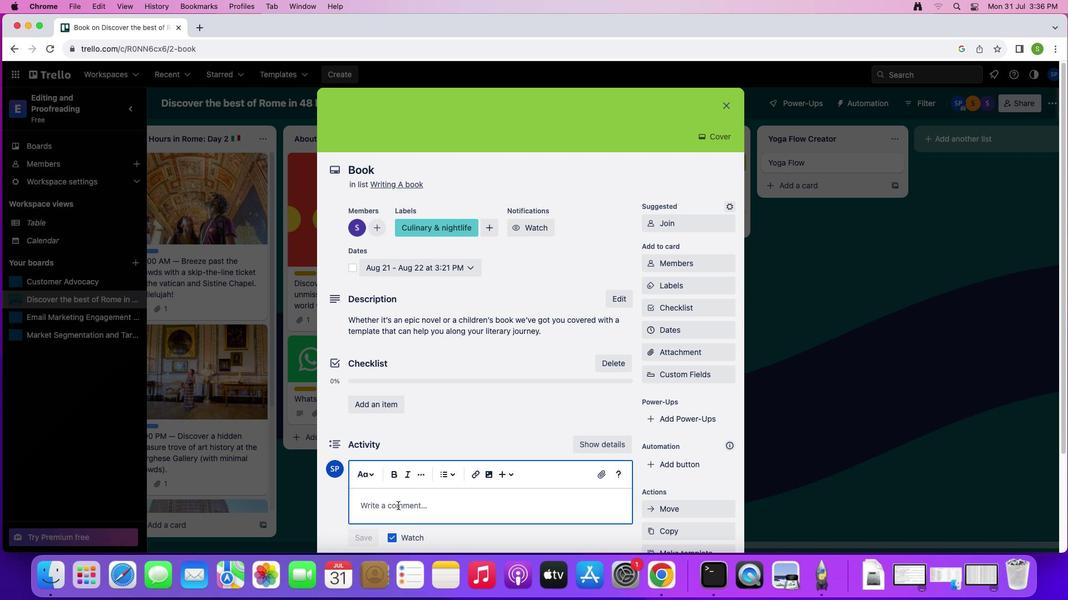 
Action: Mouse moved to (426, 512)
Screenshot: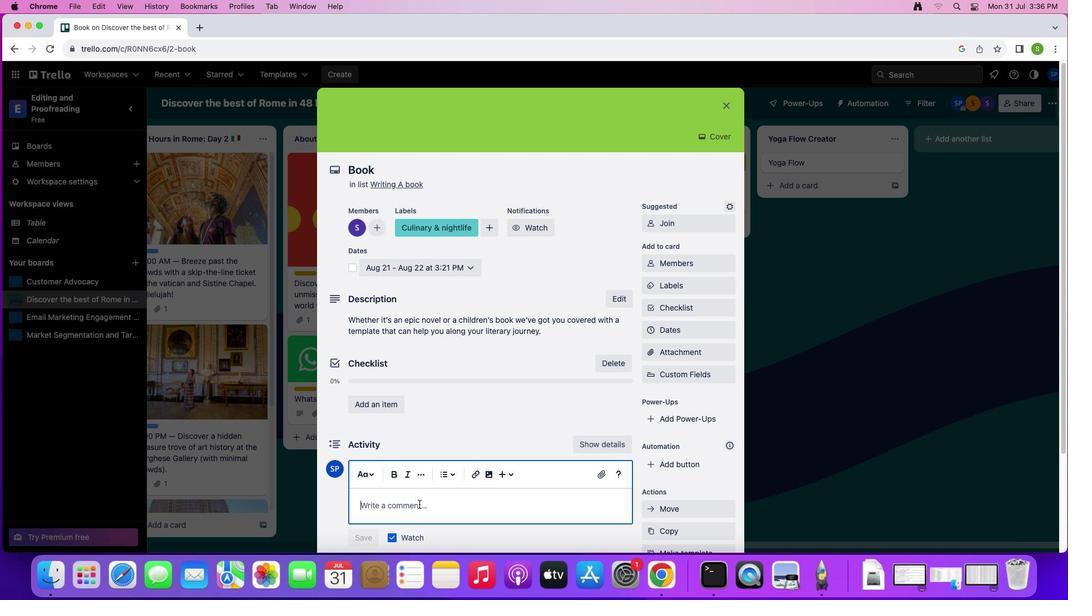 
Action: Key pressed Key.shift'b''o''o''k'
Screenshot: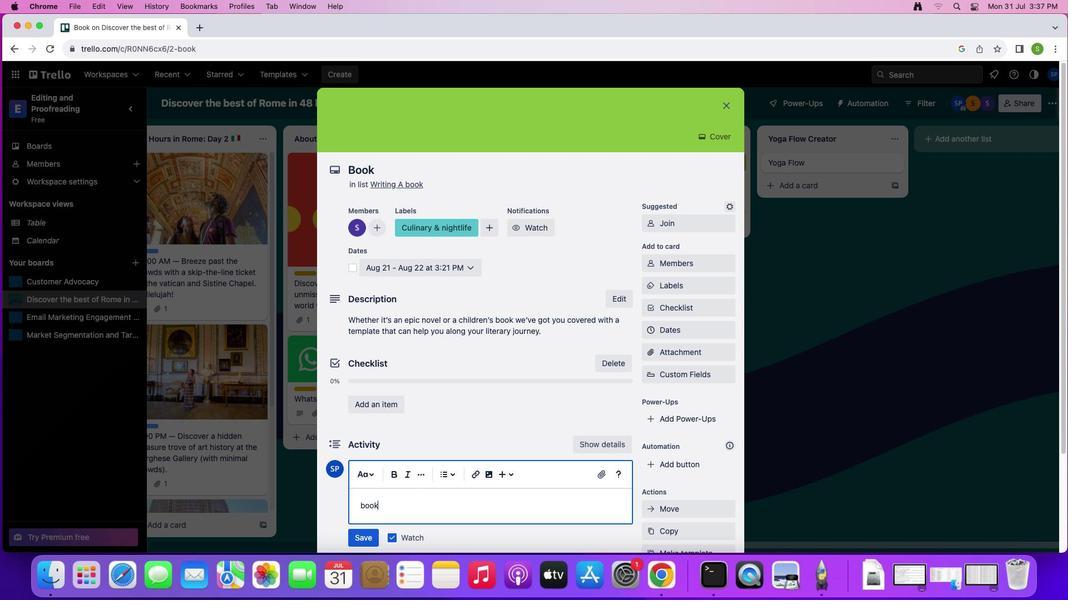 
Action: Mouse moved to (361, 553)
Screenshot: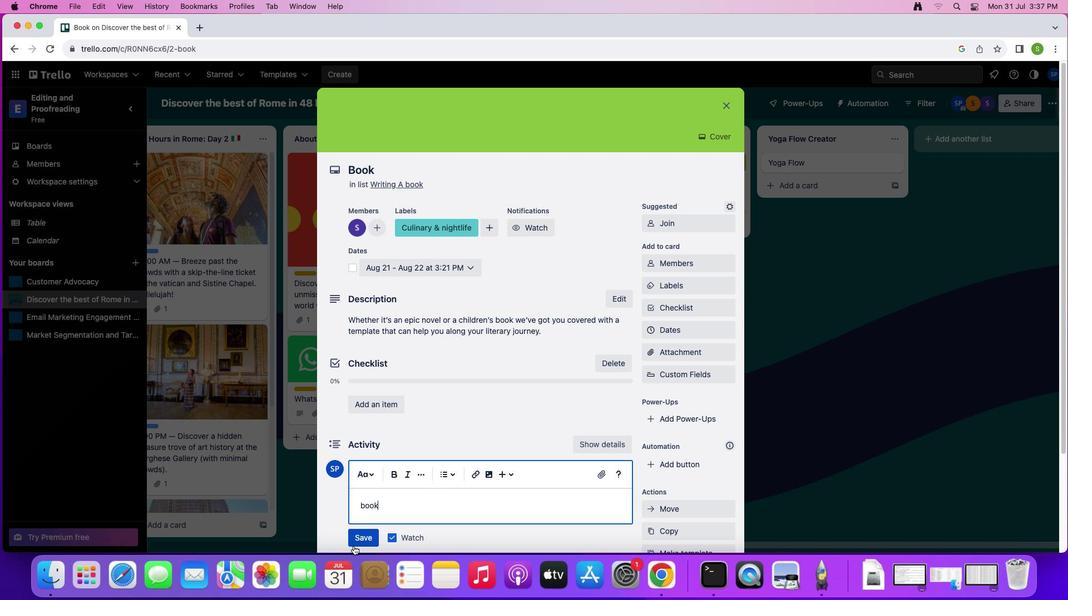 
Action: Mouse pressed left at (361, 553)
Screenshot: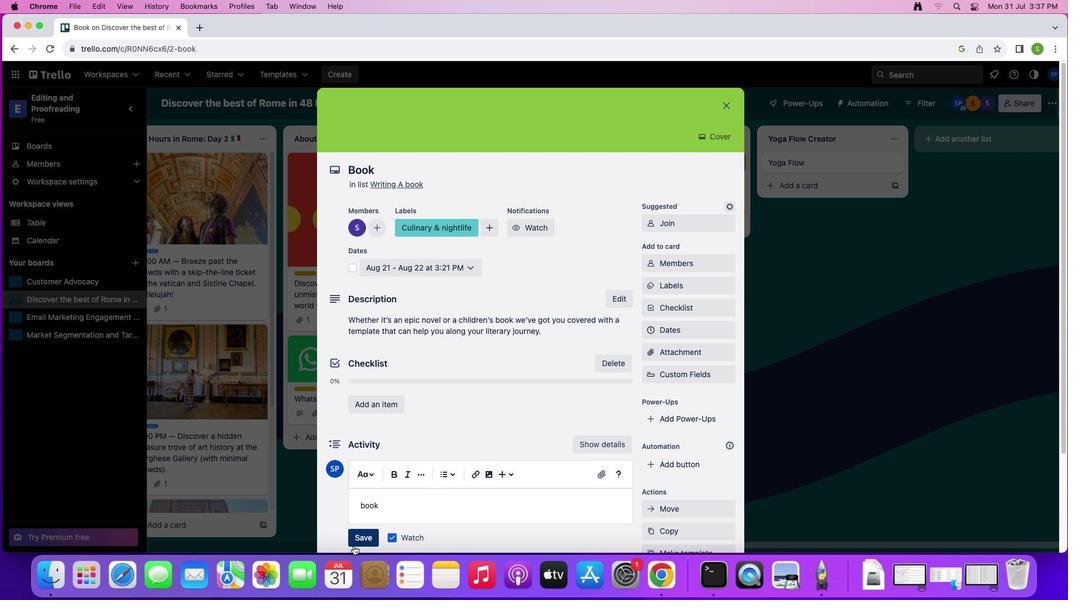 
Action: Mouse moved to (734, 108)
Screenshot: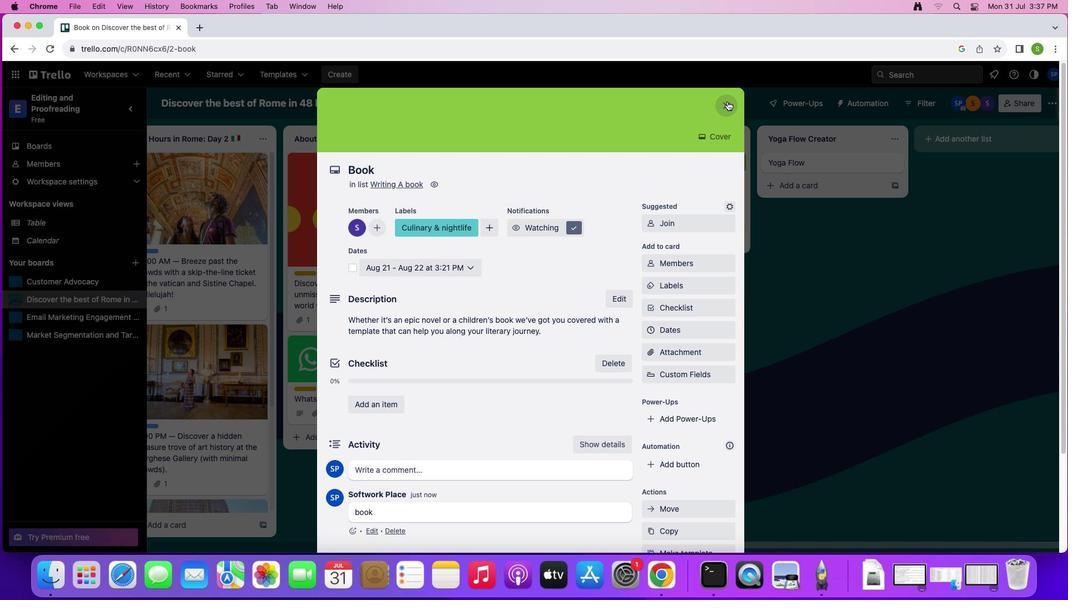 
Action: Mouse pressed left at (734, 108)
Screenshot: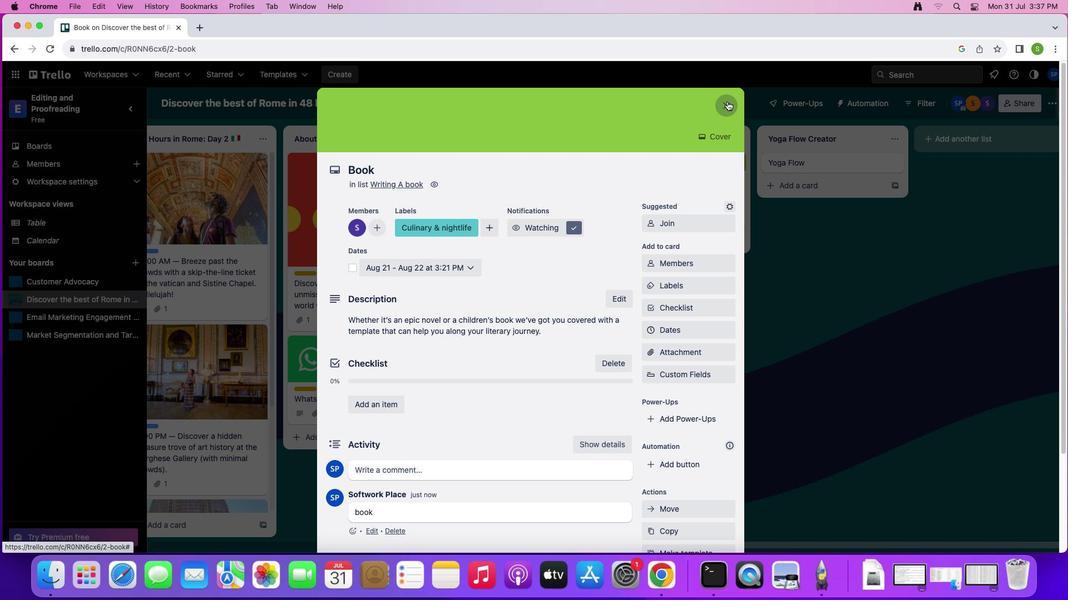 
Action: Mouse moved to (812, 169)
Screenshot: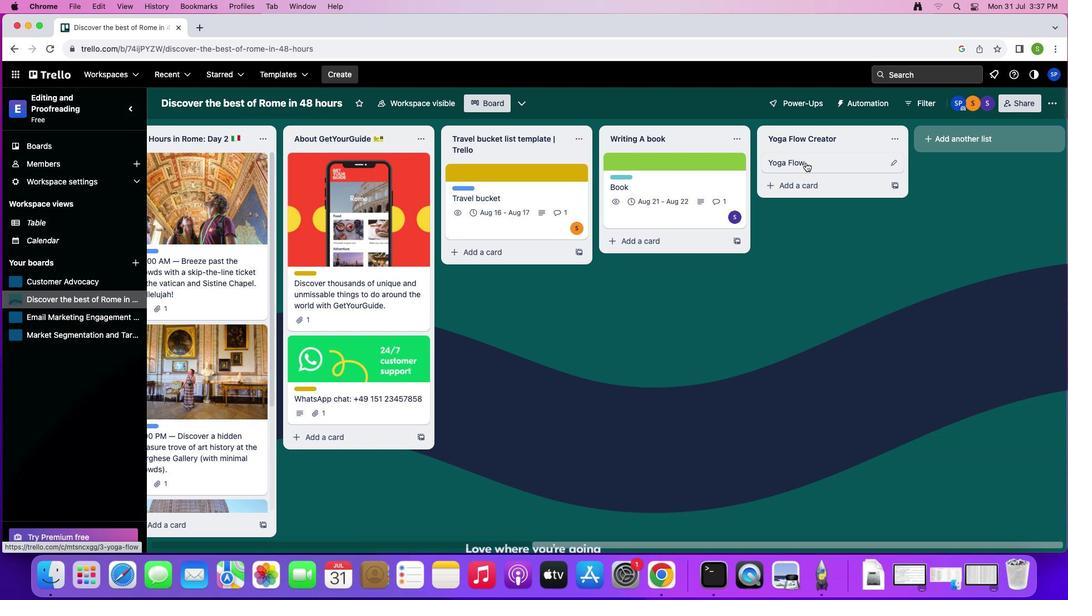 
Action: Mouse pressed left at (812, 169)
Screenshot: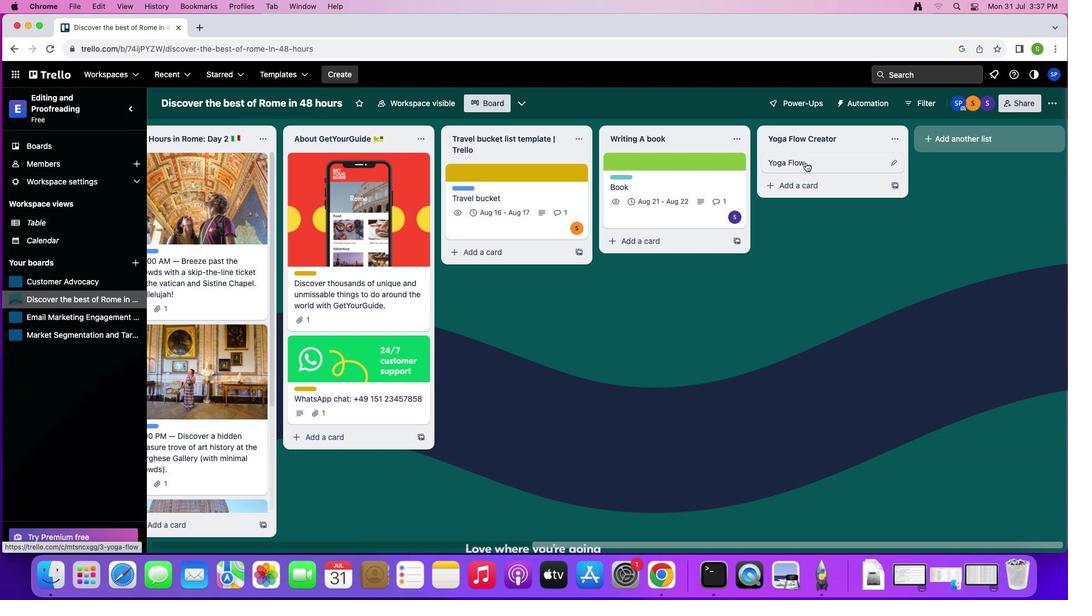 
Action: Mouse moved to (698, 201)
Screenshot: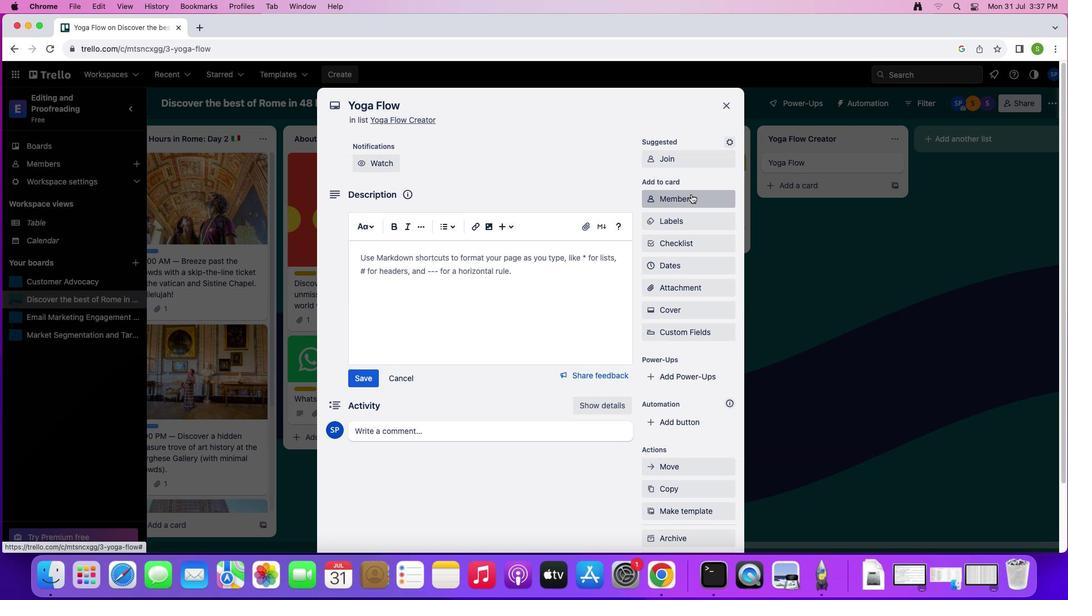 
Action: Mouse pressed left at (698, 201)
Screenshot: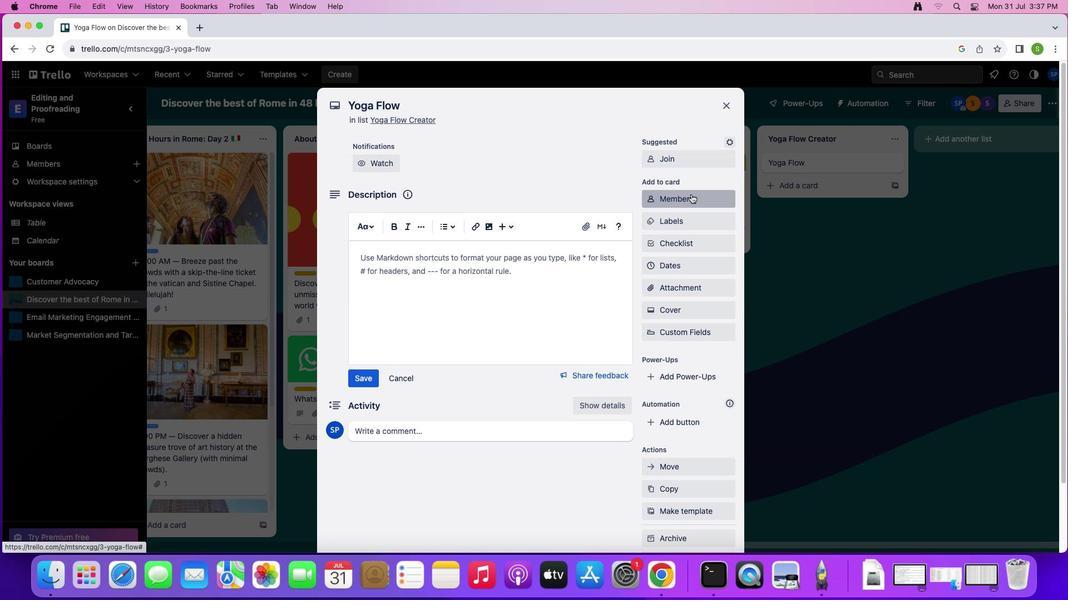 
Action: Mouse moved to (684, 262)
Screenshot: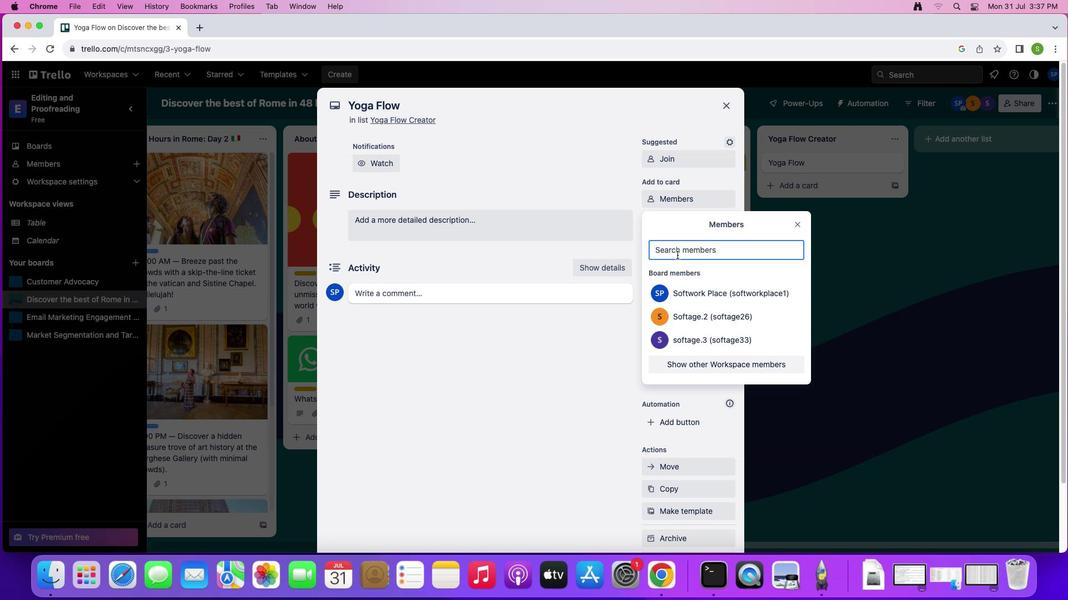 
Action: Mouse pressed left at (684, 262)
Screenshot: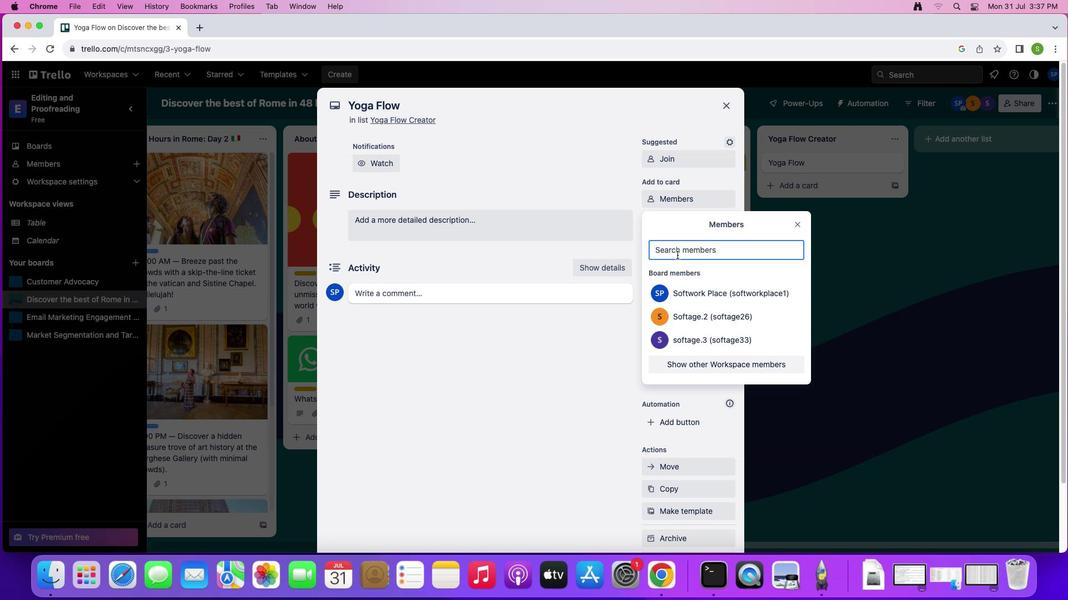 
Action: Mouse moved to (706, 255)
Screenshot: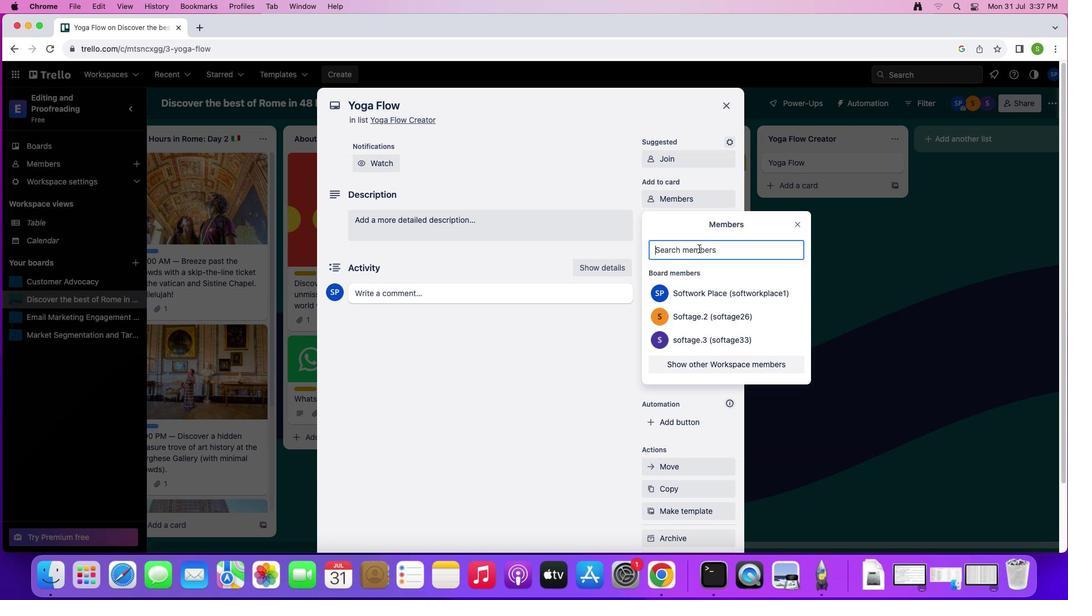 
Action: Key pressed 's''o''f''t''a''g''e''.''1'Key.shift'@''s''o''f''t''a''g''e''.''n''e''t'
Screenshot: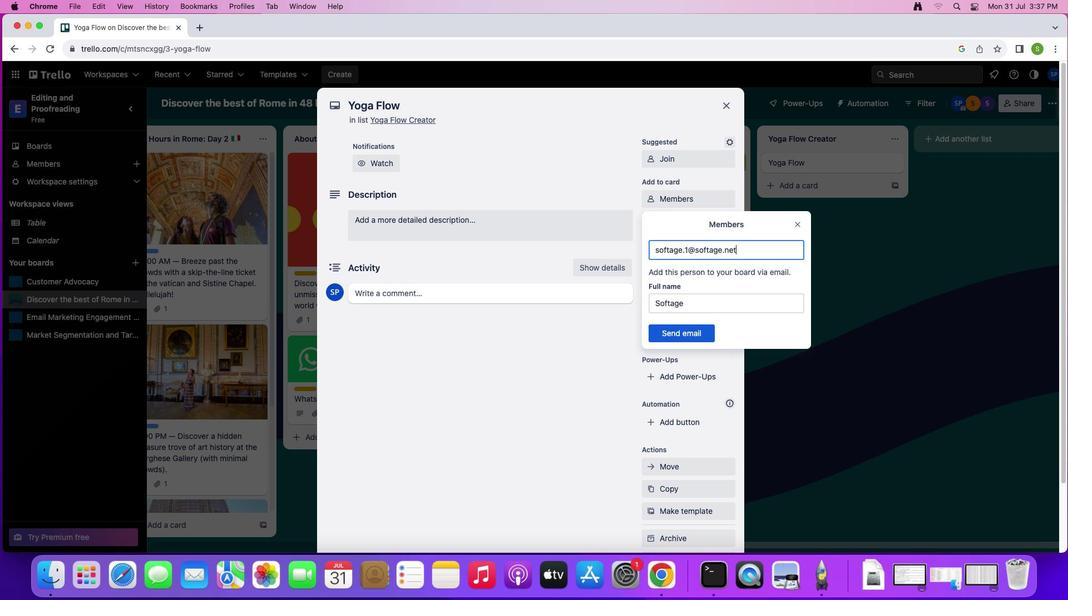 
Action: Mouse moved to (688, 336)
Screenshot: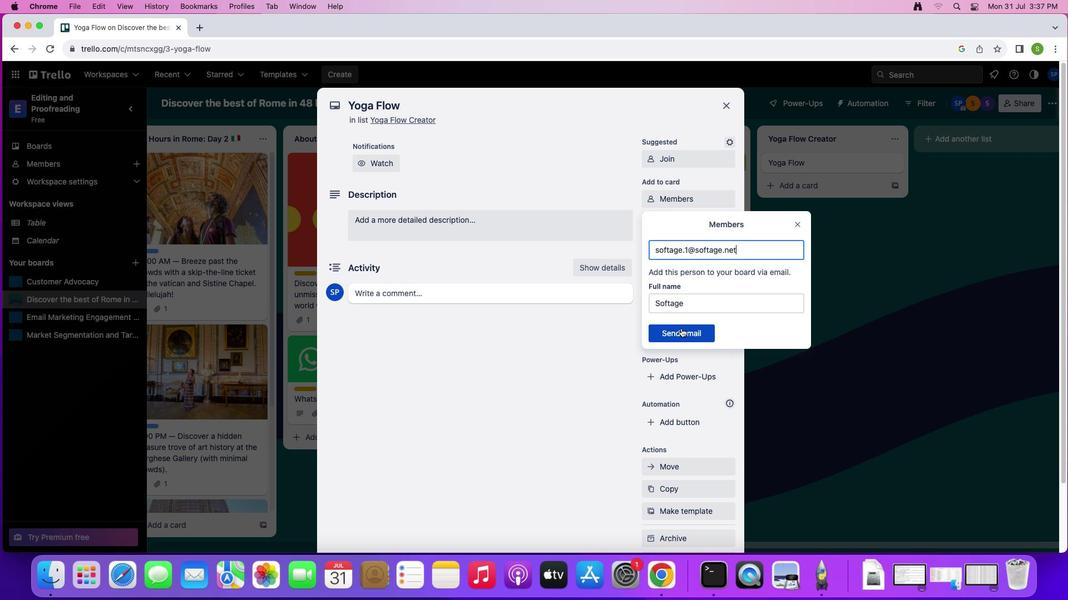 
Action: Mouse pressed left at (688, 336)
Screenshot: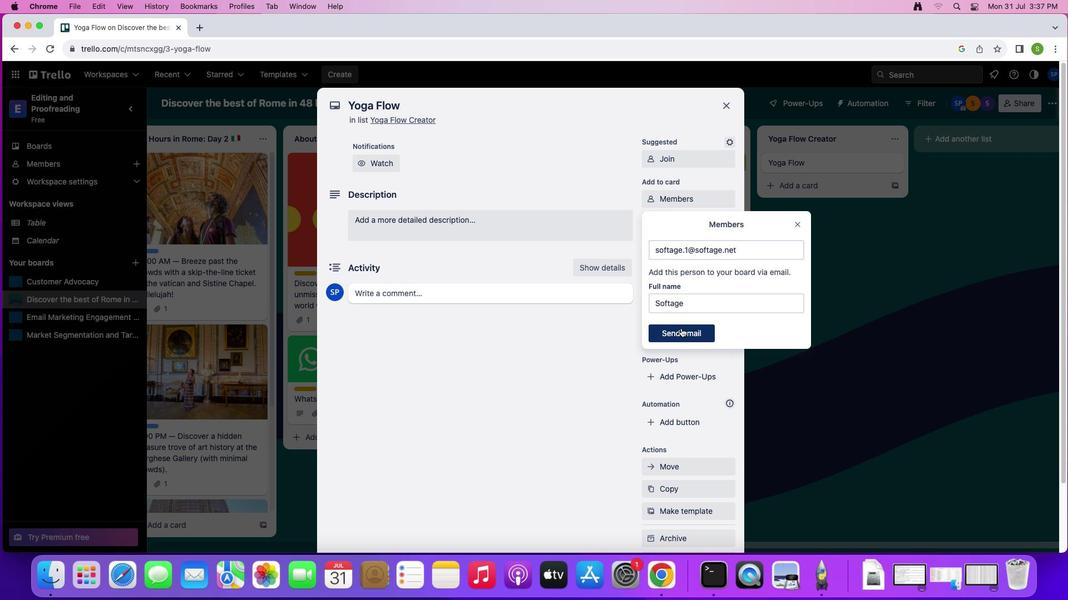 
Action: Mouse moved to (689, 230)
Screenshot: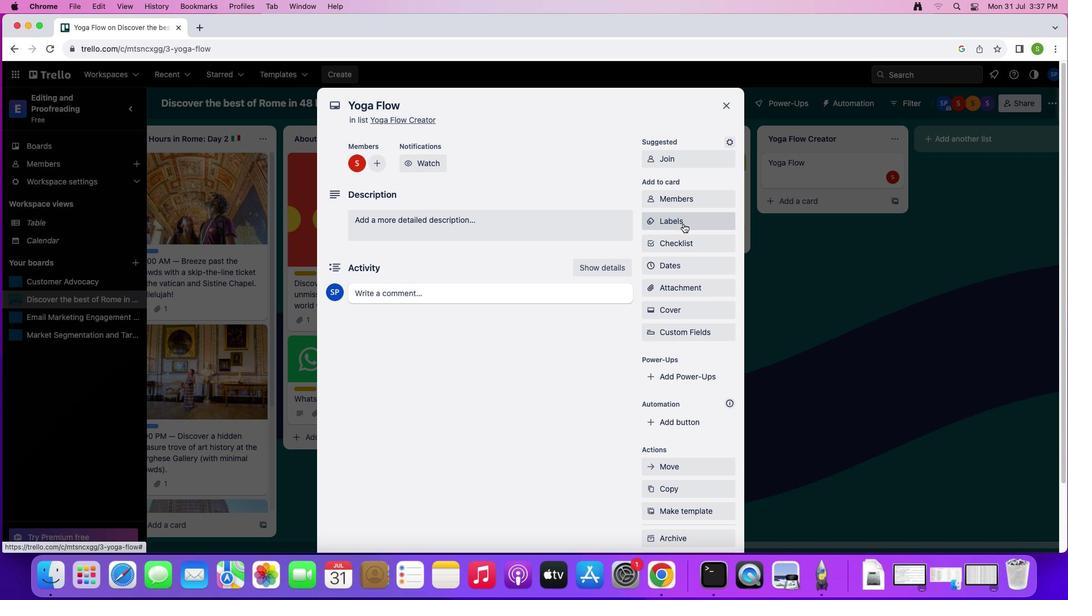 
Action: Mouse pressed left at (689, 230)
Screenshot: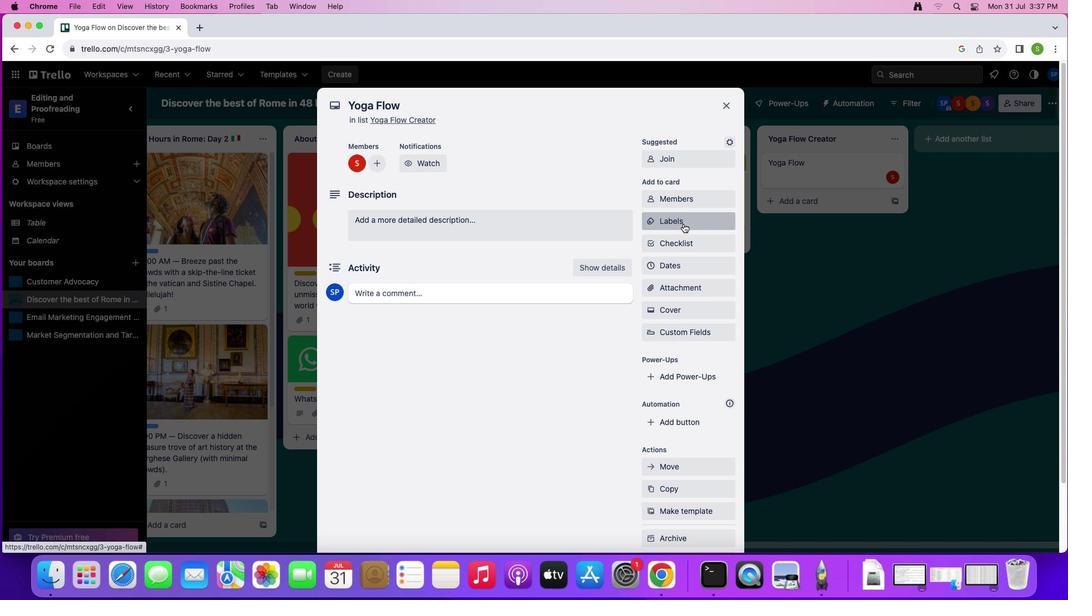 
Action: Mouse moved to (714, 438)
Screenshot: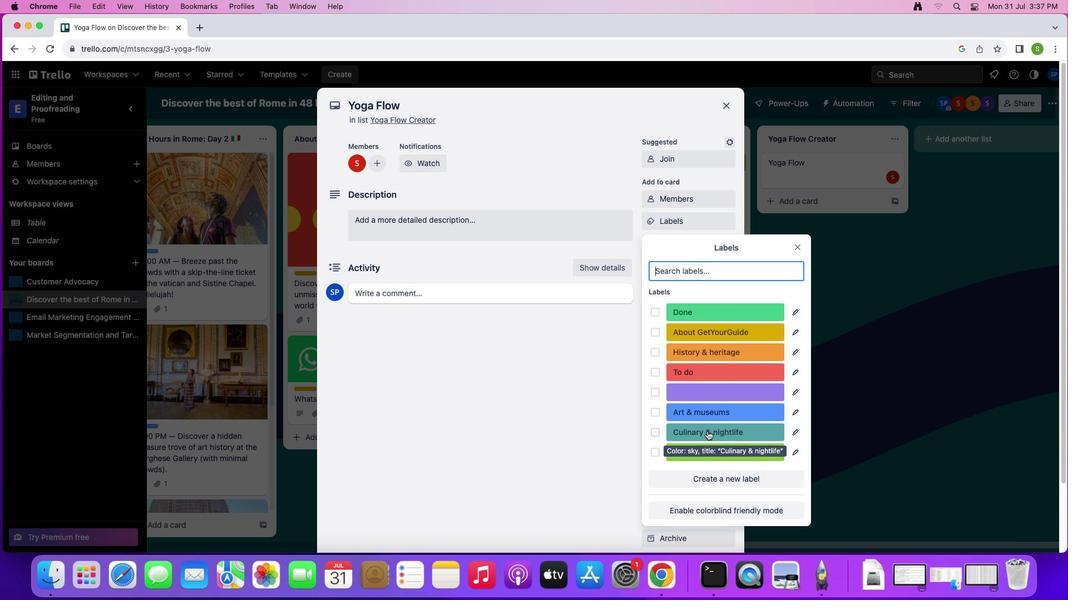 
Action: Mouse pressed left at (714, 438)
Screenshot: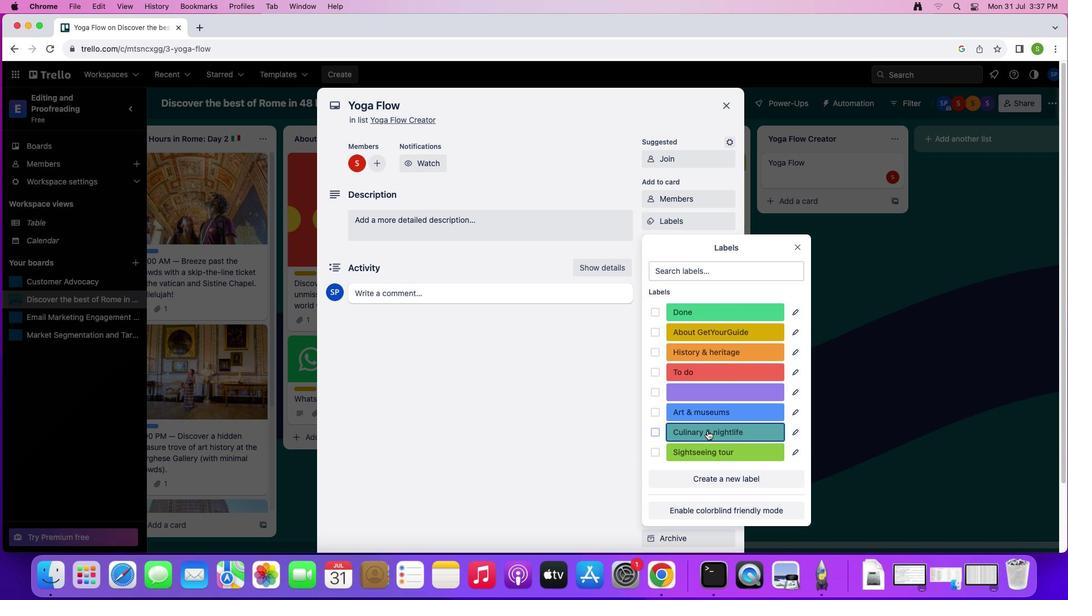 
Action: Mouse moved to (802, 257)
Screenshot: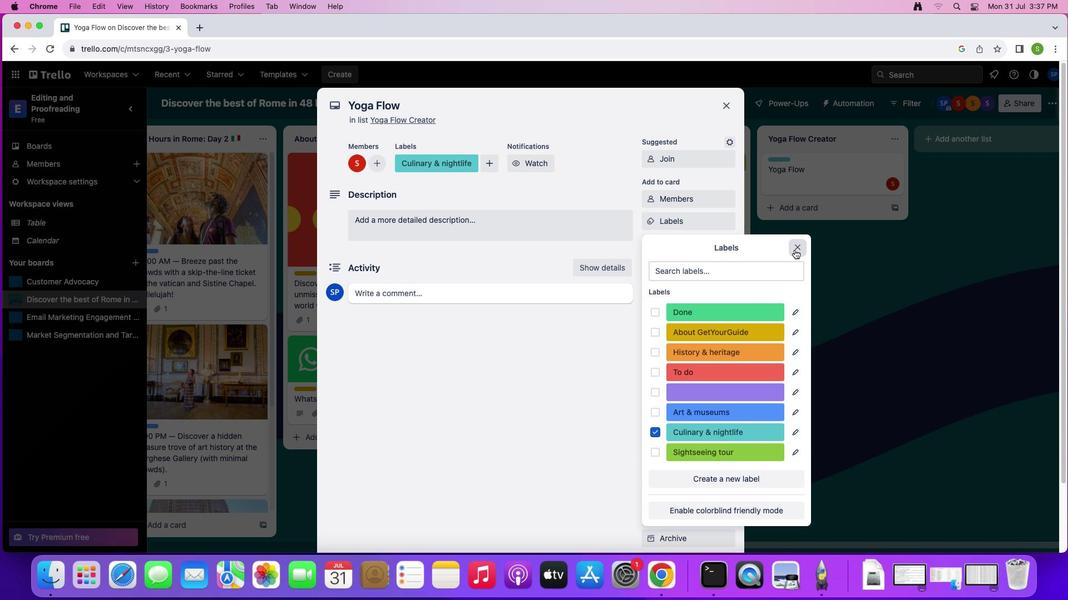 
Action: Mouse pressed left at (802, 257)
Screenshot: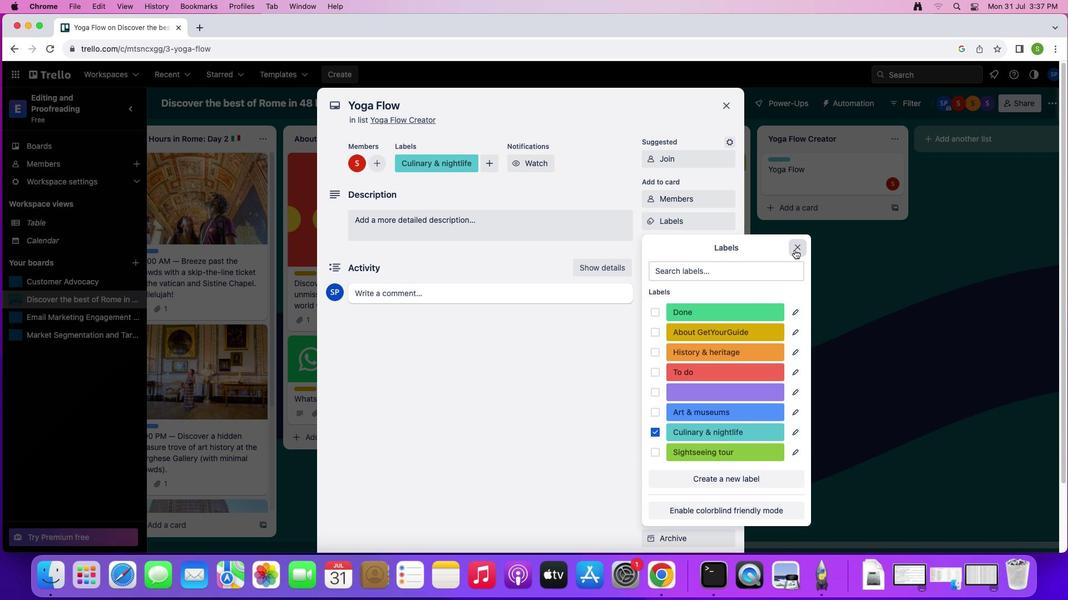 
Action: Mouse moved to (683, 269)
Screenshot: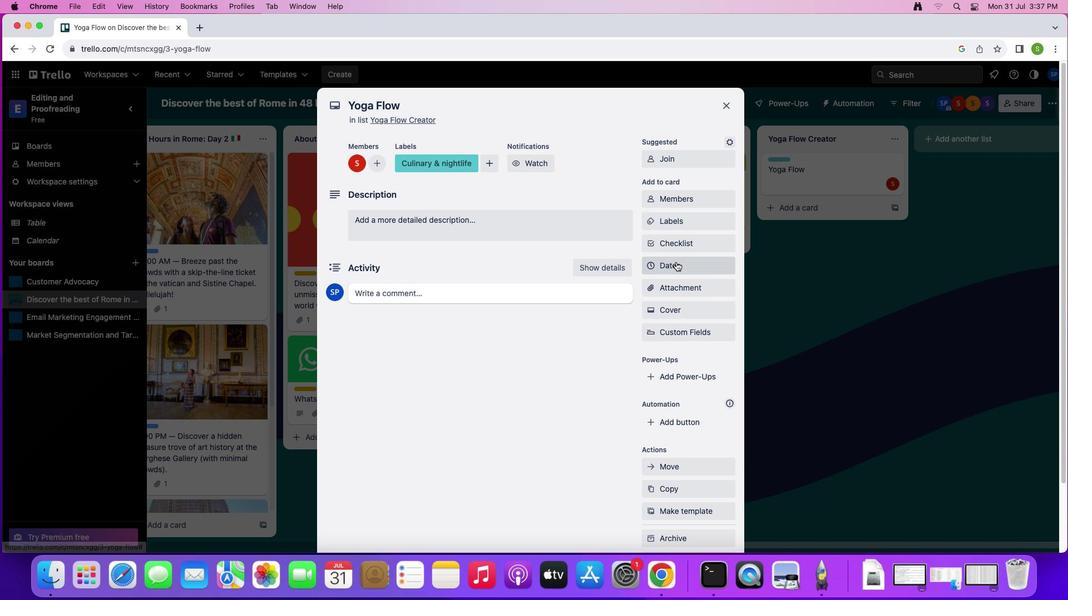 
Action: Mouse pressed left at (683, 269)
Screenshot: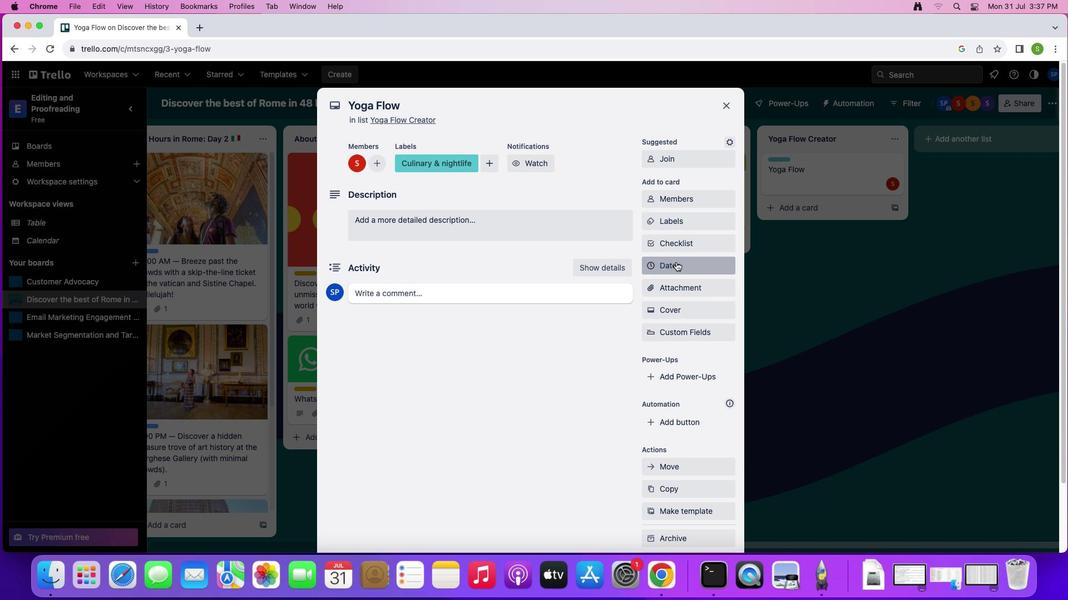 
Action: Mouse moved to (714, 215)
Screenshot: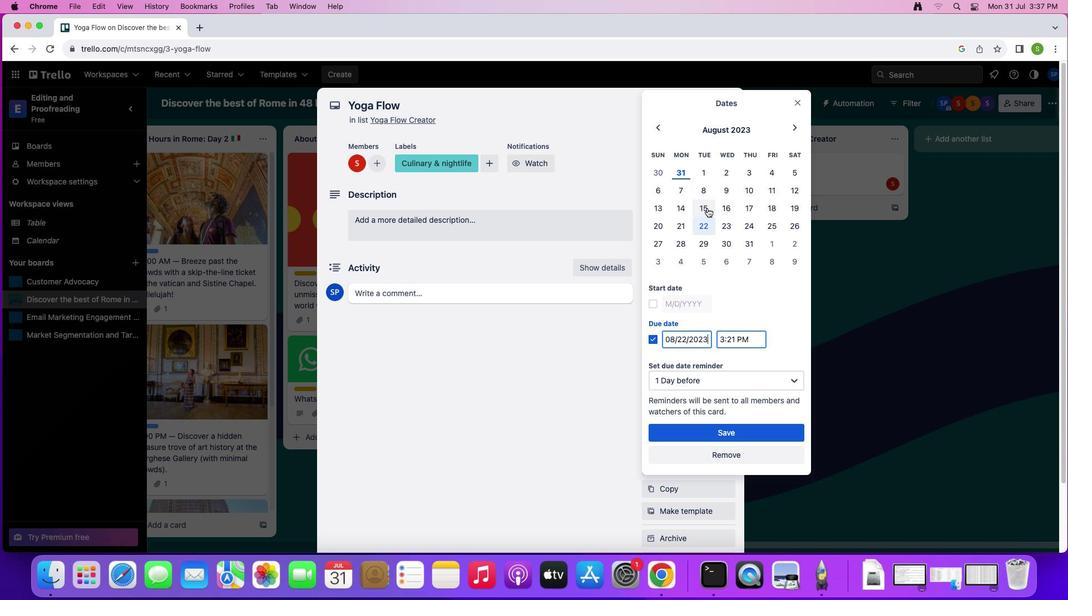 
Action: Mouse pressed left at (714, 215)
Screenshot: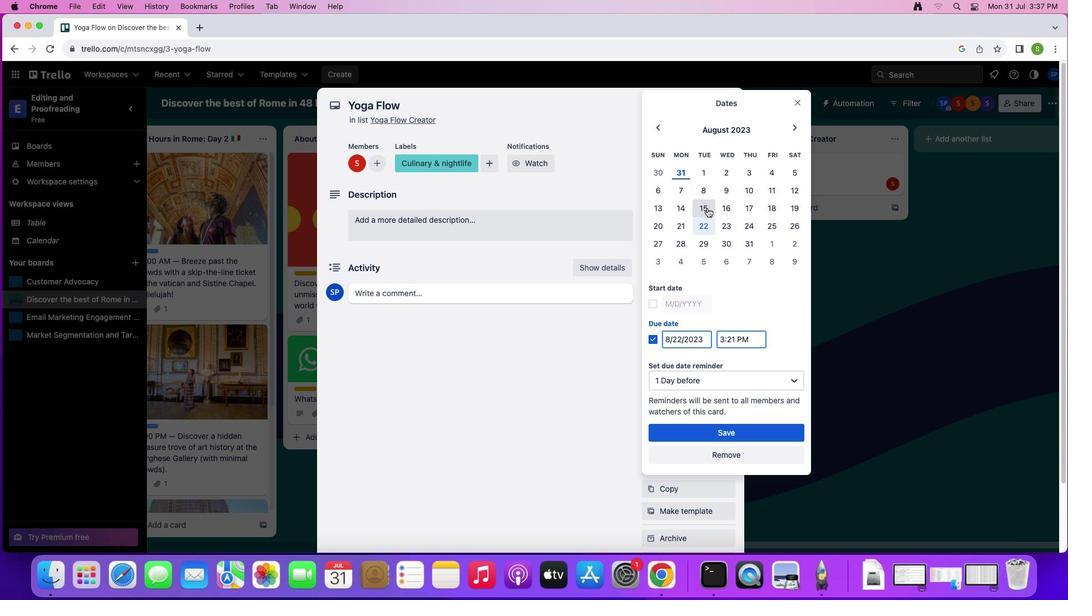 
Action: Mouse moved to (657, 308)
Screenshot: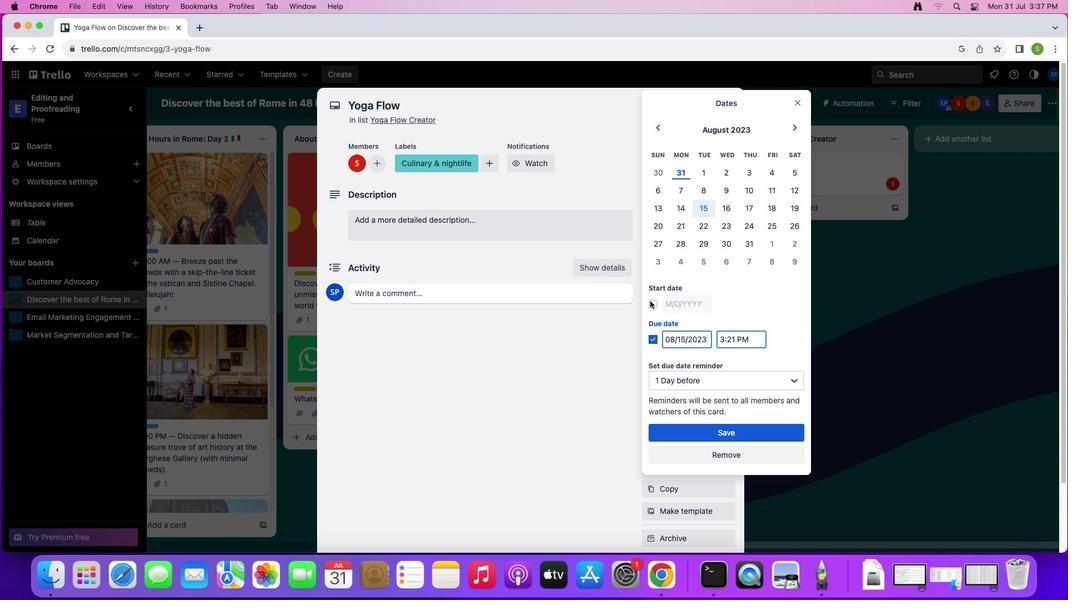 
Action: Mouse pressed left at (657, 308)
Screenshot: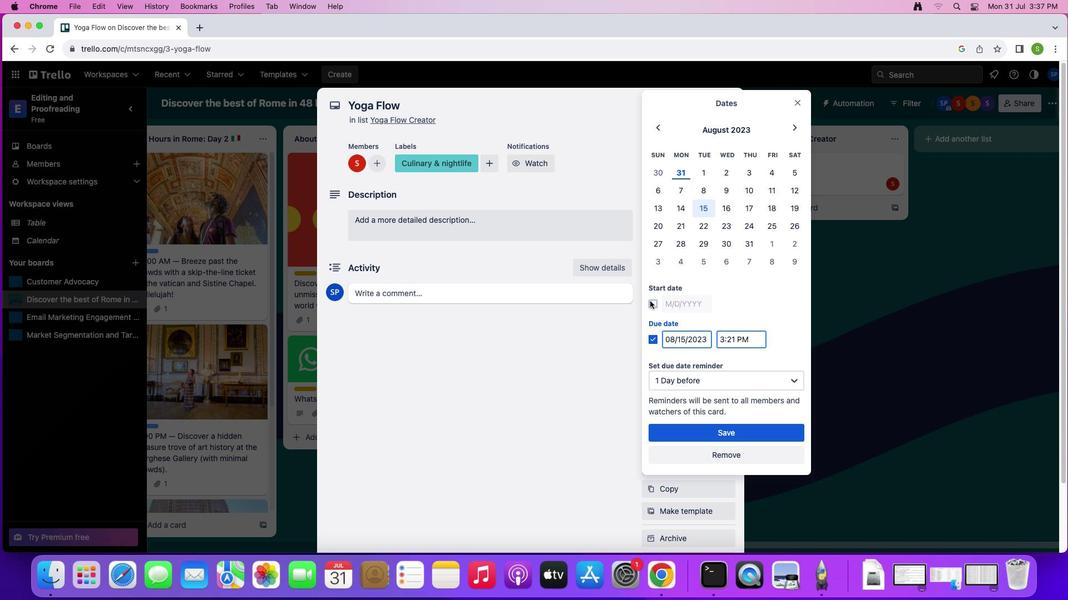 
Action: Mouse moved to (721, 442)
Screenshot: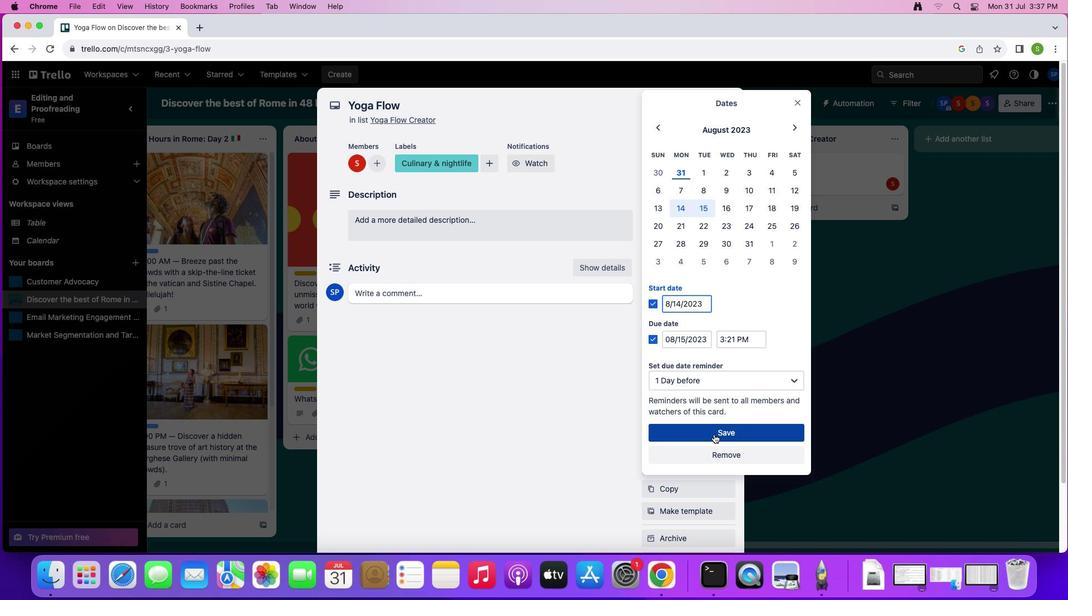 
Action: Mouse pressed left at (721, 442)
Screenshot: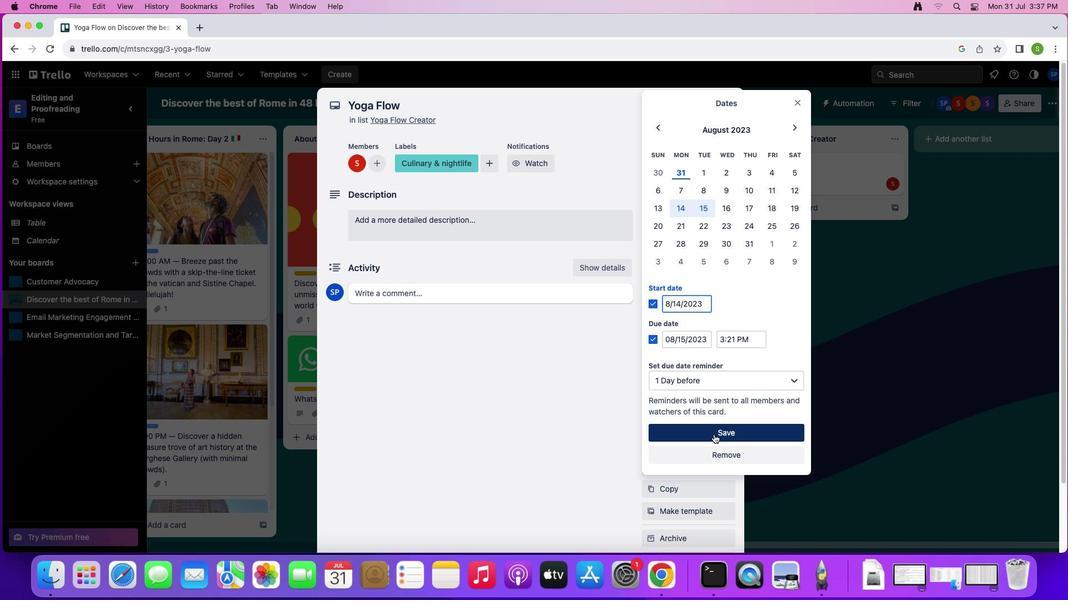 
Action: Mouse moved to (688, 314)
Screenshot: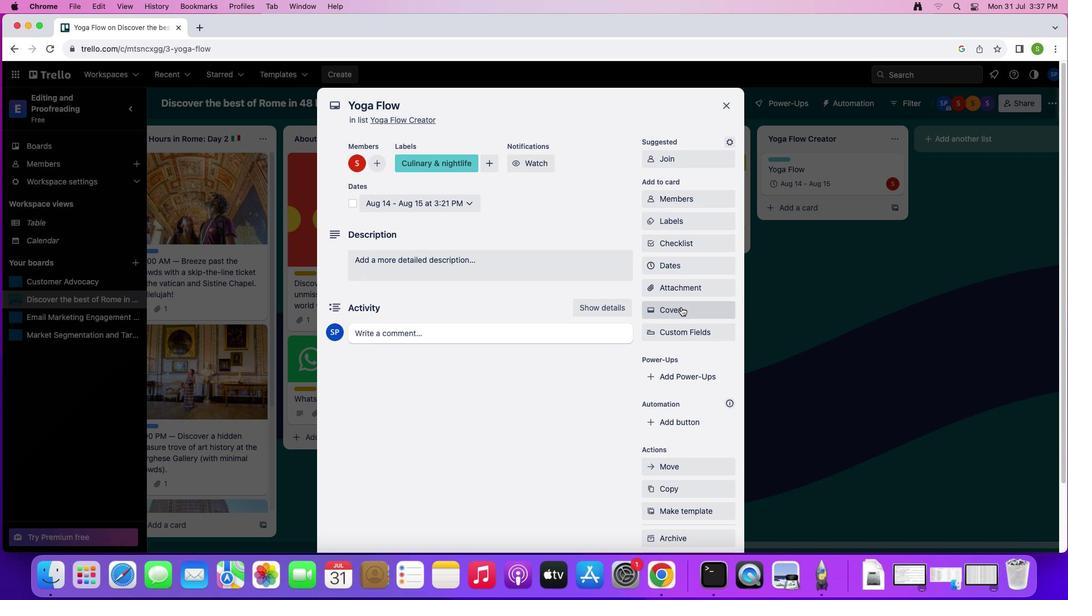 
Action: Mouse pressed left at (688, 314)
Screenshot: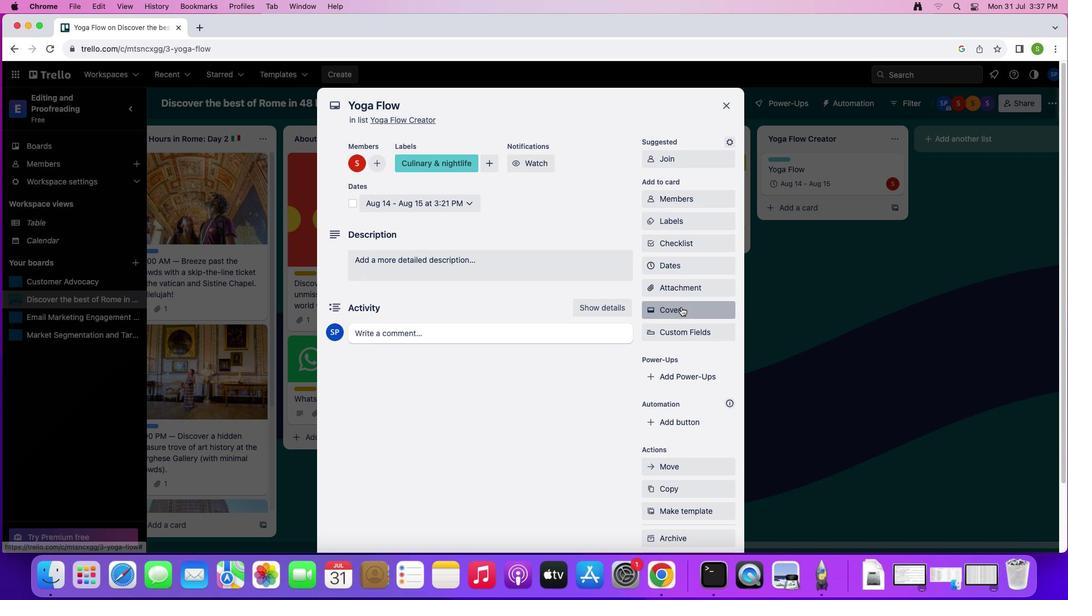 
Action: Mouse moved to (733, 339)
Screenshot: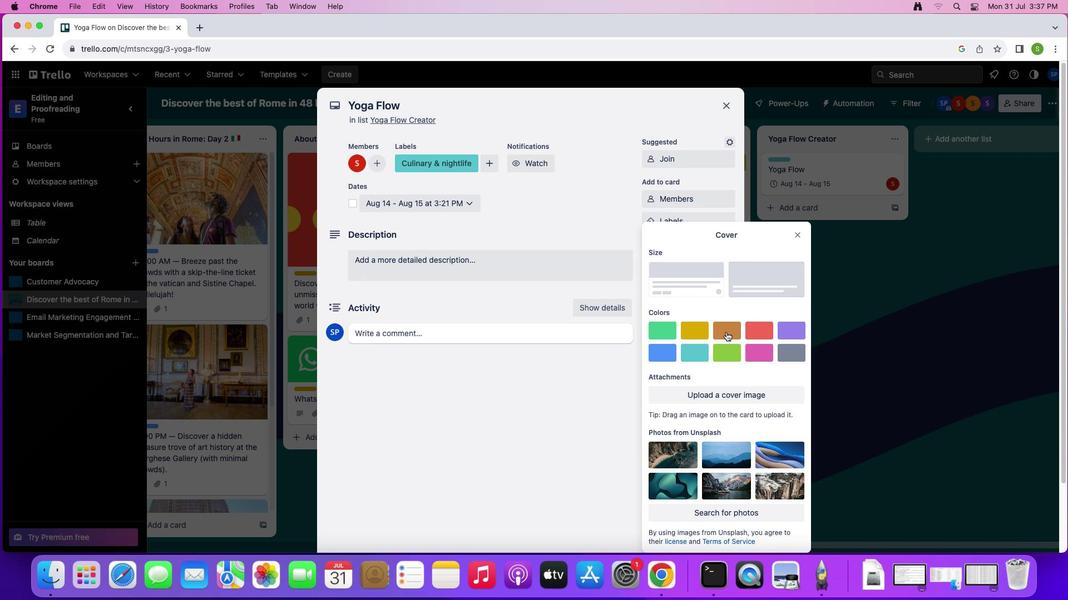 
Action: Mouse pressed left at (733, 339)
Screenshot: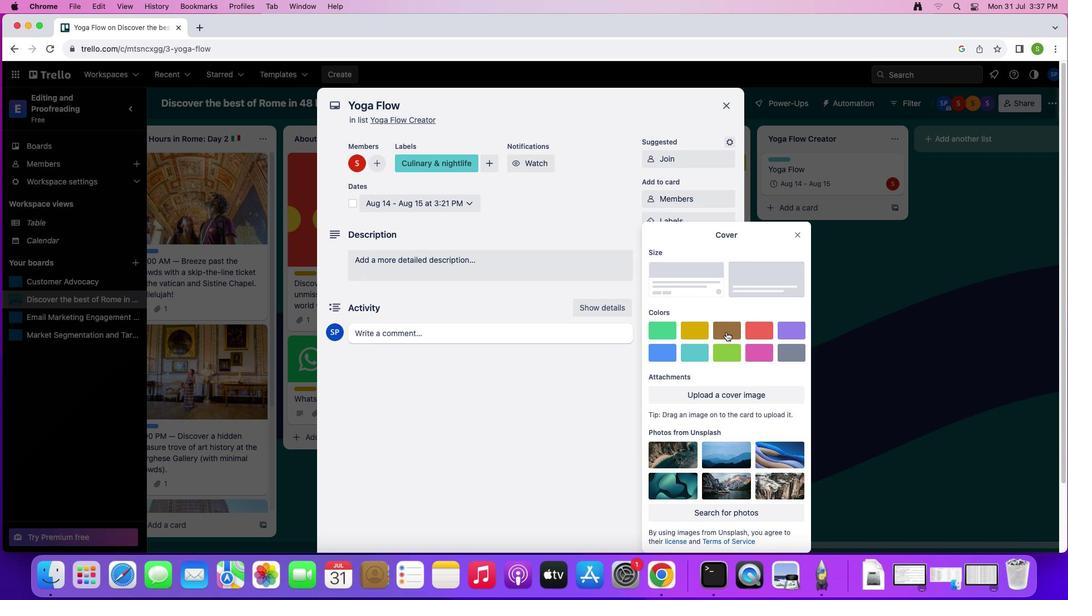 
Action: Mouse moved to (801, 221)
Screenshot: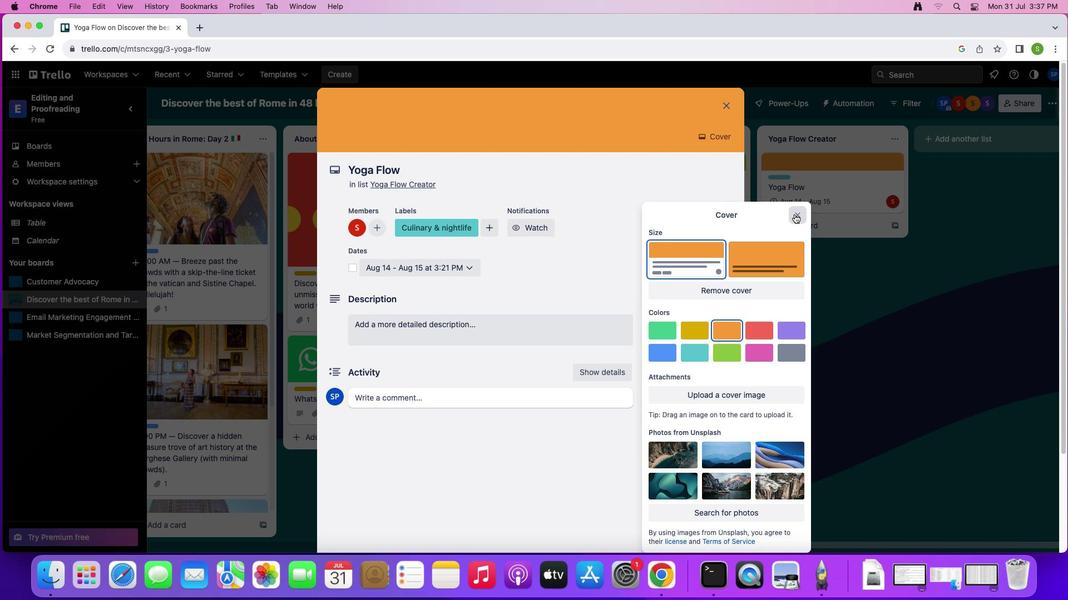 
Action: Mouse pressed left at (801, 221)
Screenshot: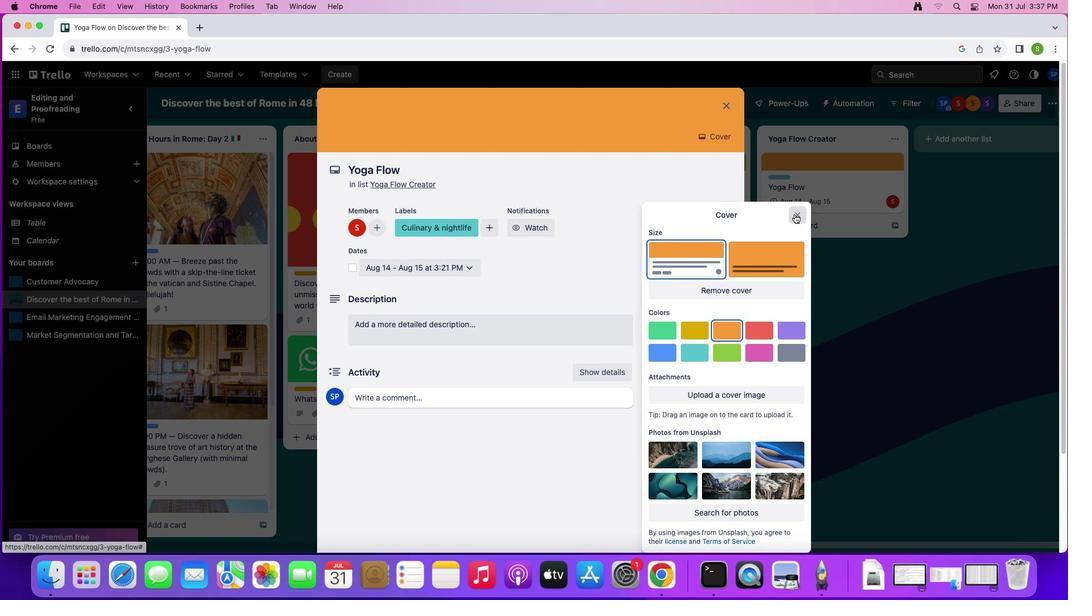 
Action: Mouse moved to (559, 333)
Screenshot: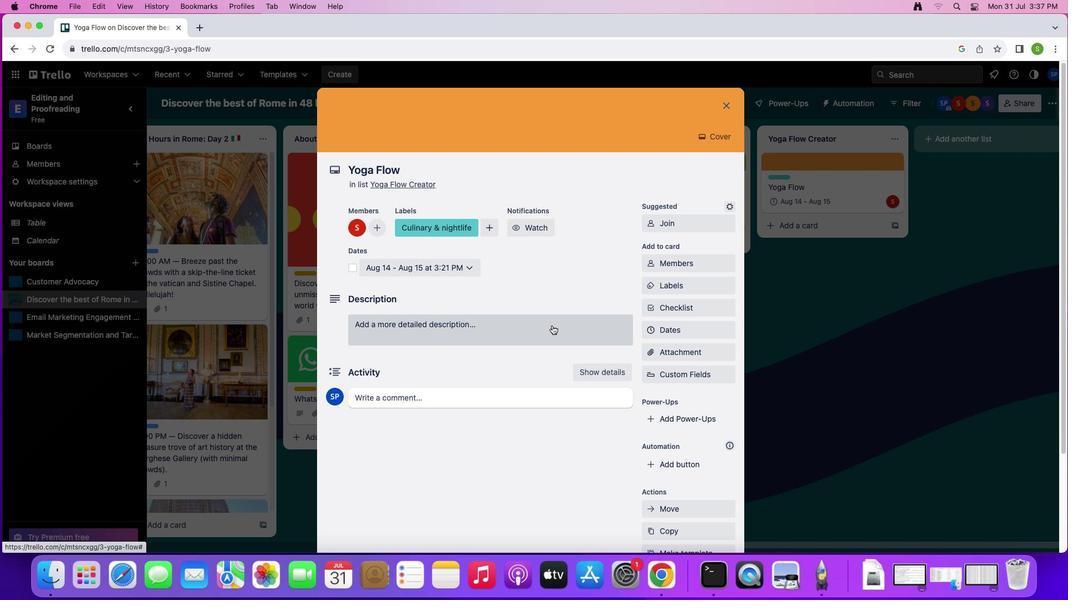 
Action: Mouse pressed left at (559, 333)
Screenshot: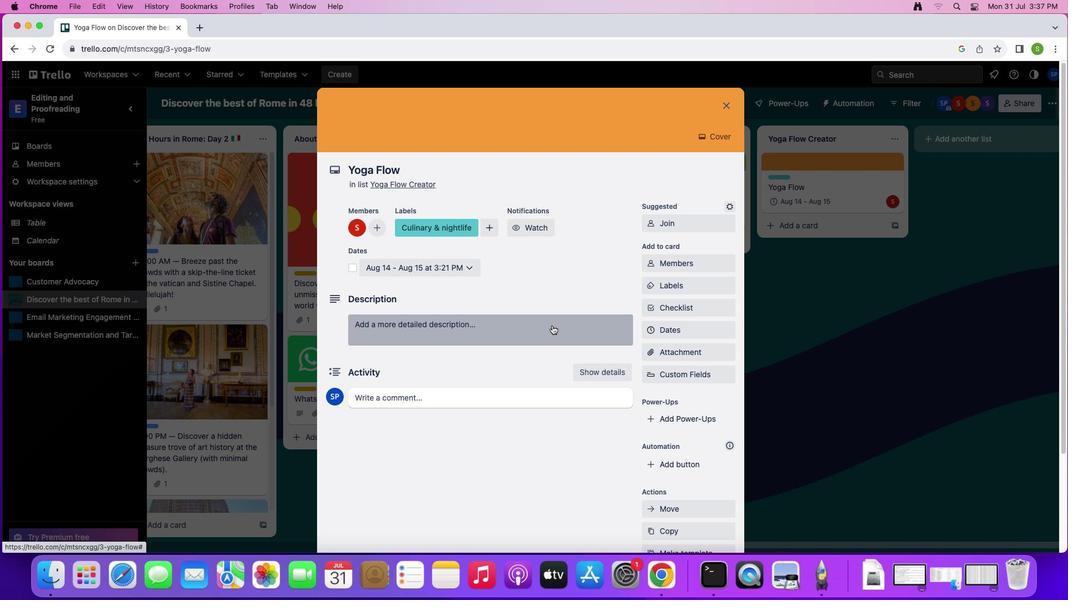 
Action: Mouse moved to (569, 406)
Screenshot: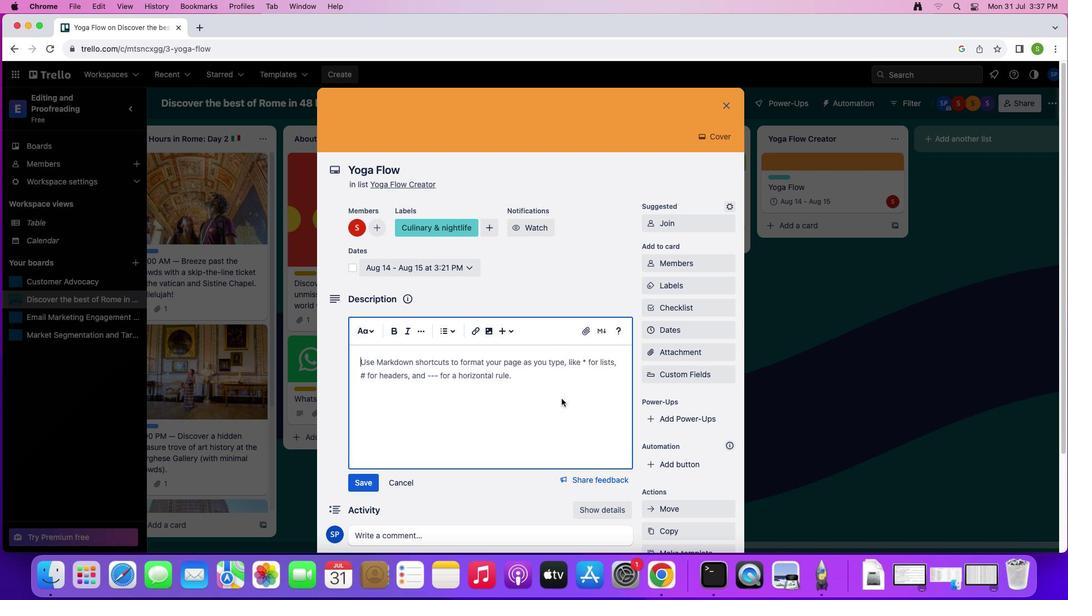 
Action: Mouse pressed left at (569, 406)
Screenshot: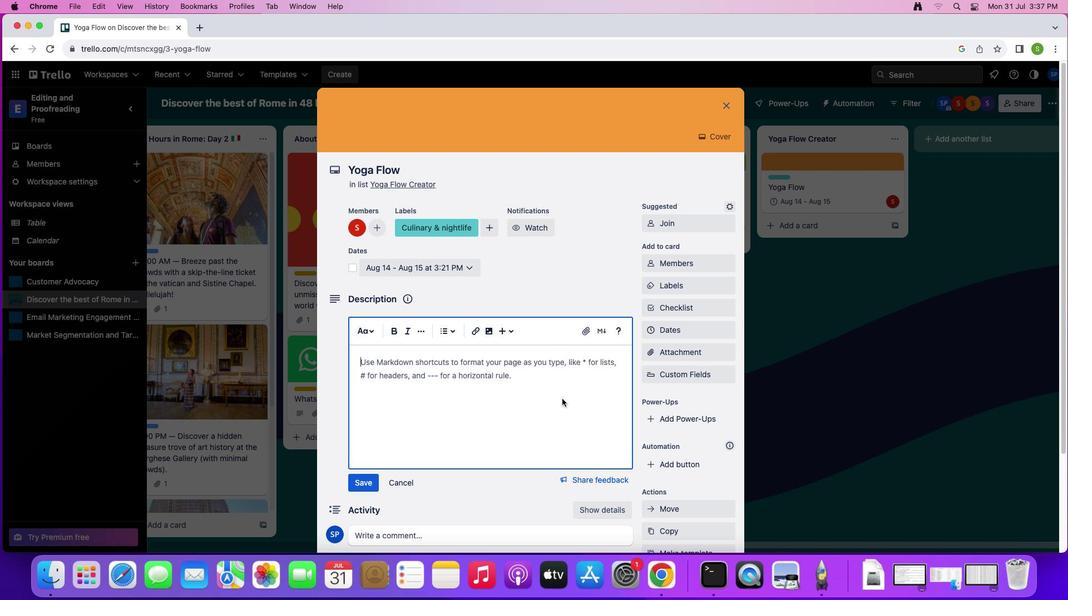 
Action: Mouse moved to (574, 404)
Screenshot: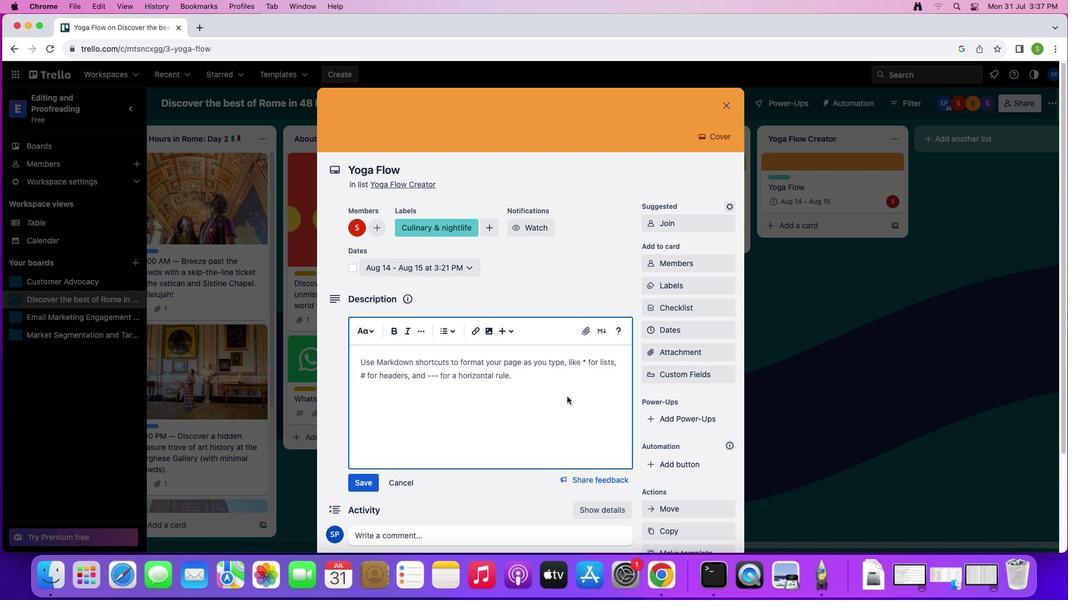 
Action: Key pressed Key.shift'C''r''e'
Screenshot: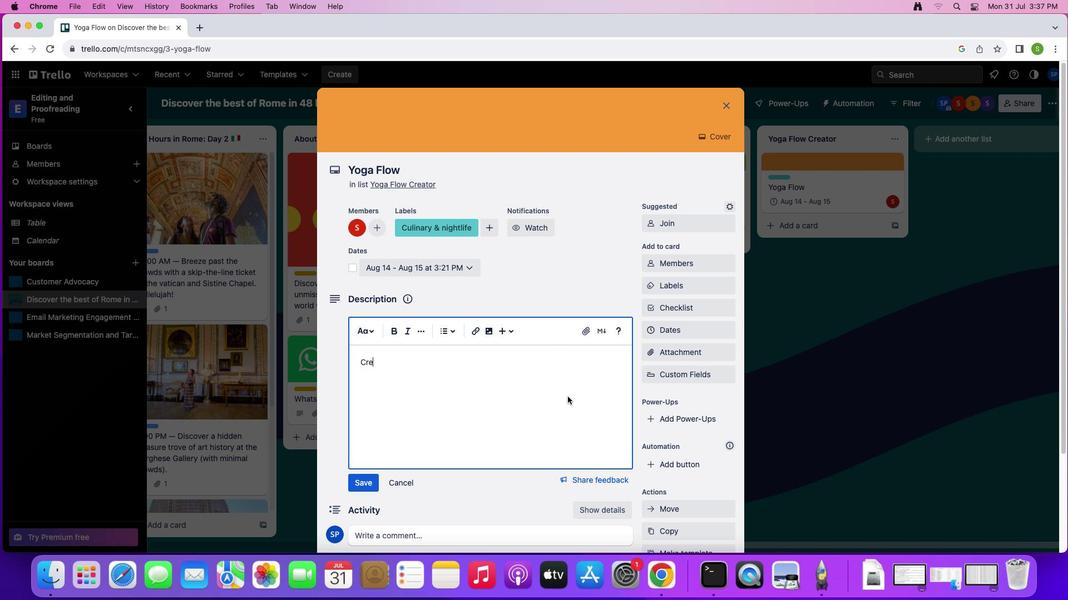 
Action: Mouse moved to (574, 404)
Screenshot: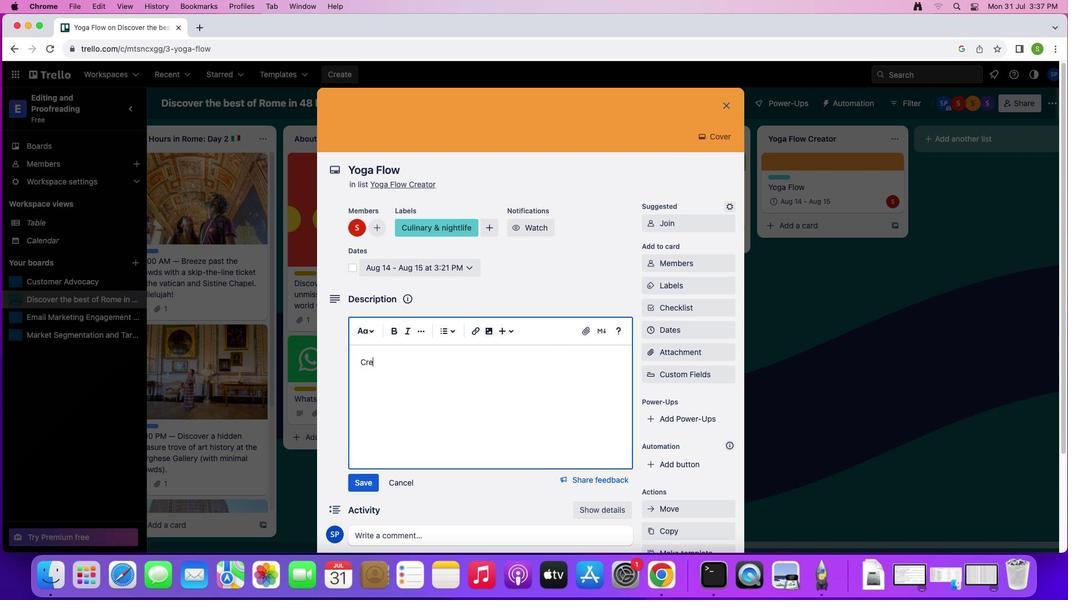 
Action: Key pressed 'a''t'
Screenshot: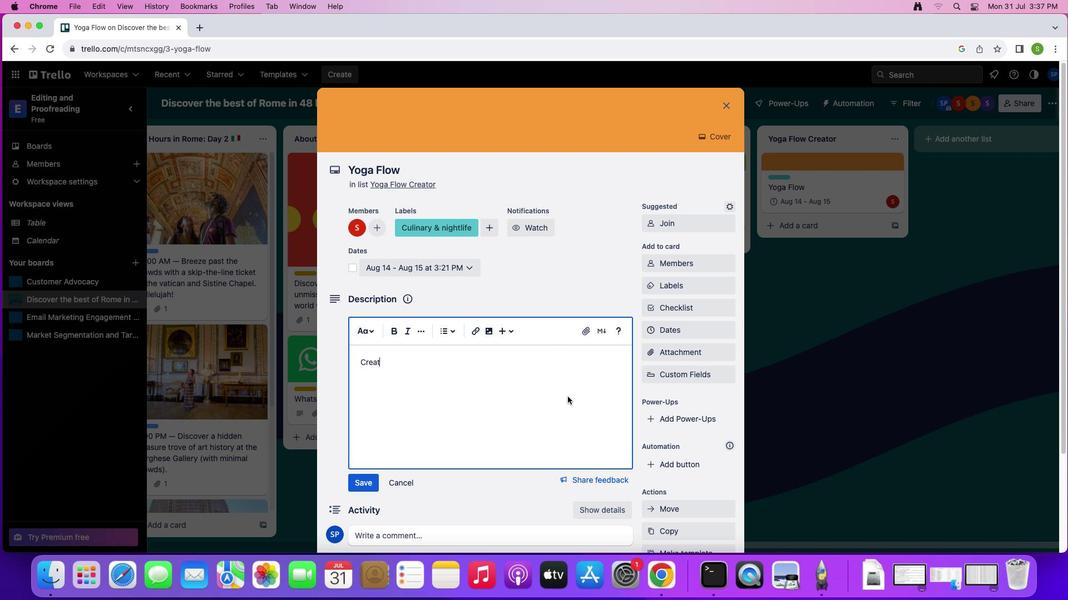 
Action: Mouse moved to (574, 403)
